 Task: Compose and send an email with a subject, message, link, and attachment.
Action: Mouse moved to (206, 209)
Screenshot: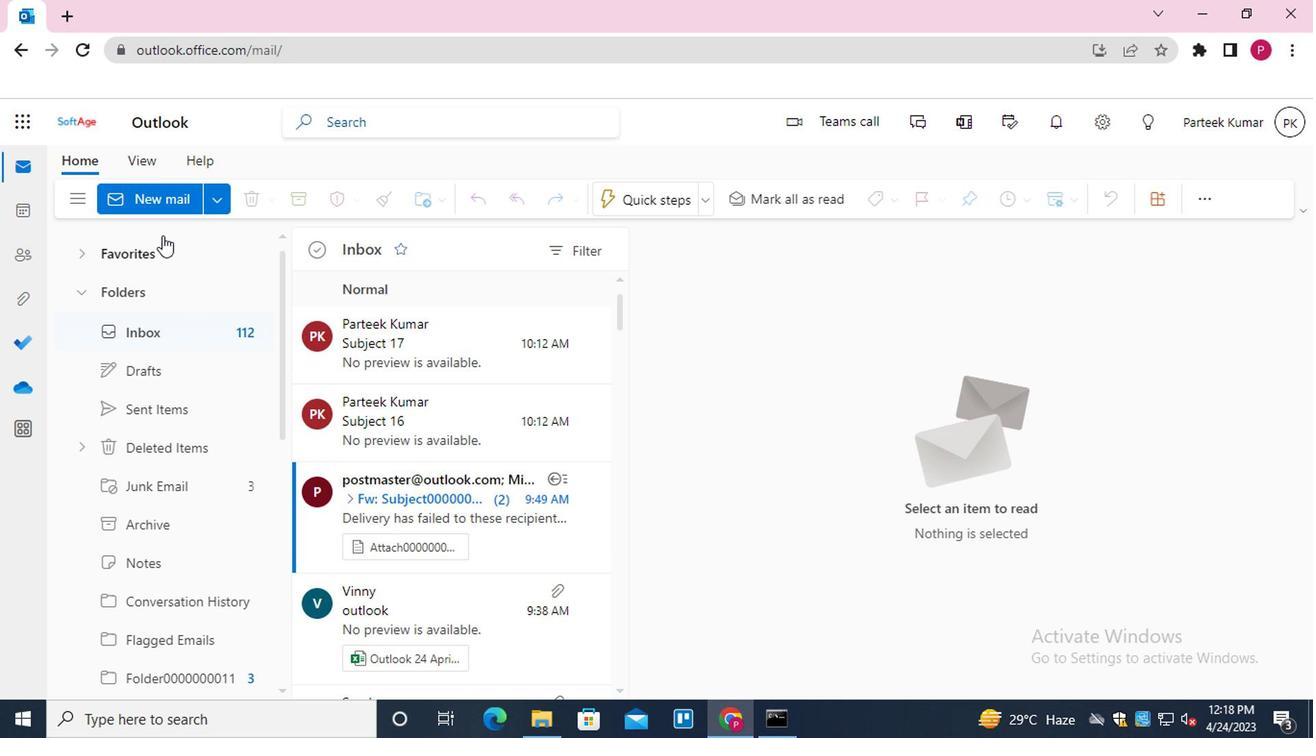 
Action: Mouse pressed left at (206, 209)
Screenshot: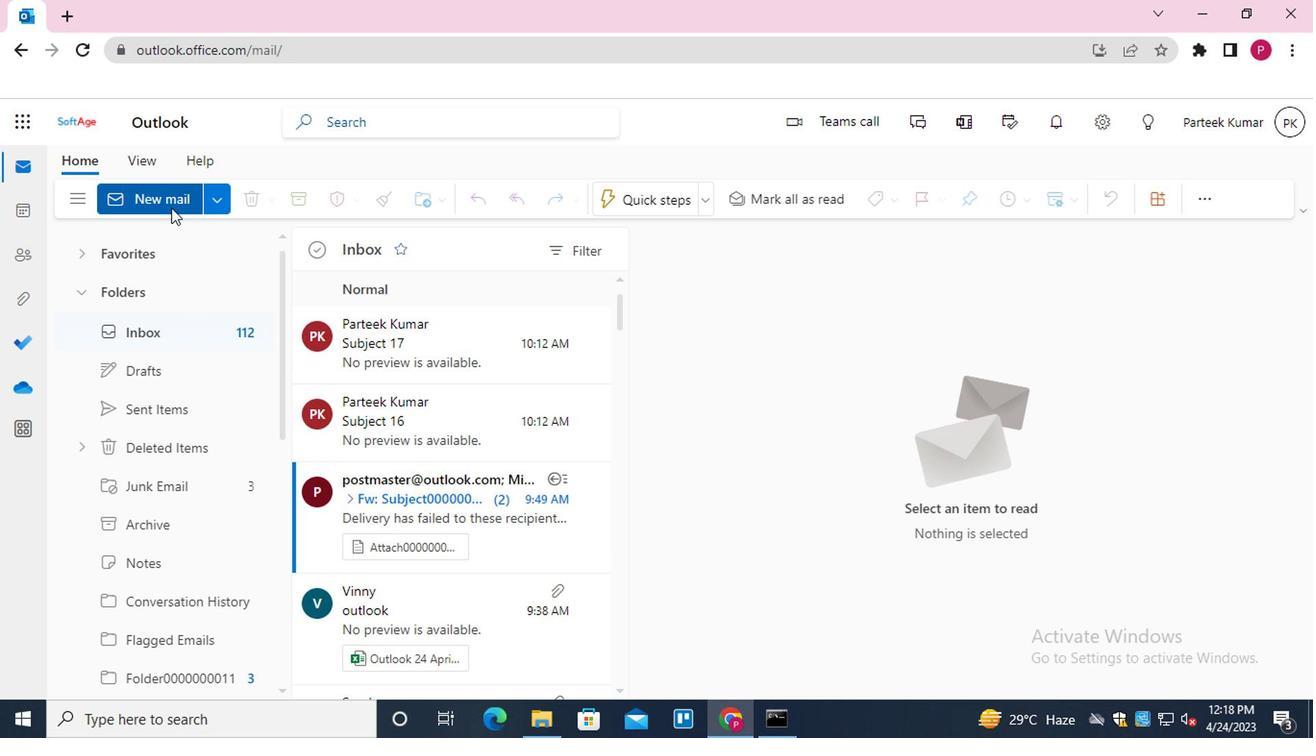 
Action: Mouse moved to (711, 470)
Screenshot: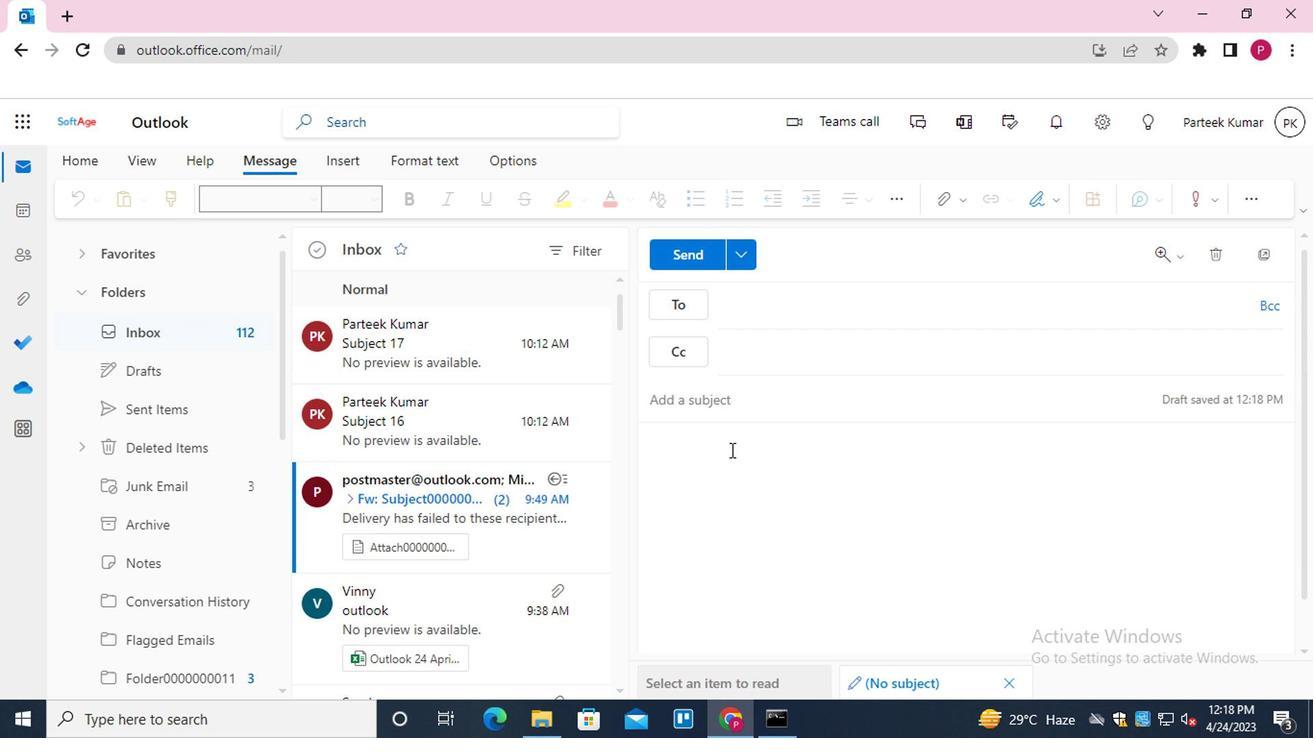 
Action: Mouse pressed left at (711, 470)
Screenshot: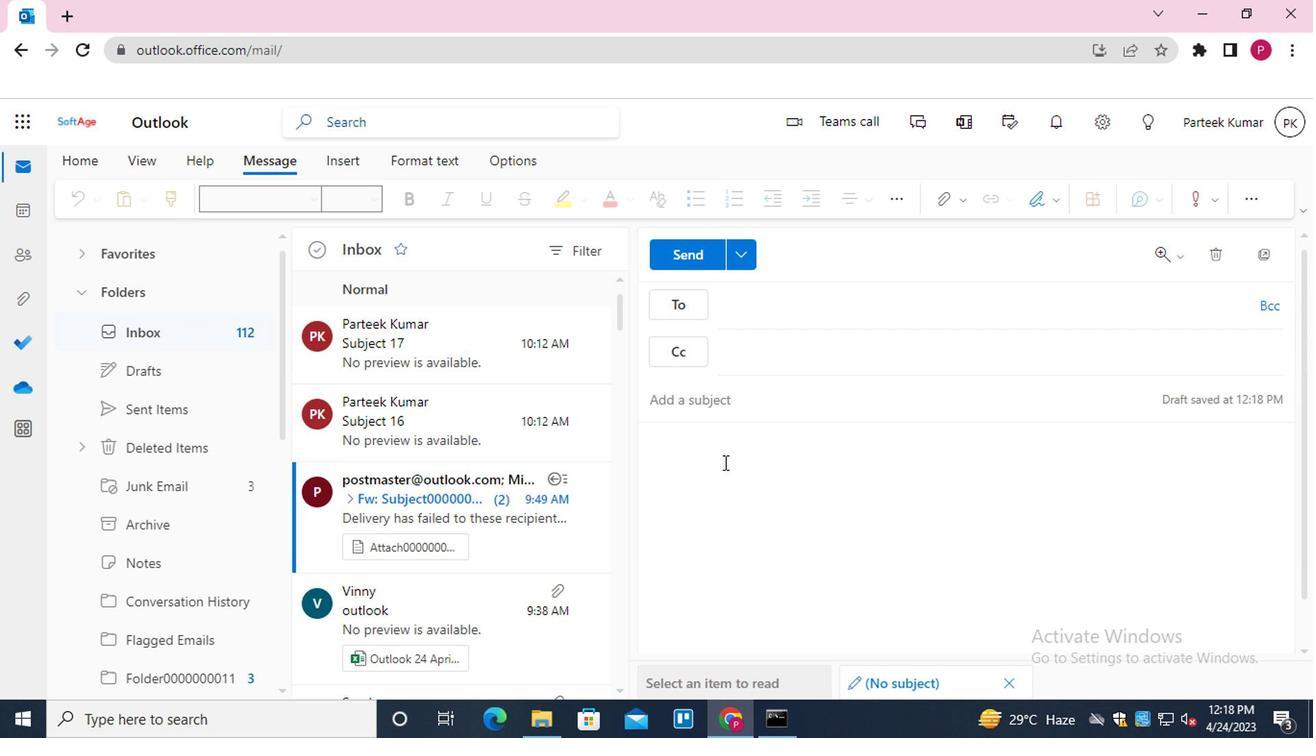 
Action: Mouse moved to (967, 197)
Screenshot: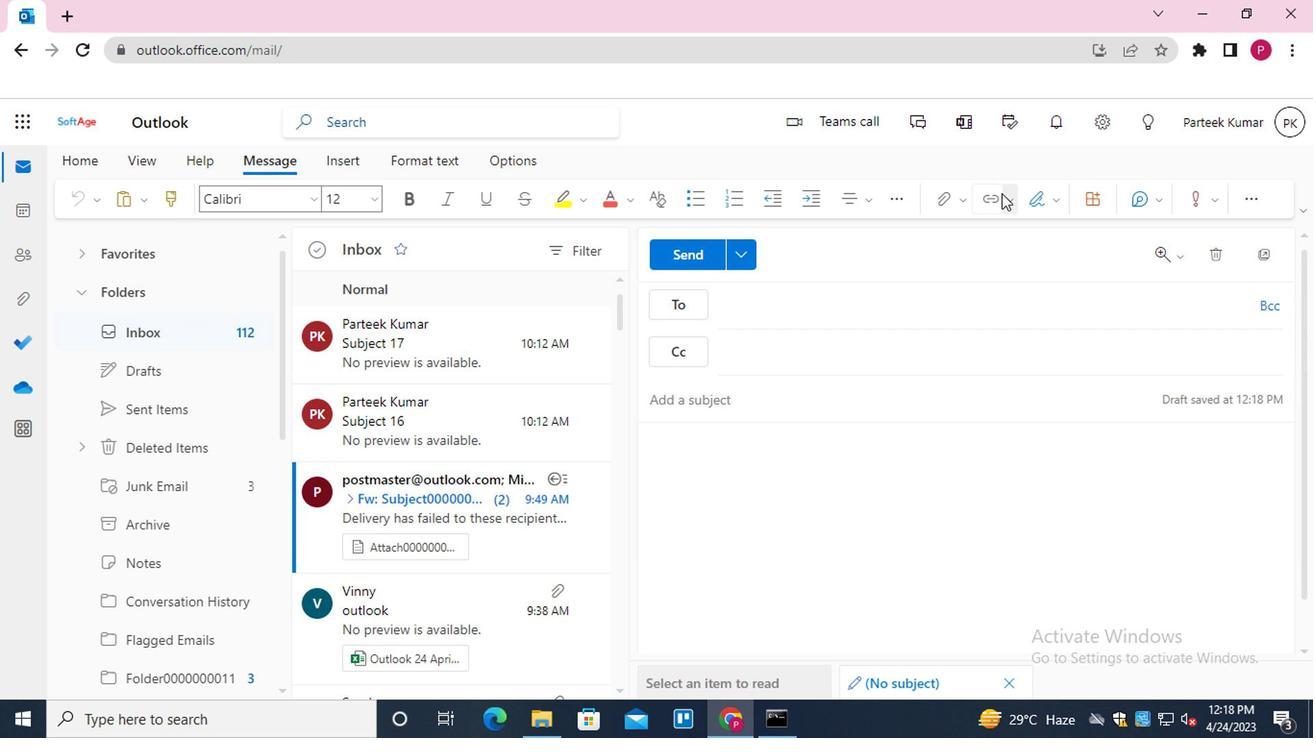 
Action: Mouse pressed left at (967, 197)
Screenshot: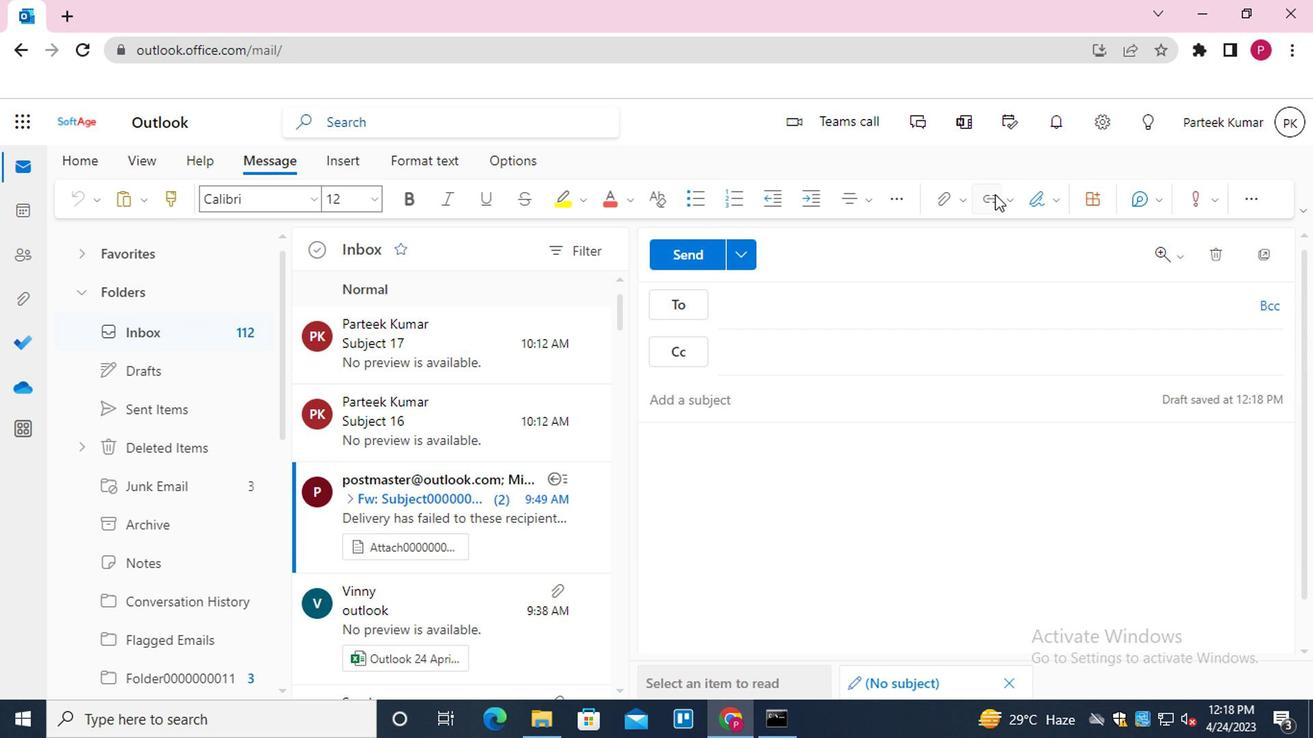 
Action: Mouse moved to (620, 372)
Screenshot: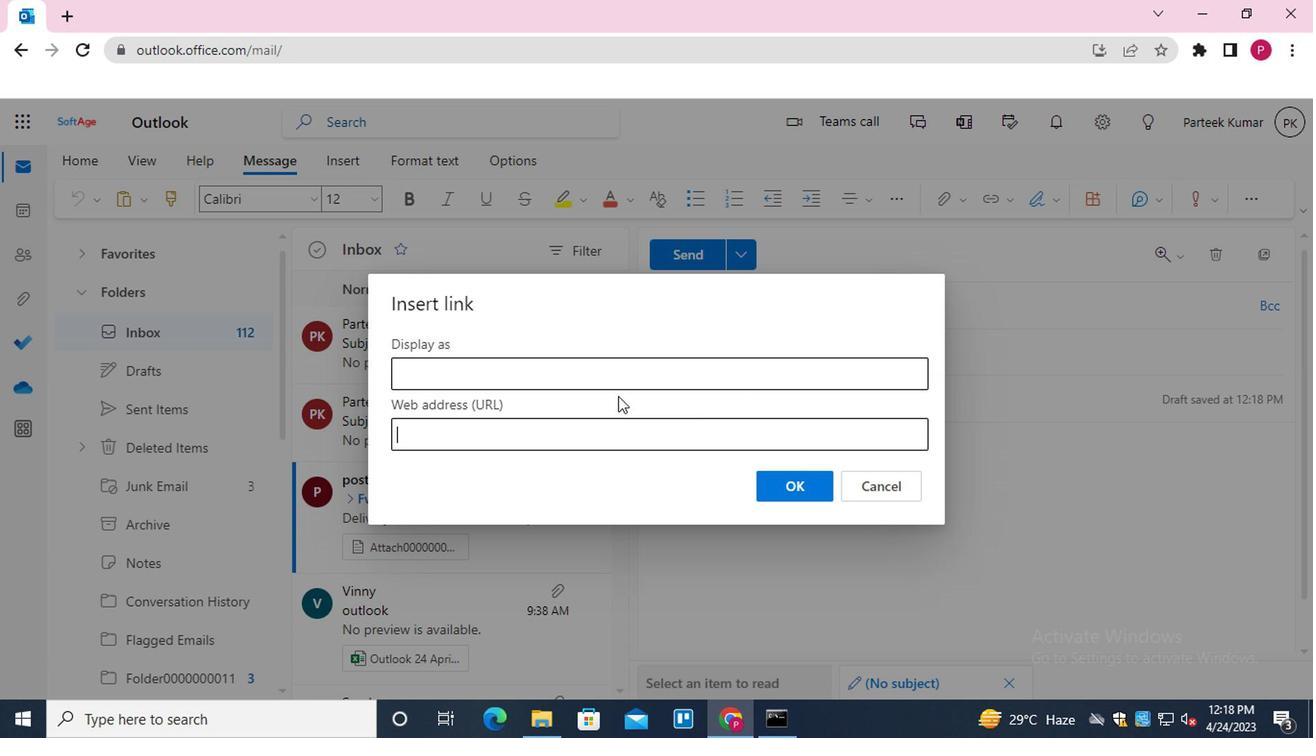 
Action: Mouse pressed left at (620, 372)
Screenshot: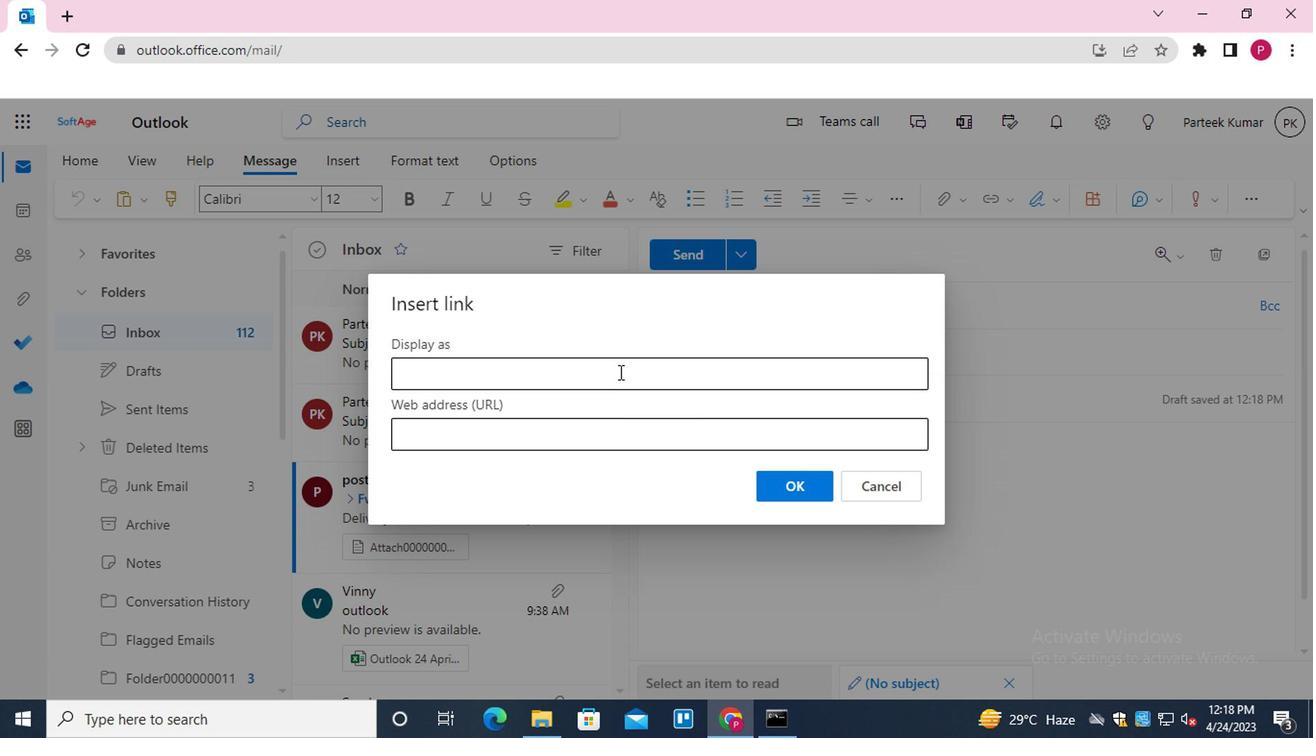 
Action: Mouse moved to (568, 561)
Screenshot: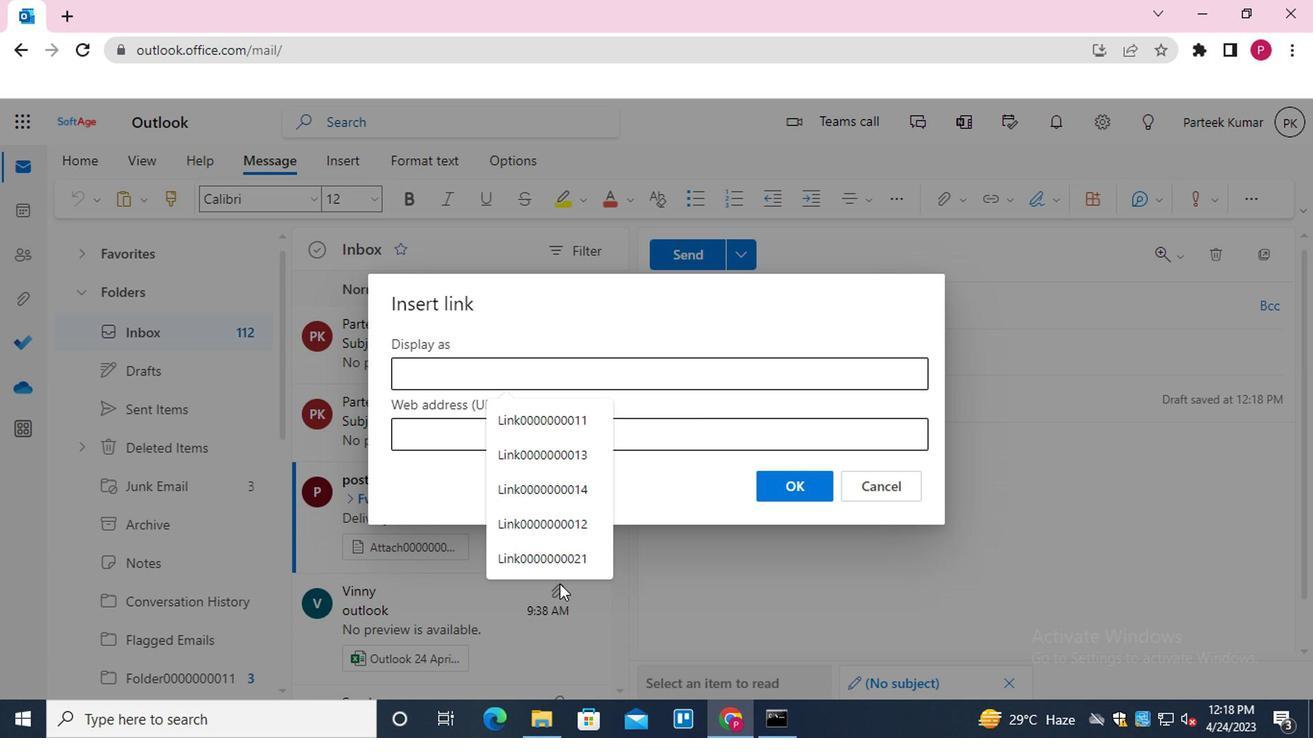 
Action: Mouse pressed left at (568, 561)
Screenshot: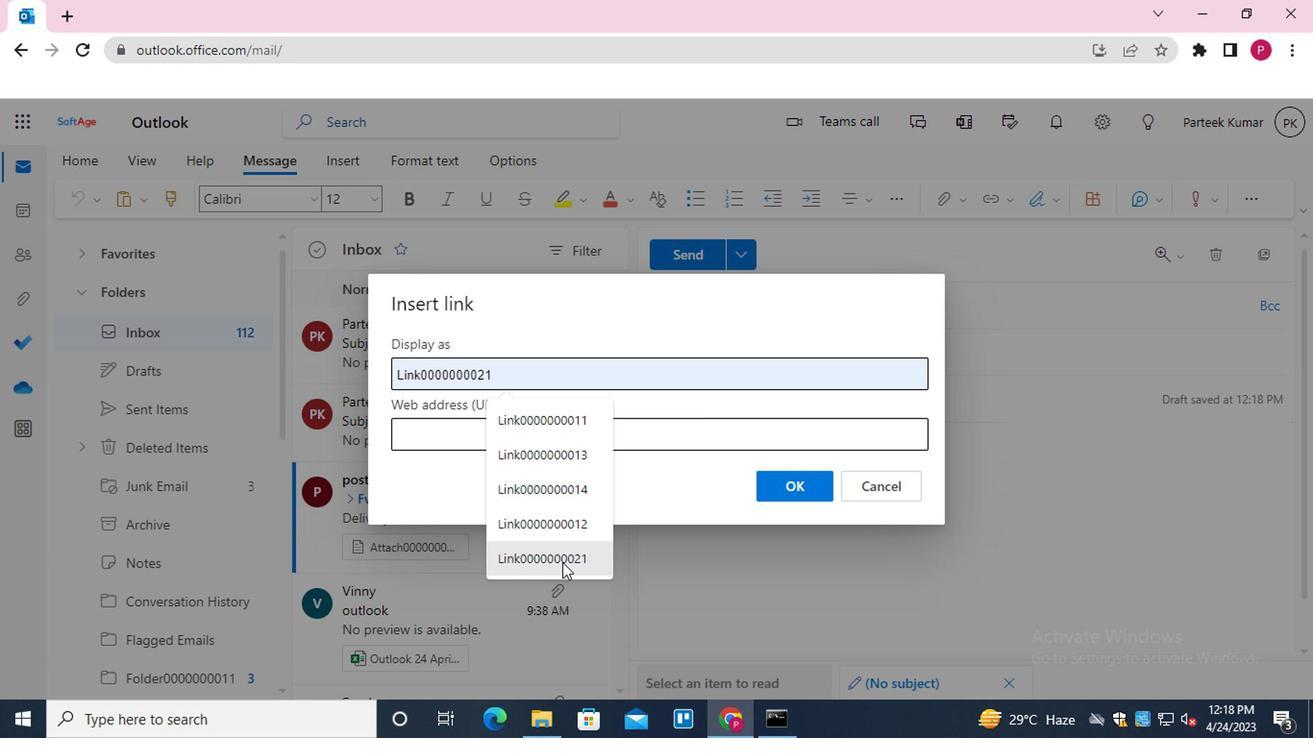 
Action: Mouse moved to (582, 441)
Screenshot: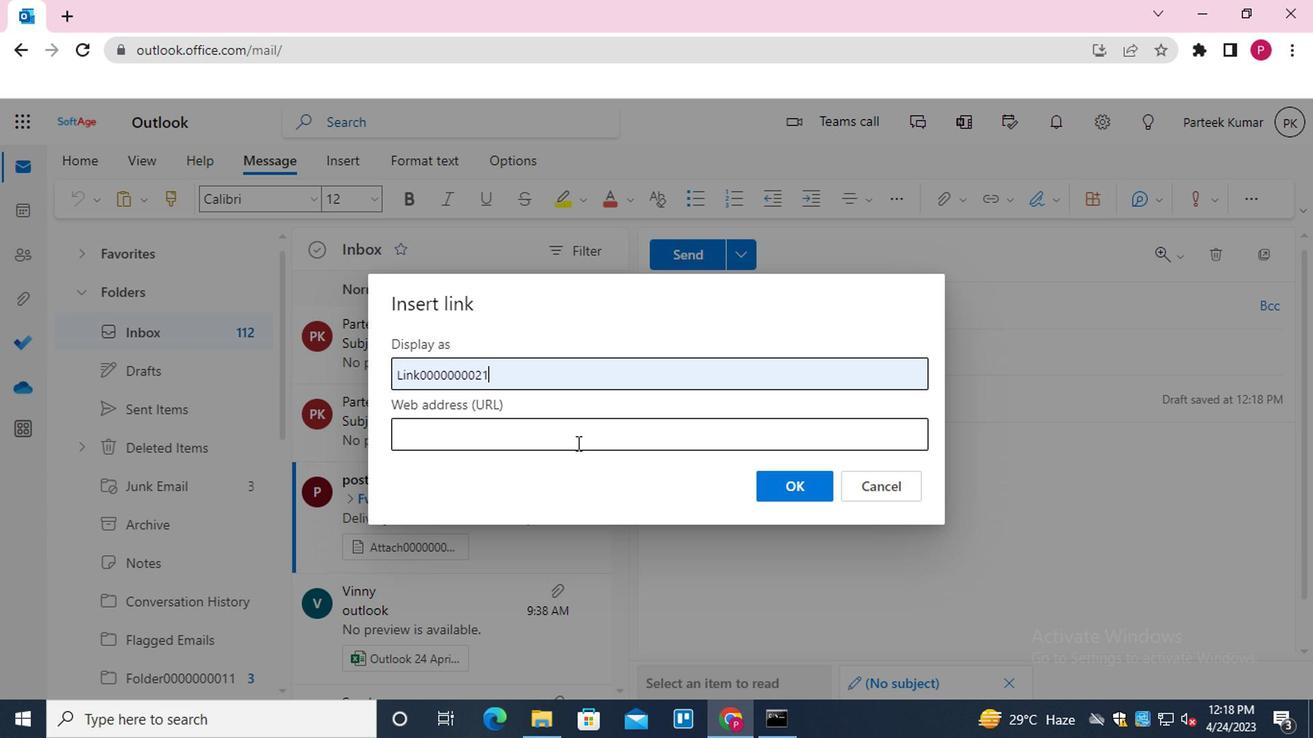 
Action: Mouse pressed left at (582, 441)
Screenshot: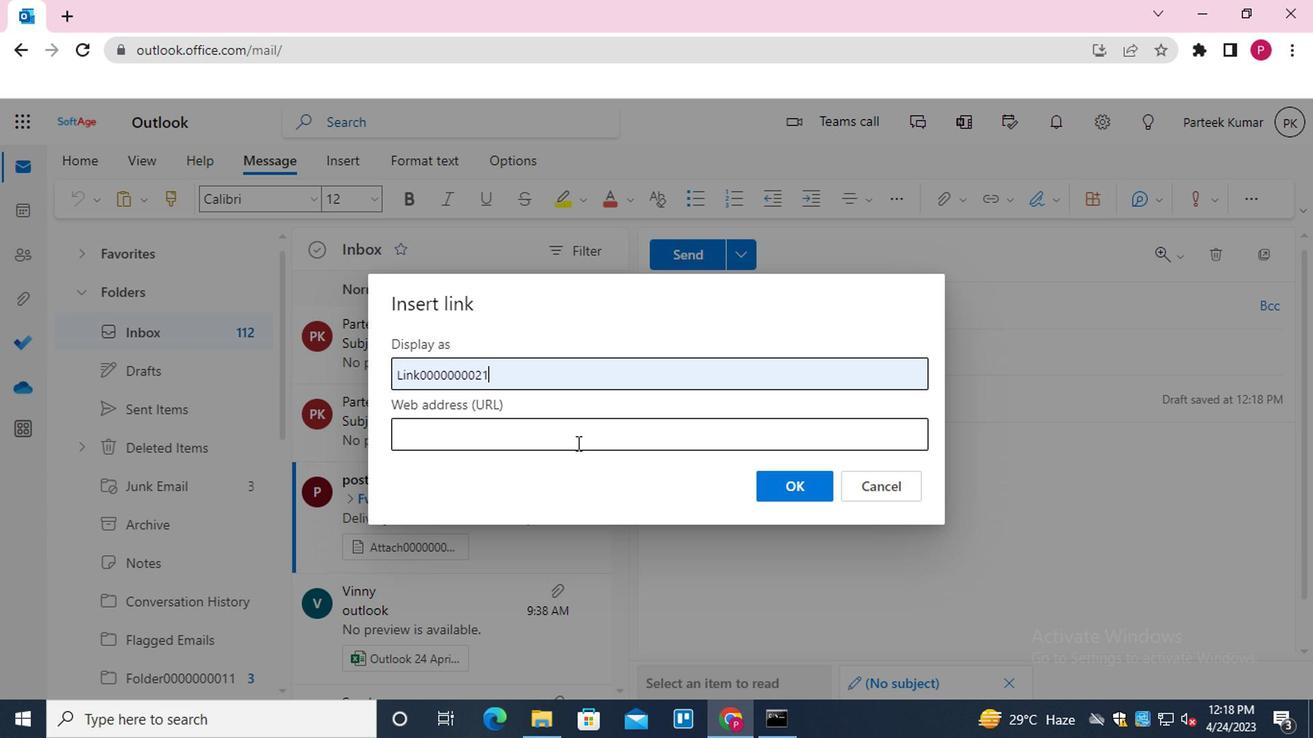 
Action: Mouse moved to (569, 608)
Screenshot: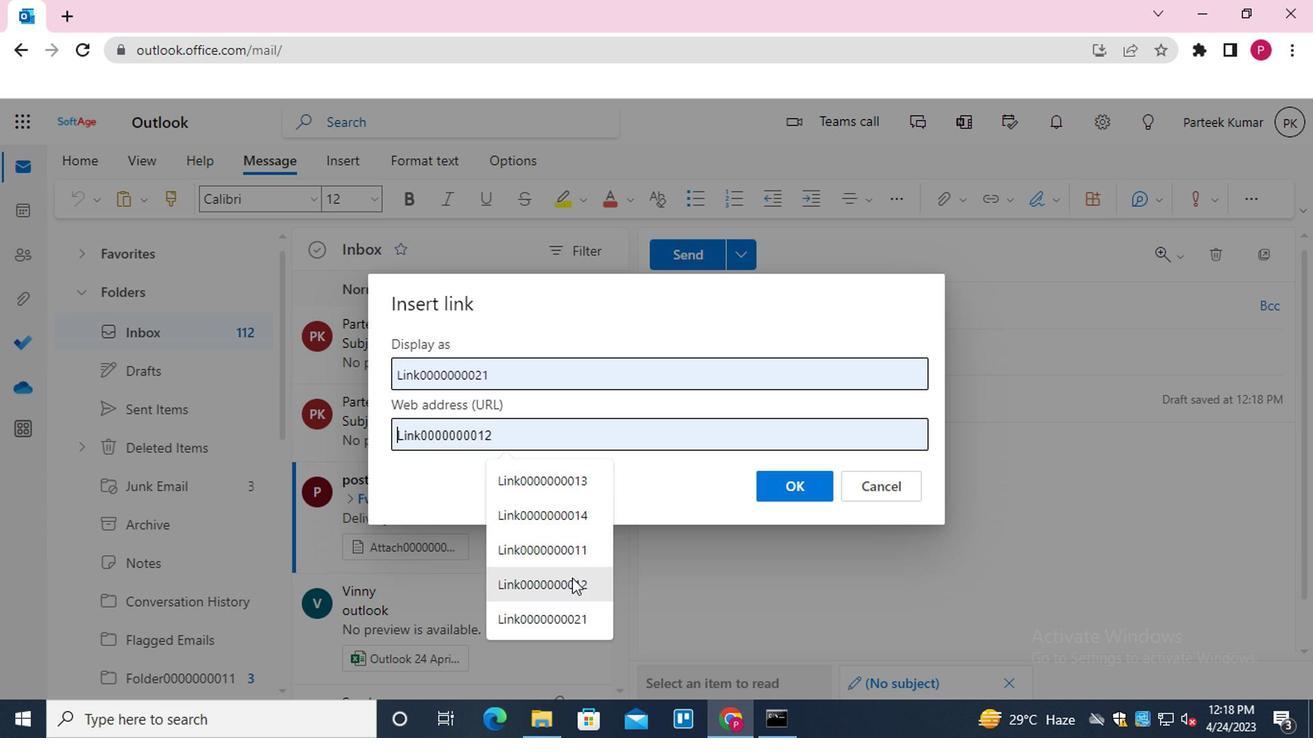 
Action: Mouse pressed left at (569, 608)
Screenshot: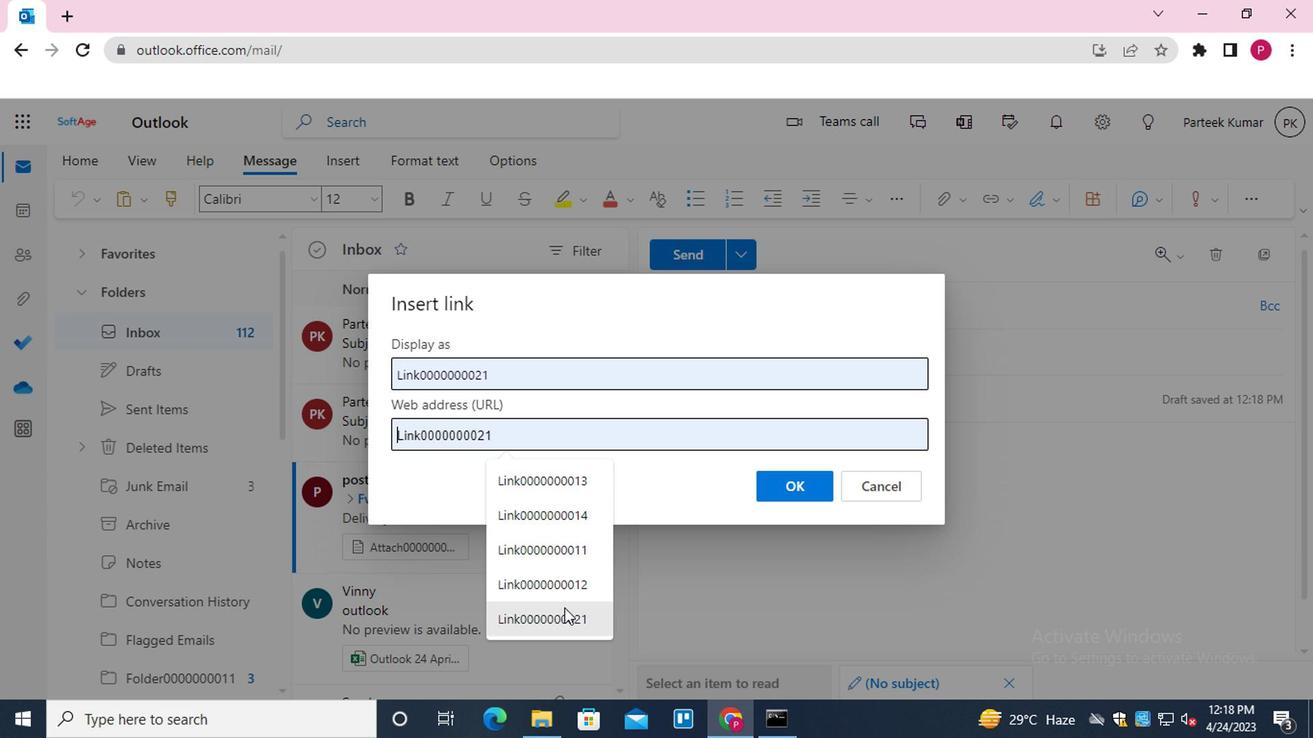 
Action: Mouse moved to (787, 485)
Screenshot: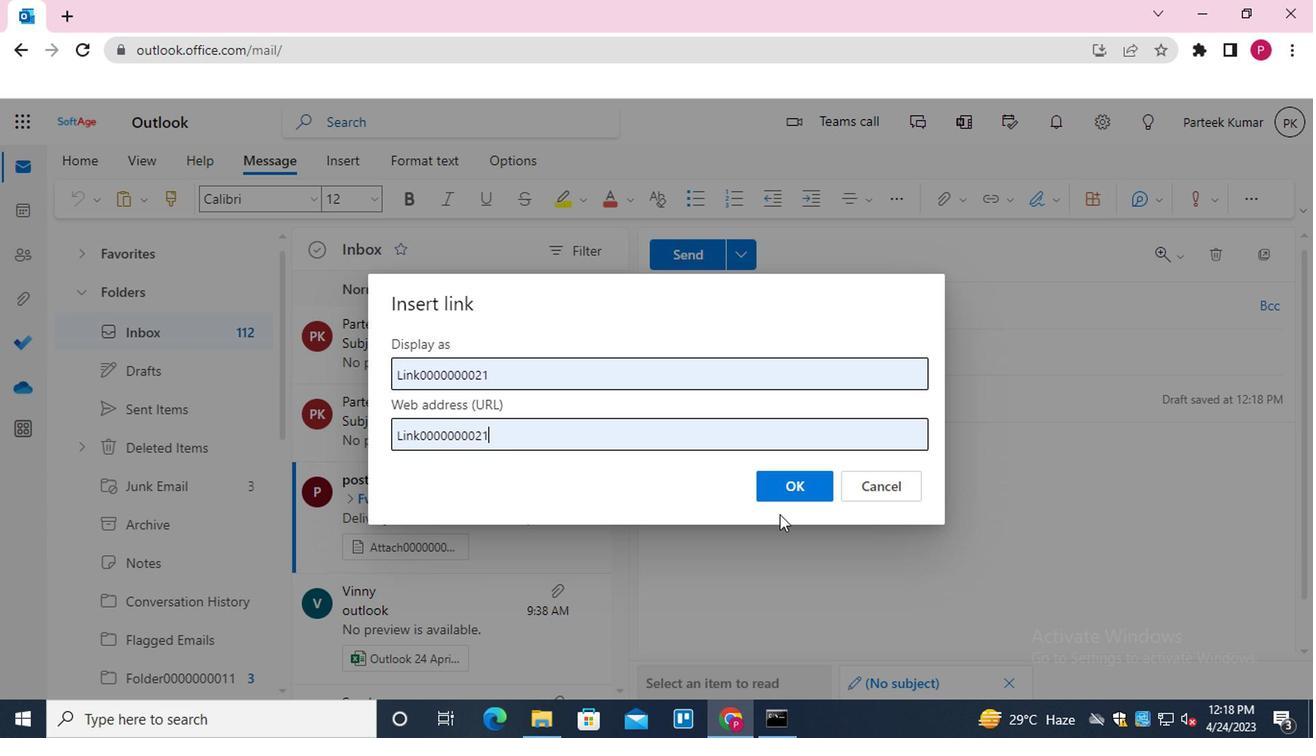 
Action: Mouse pressed left at (787, 485)
Screenshot: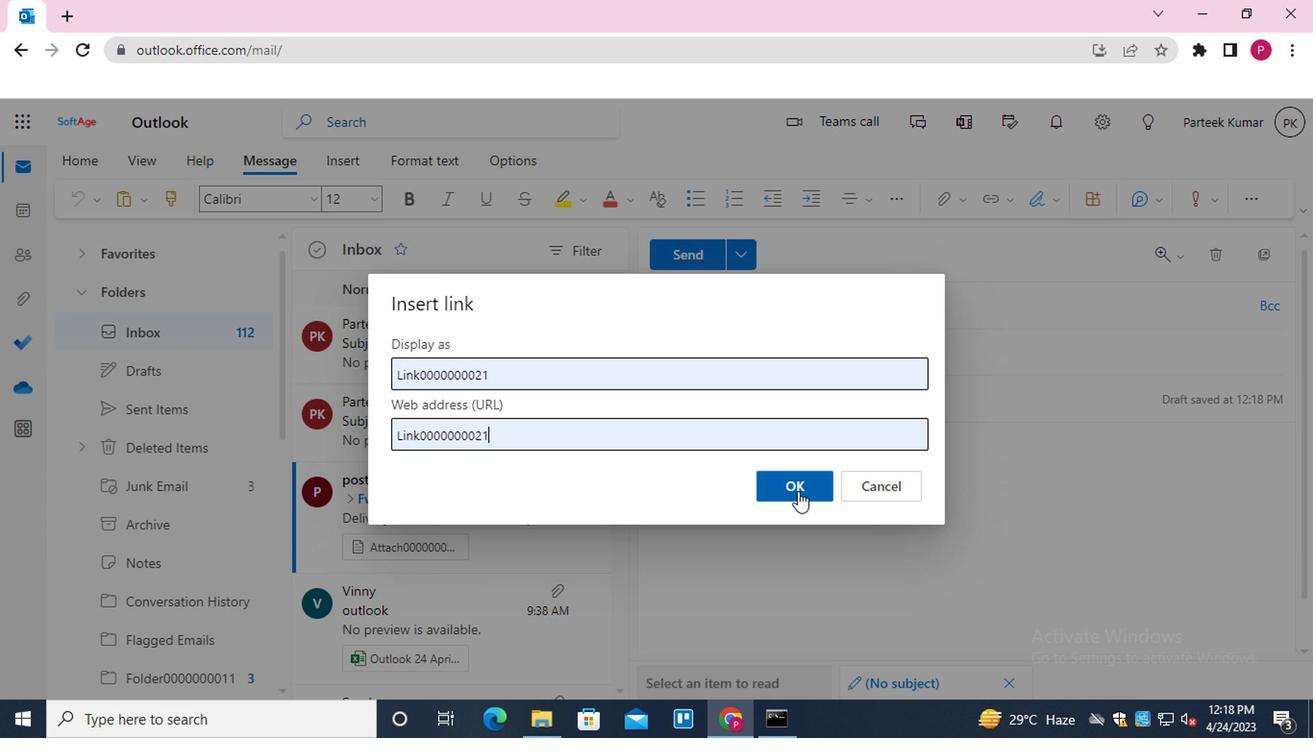 
Action: Mouse moved to (751, 298)
Screenshot: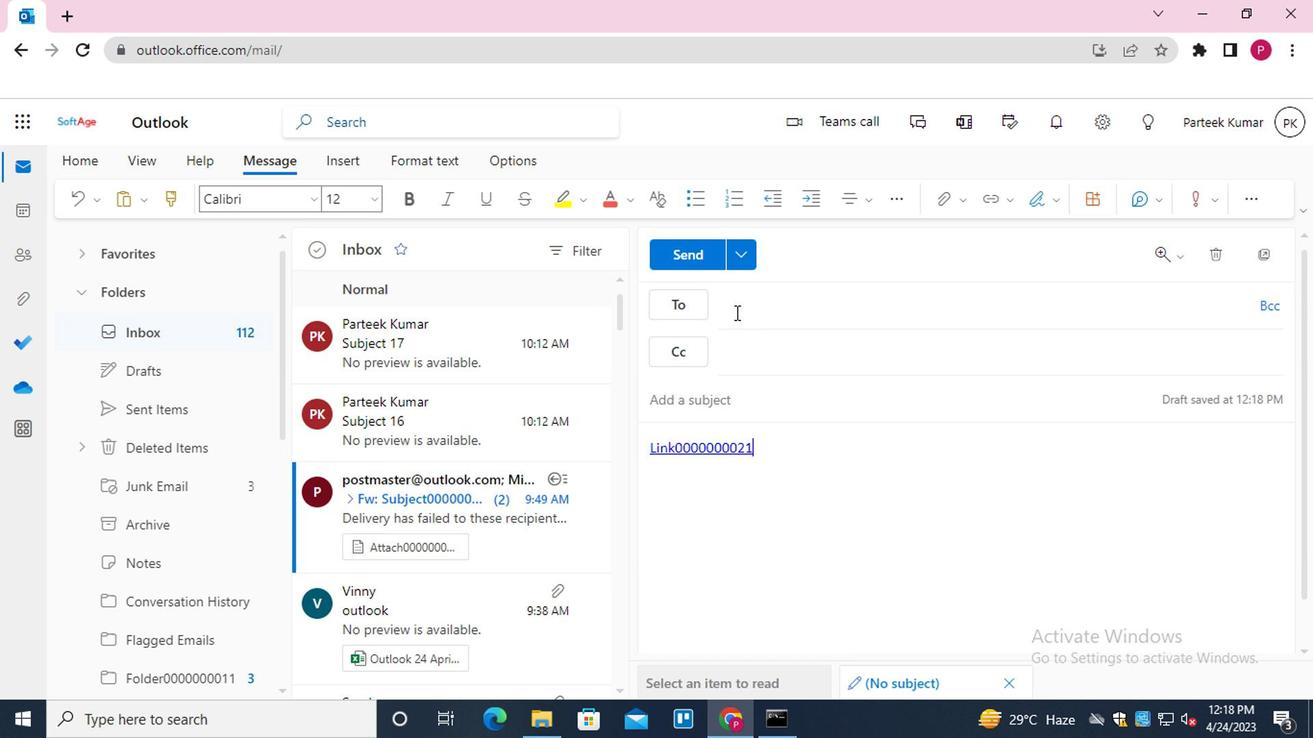 
Action: Mouse pressed left at (751, 298)
Screenshot: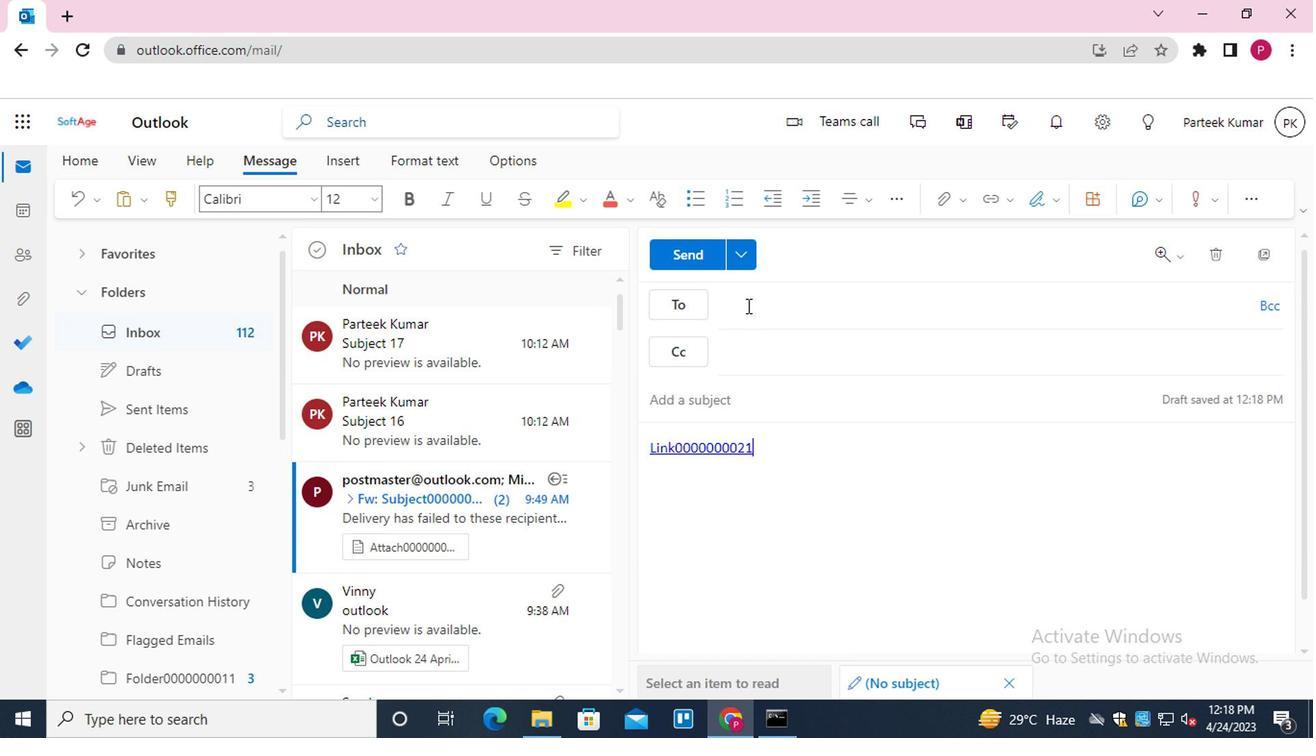 
Action: Mouse moved to (775, 391)
Screenshot: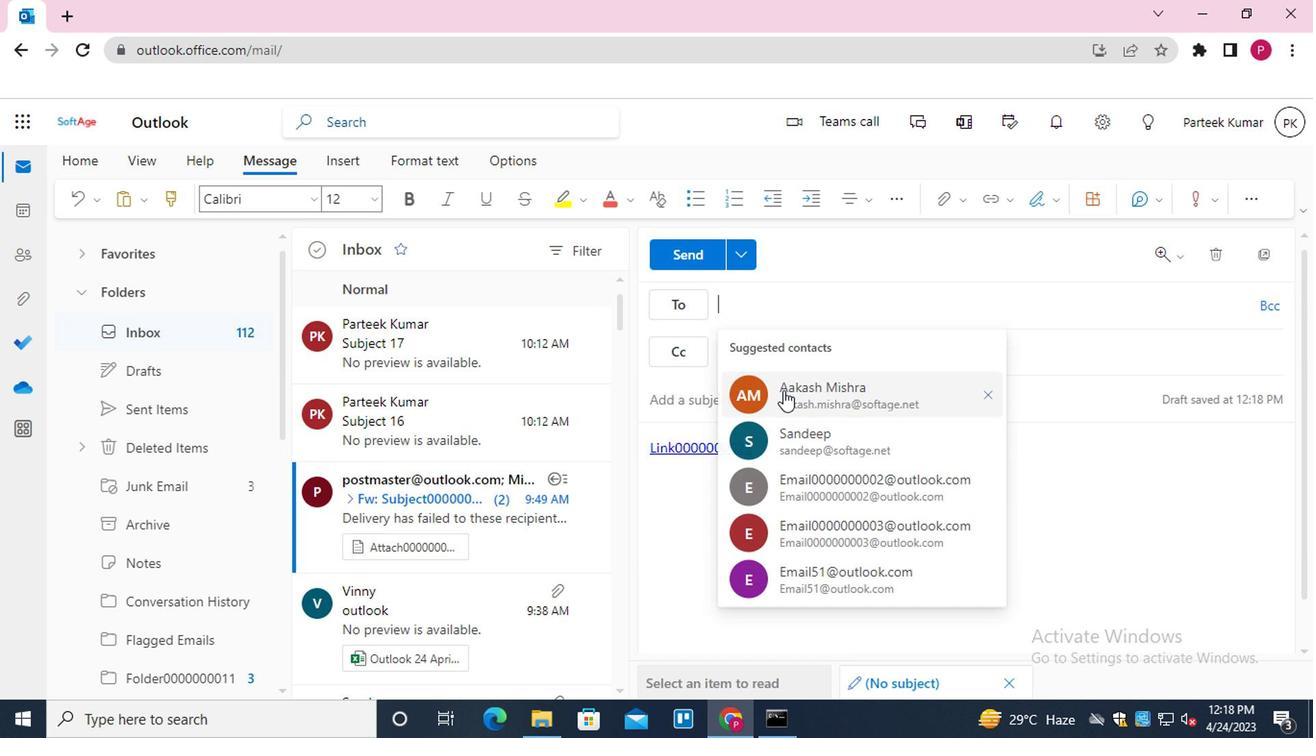 
Action: Mouse pressed left at (775, 391)
Screenshot: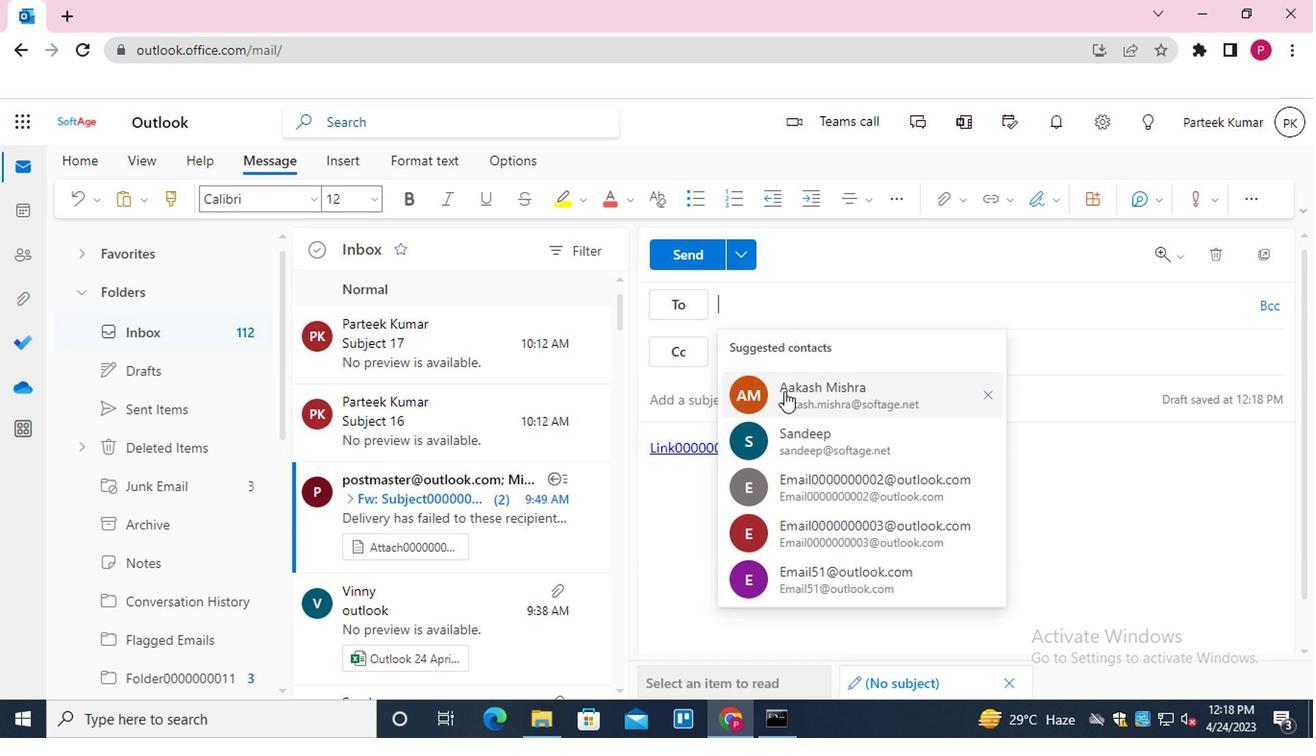 
Action: Mouse moved to (764, 404)
Screenshot: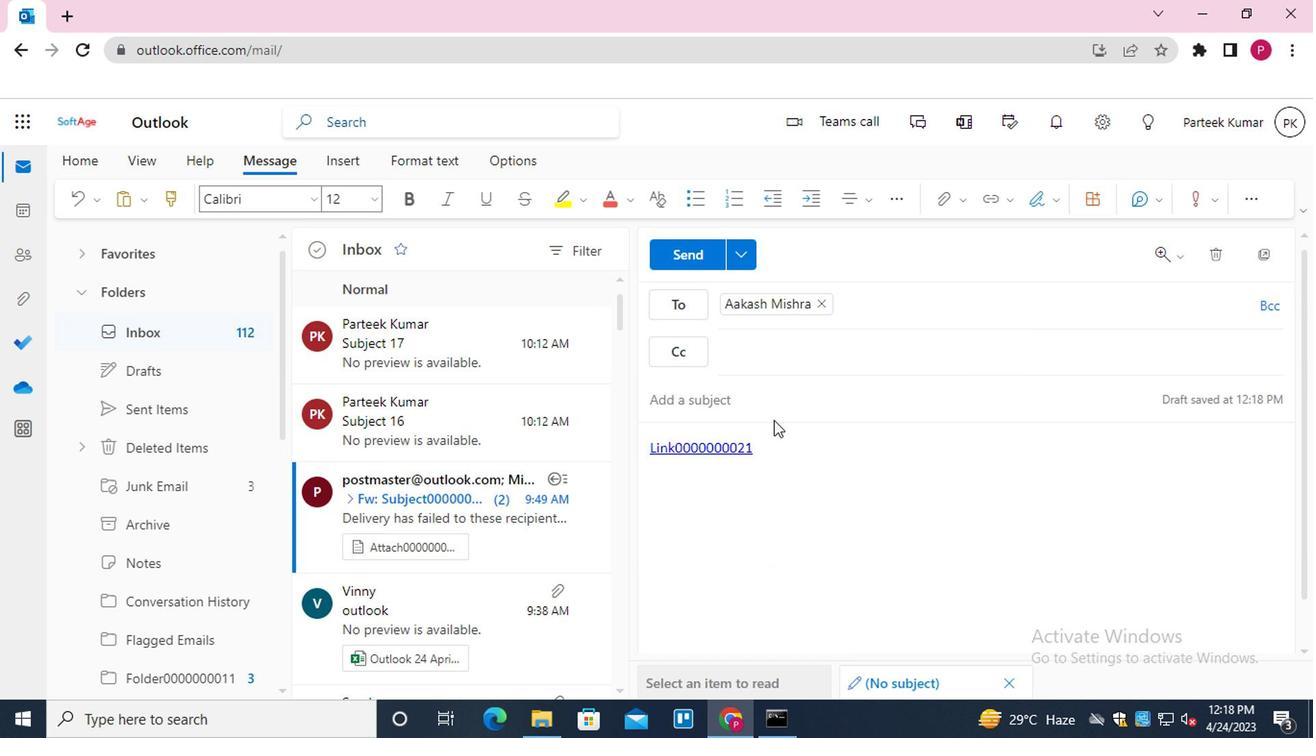 
Action: Mouse pressed left at (764, 404)
Screenshot: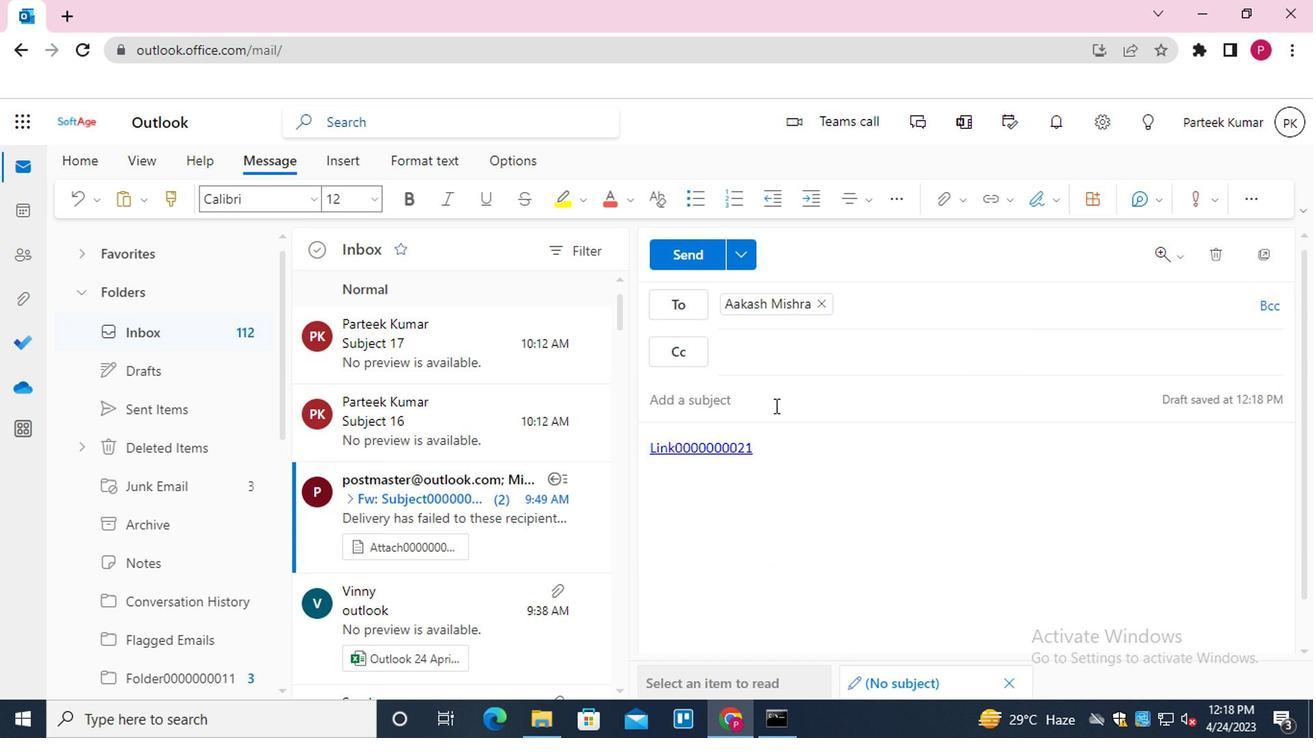 
Action: Mouse moved to (764, 403)
Screenshot: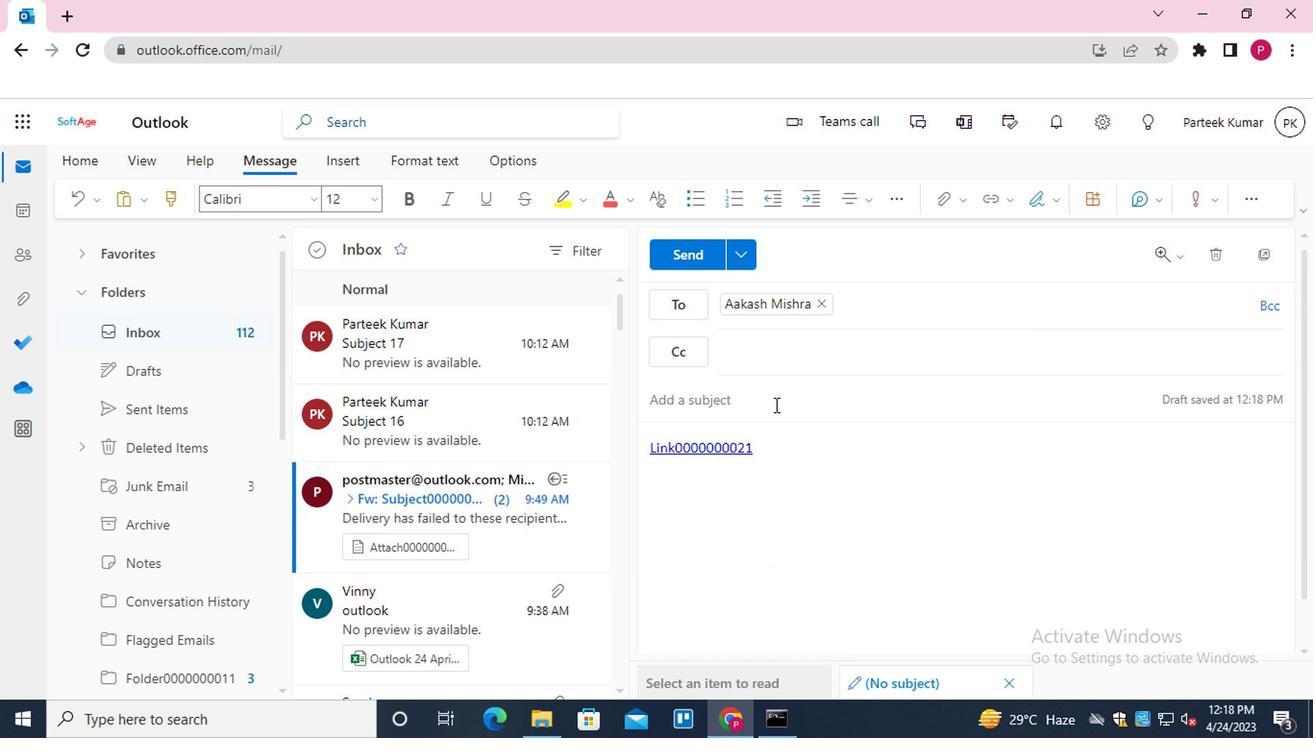 
Action: Key pressed <Key.shift>SUBJECT0000000021
Screenshot: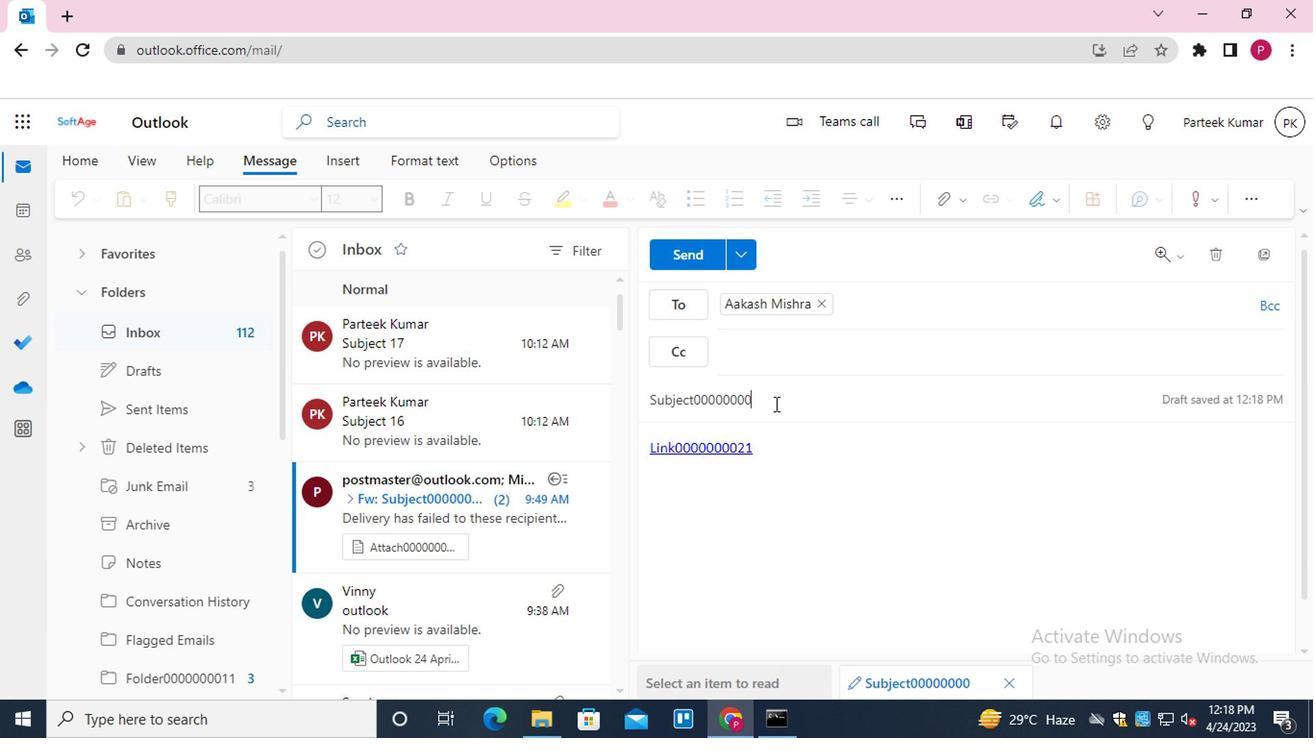 
Action: Mouse moved to (765, 453)
Screenshot: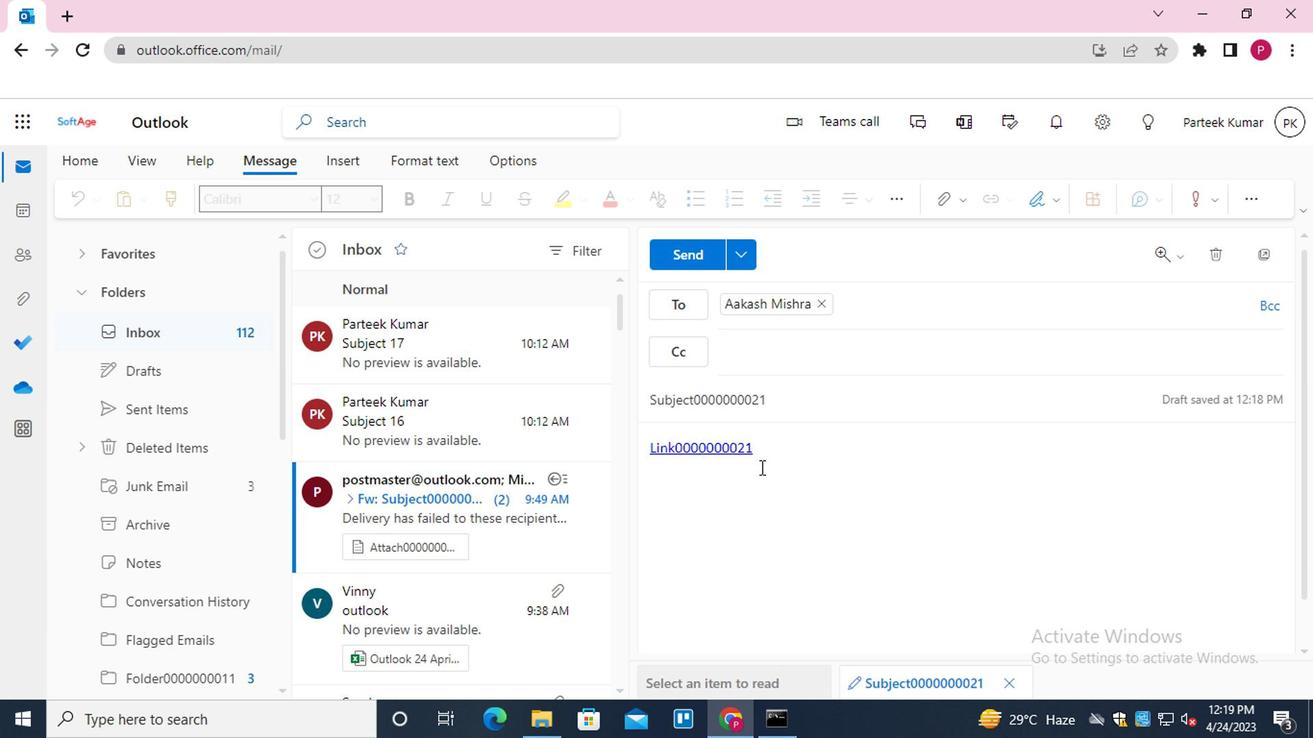 
Action: Mouse pressed left at (765, 453)
Screenshot: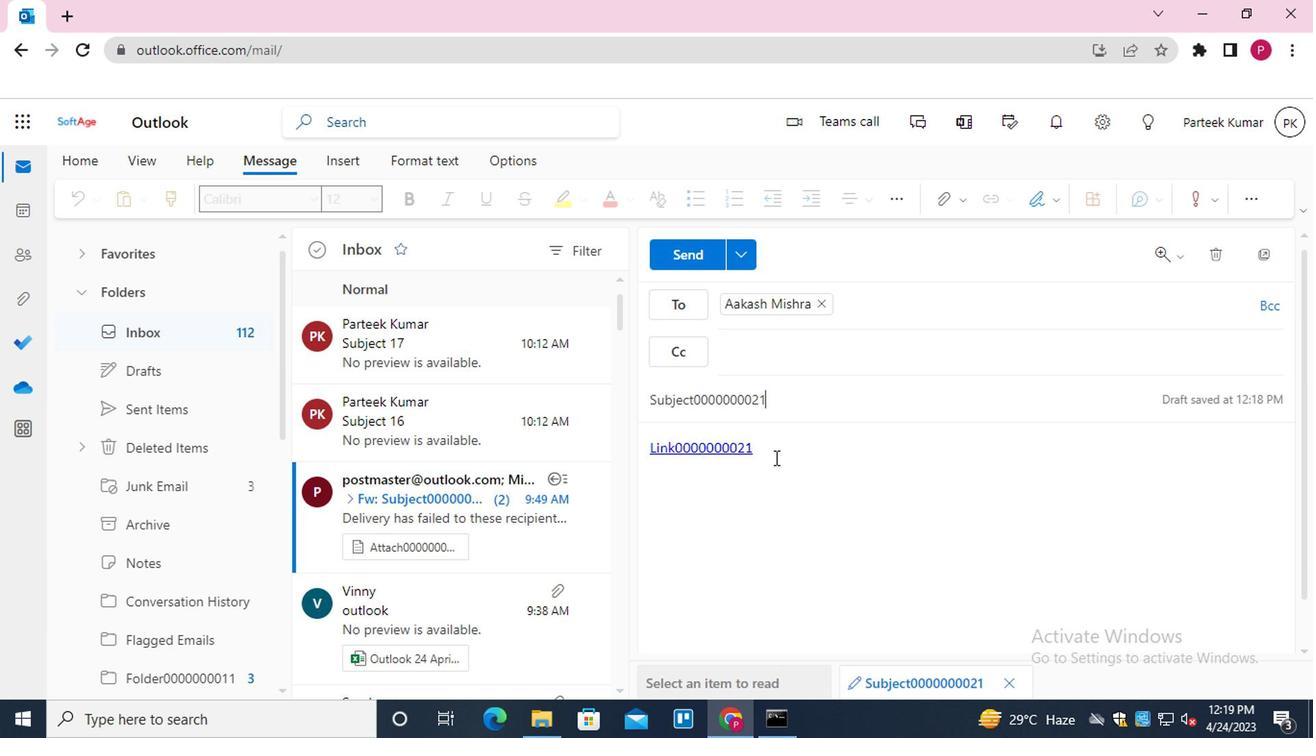
Action: Key pressed <Key.enter><Key.shift_r>MESSAGE0000000021
Screenshot: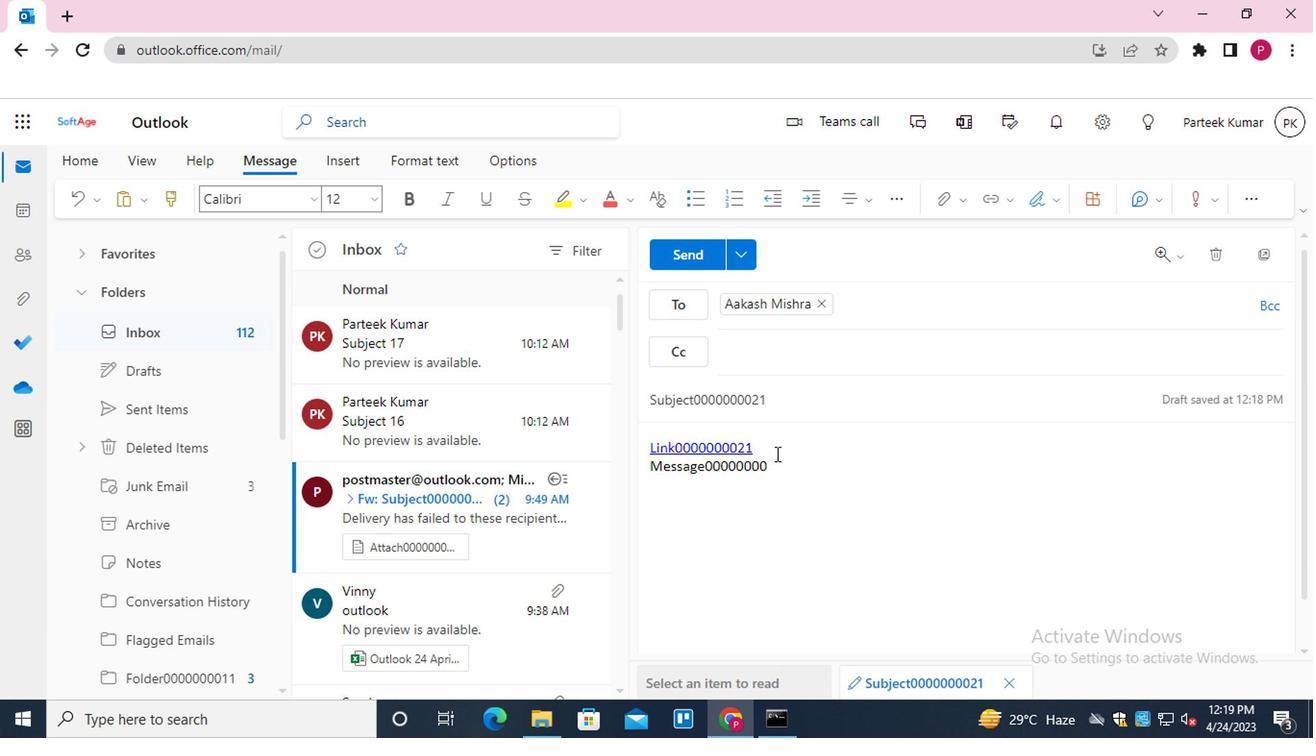 
Action: Mouse moved to (915, 198)
Screenshot: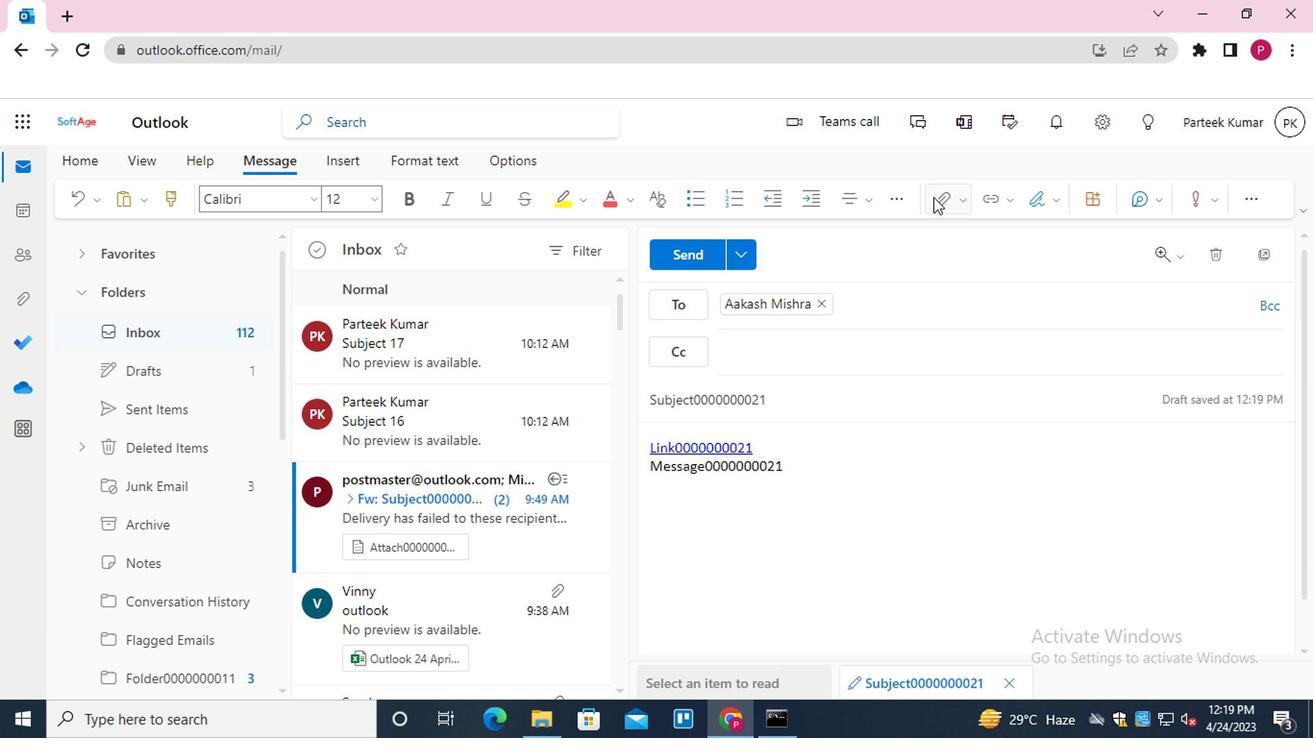 
Action: Mouse pressed left at (915, 198)
Screenshot: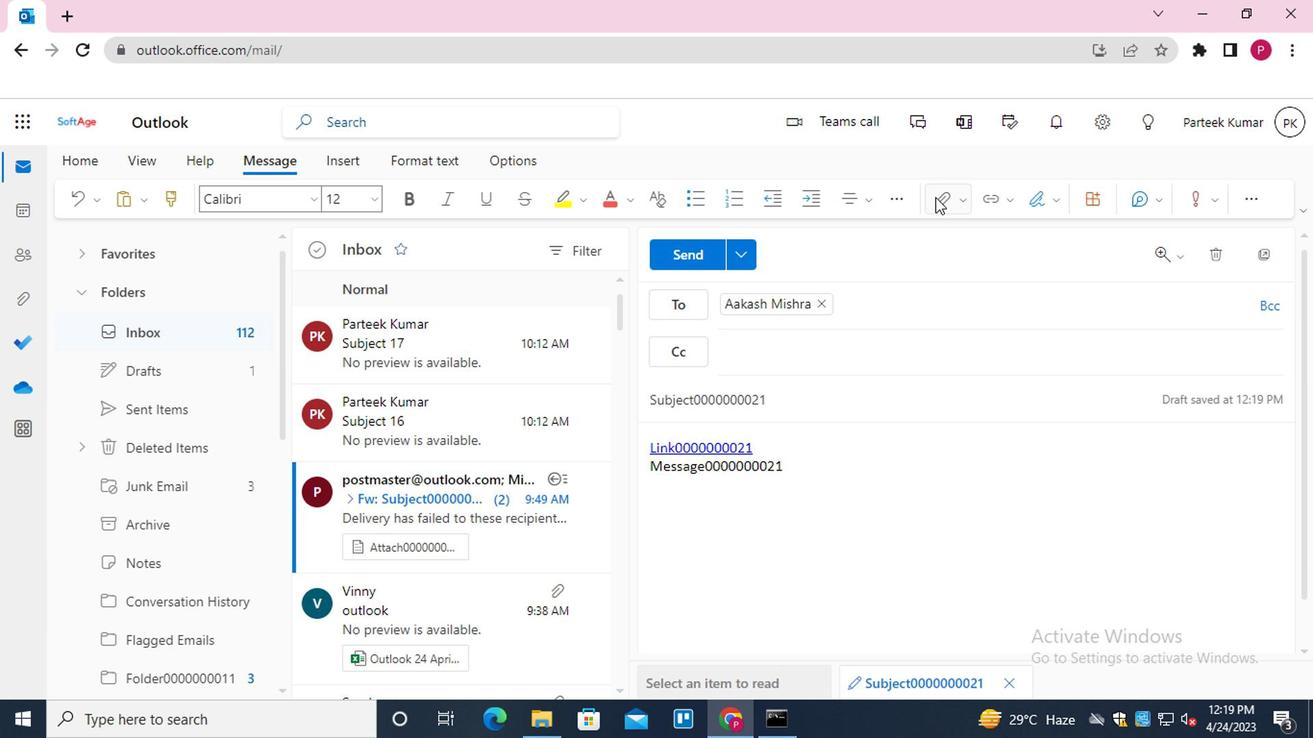 
Action: Mouse moved to (898, 233)
Screenshot: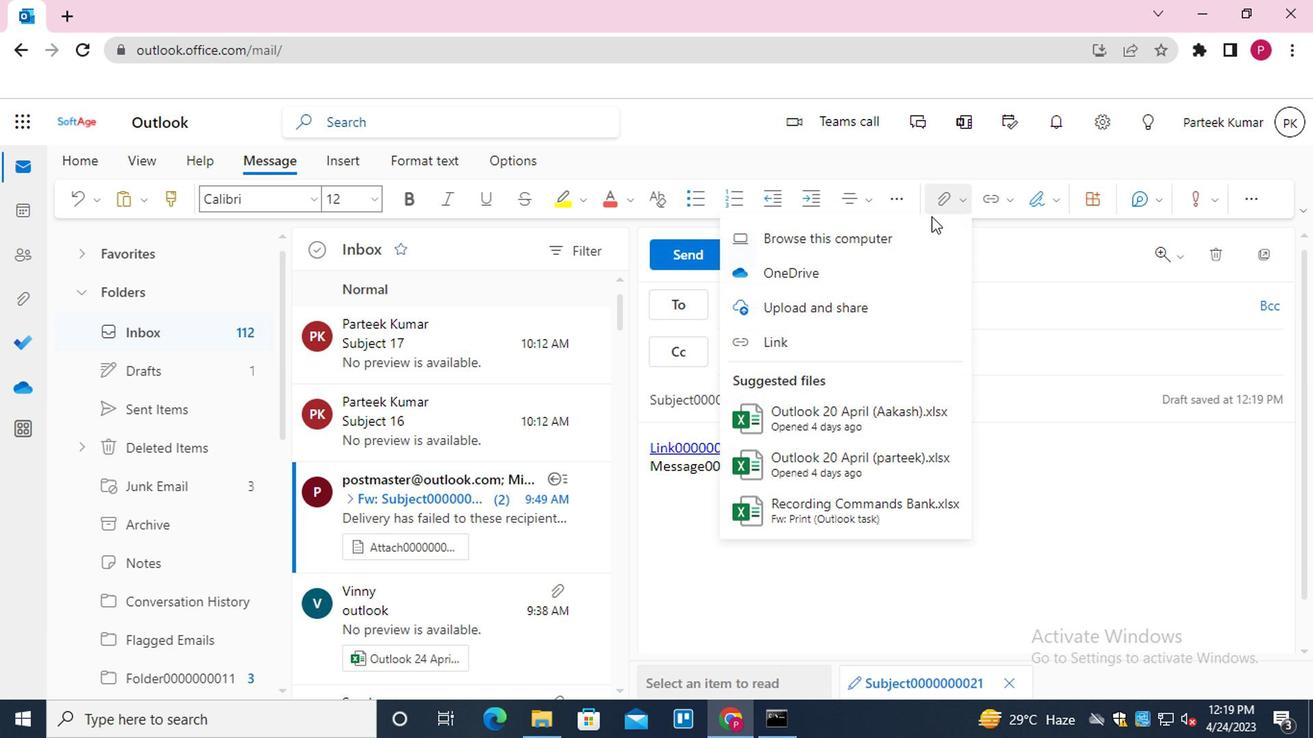 
Action: Mouse pressed left at (898, 233)
Screenshot: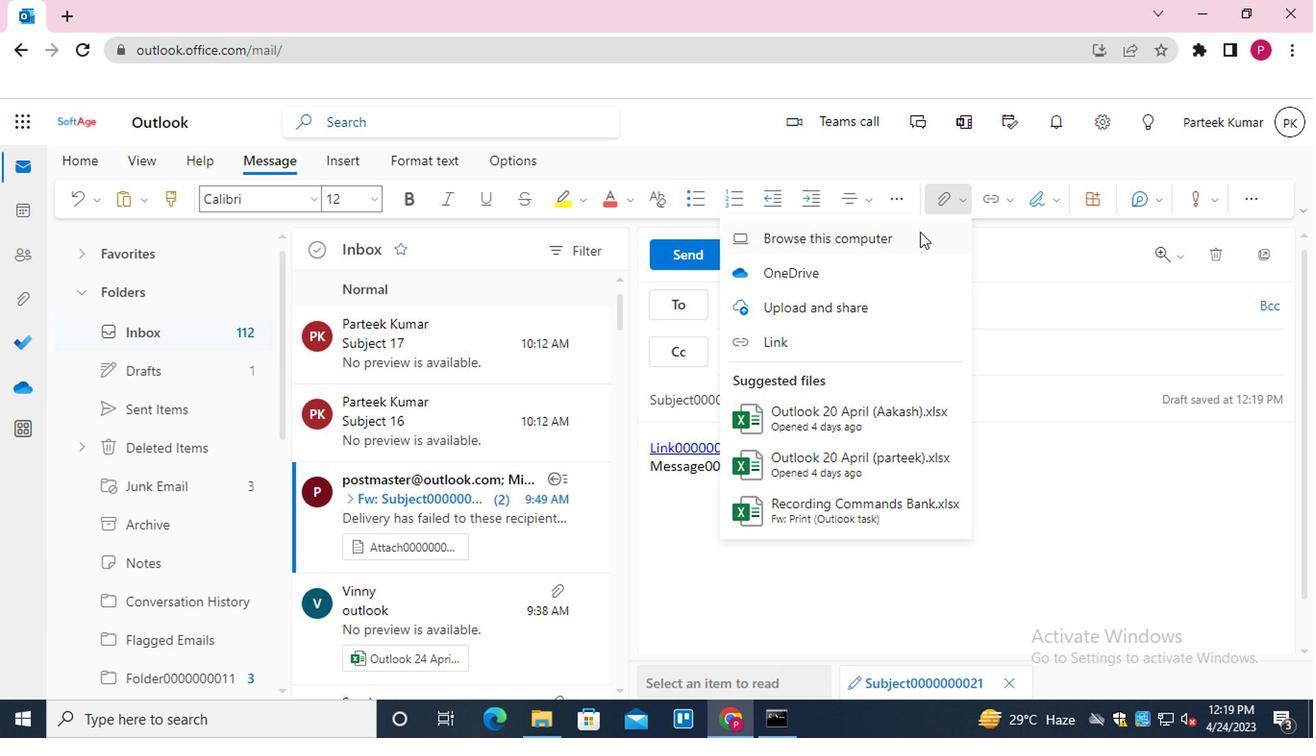 
Action: Mouse moved to (327, 140)
Screenshot: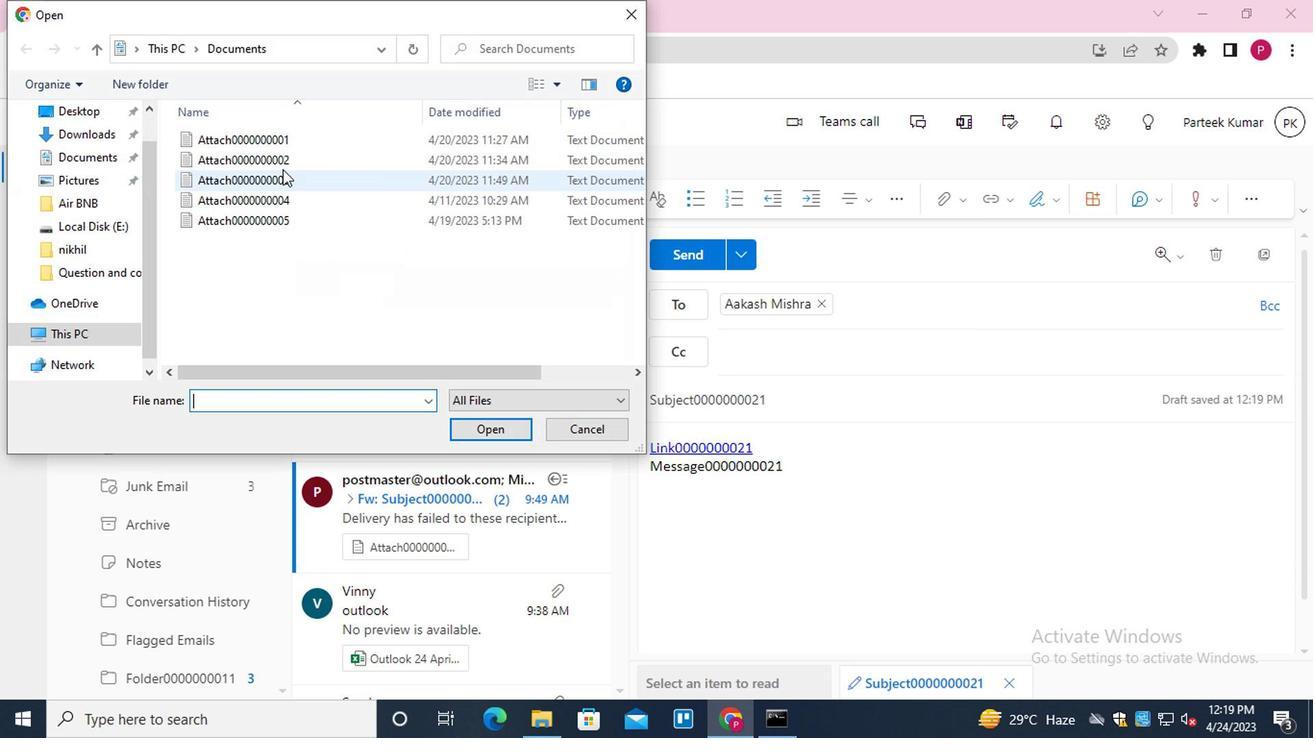 
Action: Mouse pressed left at (327, 140)
Screenshot: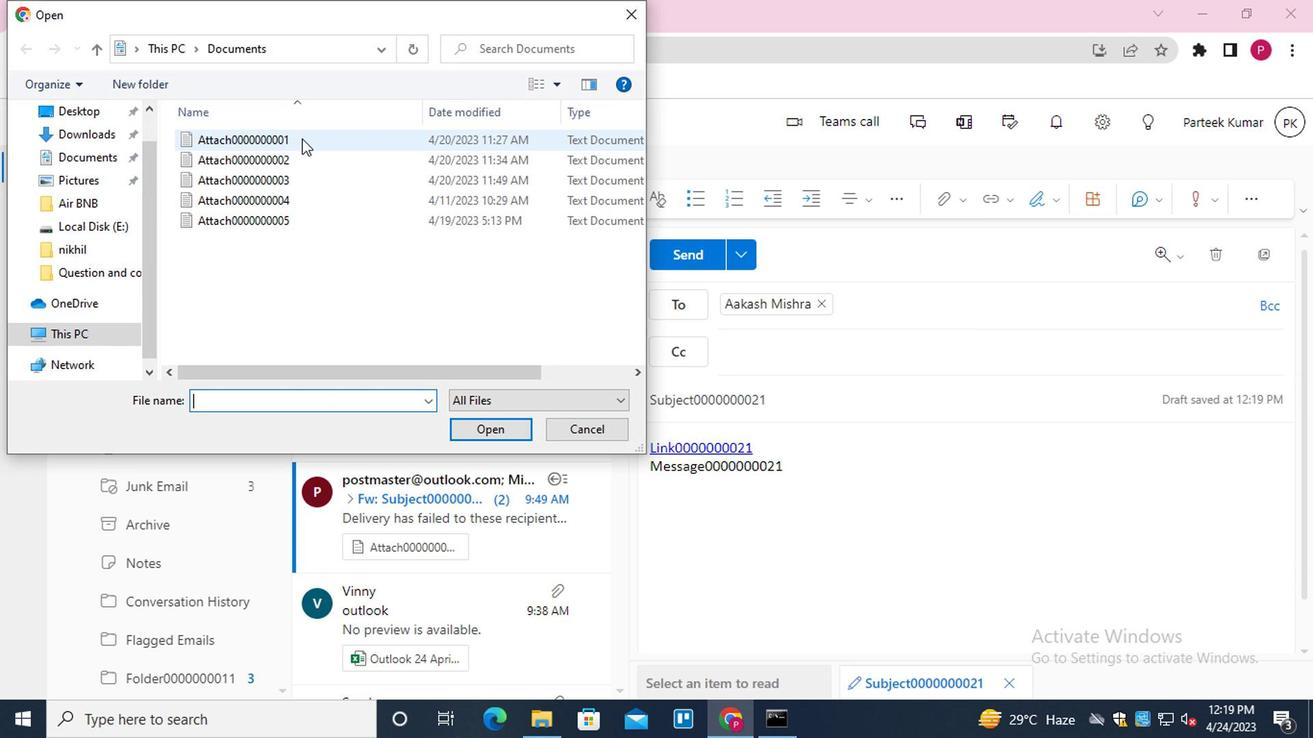 
Action: Mouse moved to (498, 428)
Screenshot: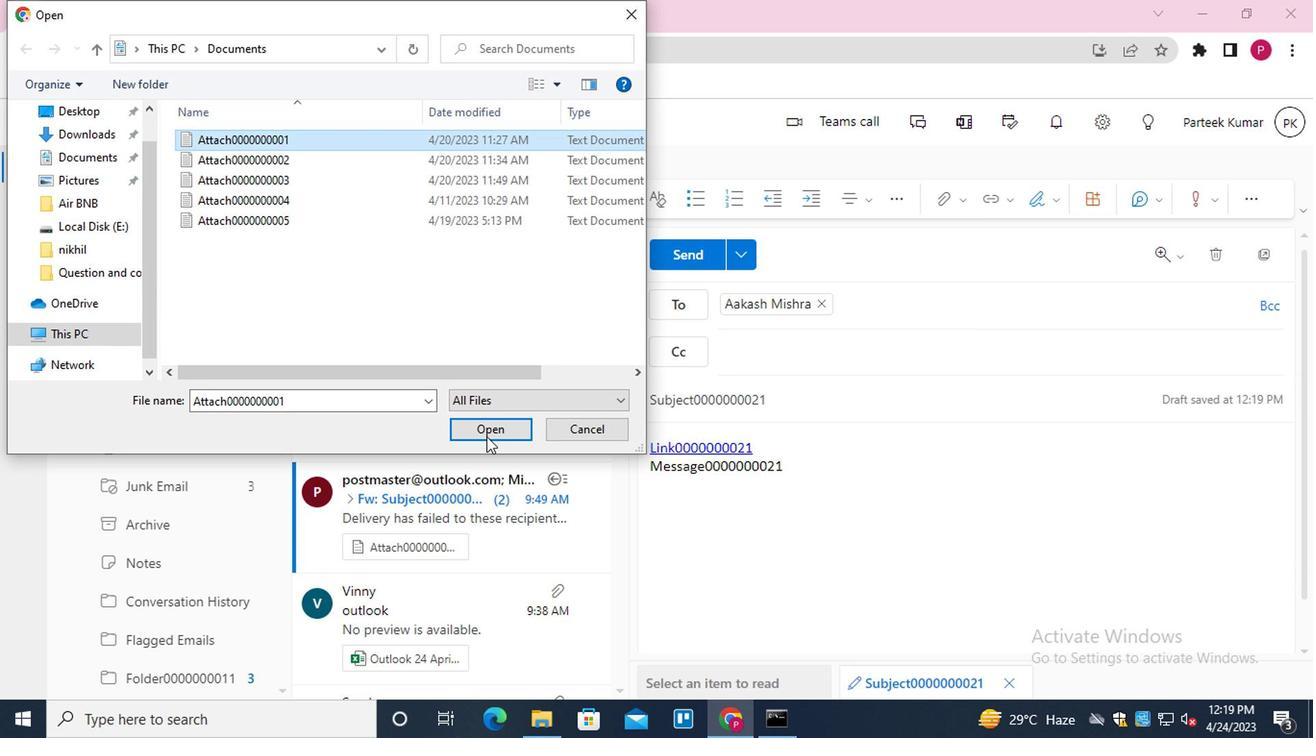 
Action: Mouse pressed left at (498, 428)
Screenshot: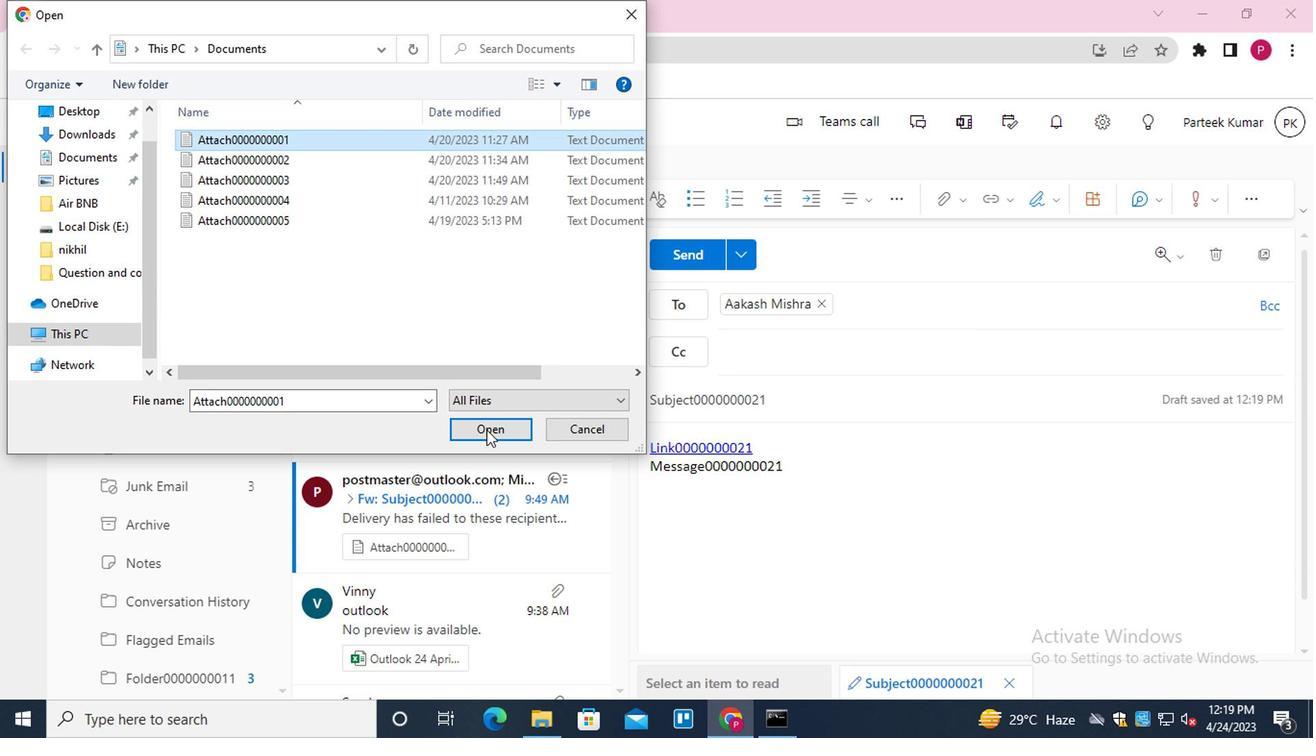 
Action: Mouse moved to (694, 263)
Screenshot: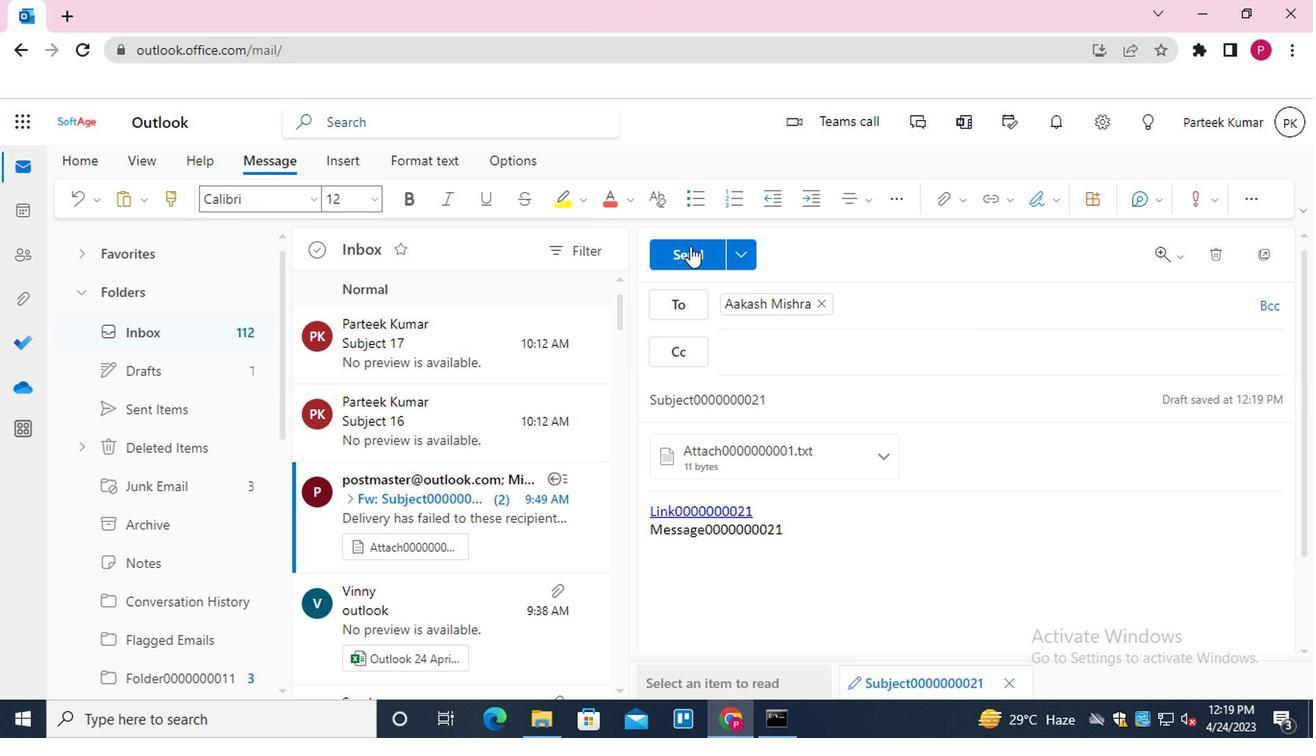 
Action: Mouse pressed left at (694, 263)
Screenshot: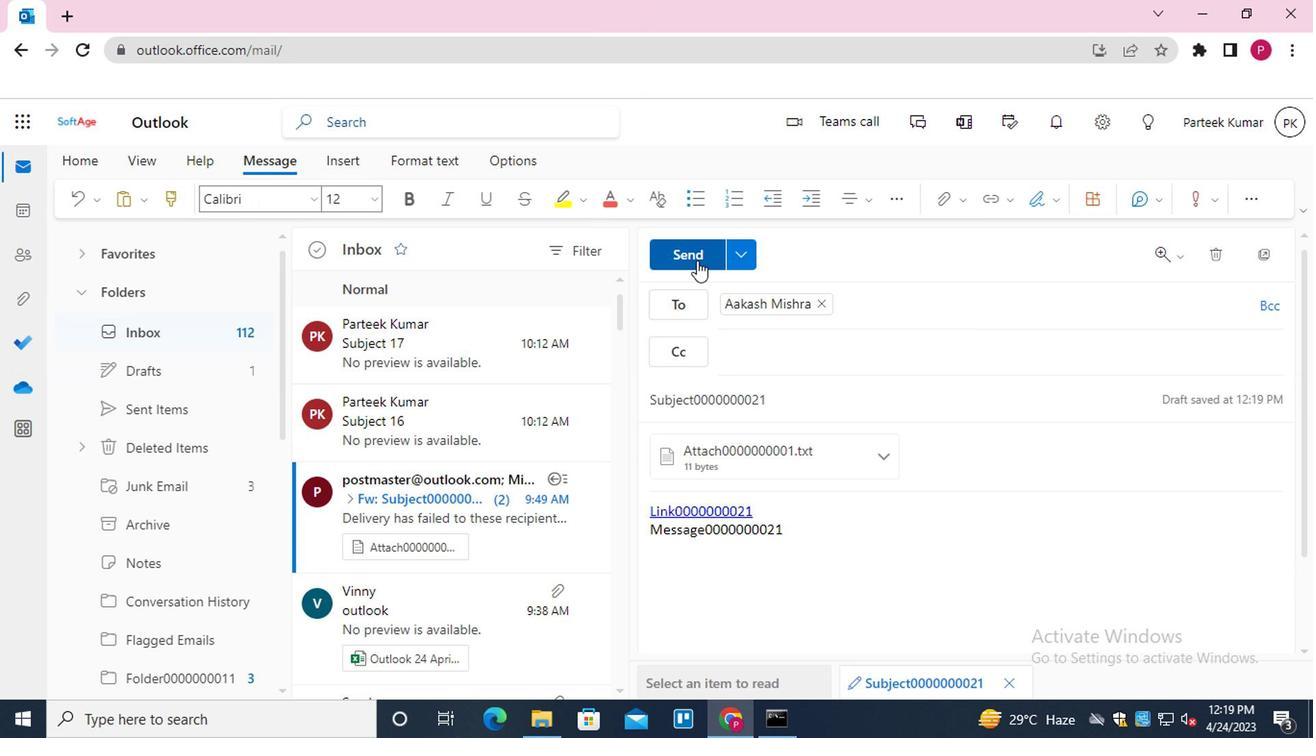 
Action: Mouse moved to (179, 194)
Screenshot: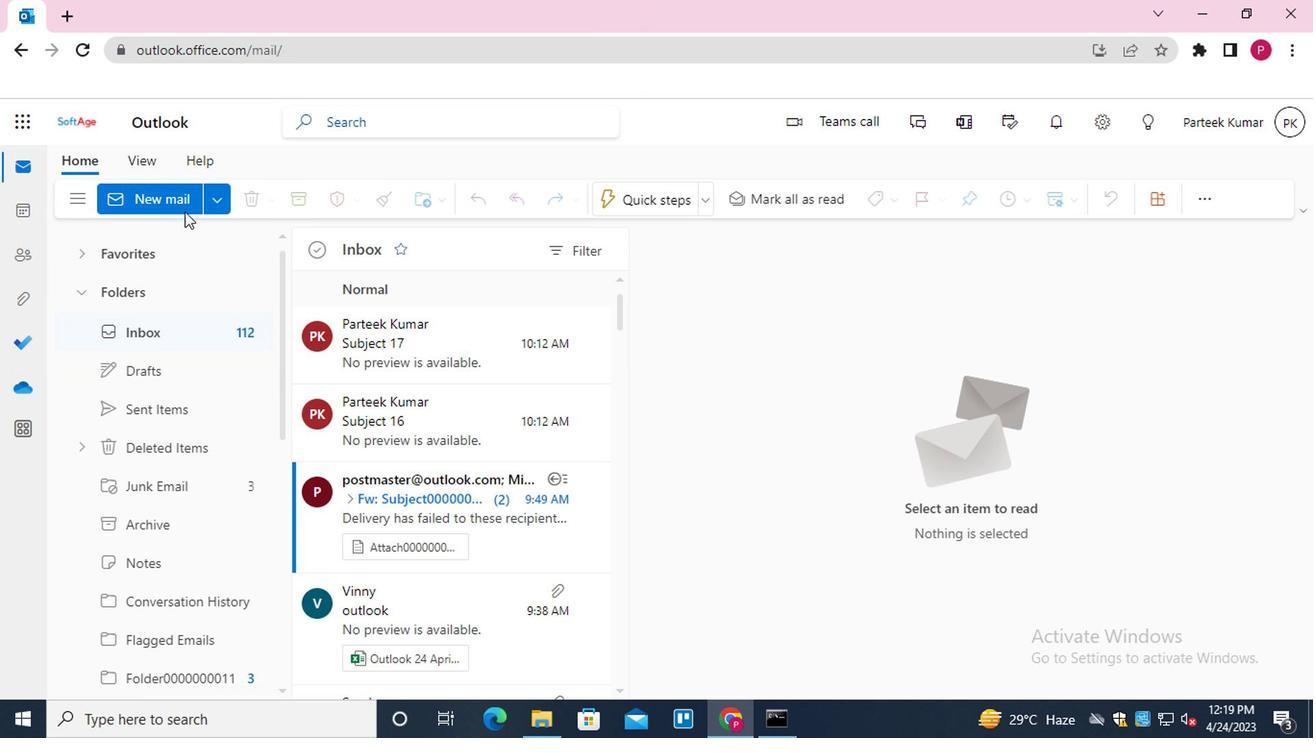
Action: Mouse pressed left at (179, 194)
Screenshot: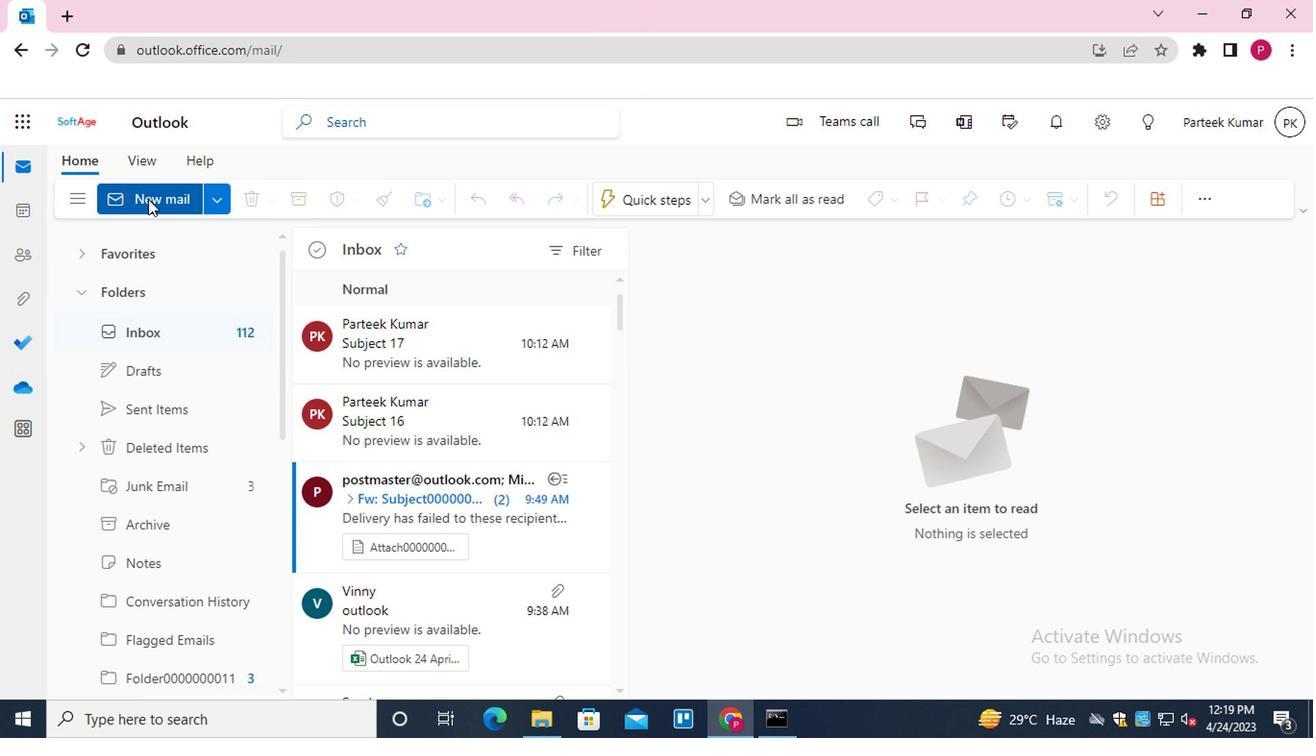 
Action: Mouse moved to (692, 441)
Screenshot: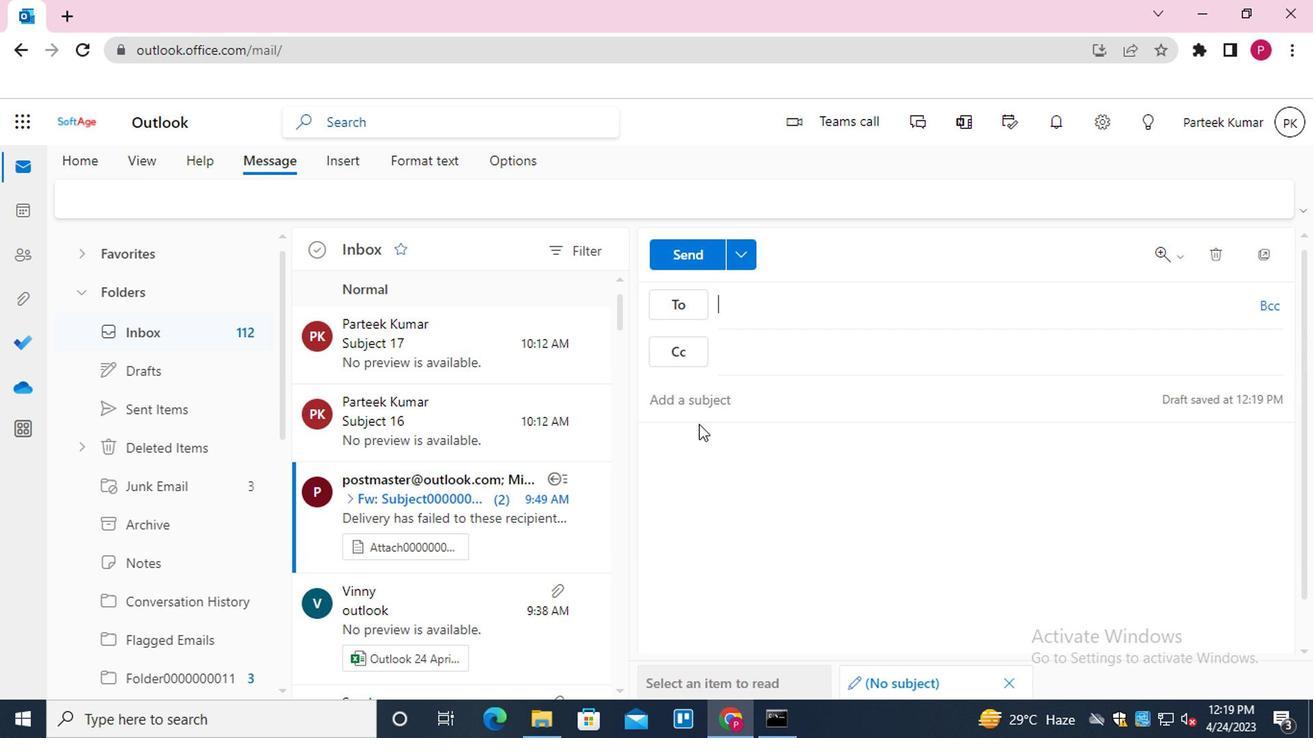 
Action: Mouse pressed left at (692, 441)
Screenshot: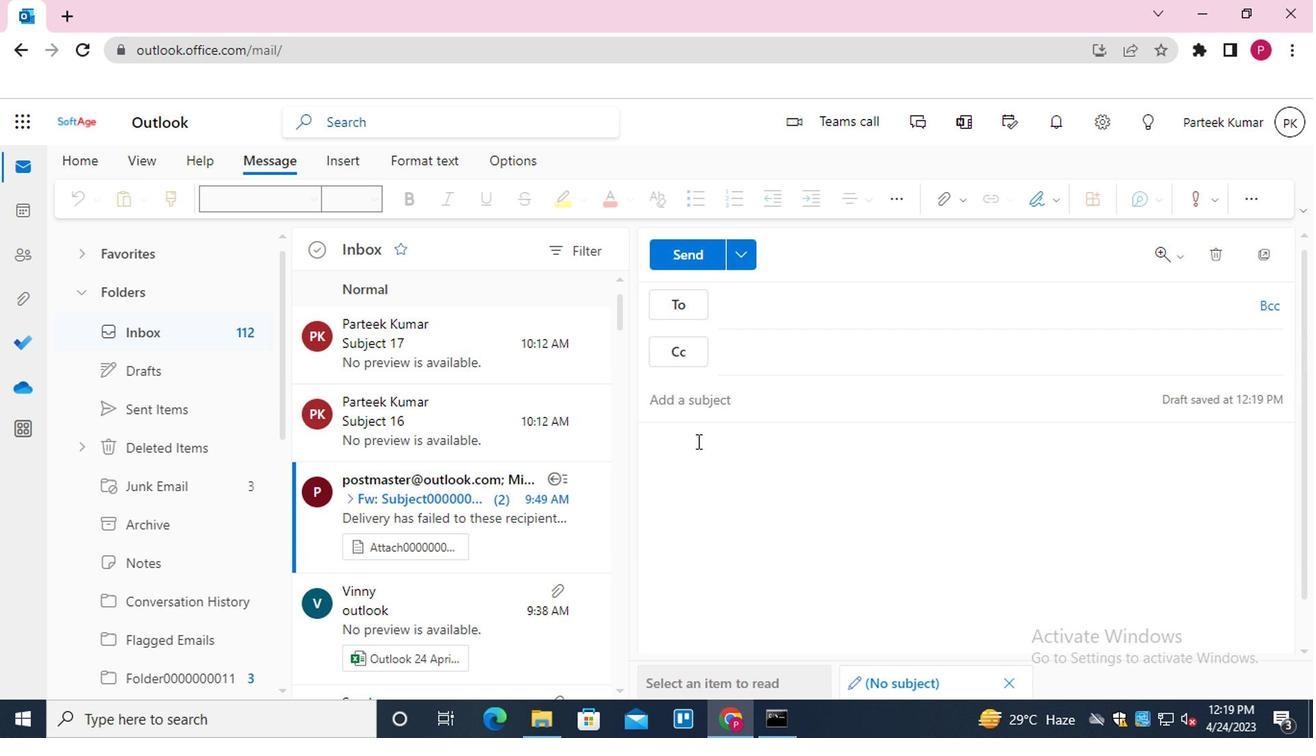 
Action: Mouse moved to (967, 203)
Screenshot: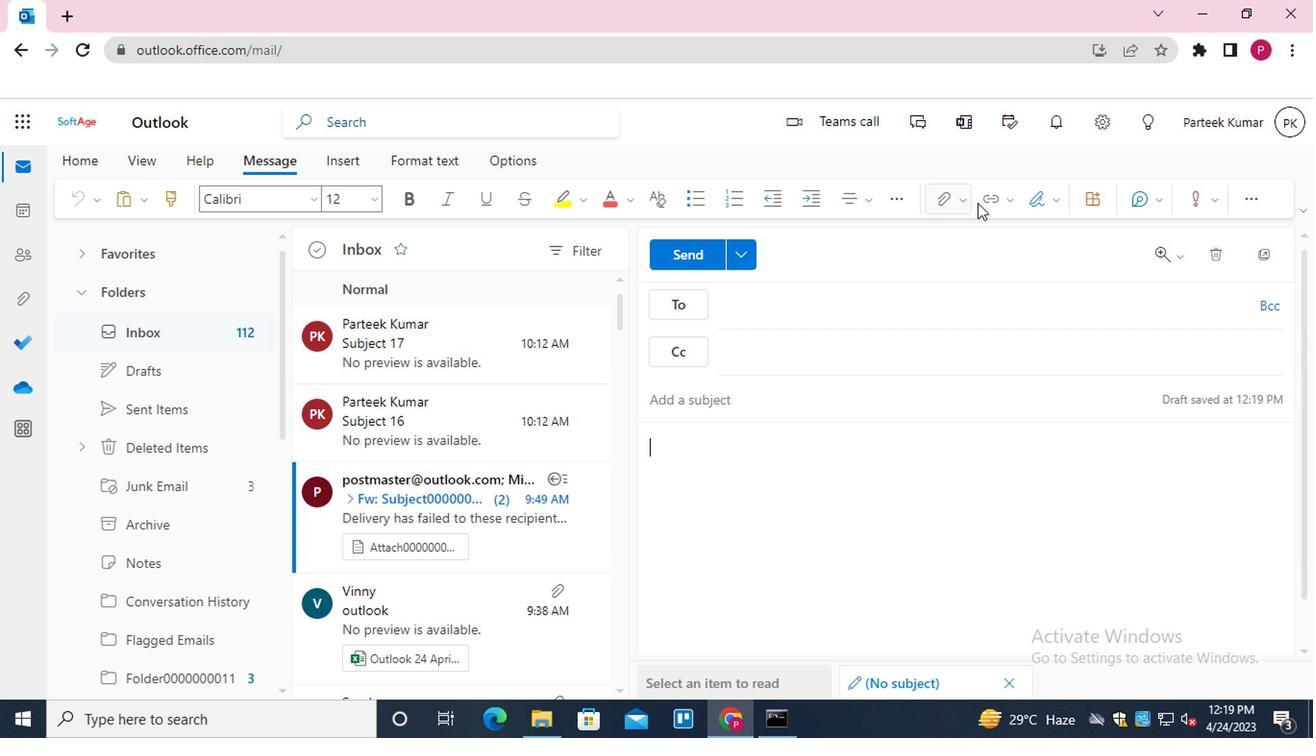 
Action: Mouse pressed left at (967, 203)
Screenshot: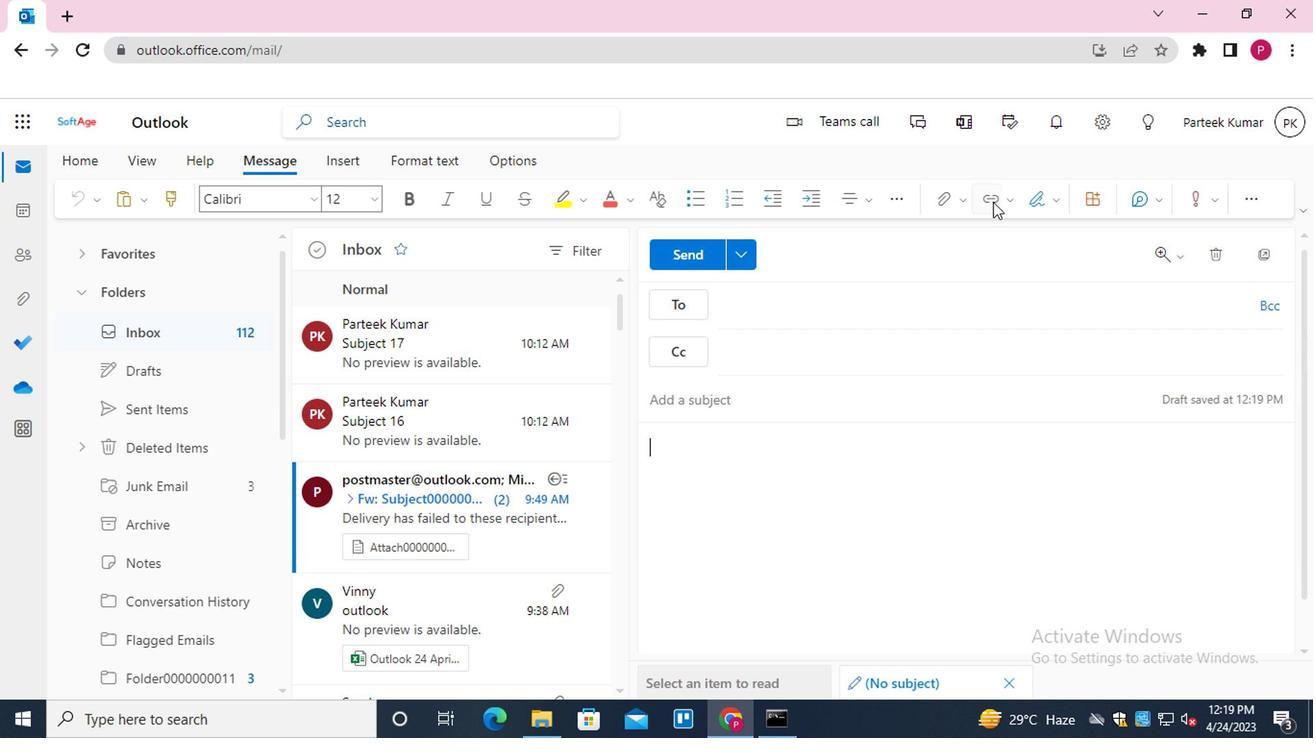 
Action: Mouse moved to (711, 361)
Screenshot: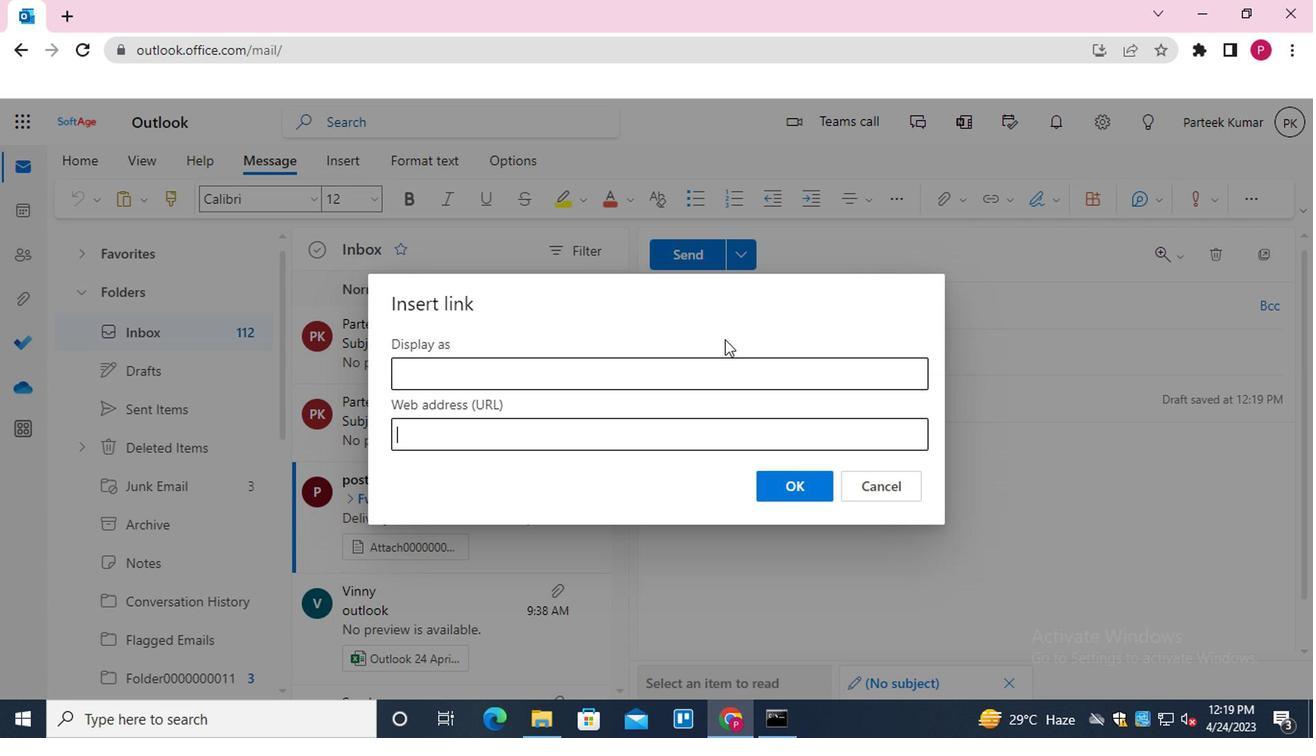 
Action: Mouse pressed left at (711, 361)
Screenshot: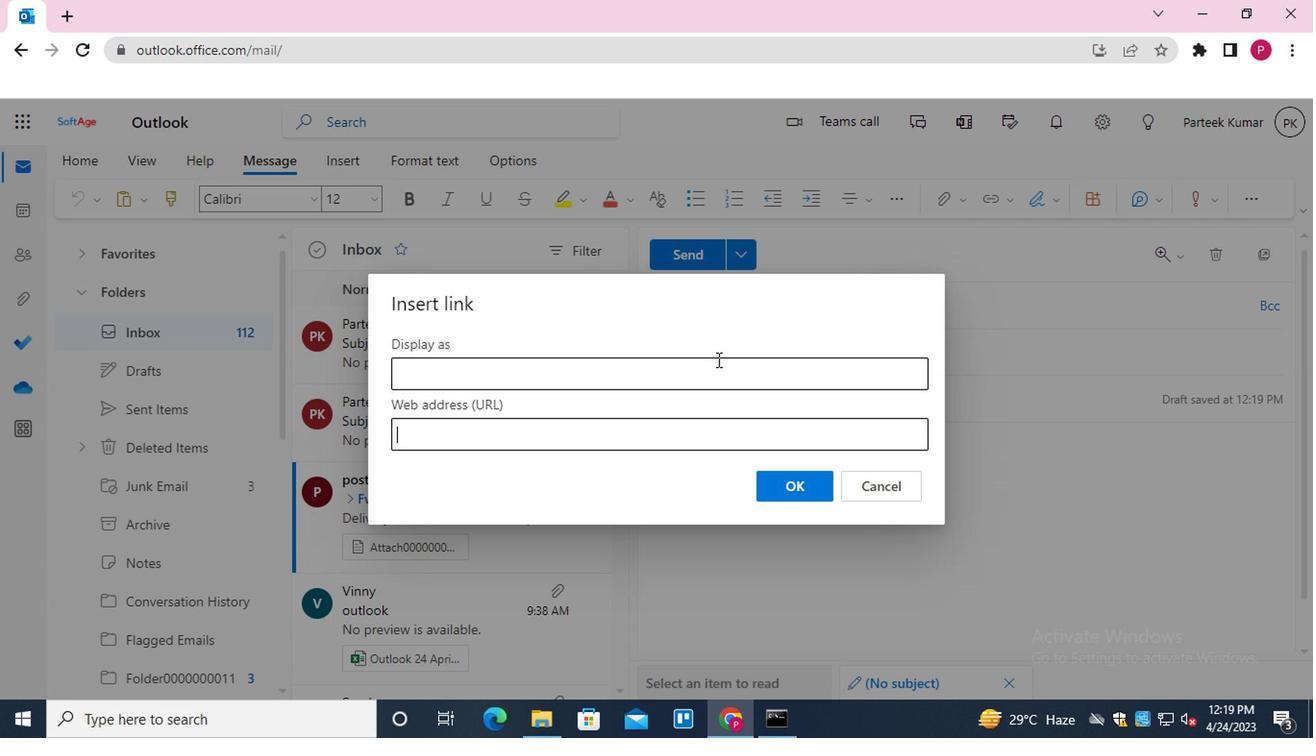
Action: Mouse moved to (584, 554)
Screenshot: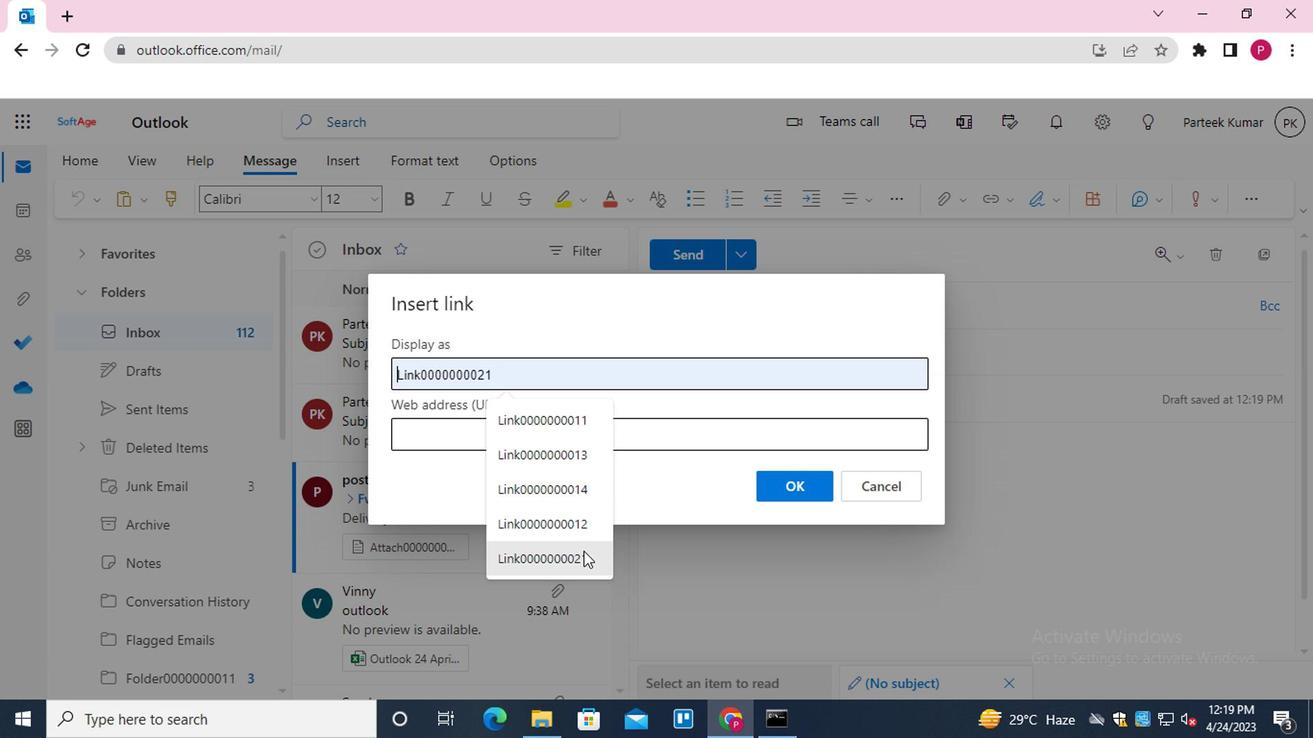 
Action: Mouse pressed left at (584, 554)
Screenshot: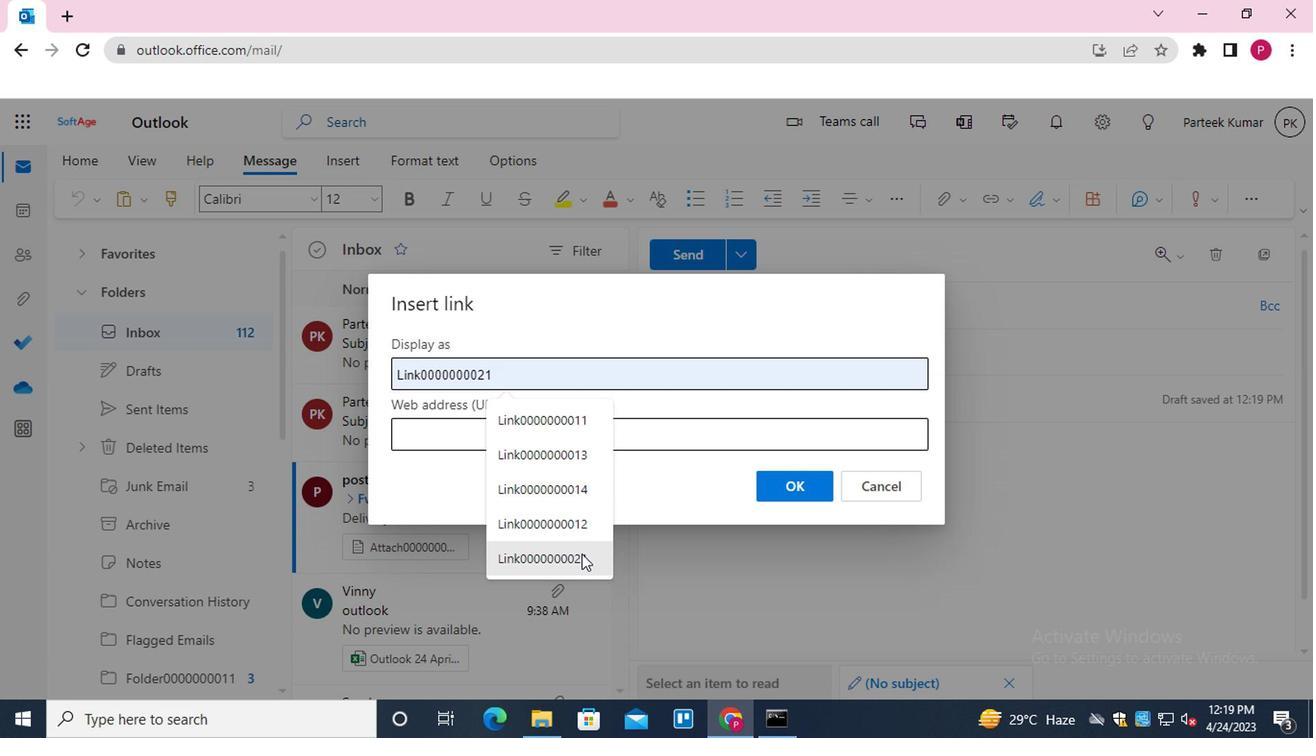 
Action: Mouse moved to (610, 434)
Screenshot: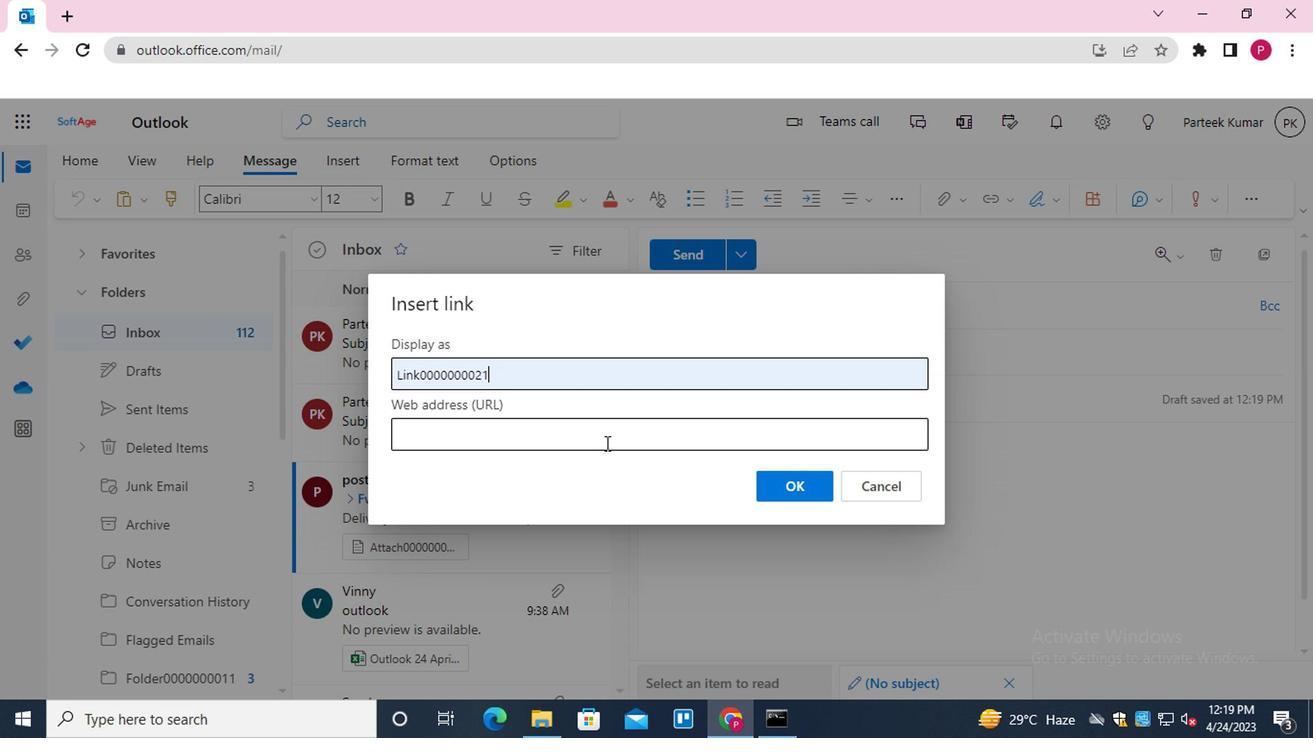 
Action: Mouse pressed left at (610, 434)
Screenshot: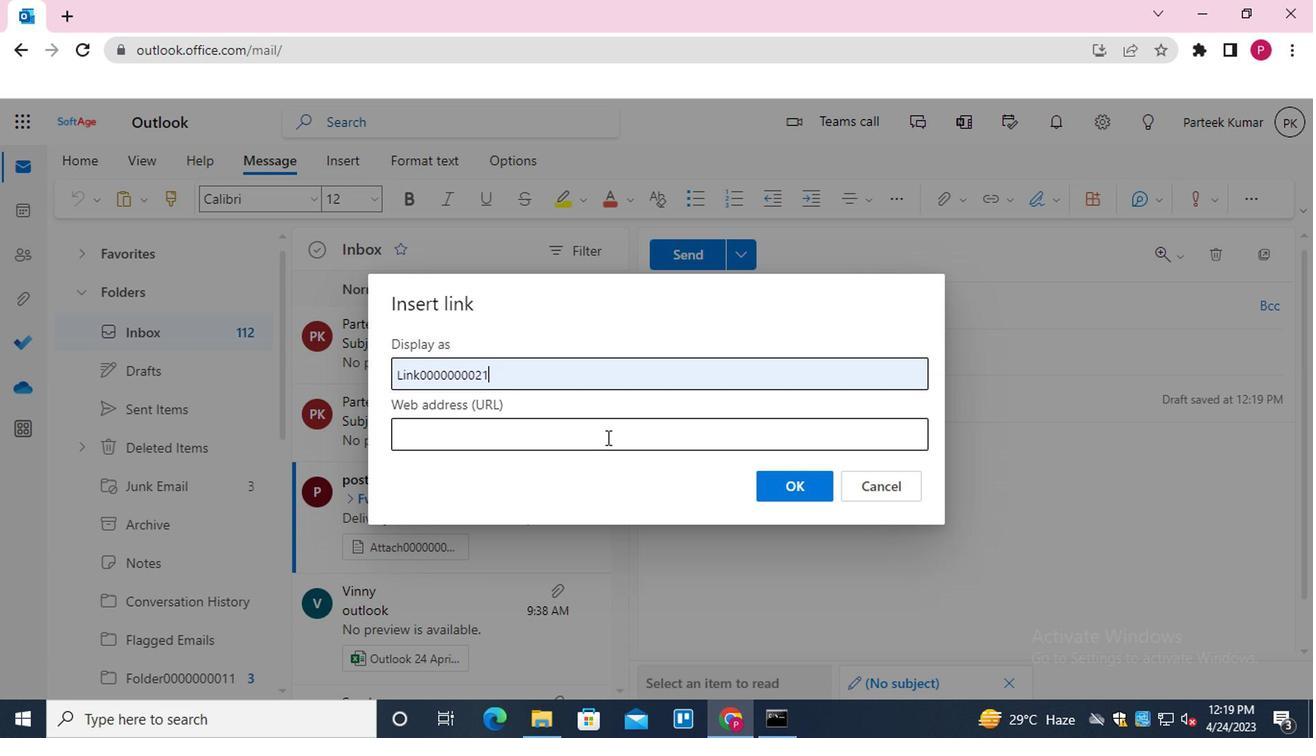 
Action: Mouse moved to (577, 618)
Screenshot: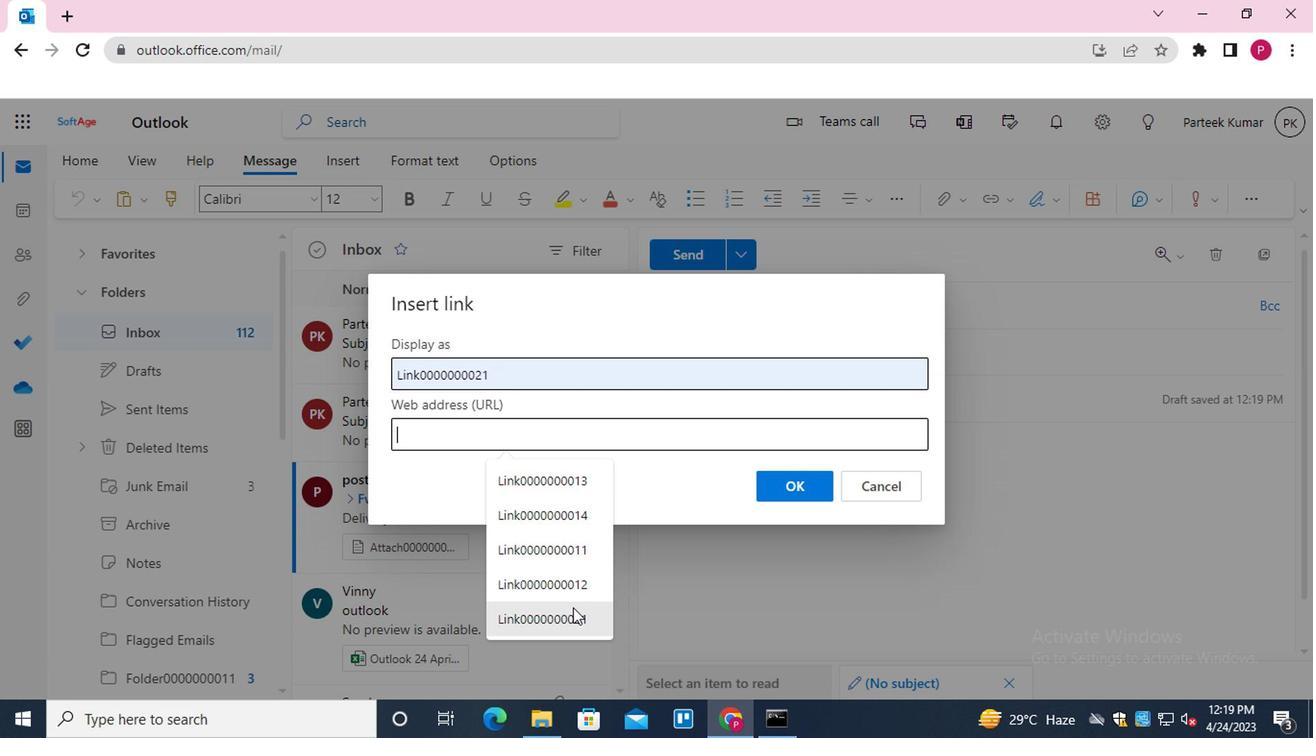 
Action: Mouse pressed left at (577, 618)
Screenshot: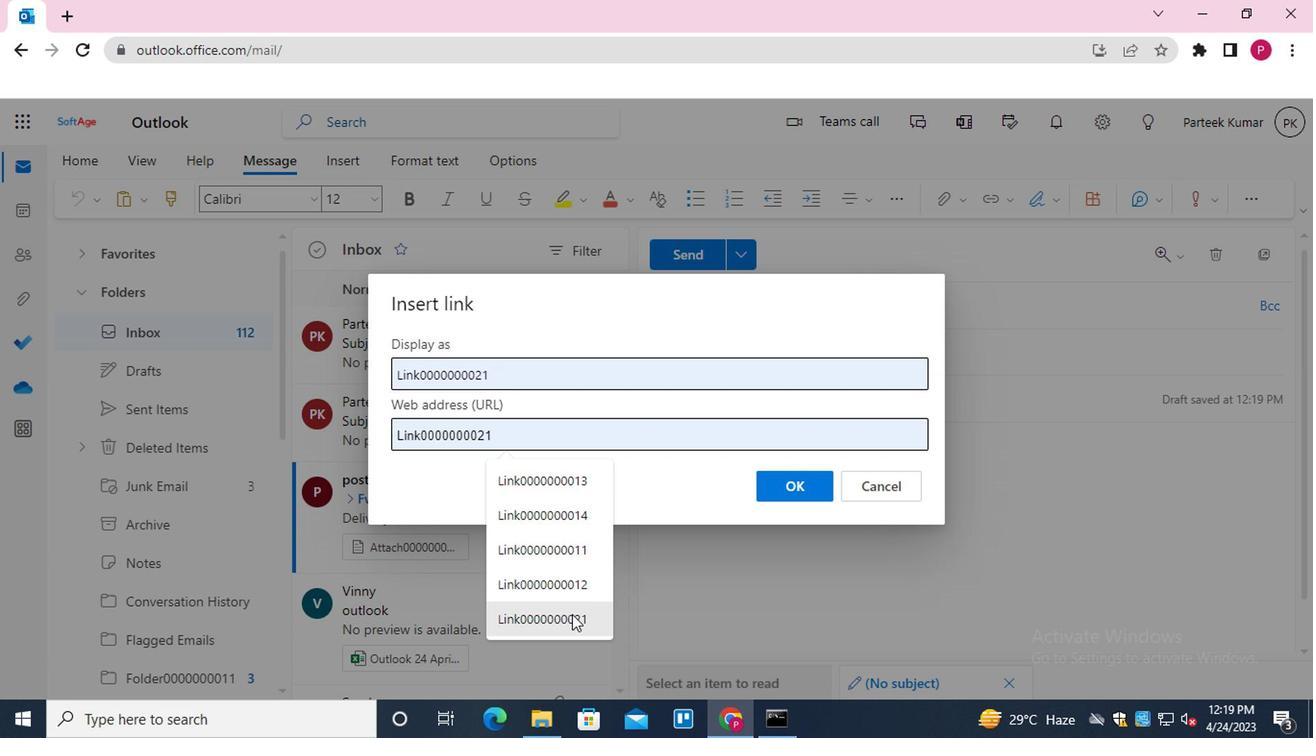 
Action: Mouse moved to (800, 489)
Screenshot: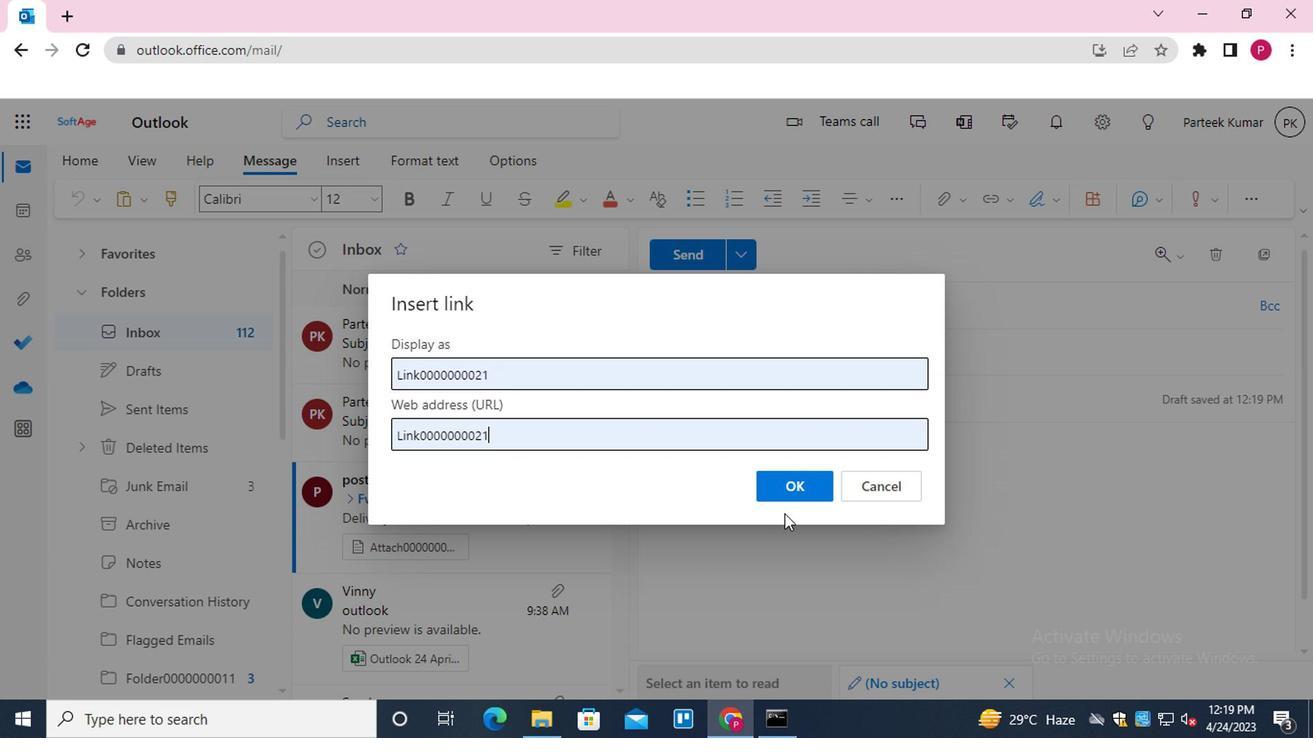 
Action: Mouse pressed left at (800, 489)
Screenshot: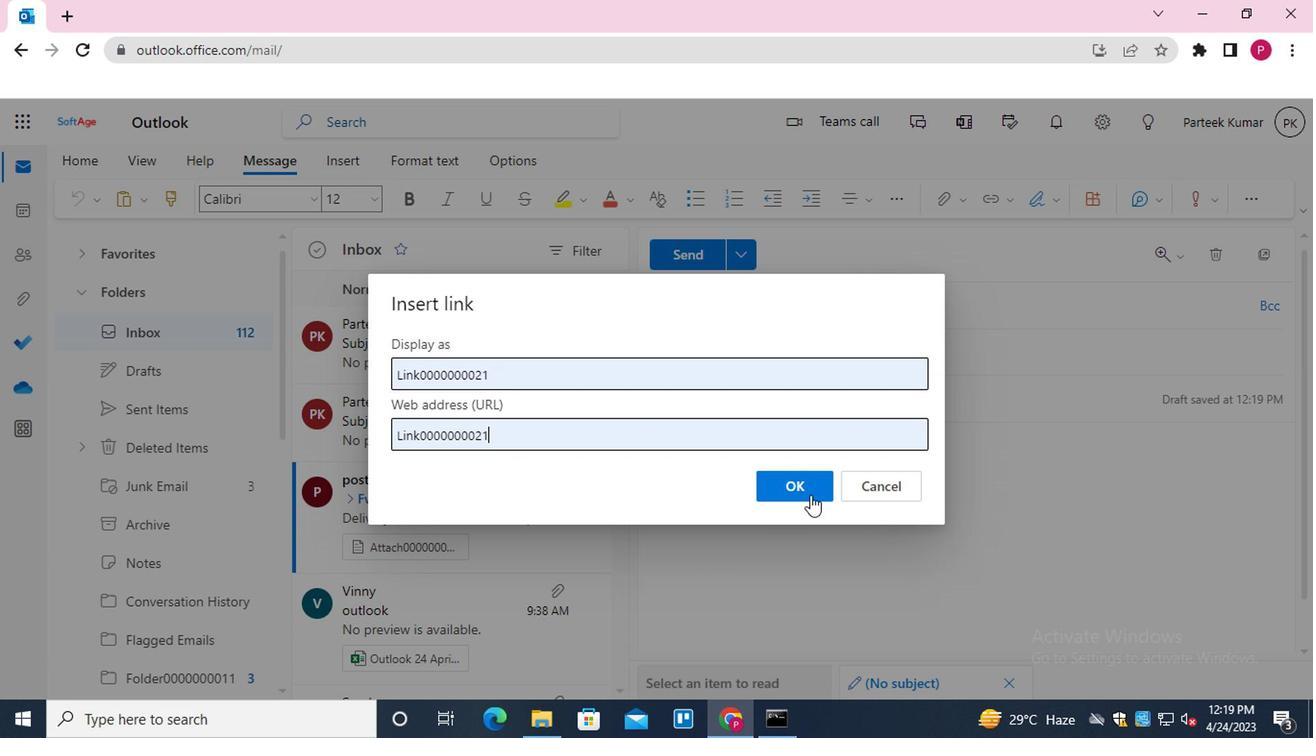 
Action: Mouse moved to (771, 286)
Screenshot: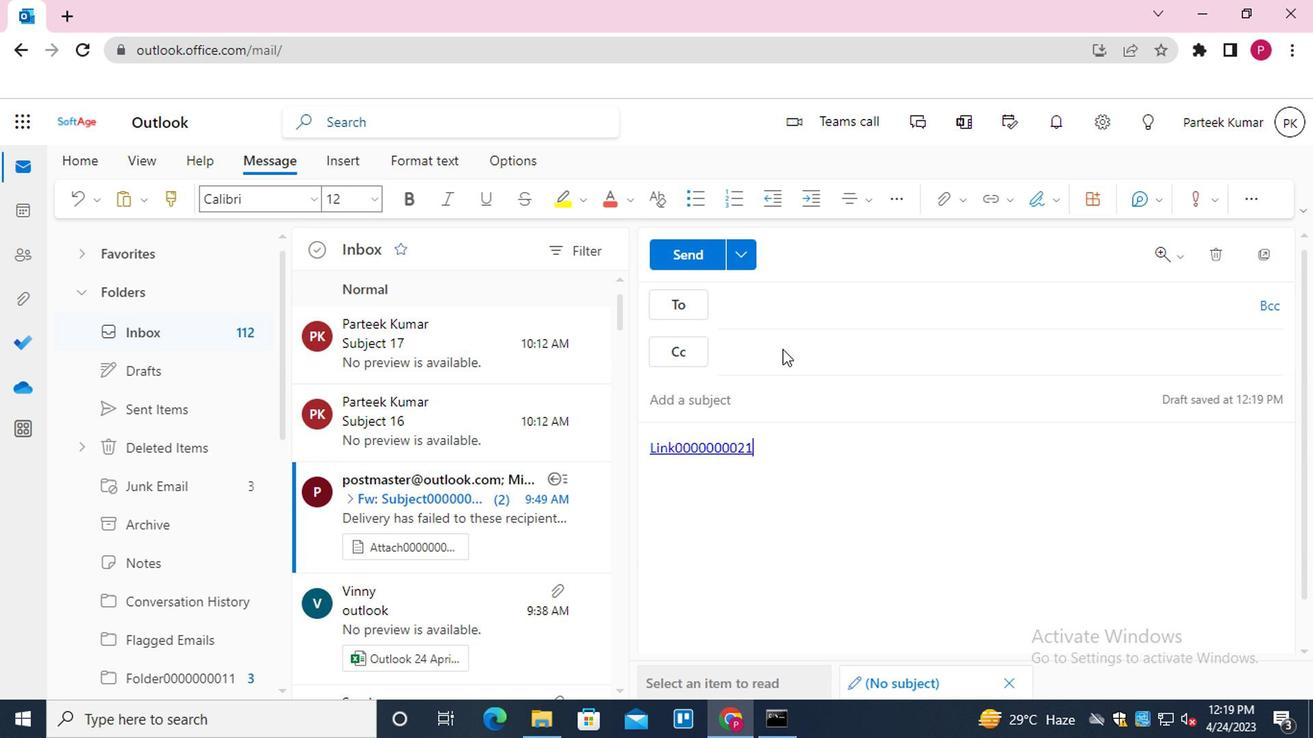 
Action: Mouse pressed left at (771, 286)
Screenshot: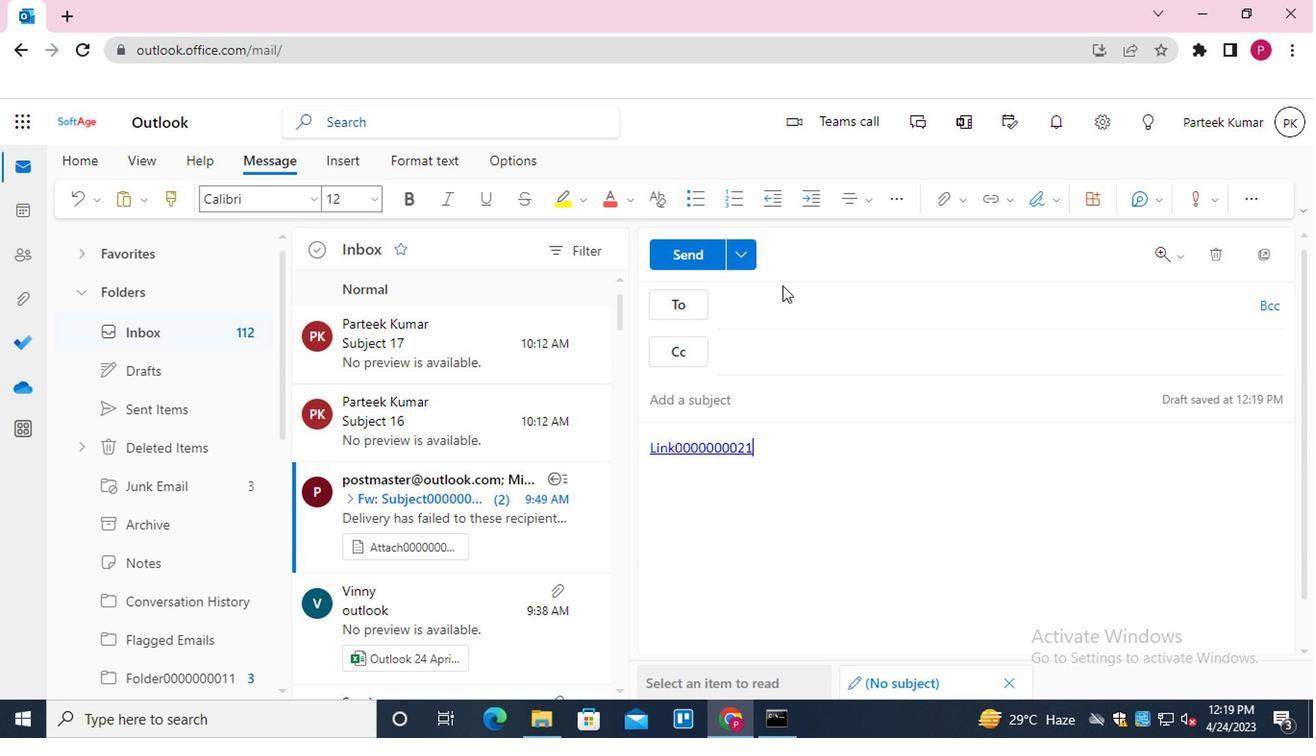 
Action: Mouse moved to (775, 302)
Screenshot: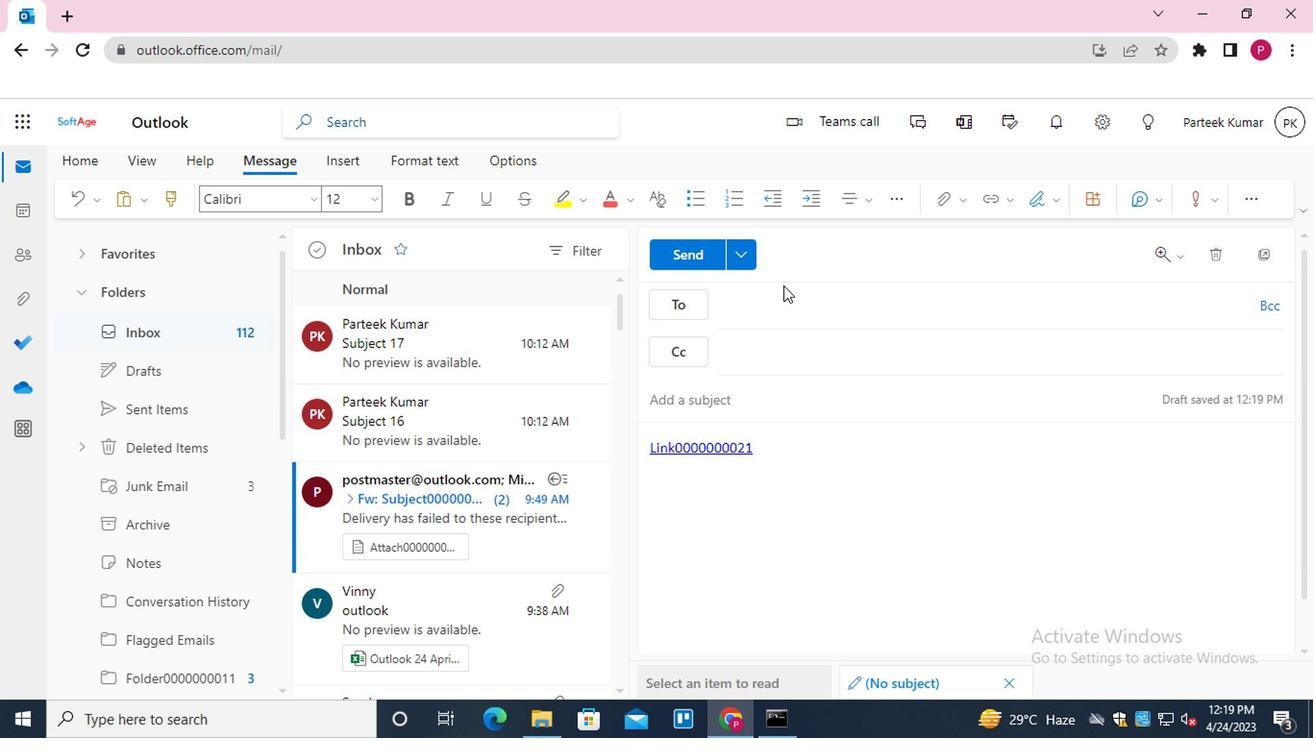 
Action: Mouse pressed left at (775, 302)
Screenshot: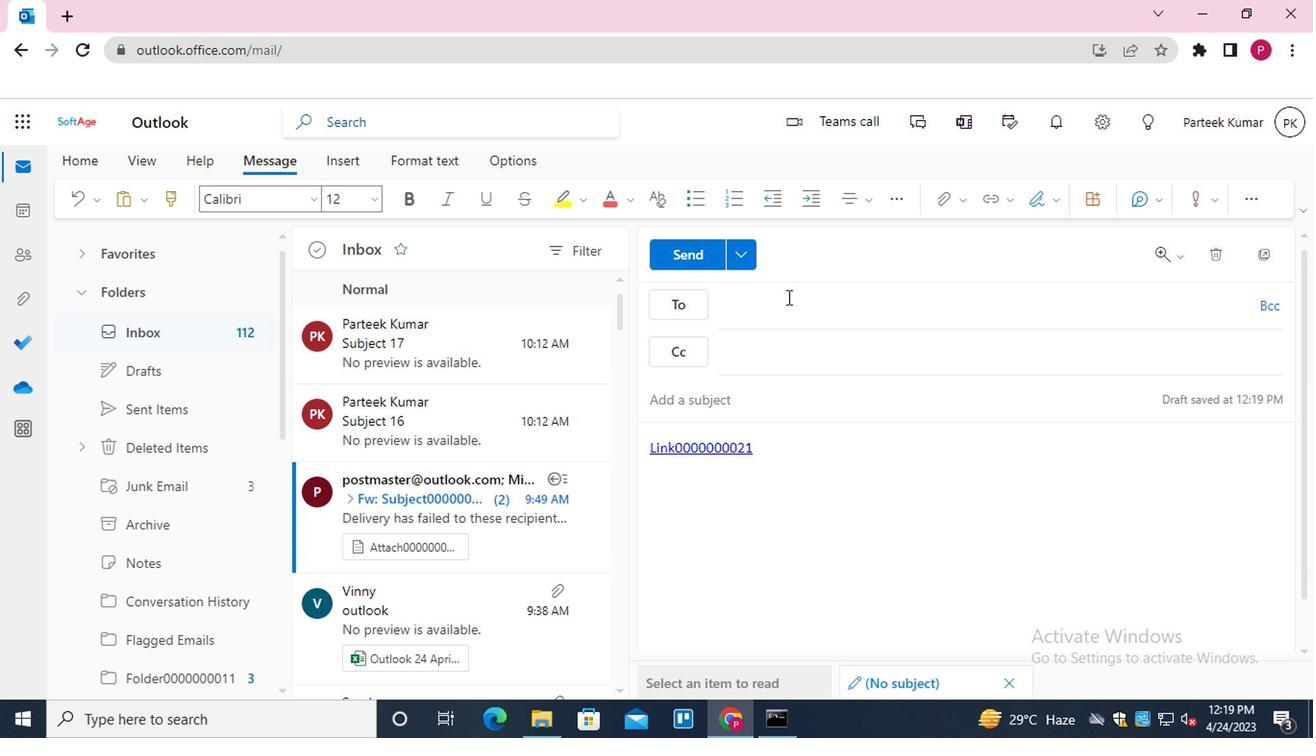 
Action: Mouse moved to (790, 396)
Screenshot: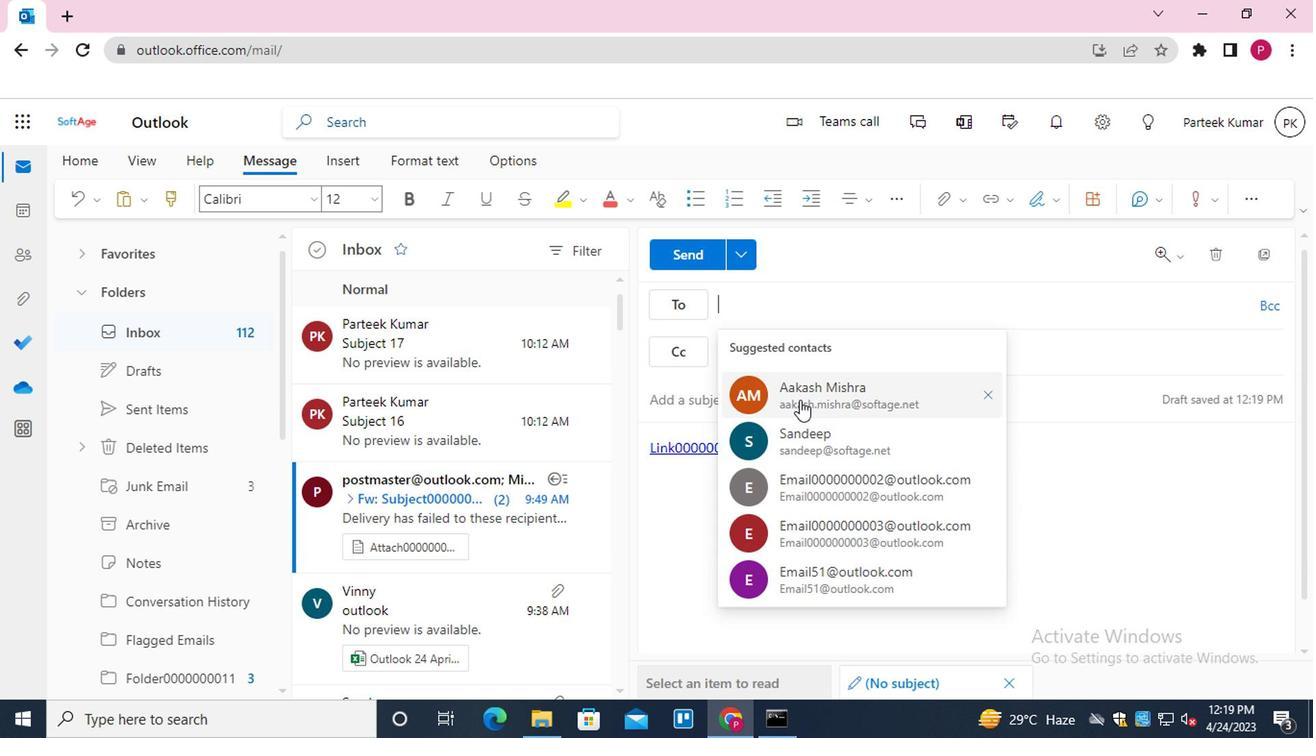
Action: Mouse pressed left at (790, 396)
Screenshot: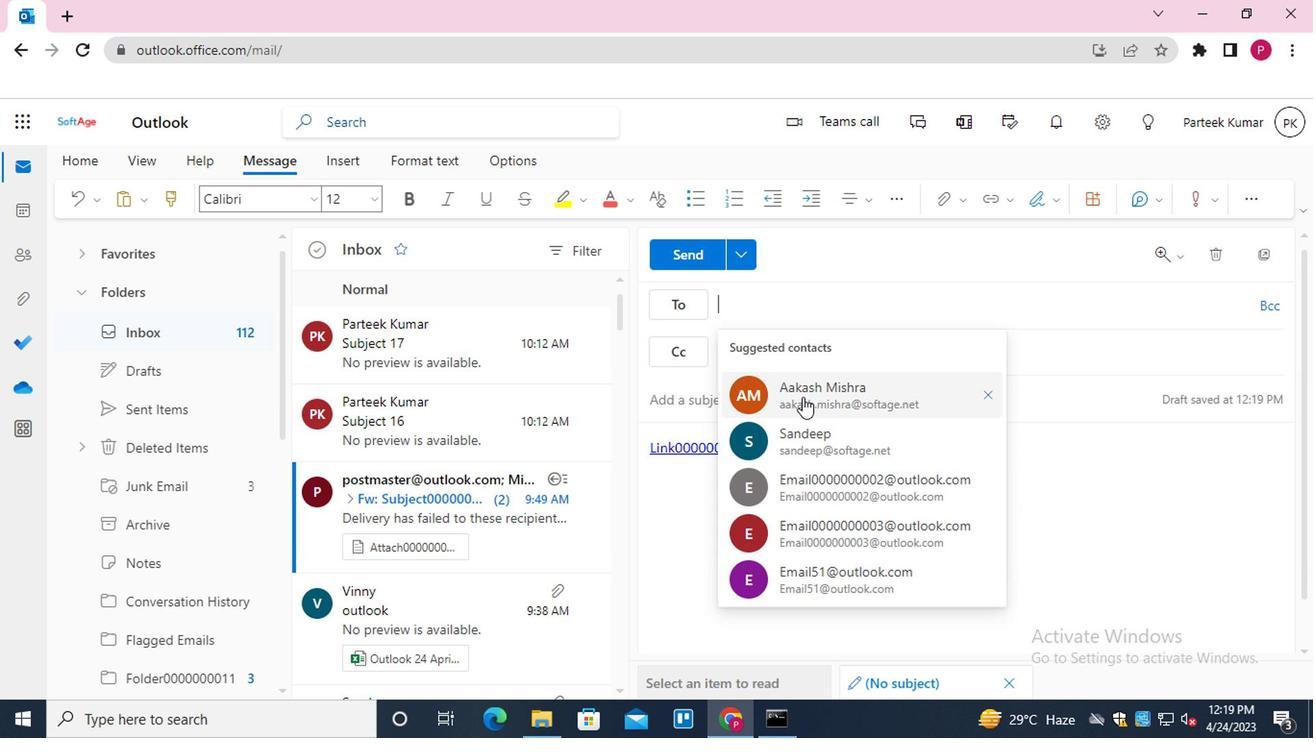 
Action: Mouse moved to (790, 396)
Screenshot: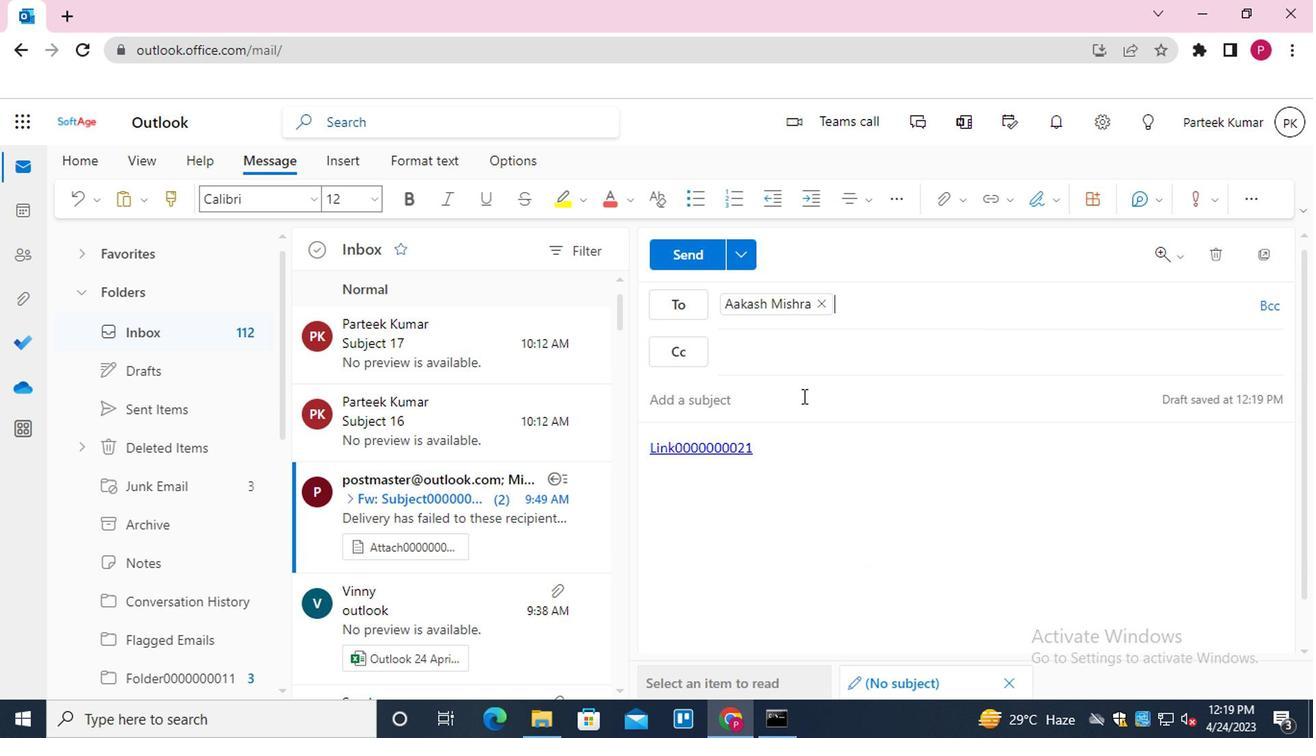 
Action: Key pressed <Key.shift>EMAIL0000000002<Key.enter><Key.shift>EMAIL0000000003<Key.enter>
Screenshot: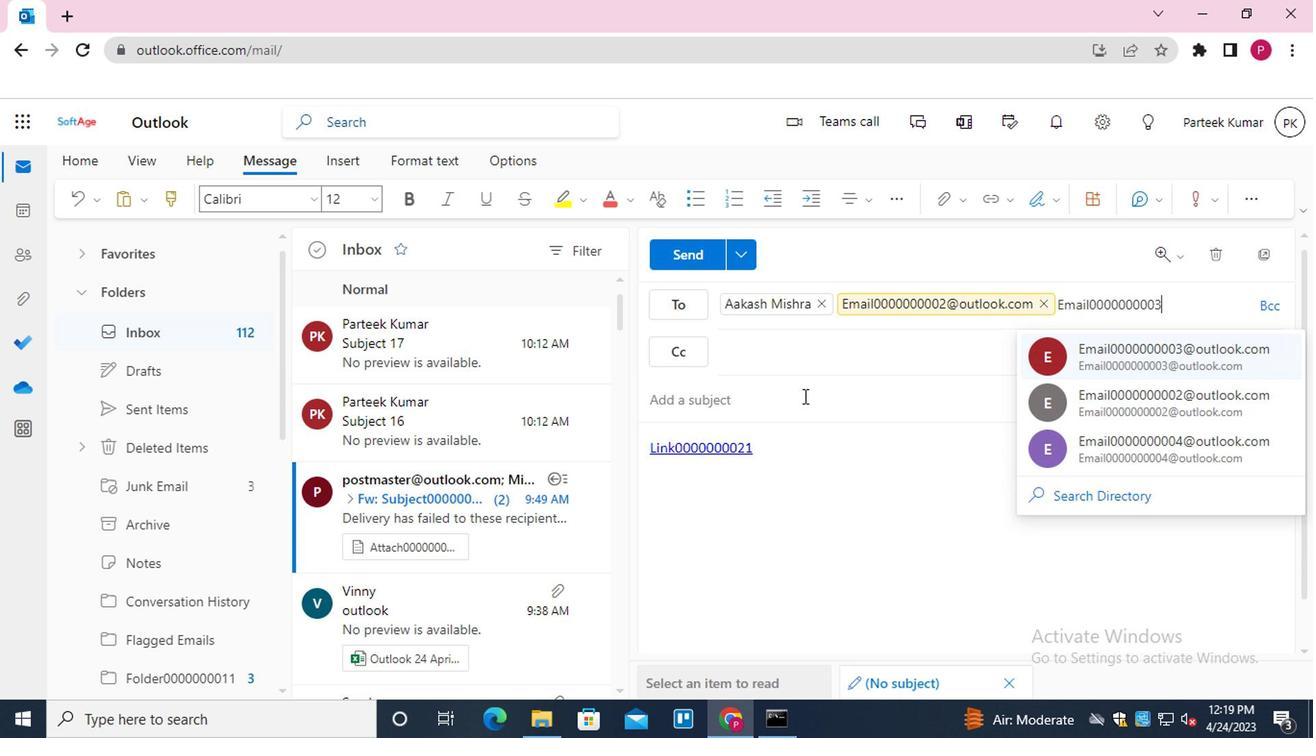 
Action: Mouse moved to (780, 417)
Screenshot: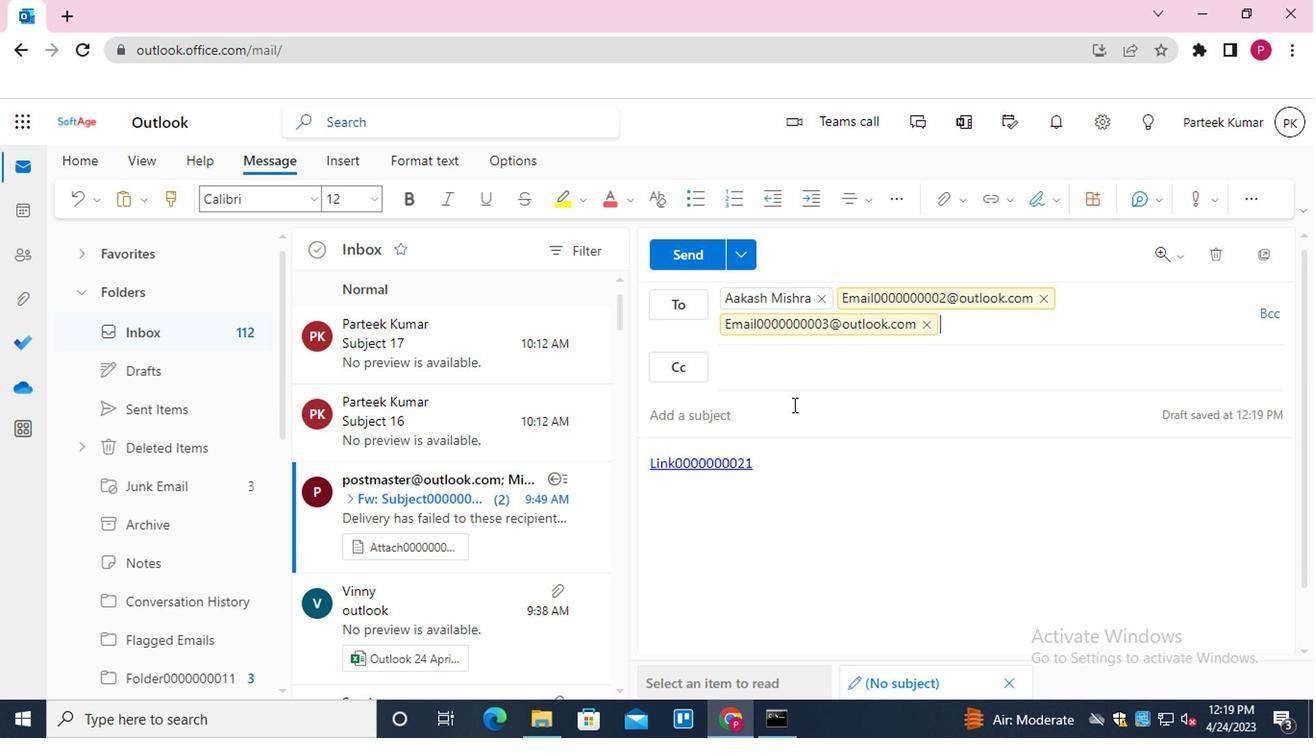 
Action: Mouse pressed left at (780, 417)
Screenshot: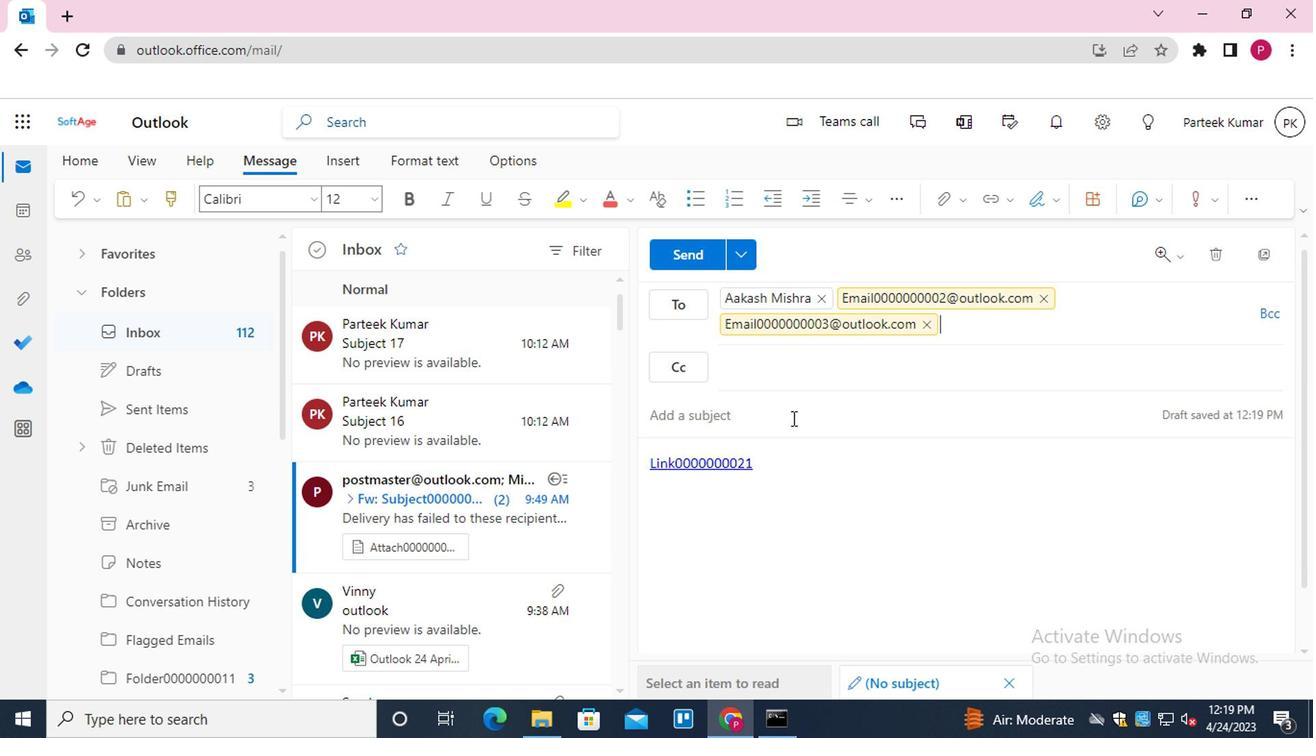 
Action: Key pressed <Key.shift>SUBJECT0000000022
Screenshot: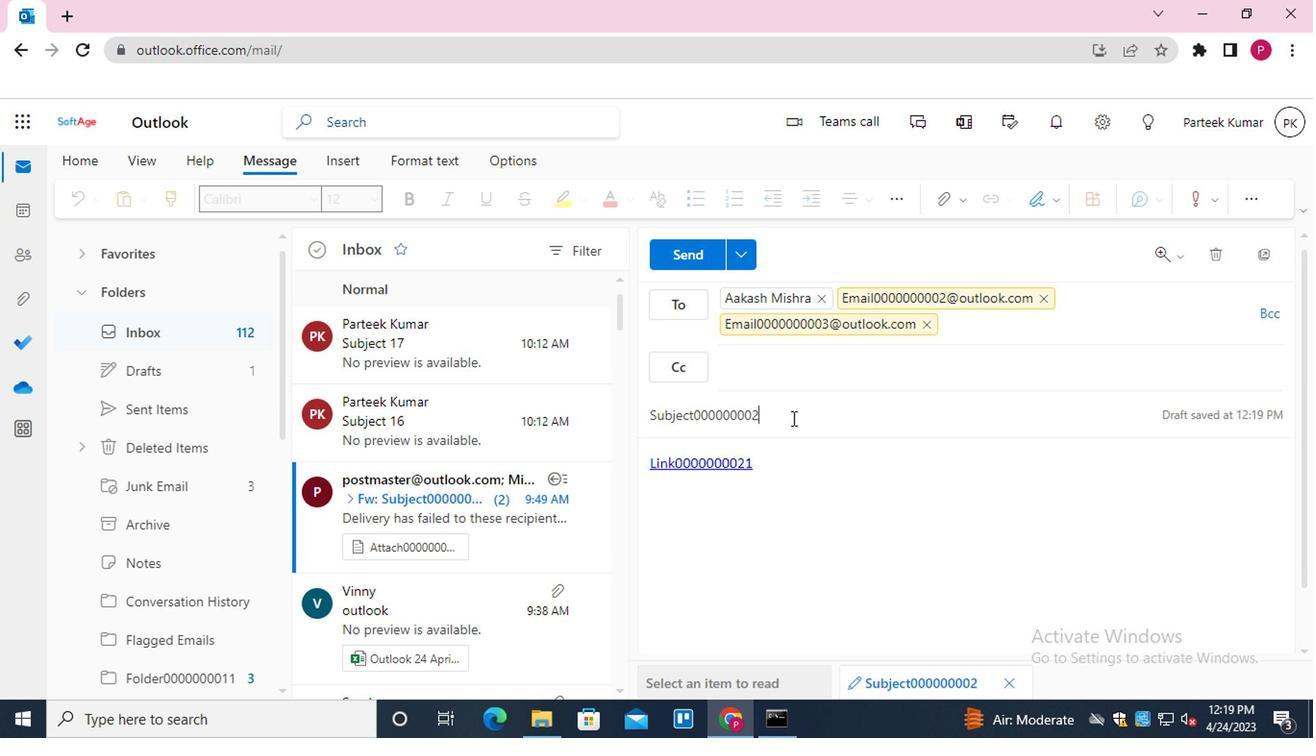 
Action: Mouse moved to (756, 482)
Screenshot: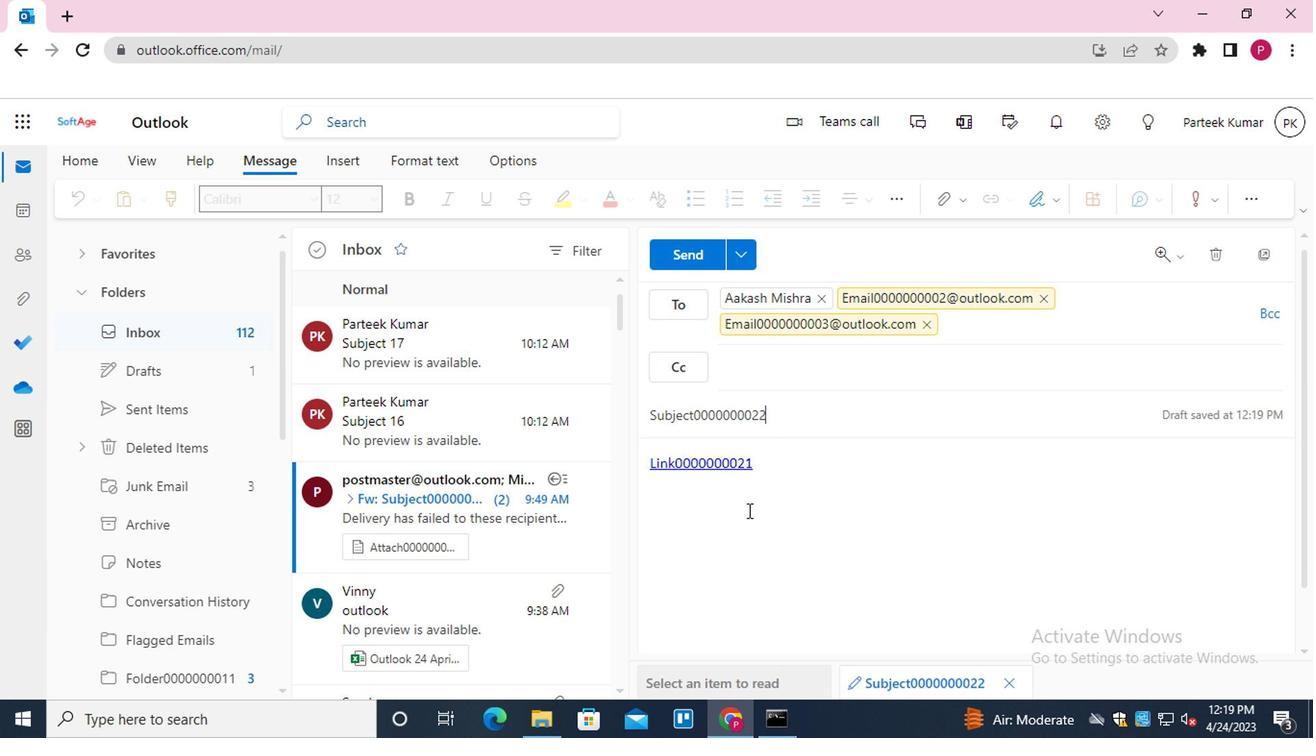 
Action: Mouse pressed left at (756, 482)
Screenshot: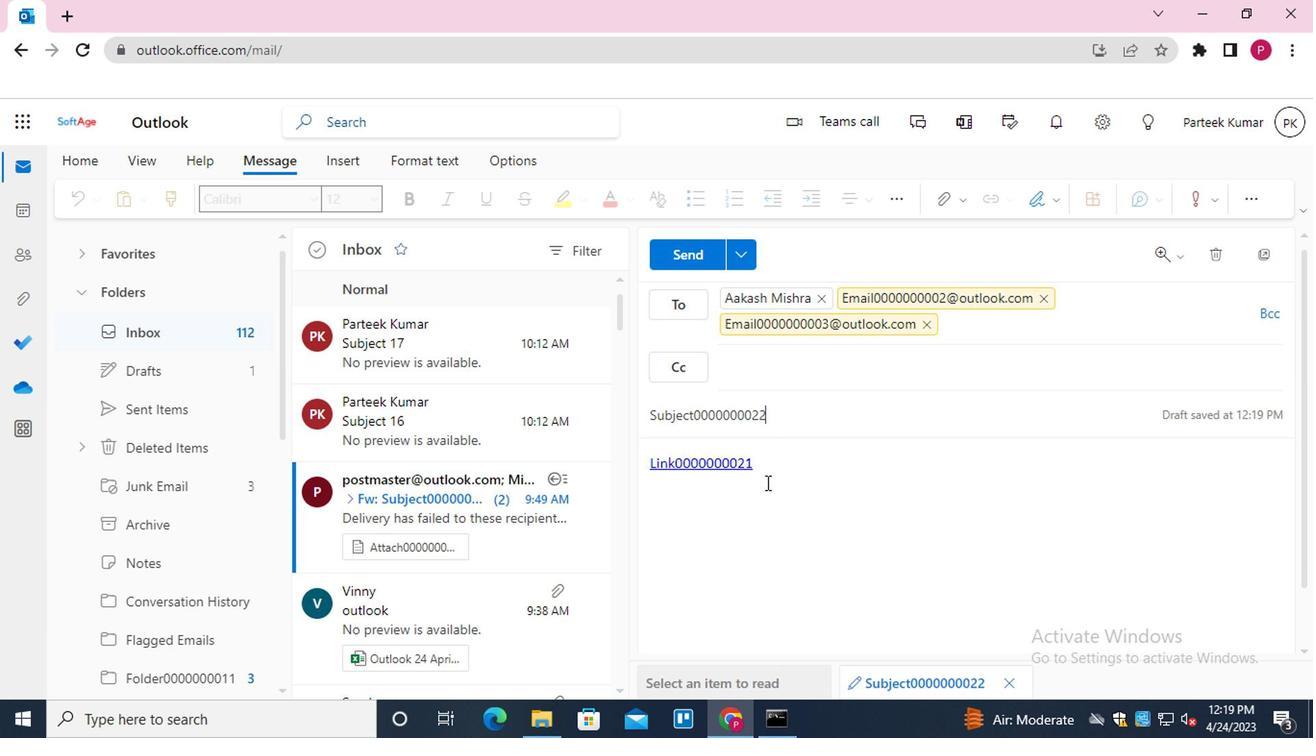 
Action: Mouse moved to (760, 478)
Screenshot: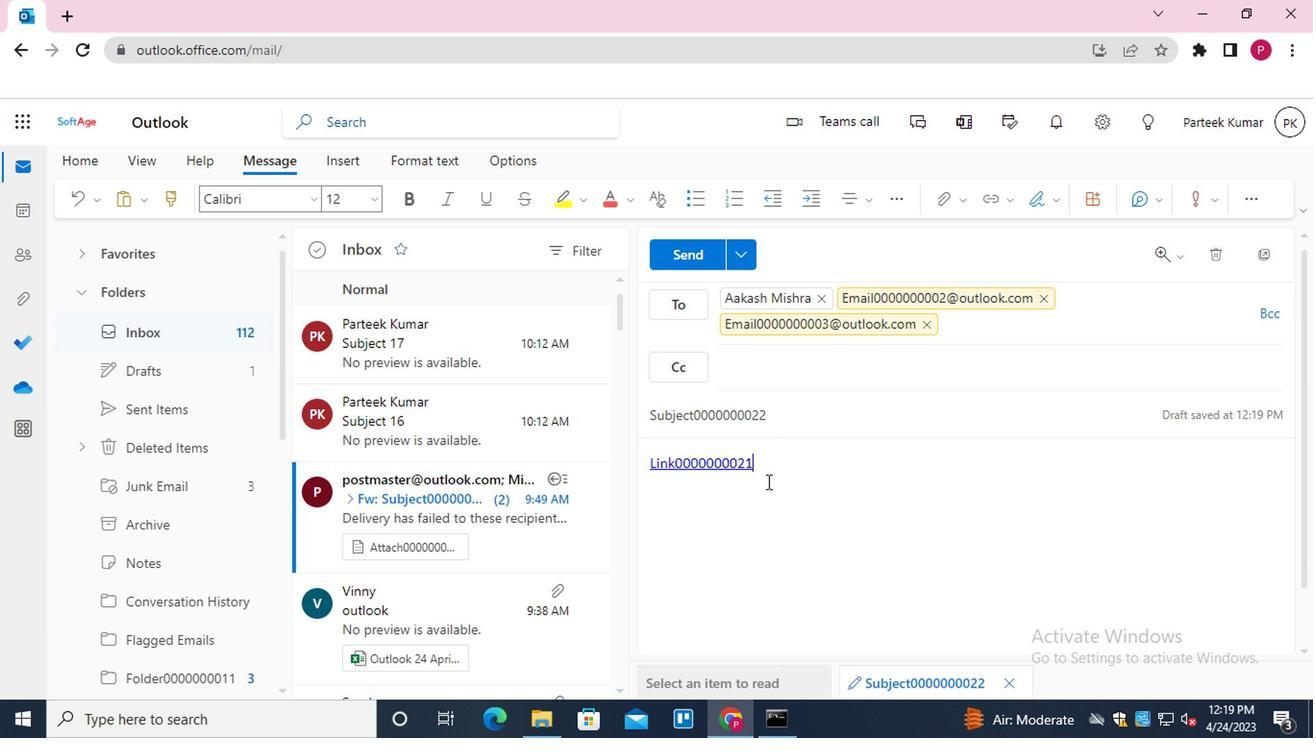 
Action: Key pressed <Key.enter><Key.shift_r>MESSAGE0000000023
Screenshot: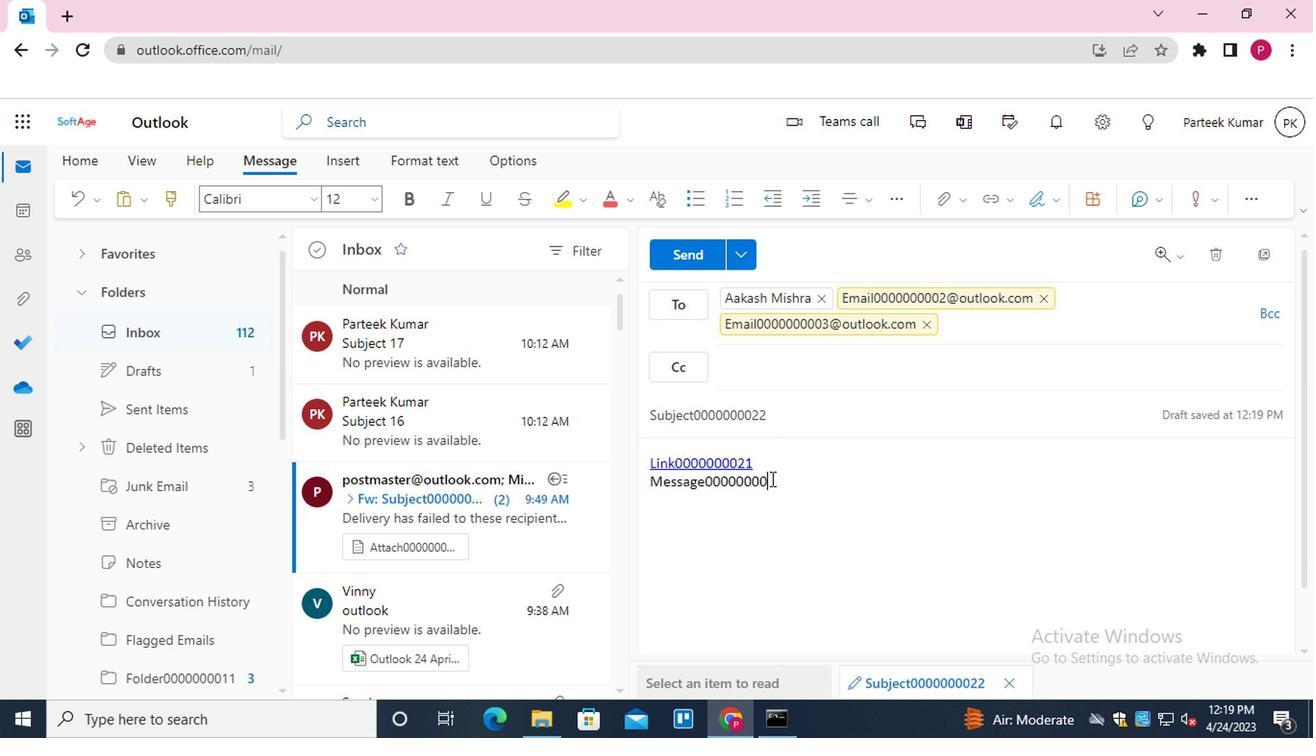 
Action: Mouse moved to (926, 188)
Screenshot: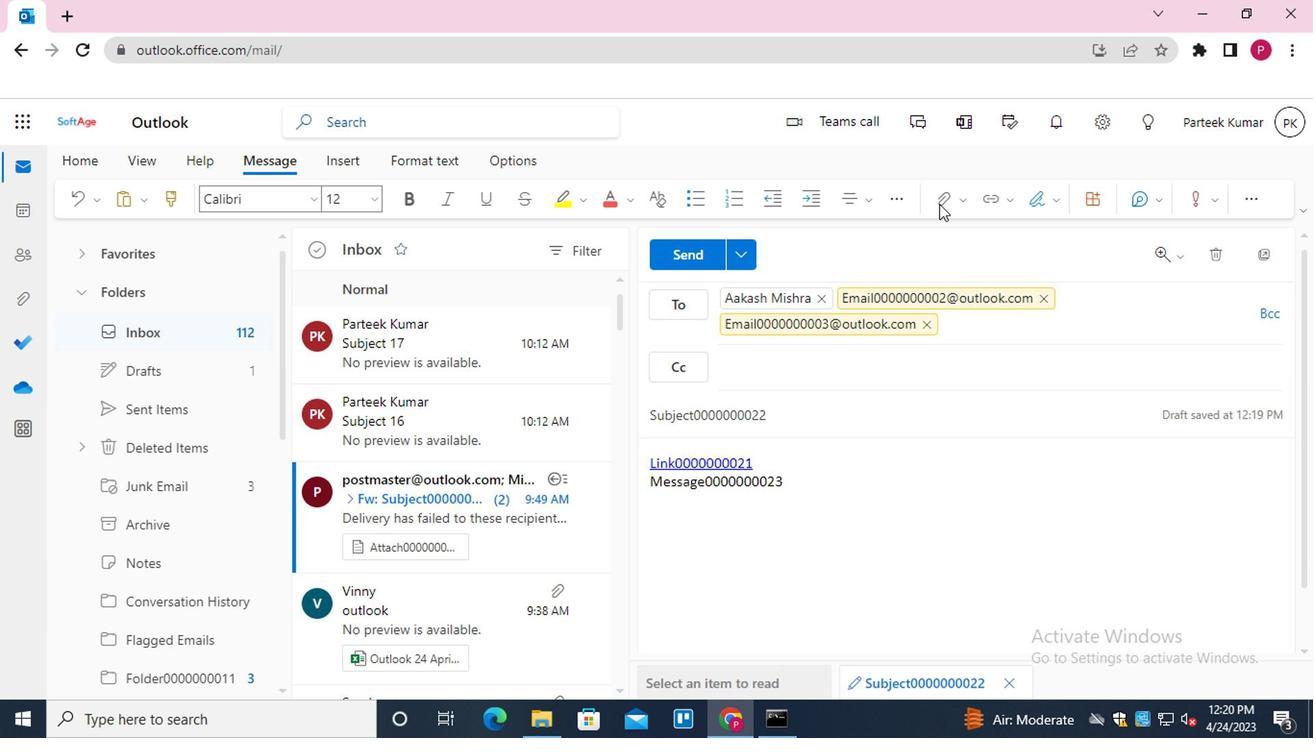 
Action: Mouse pressed left at (926, 188)
Screenshot: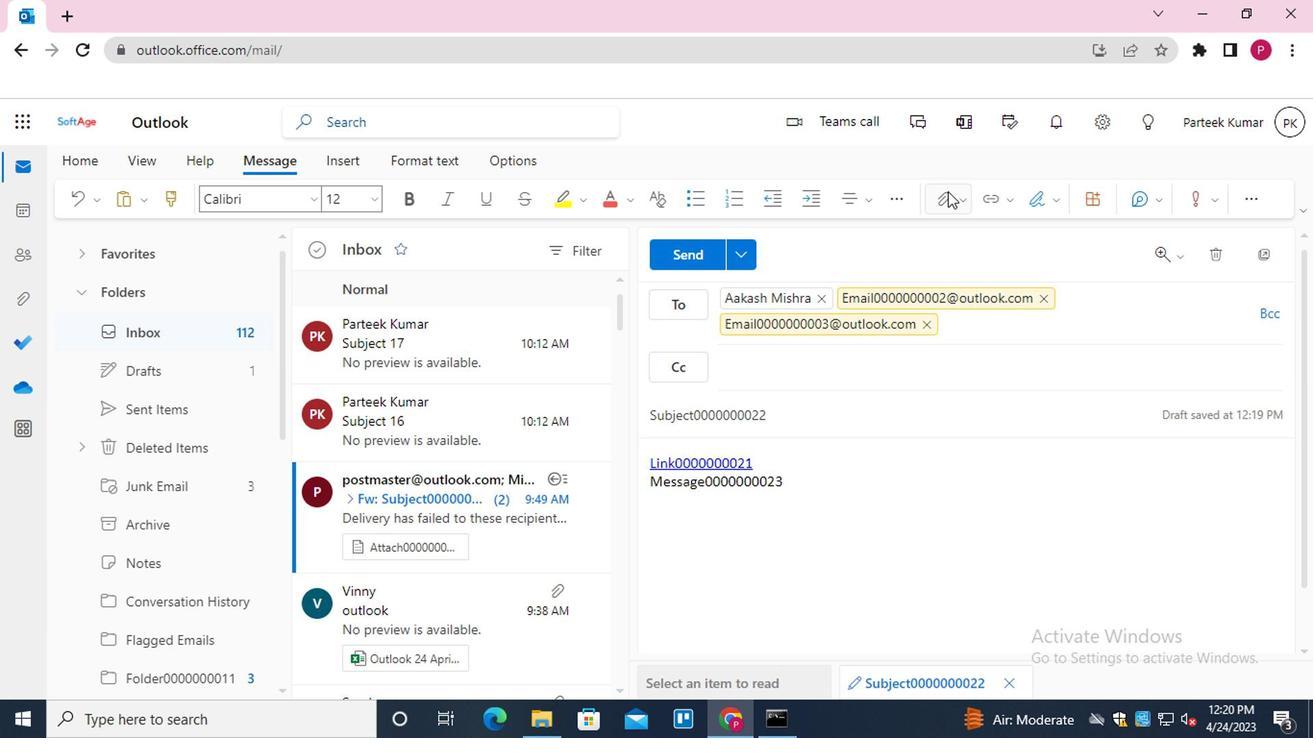 
Action: Mouse moved to (802, 240)
Screenshot: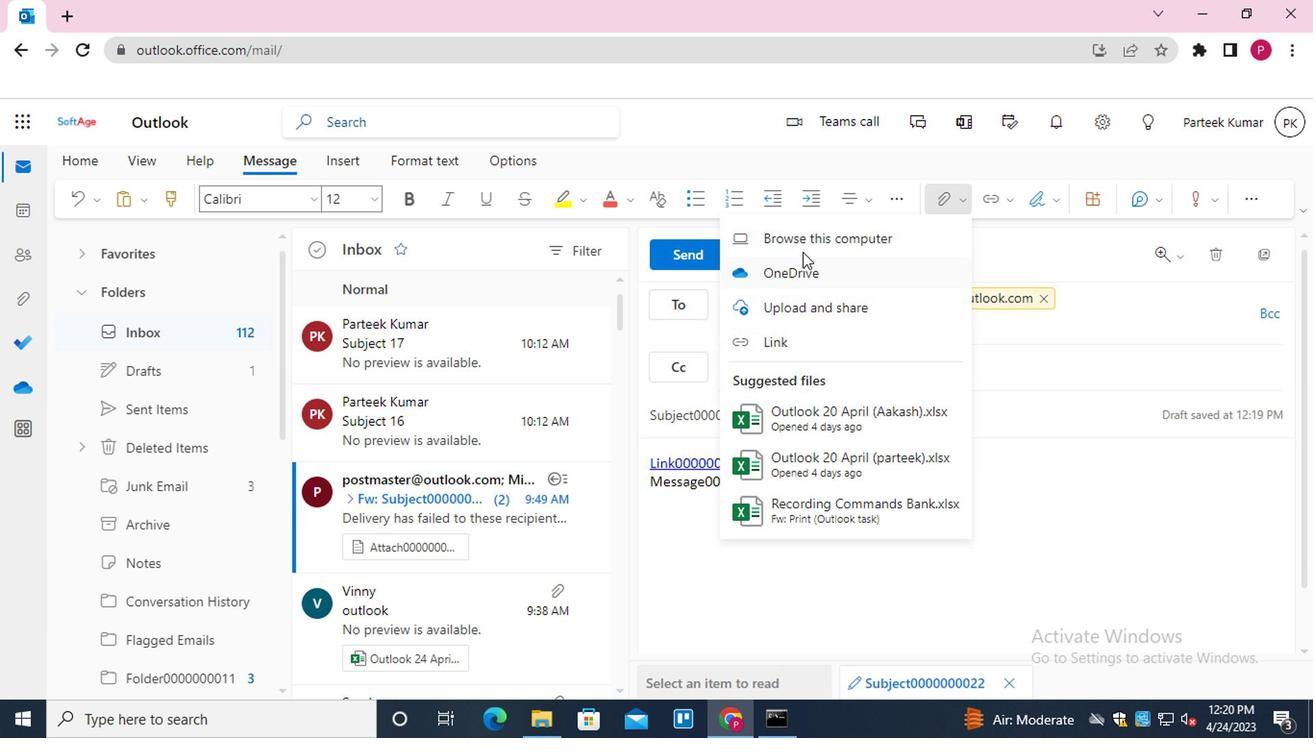 
Action: Mouse pressed left at (802, 240)
Screenshot: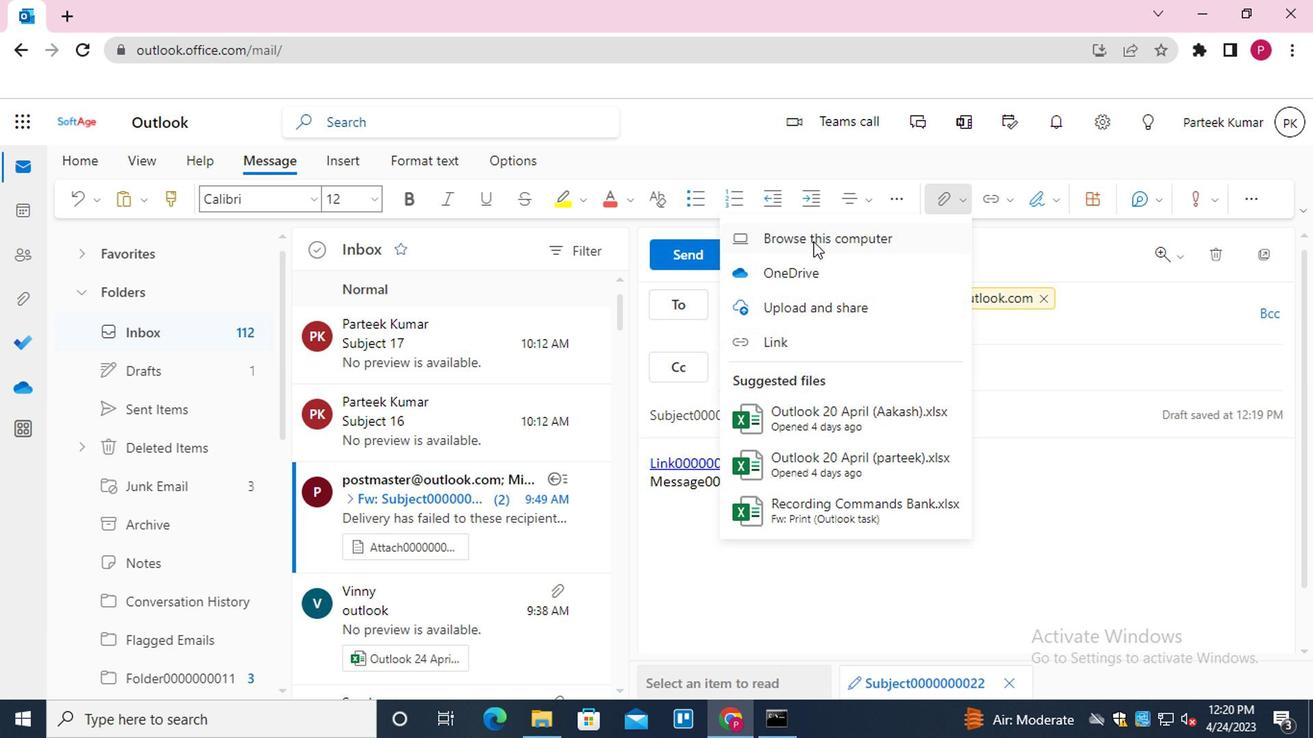 
Action: Mouse moved to (326, 145)
Screenshot: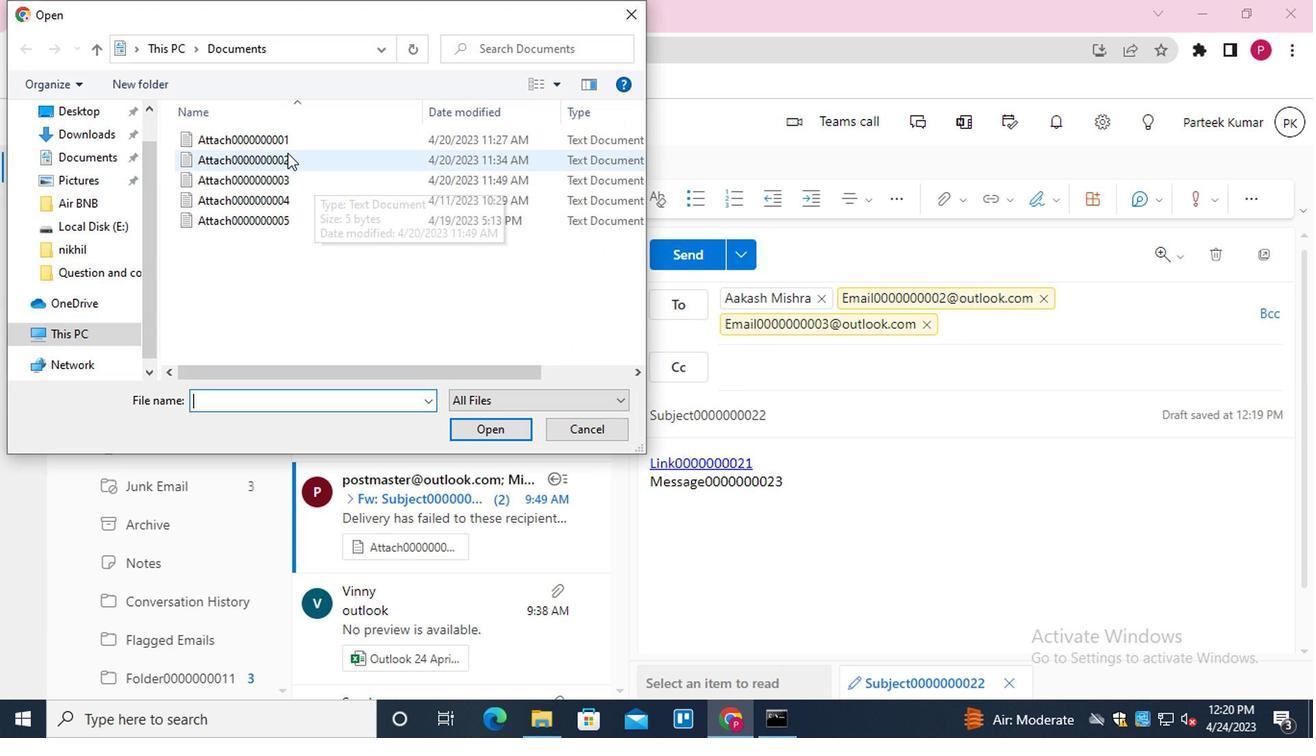 
Action: Mouse pressed left at (326, 145)
Screenshot: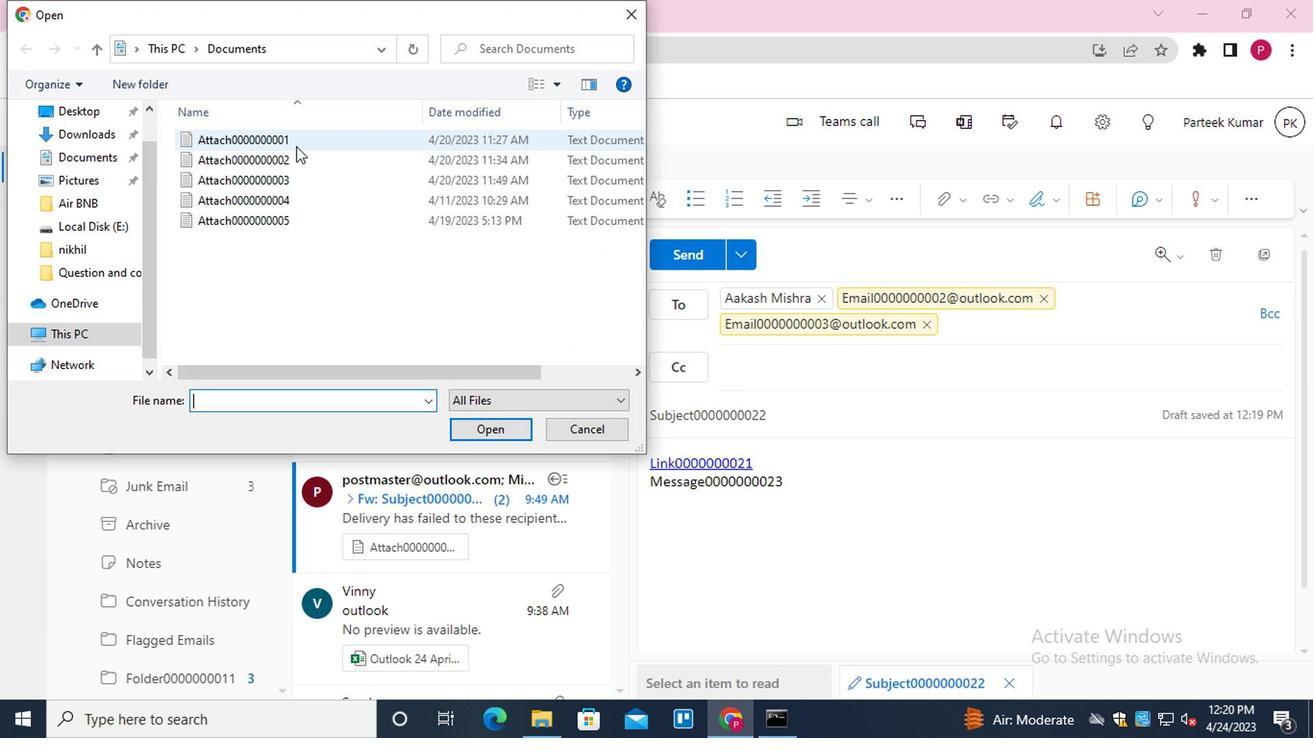 
Action: Mouse moved to (494, 438)
Screenshot: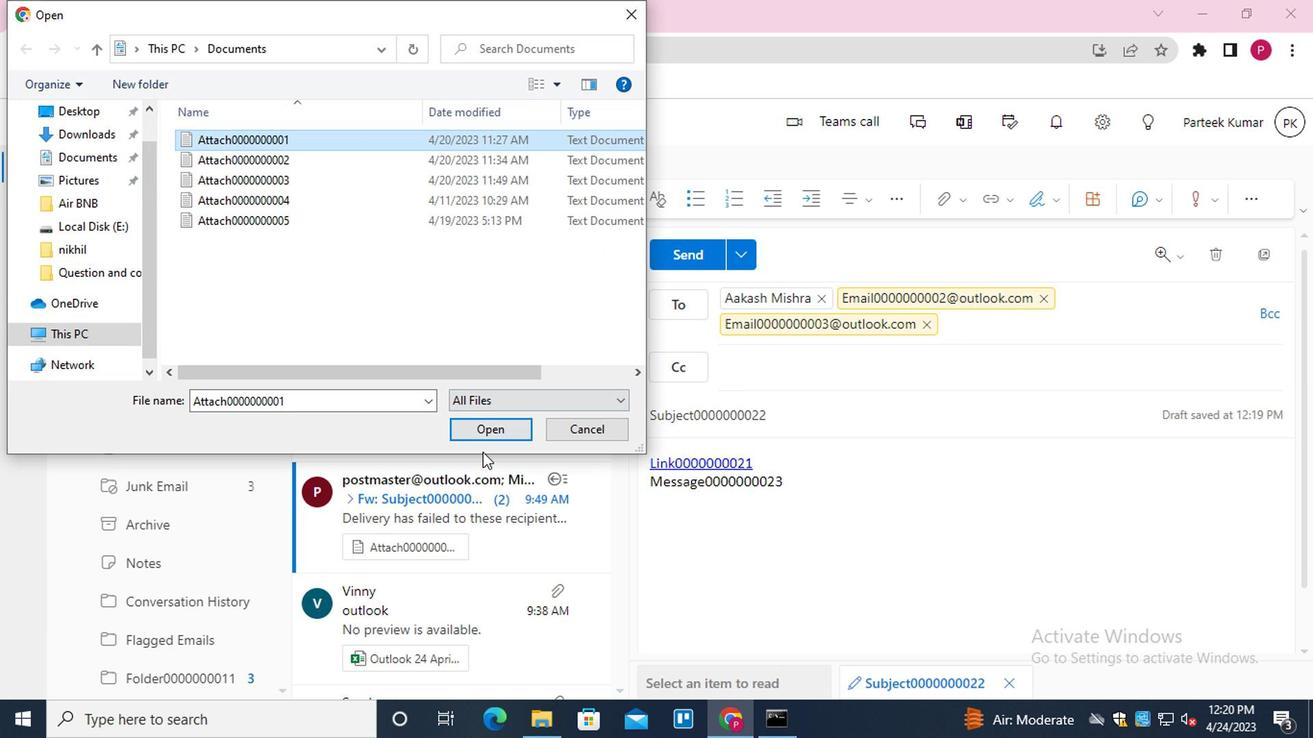 
Action: Mouse pressed left at (494, 438)
Screenshot: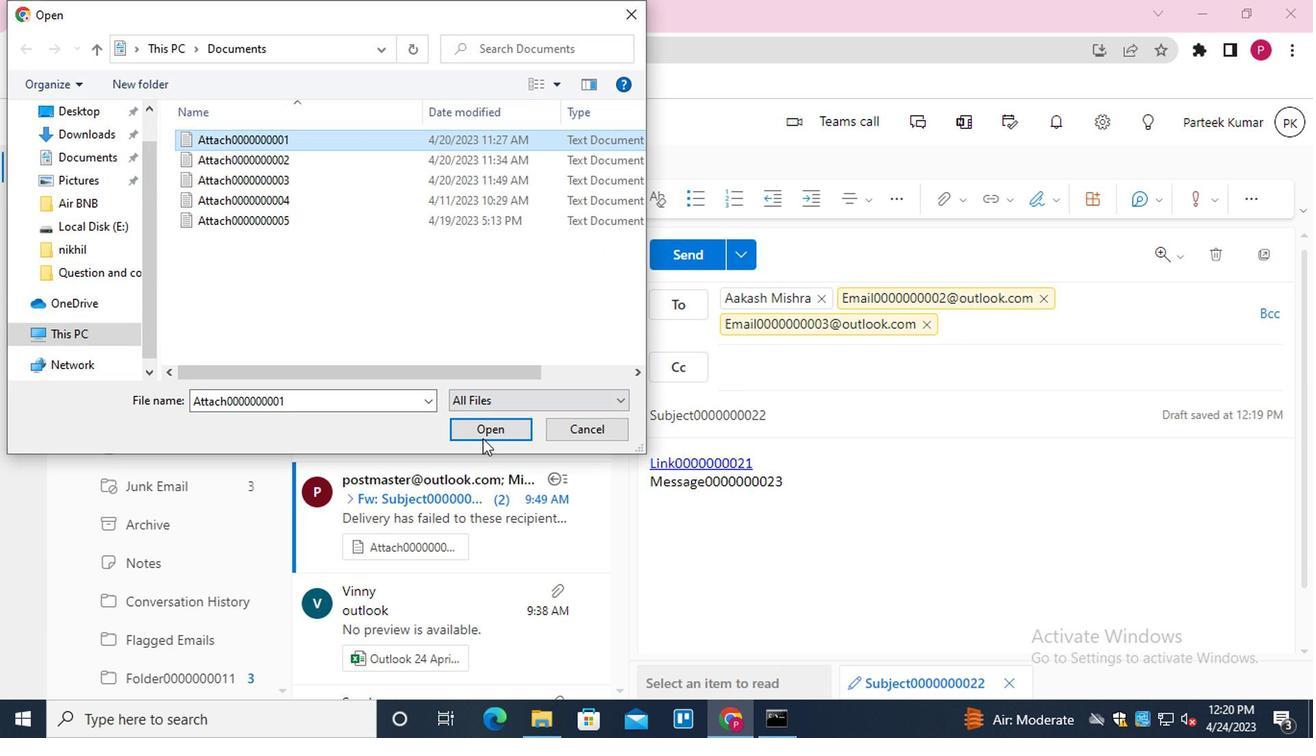 
Action: Mouse moved to (685, 258)
Screenshot: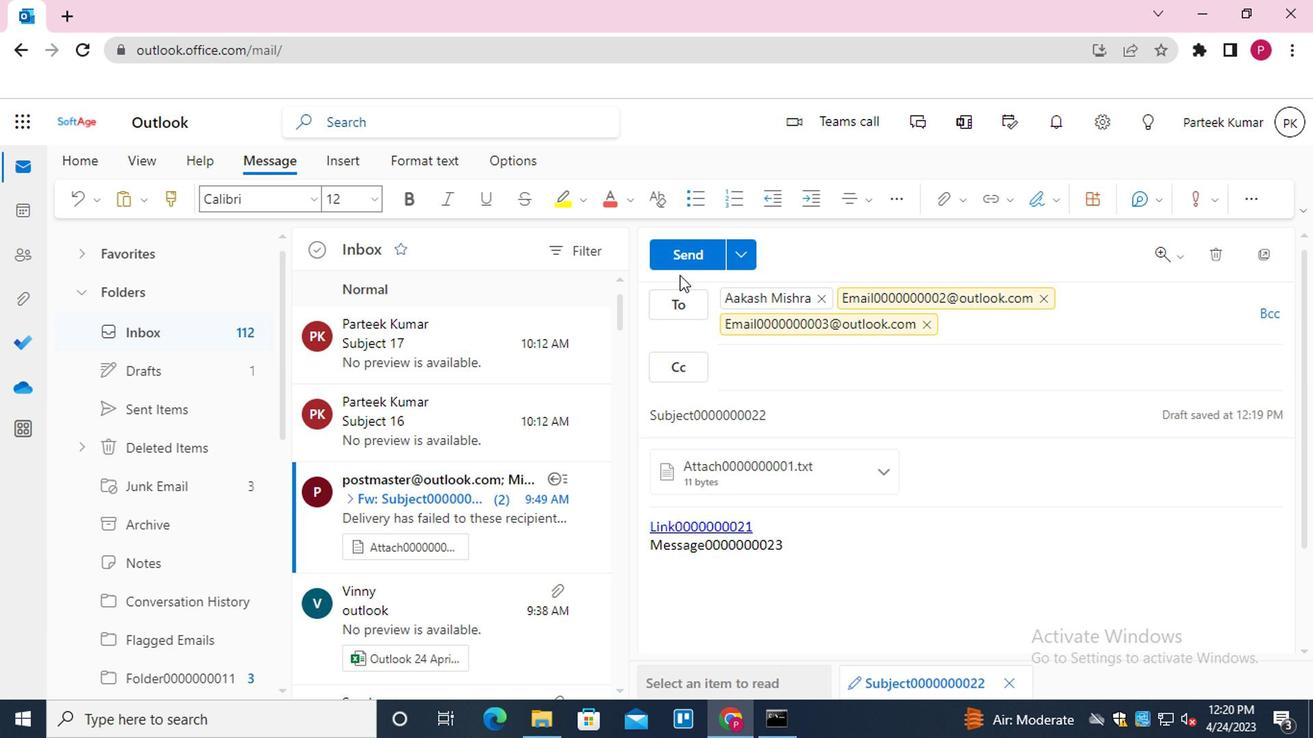 
Action: Mouse pressed left at (685, 258)
Screenshot: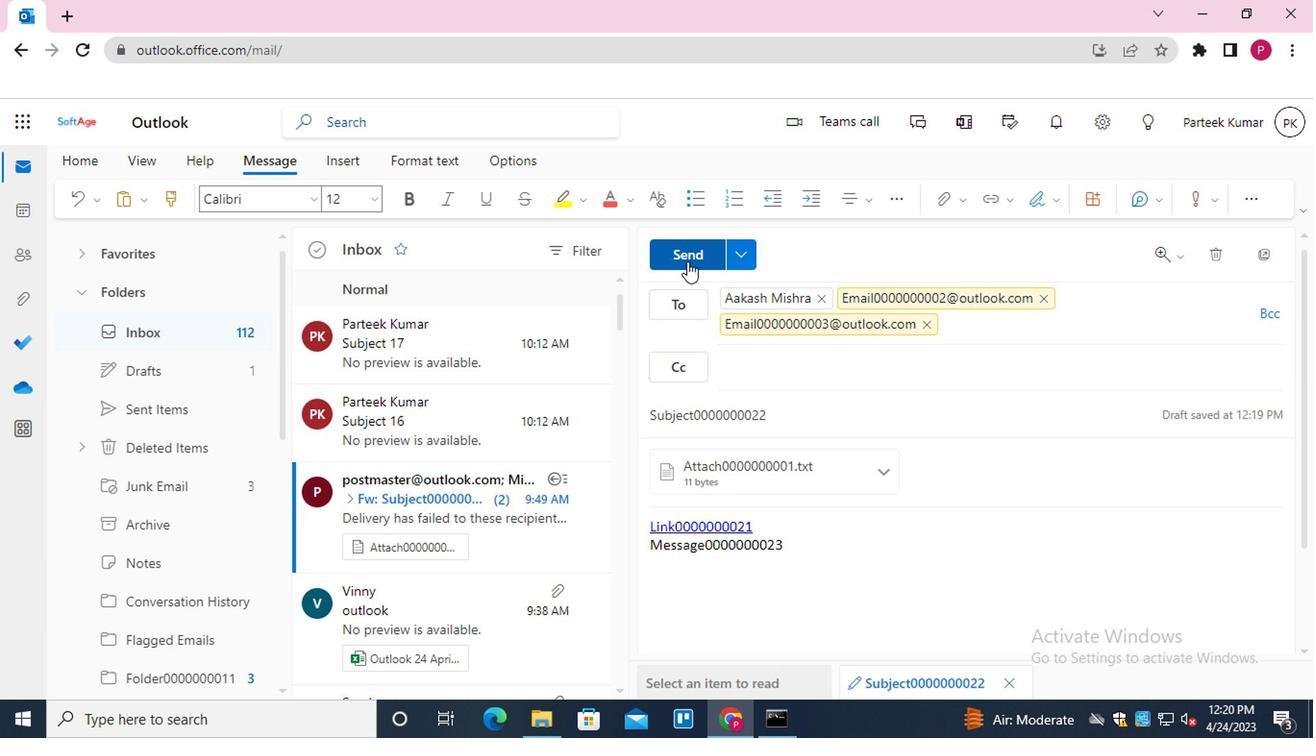 
Action: Mouse moved to (214, 194)
Screenshot: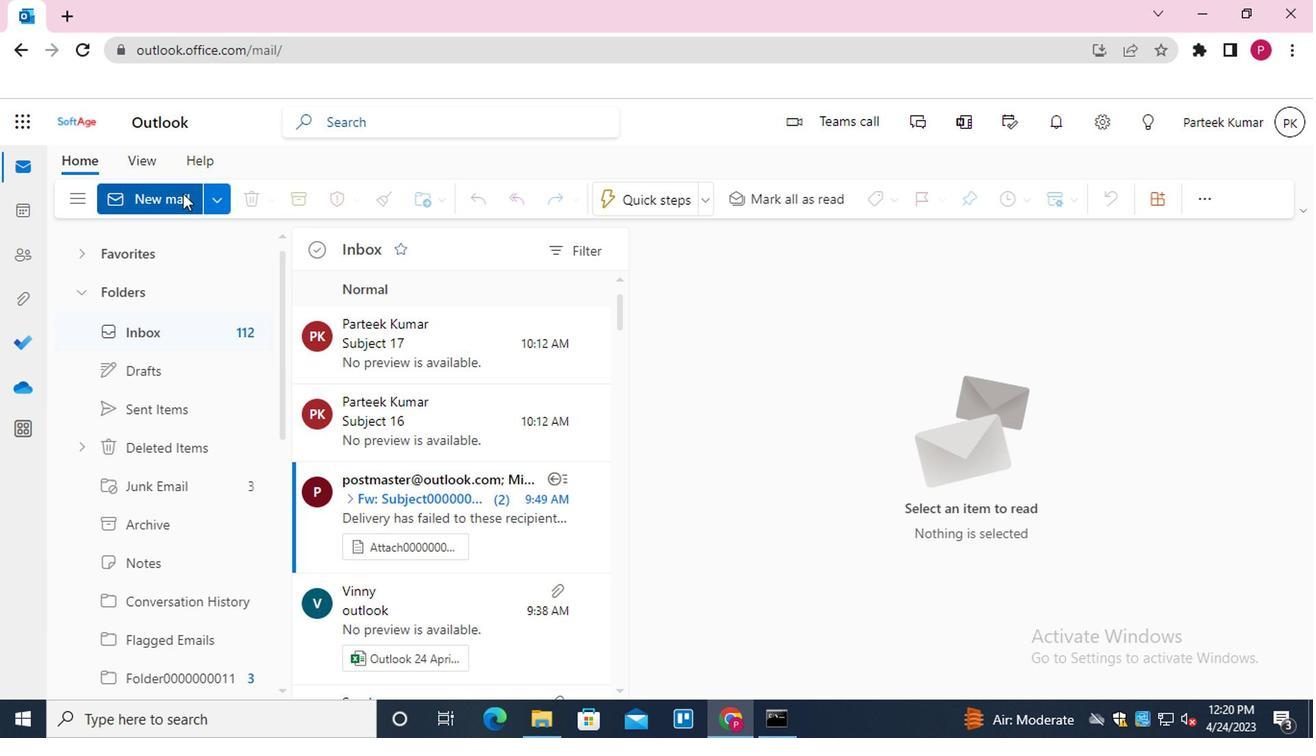 
Action: Mouse pressed left at (214, 194)
Screenshot: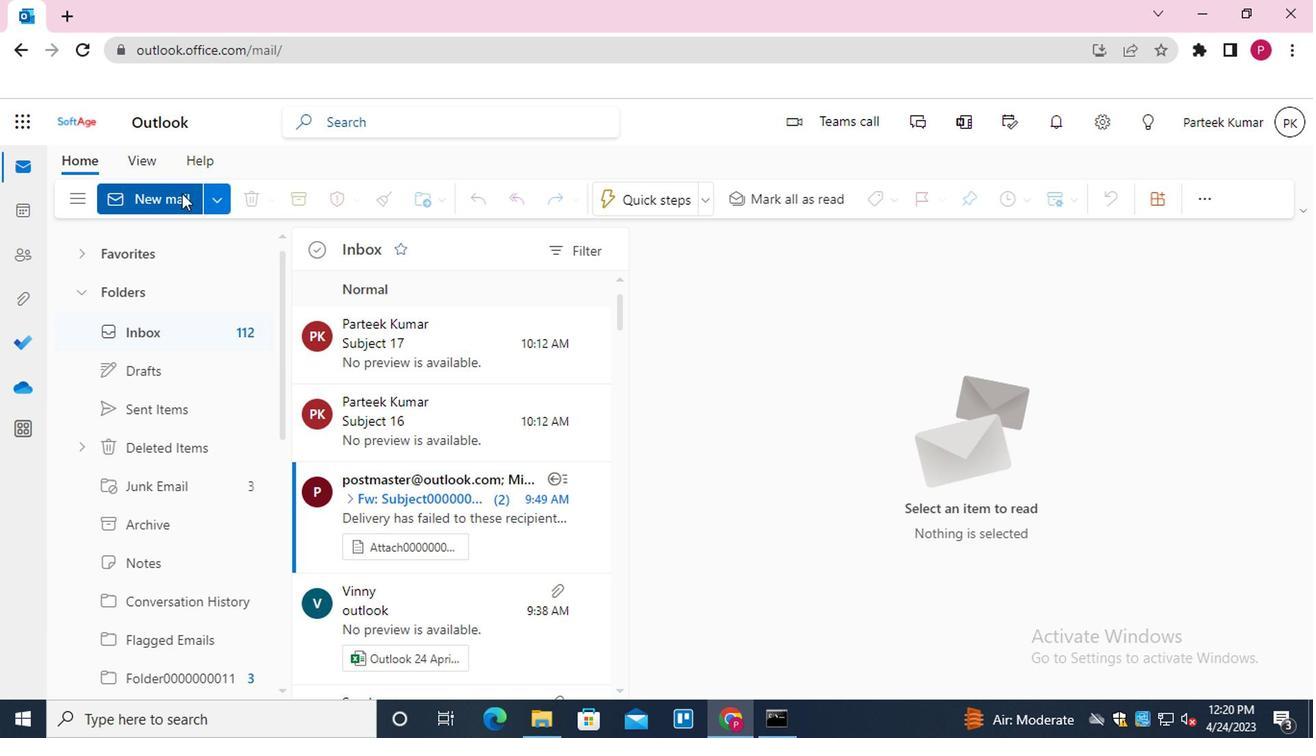 
Action: Mouse moved to (1227, 180)
Screenshot: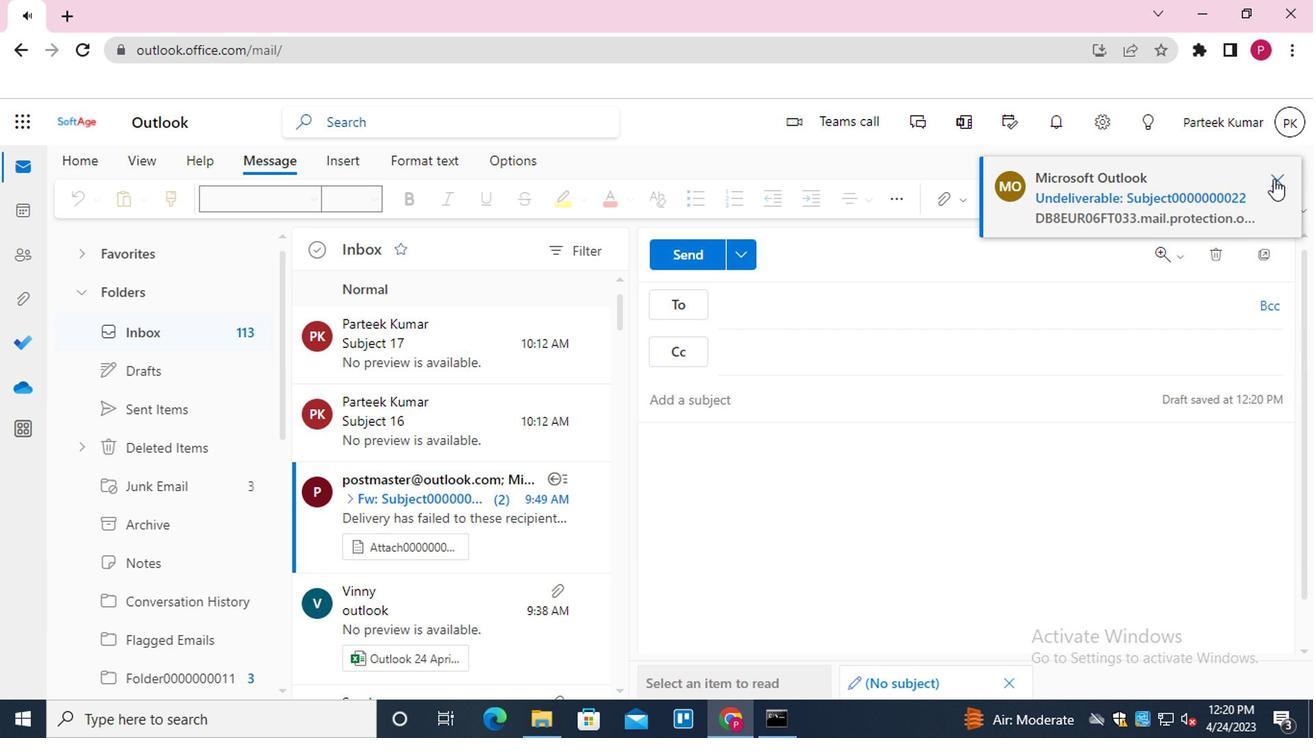 
Action: Mouse pressed left at (1227, 180)
Screenshot: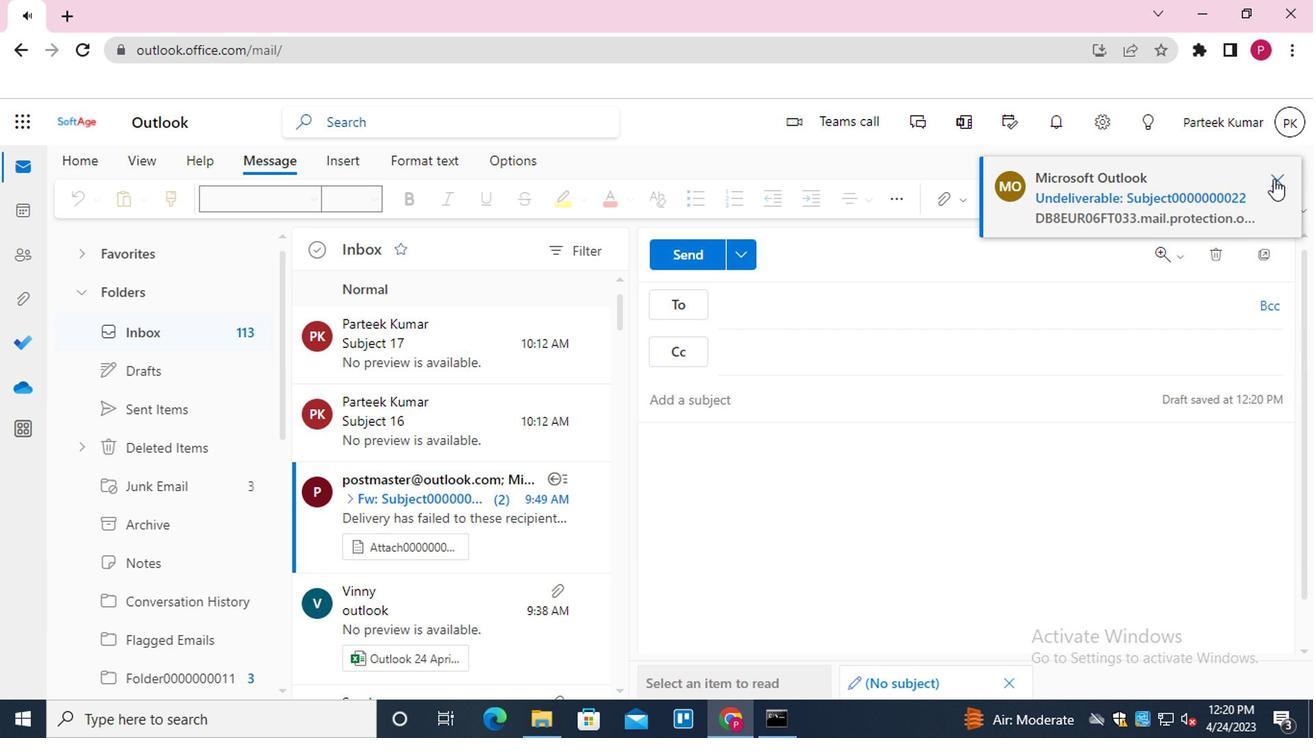 
Action: Mouse moved to (678, 471)
Screenshot: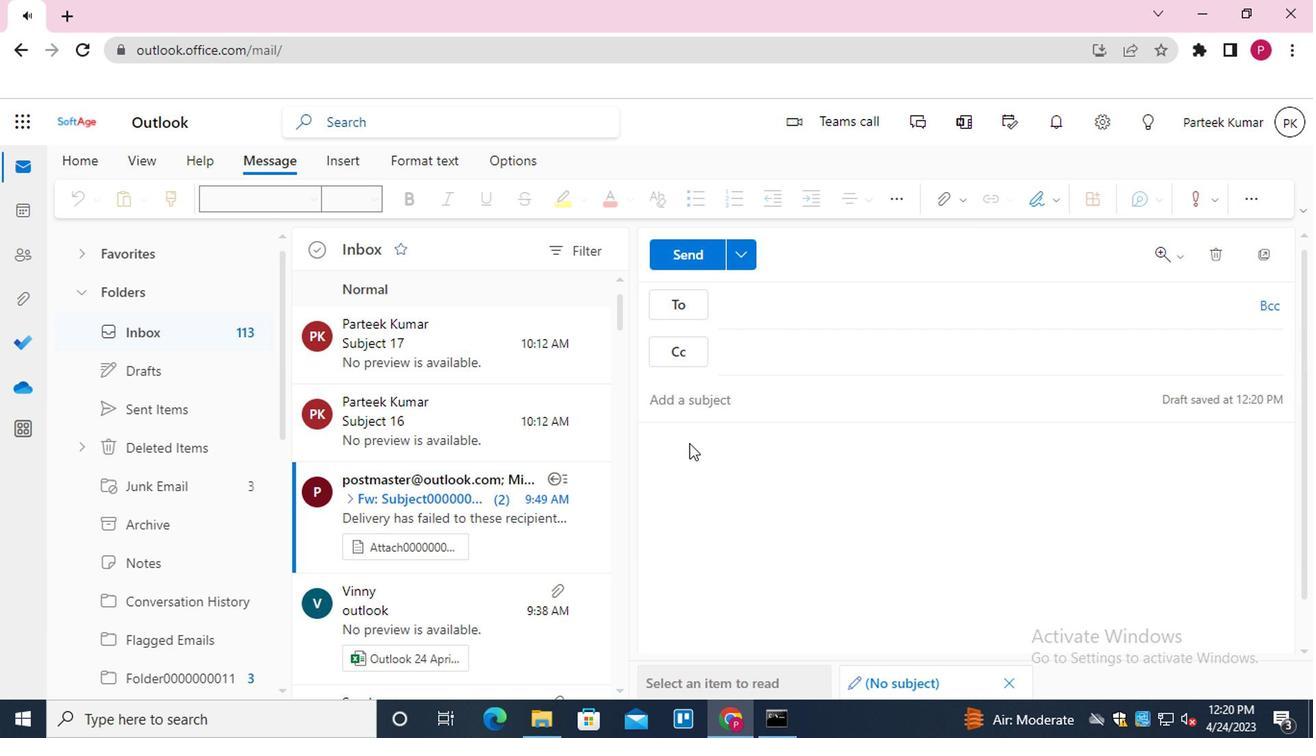 
Action: Mouse pressed left at (678, 471)
Screenshot: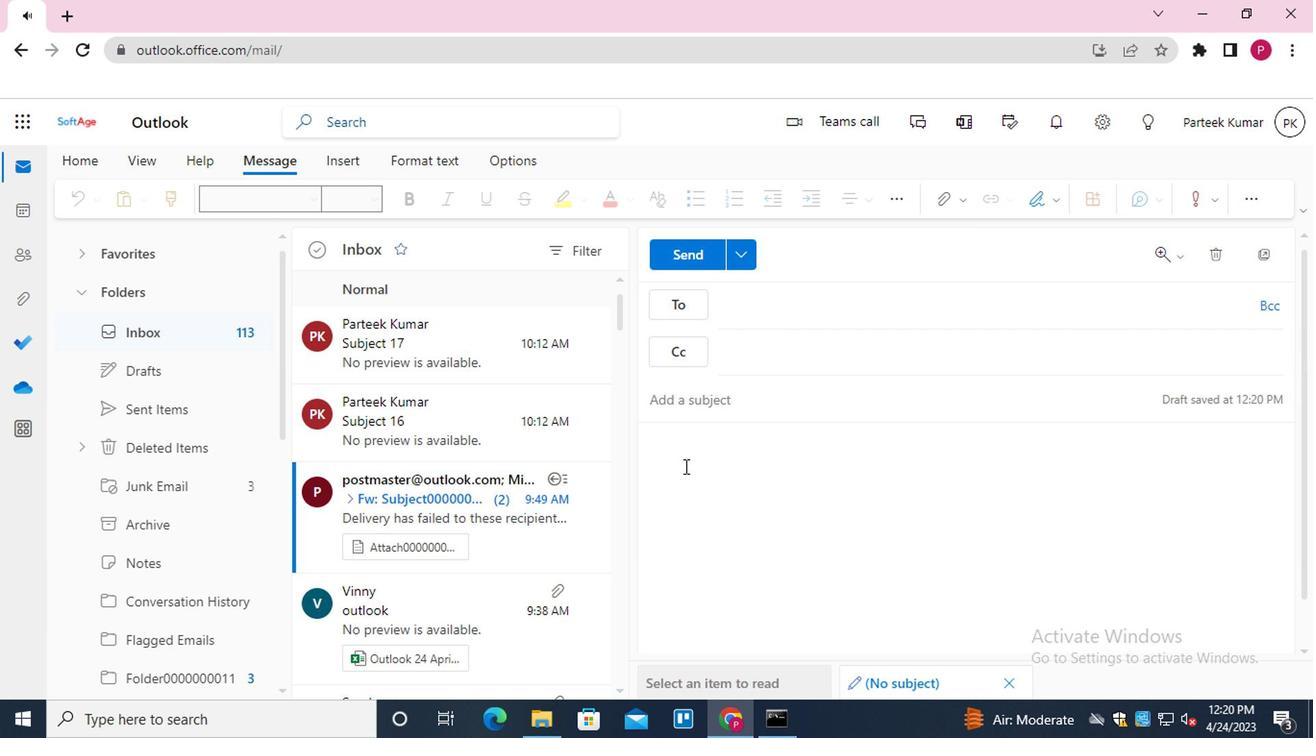 
Action: Mouse moved to (956, 196)
Screenshot: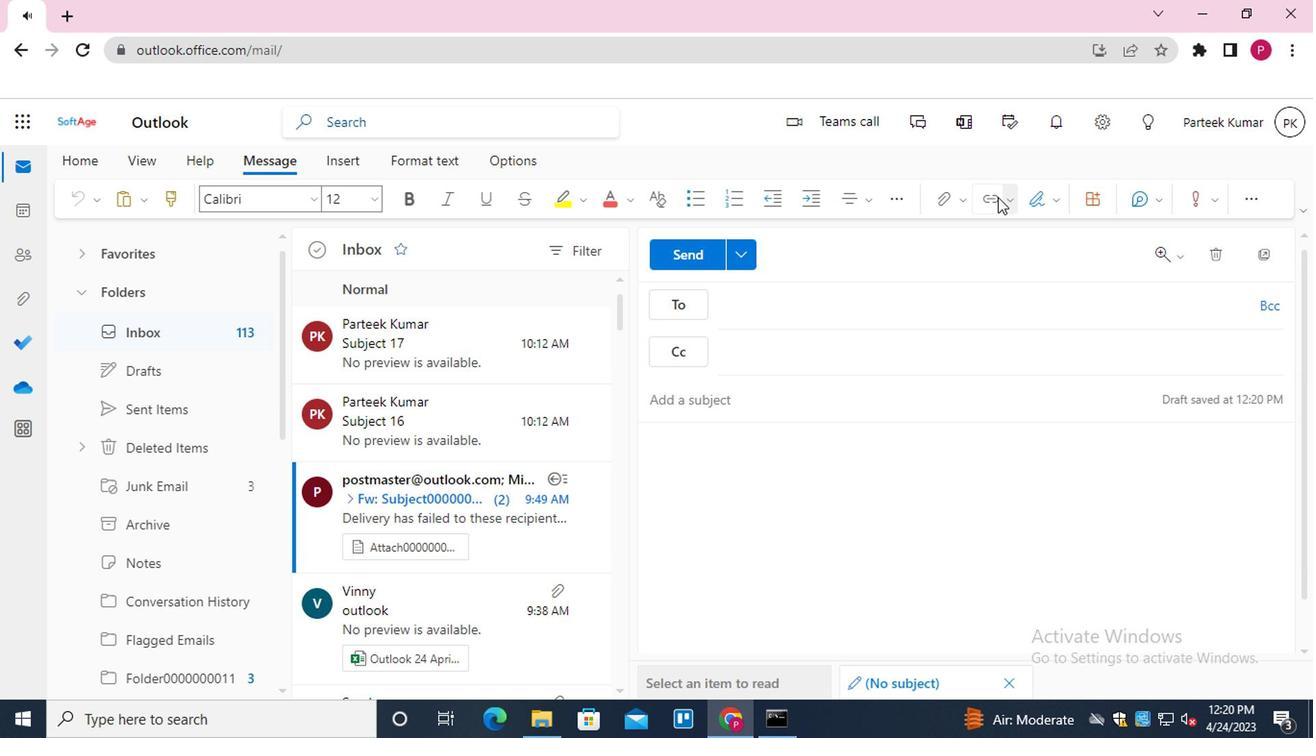 
Action: Mouse pressed left at (956, 196)
Screenshot: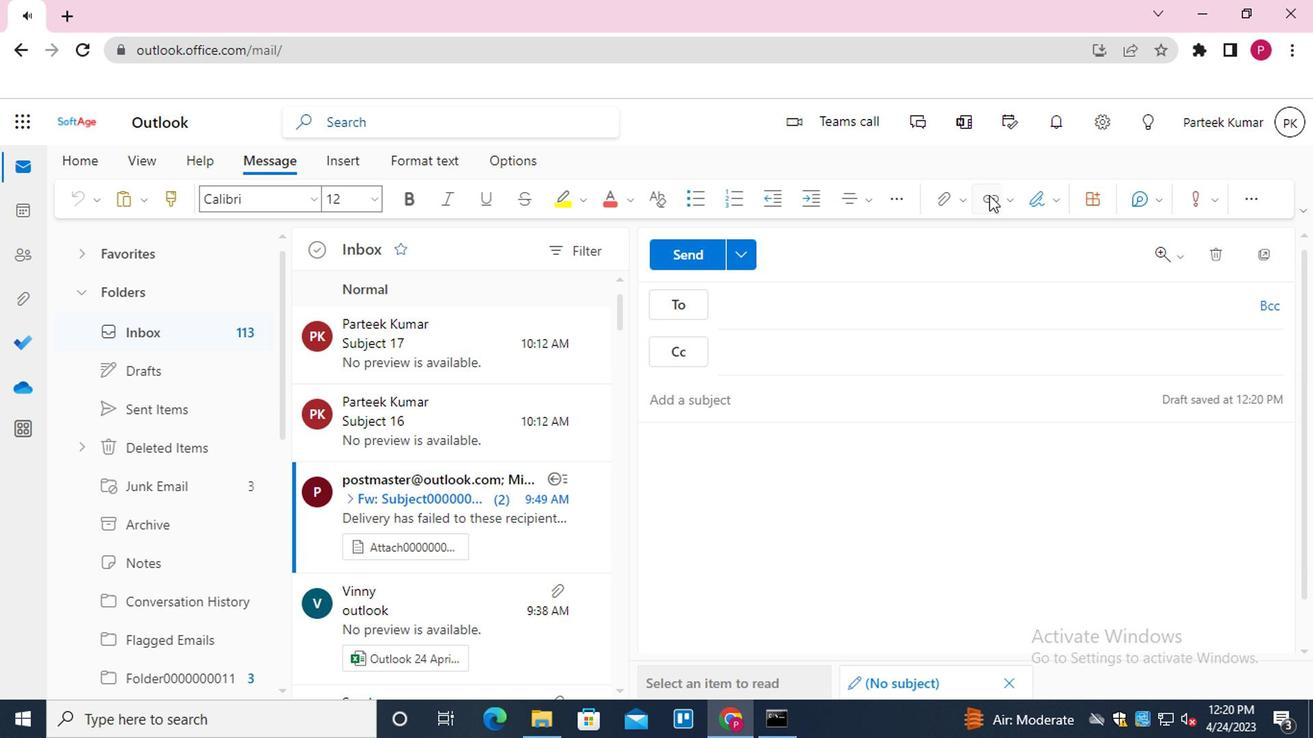 
Action: Mouse moved to (775, 364)
Screenshot: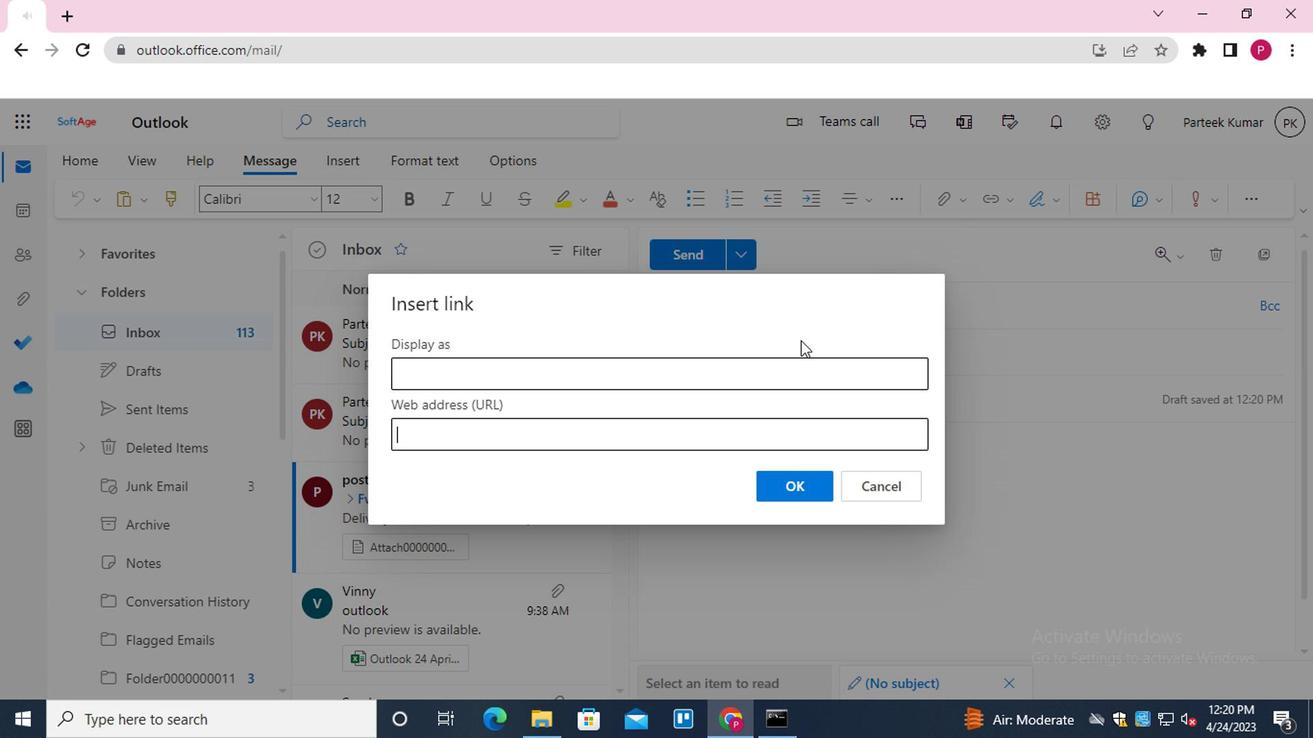 
Action: Mouse pressed left at (775, 364)
Screenshot: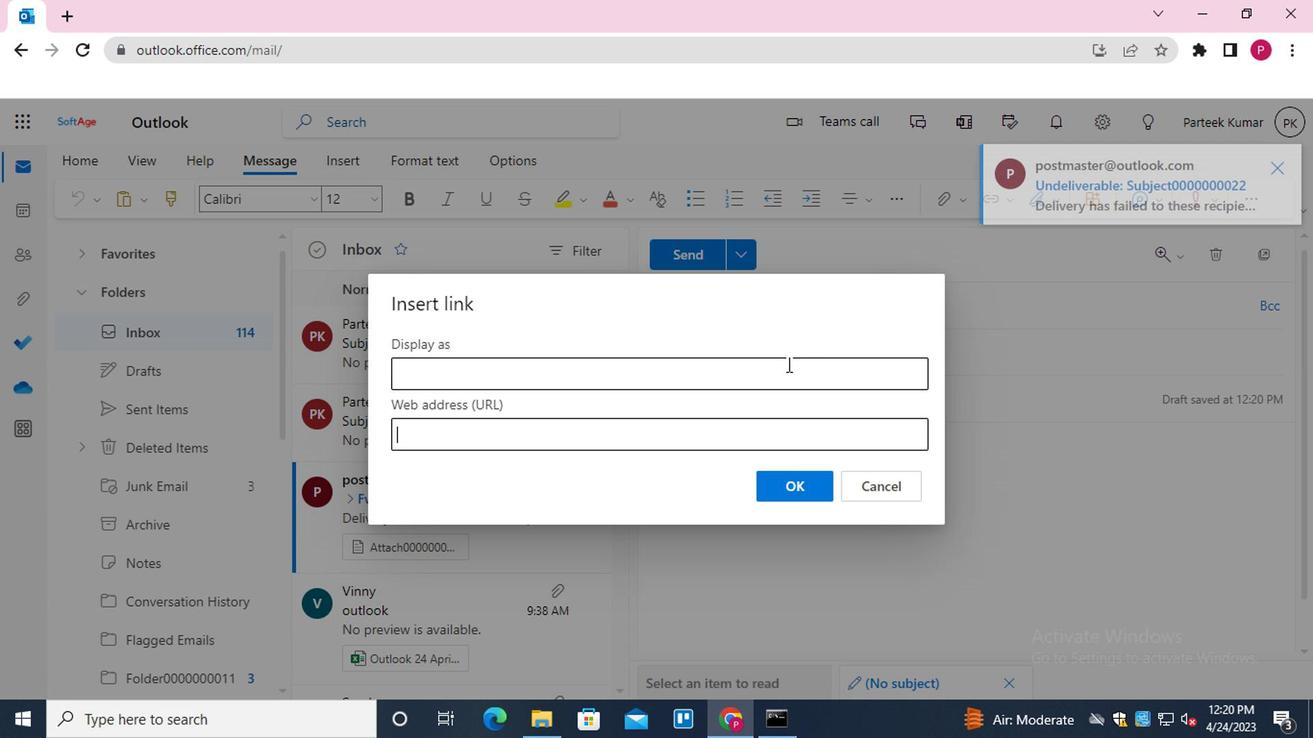 
Action: Mouse moved to (557, 561)
Screenshot: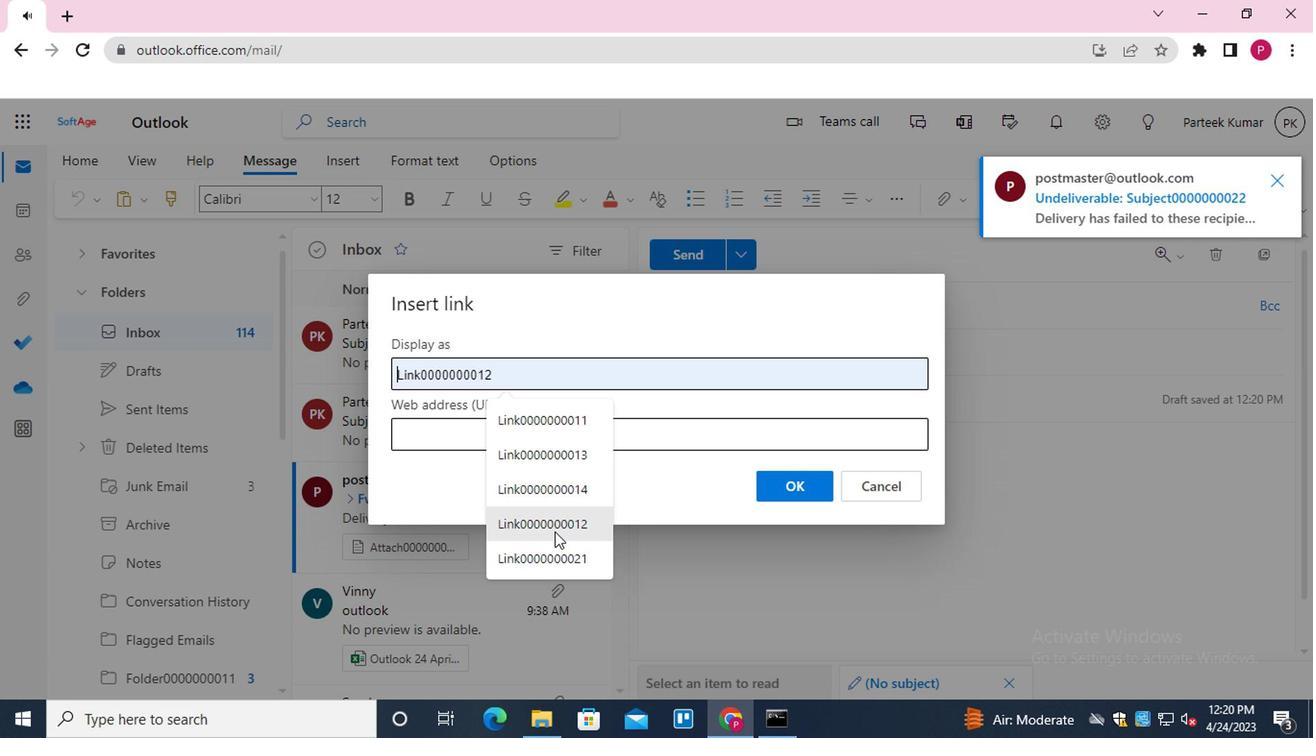
Action: Mouse pressed left at (557, 561)
Screenshot: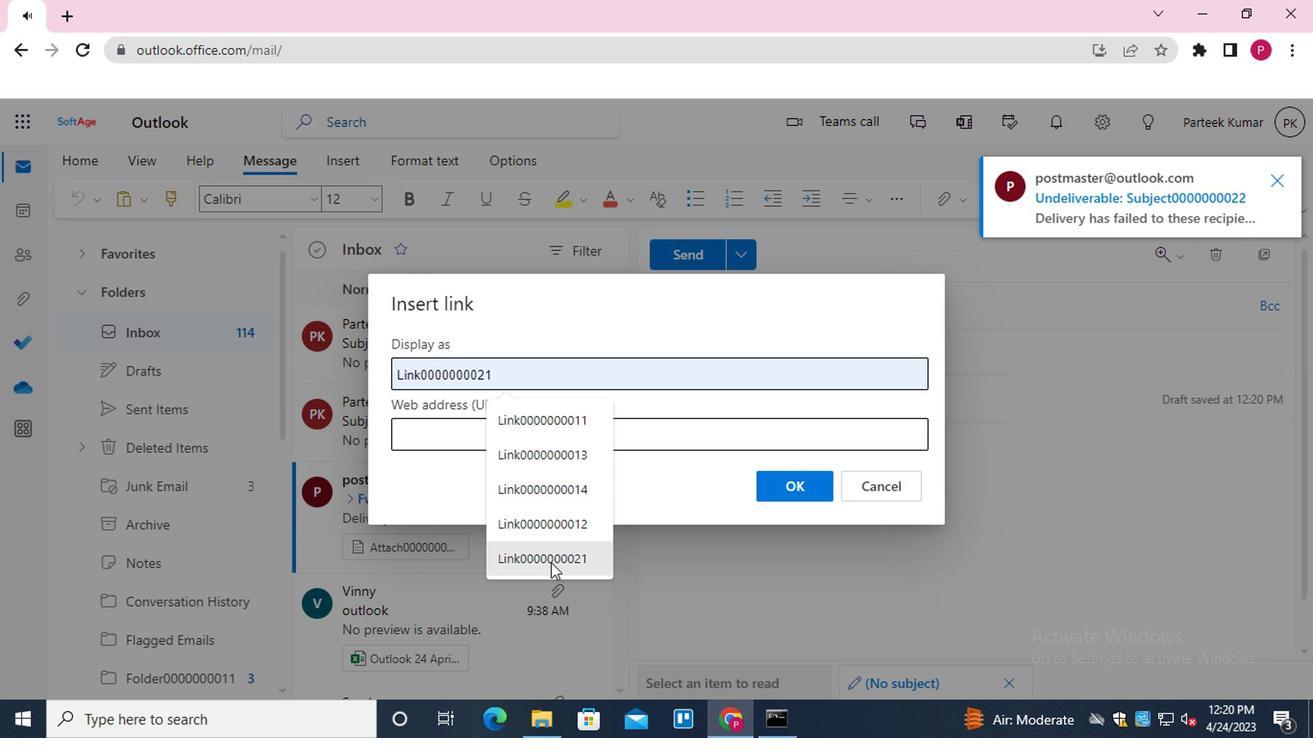 
Action: Mouse moved to (593, 438)
Screenshot: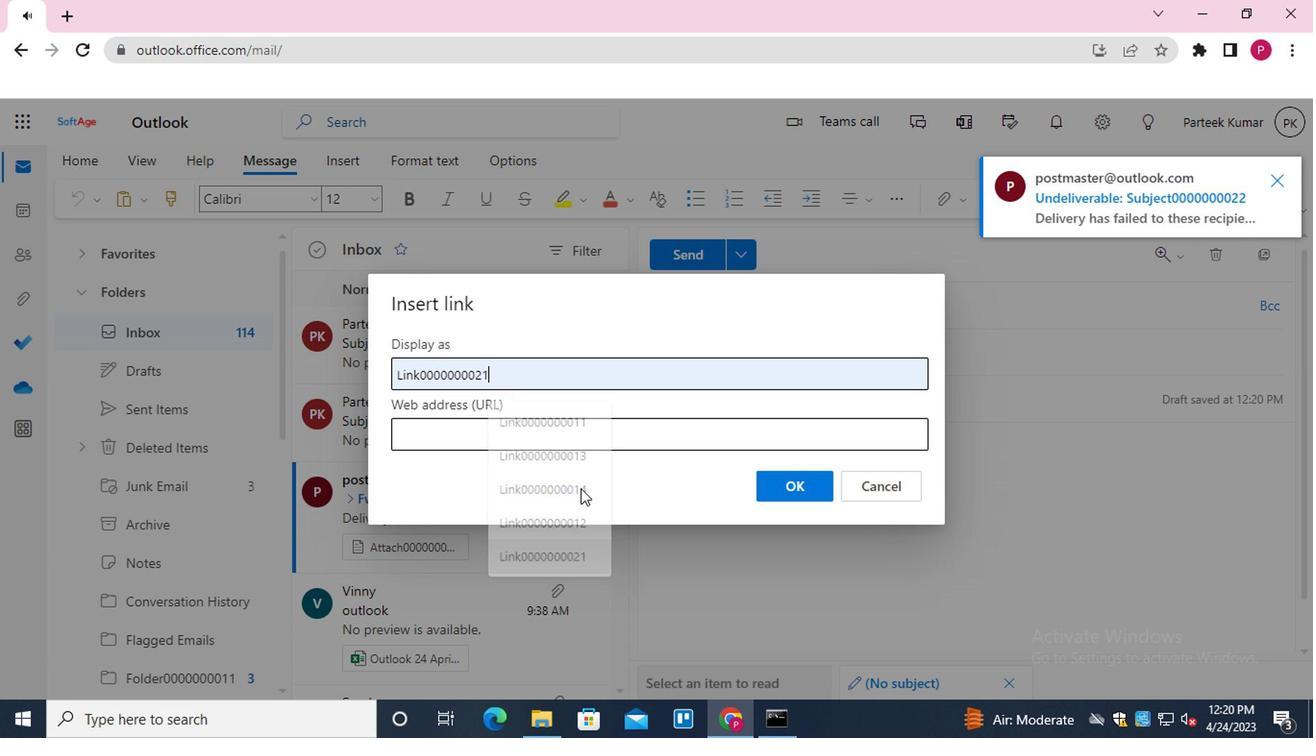 
Action: Mouse pressed left at (593, 438)
Screenshot: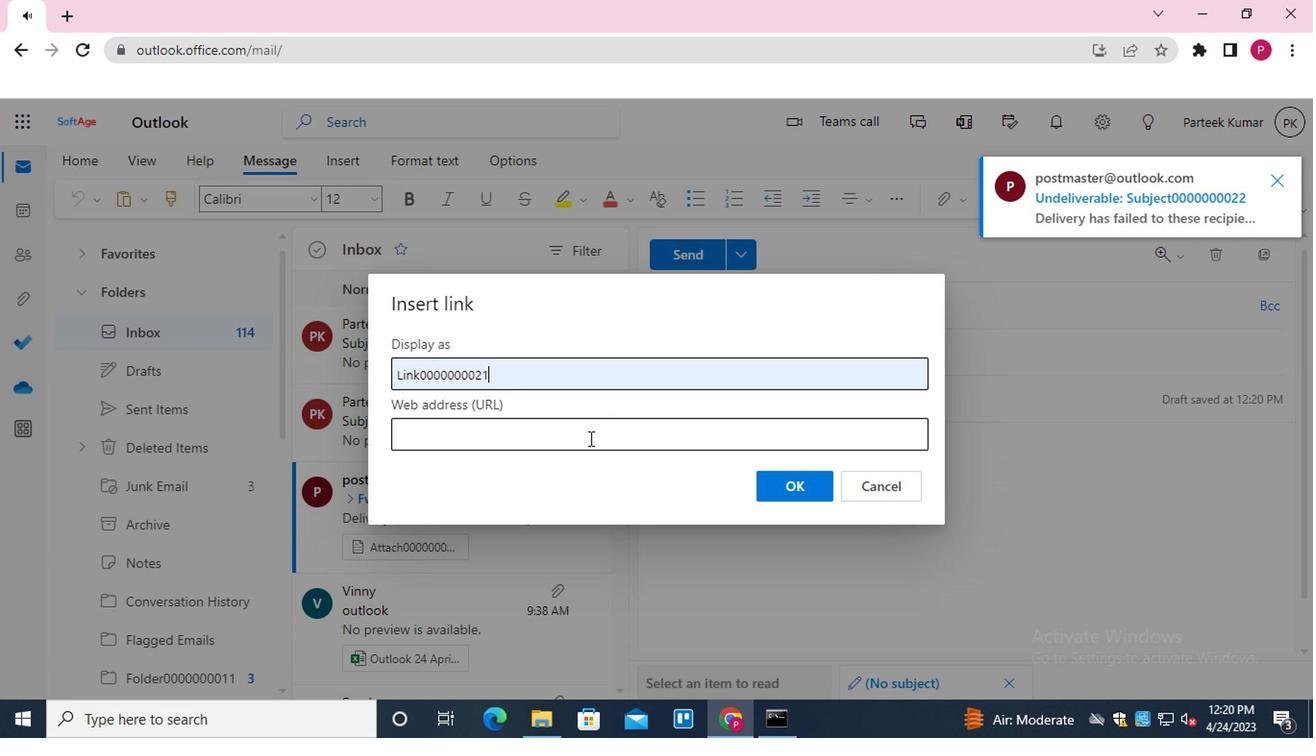
Action: Mouse moved to (571, 617)
Screenshot: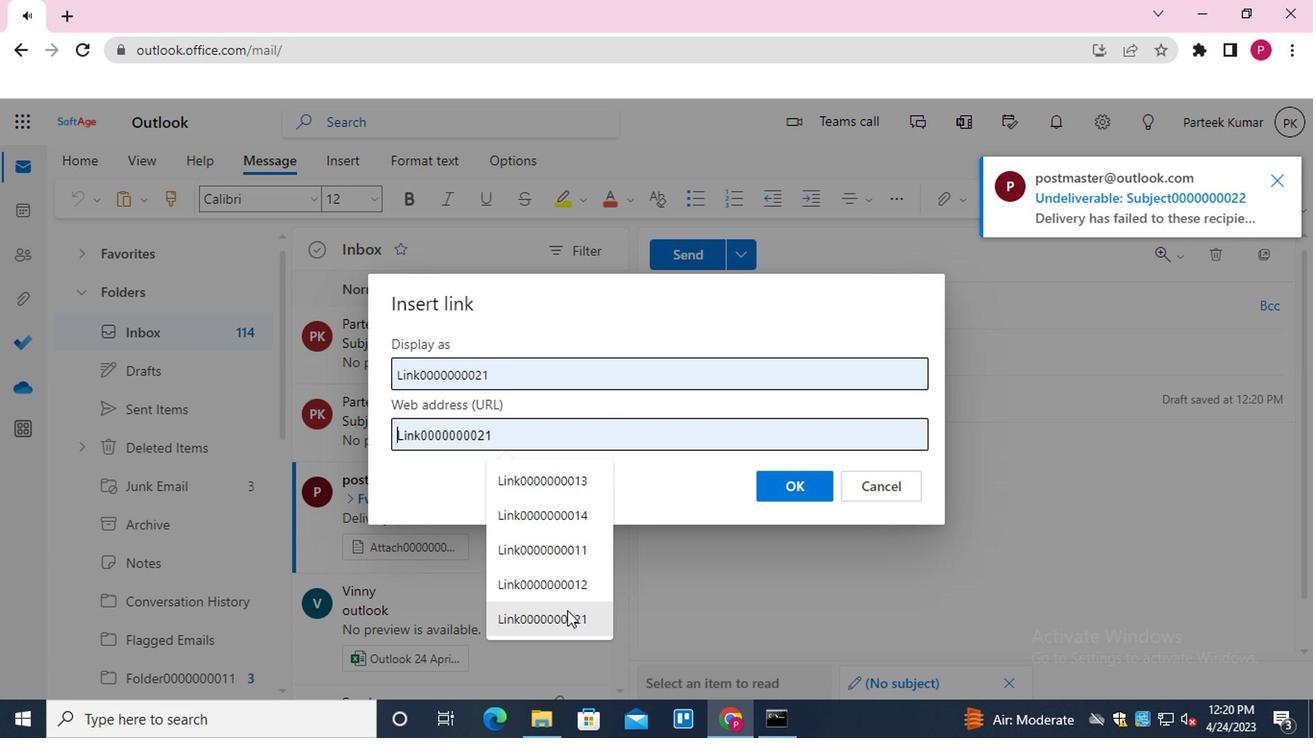 
Action: Mouse pressed left at (571, 617)
Screenshot: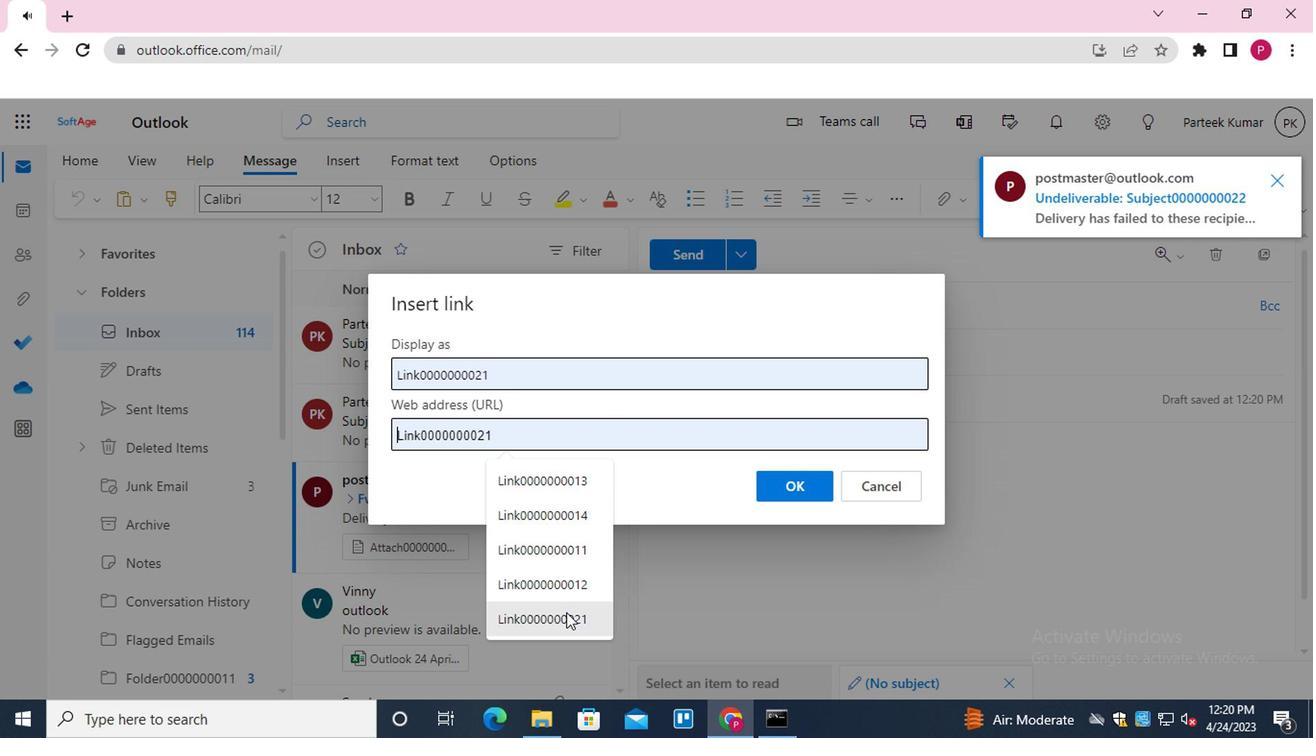 
Action: Mouse moved to (790, 477)
Screenshot: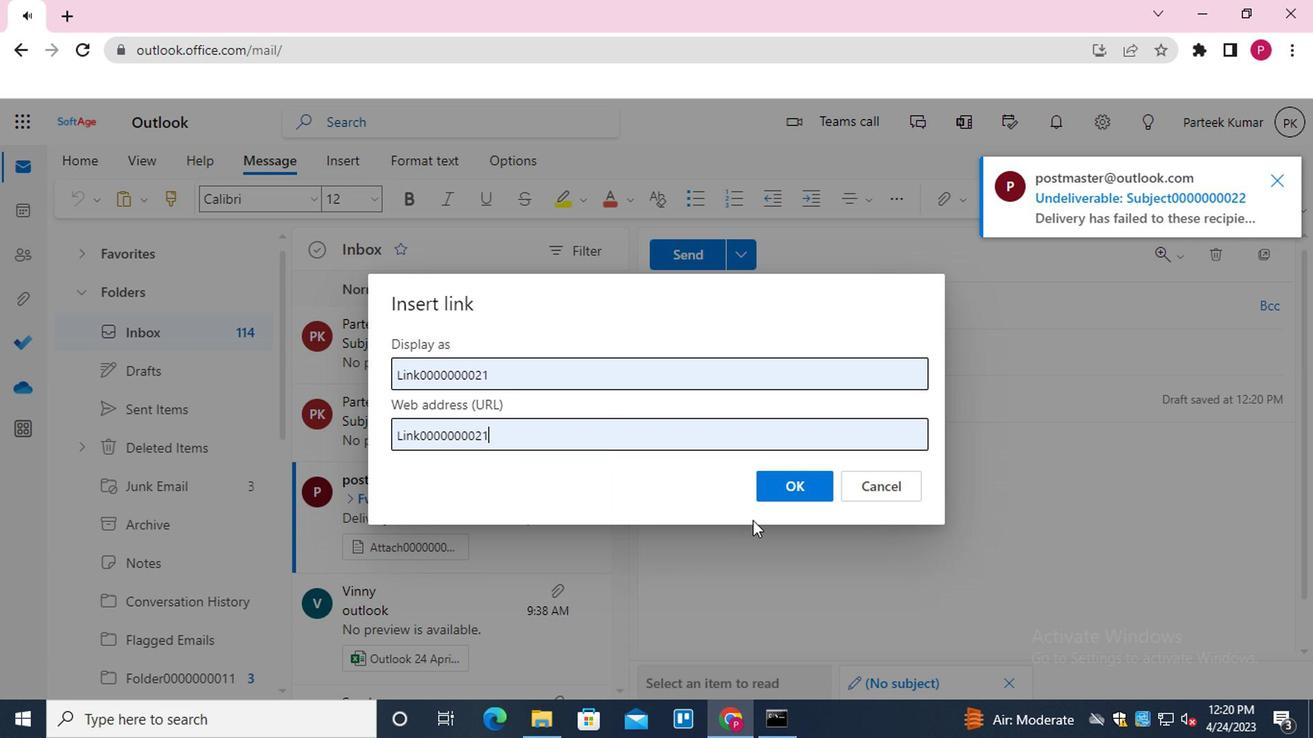
Action: Mouse pressed left at (790, 477)
Screenshot: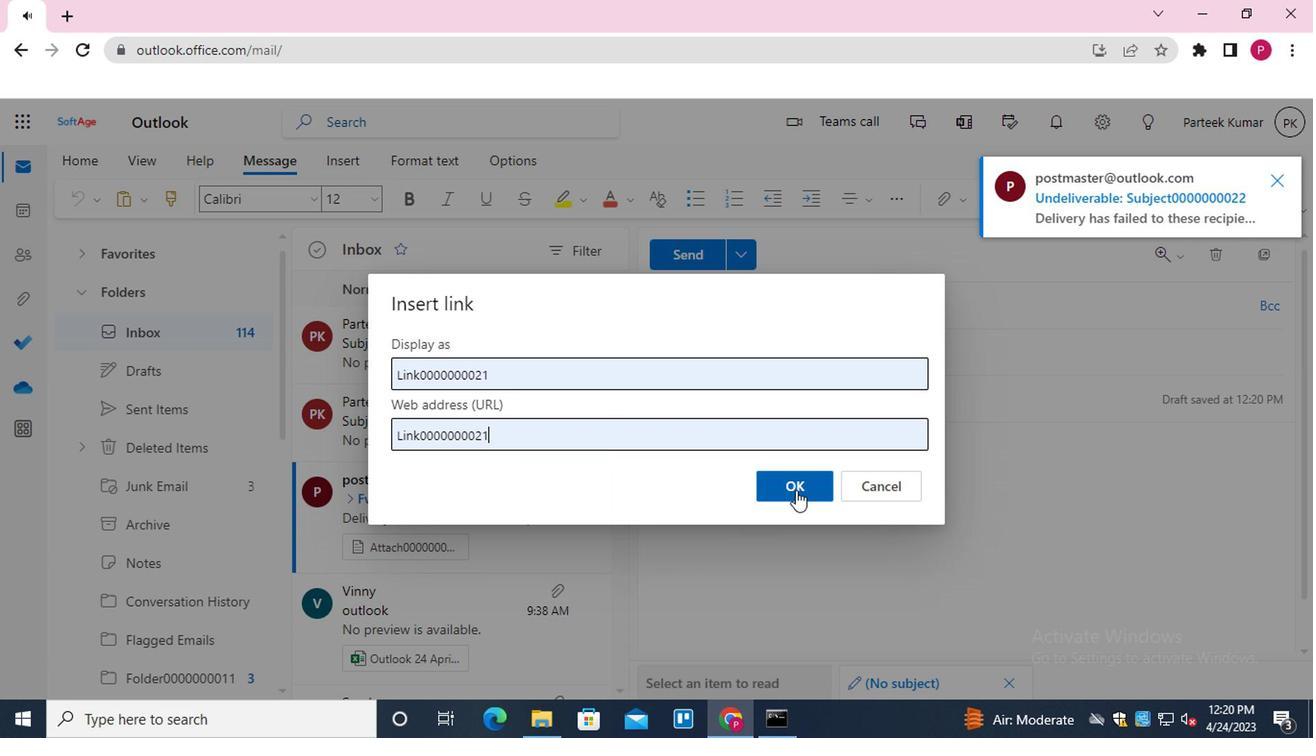 
Action: Mouse moved to (1229, 178)
Screenshot: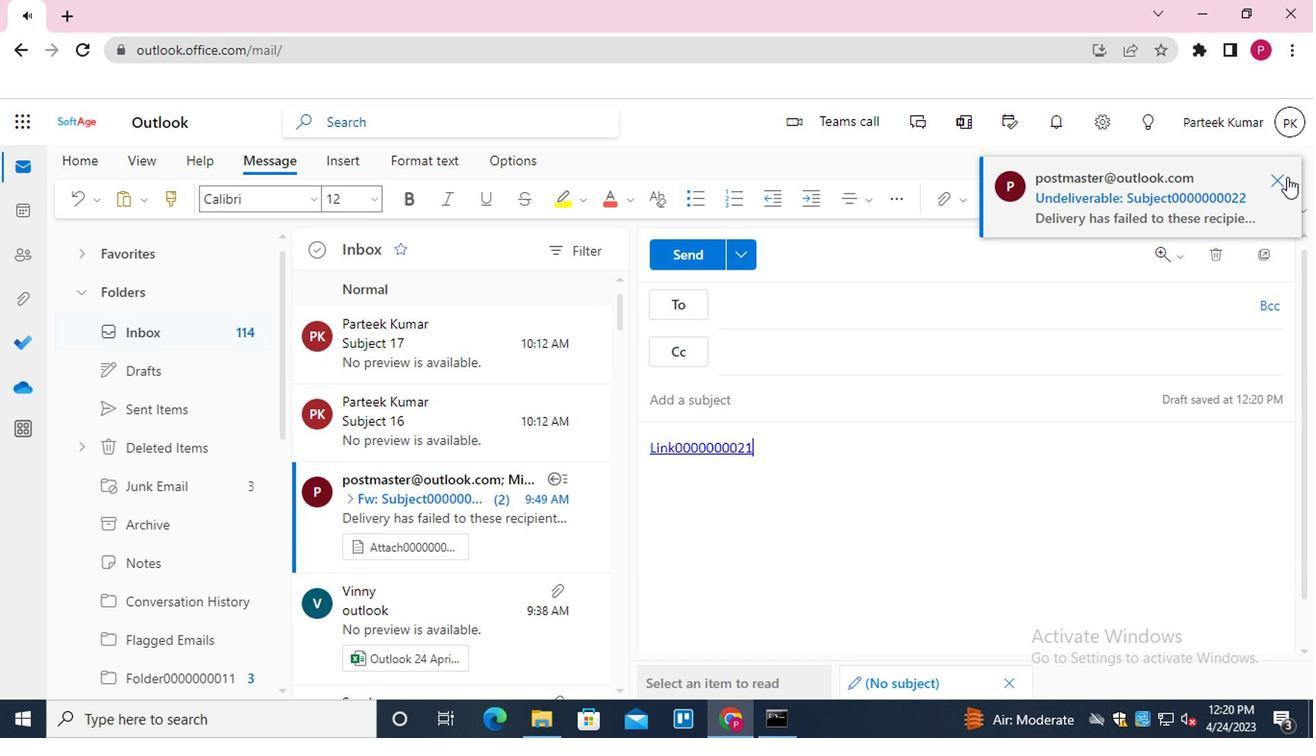 
Action: Mouse pressed left at (1229, 178)
Screenshot: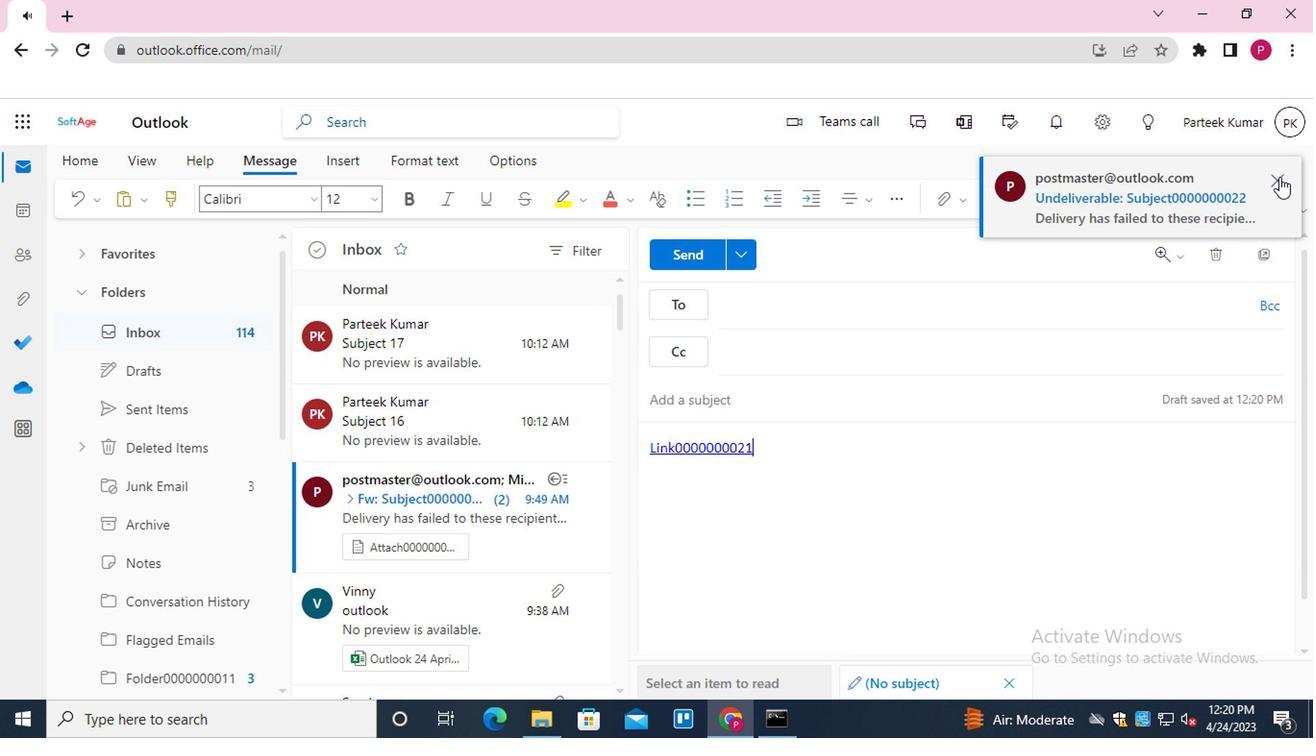 
Action: Mouse moved to (778, 301)
Screenshot: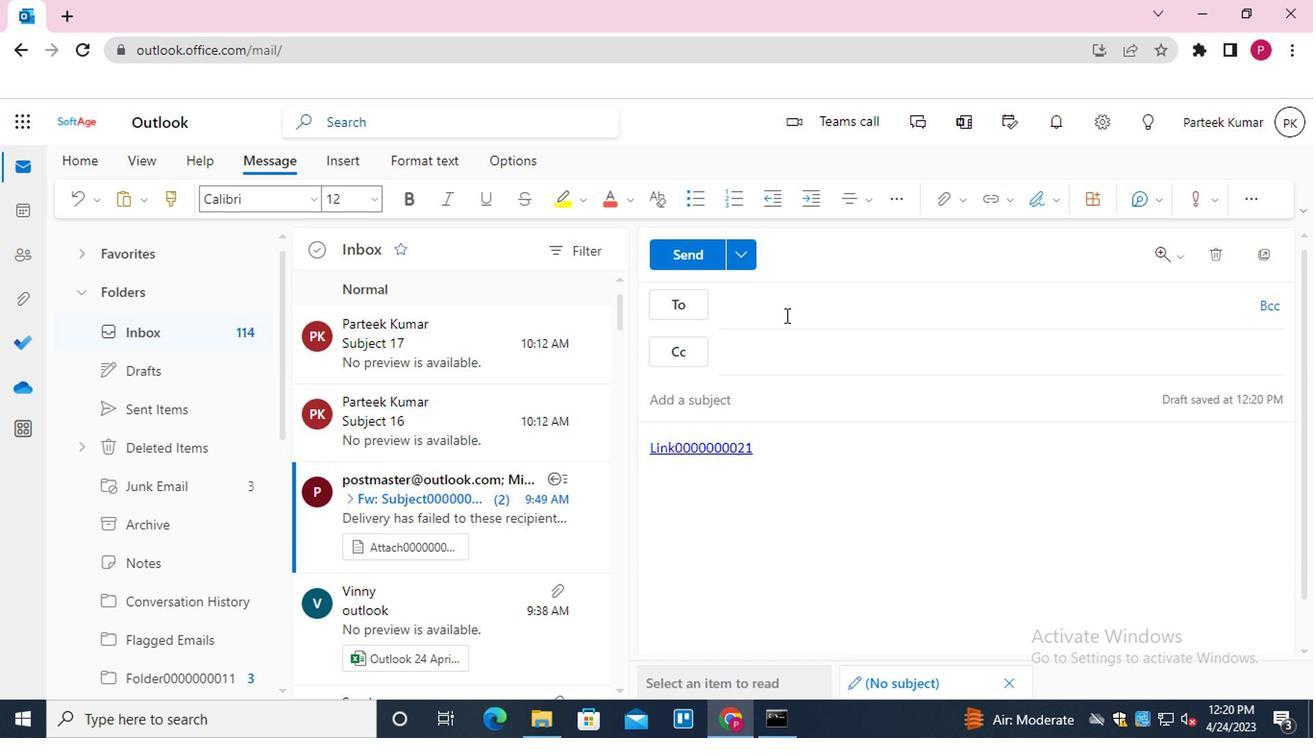 
Action: Mouse pressed left at (778, 301)
Screenshot: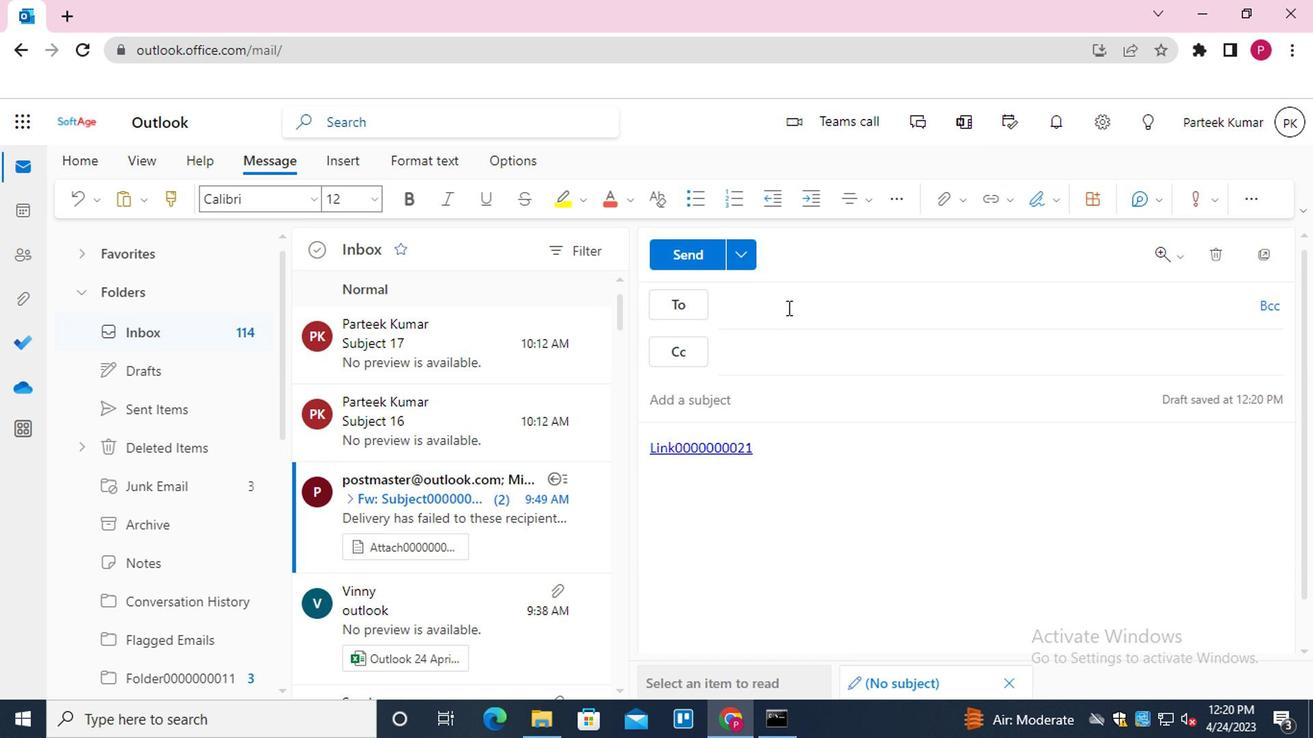 
Action: Mouse moved to (796, 396)
Screenshot: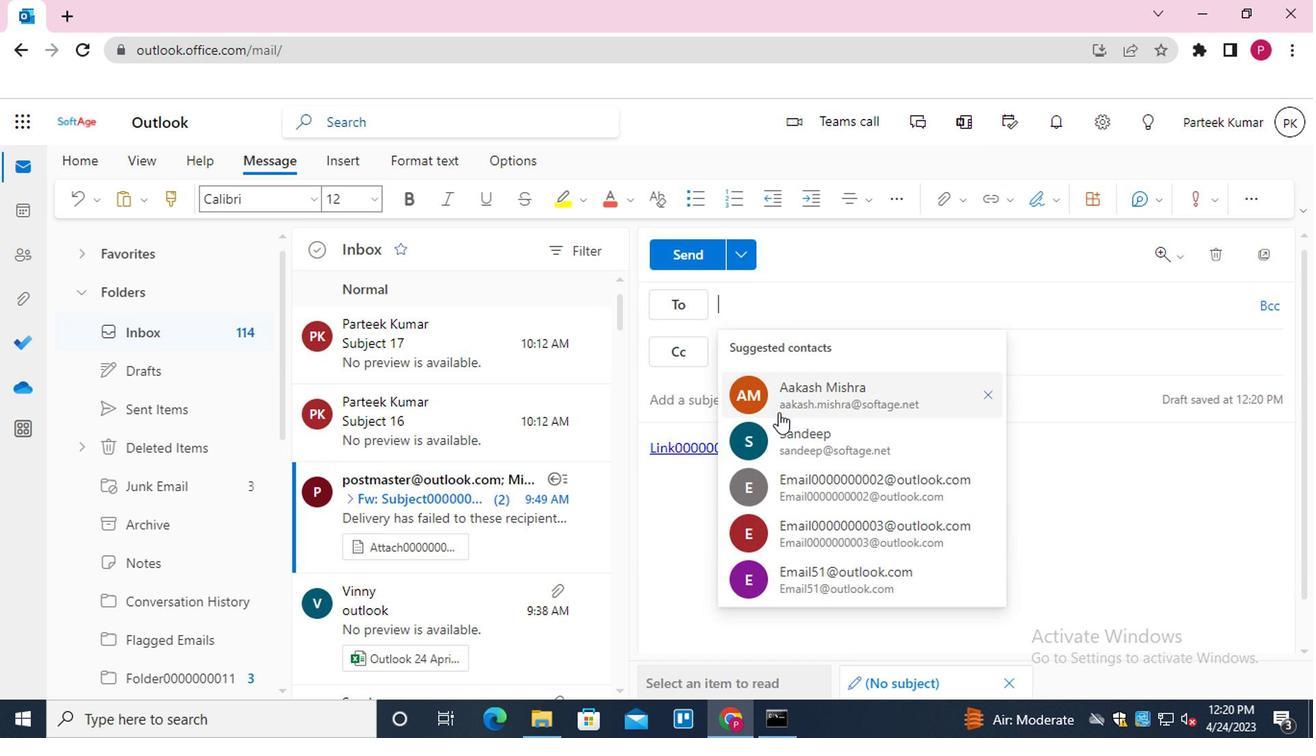 
Action: Mouse pressed left at (796, 396)
Screenshot: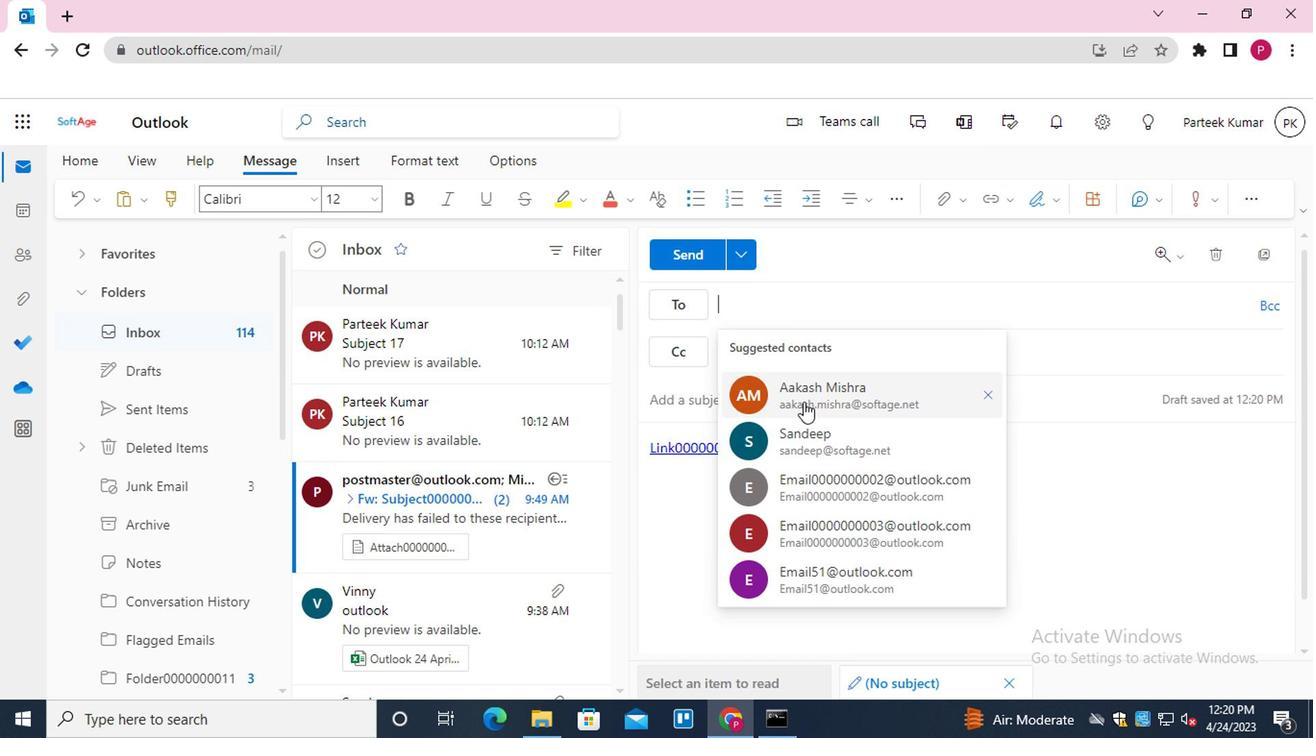 
Action: Mouse moved to (798, 365)
Screenshot: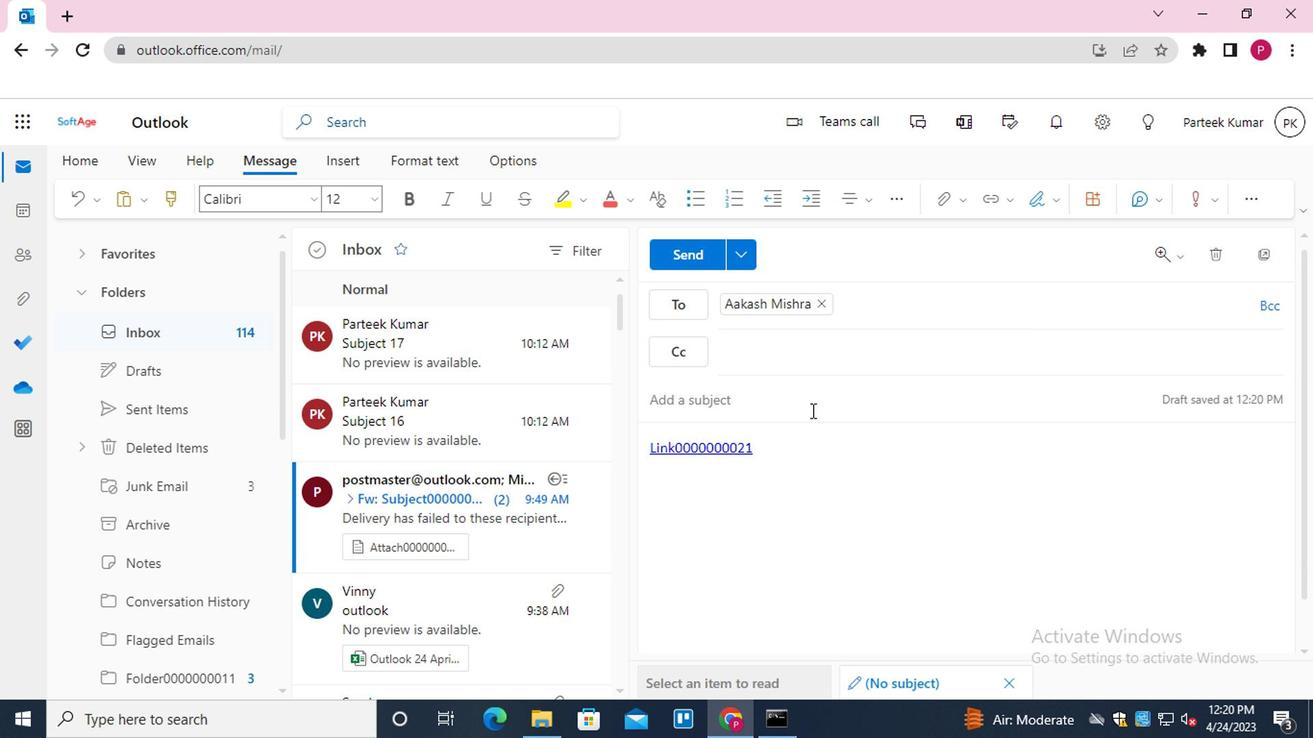 
Action: Mouse pressed left at (798, 365)
Screenshot: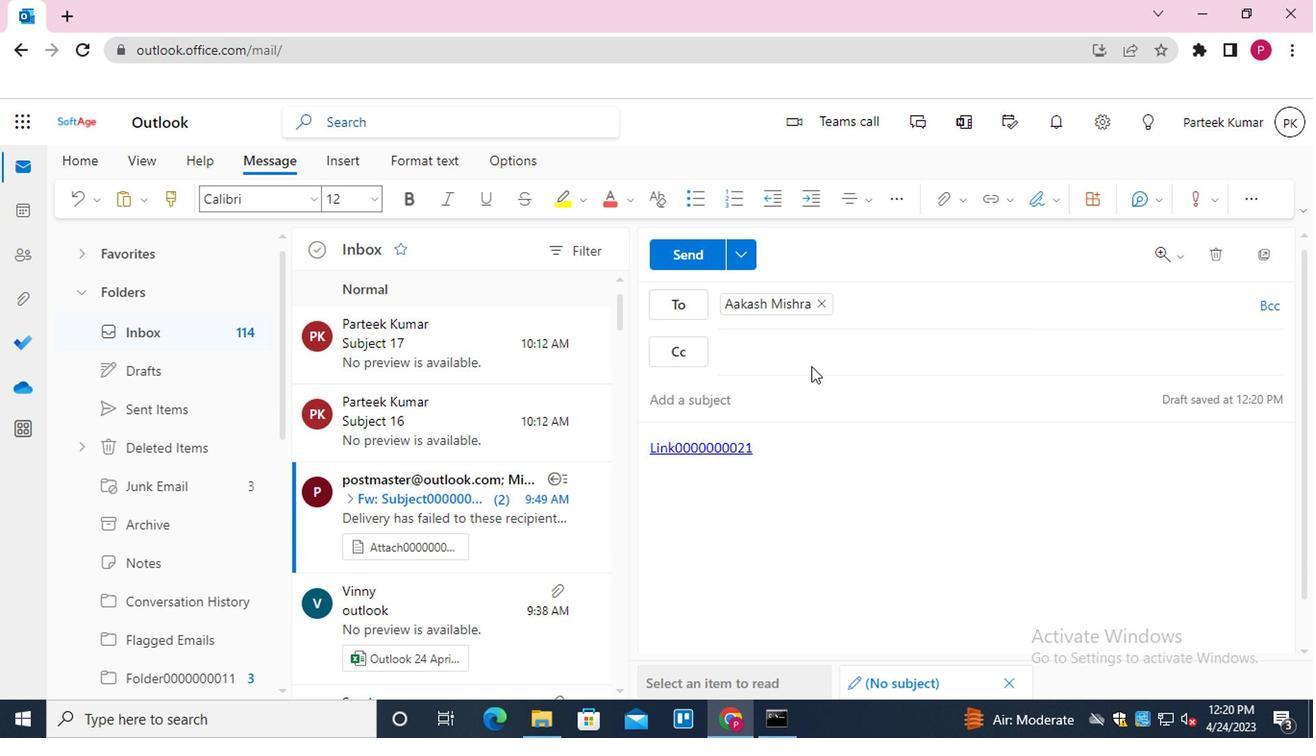 
Action: Mouse moved to (796, 356)
Screenshot: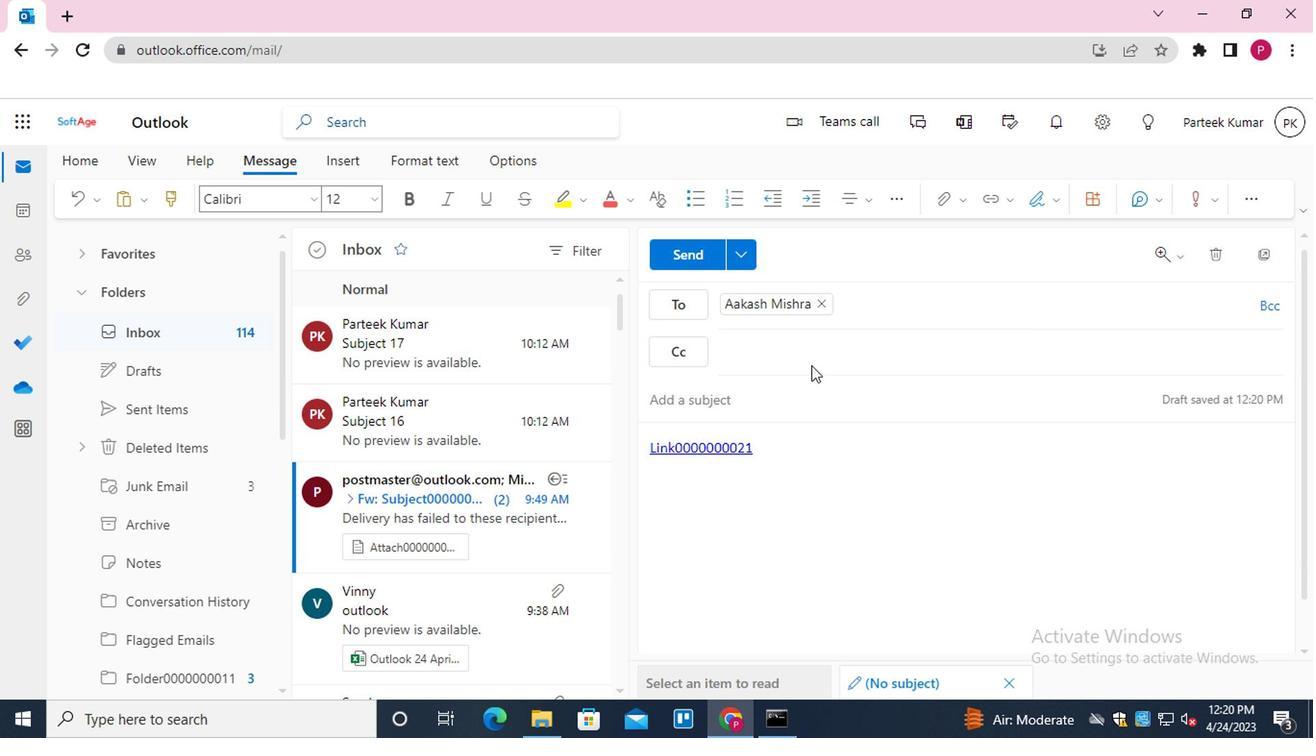
Action: Mouse pressed left at (796, 356)
Screenshot: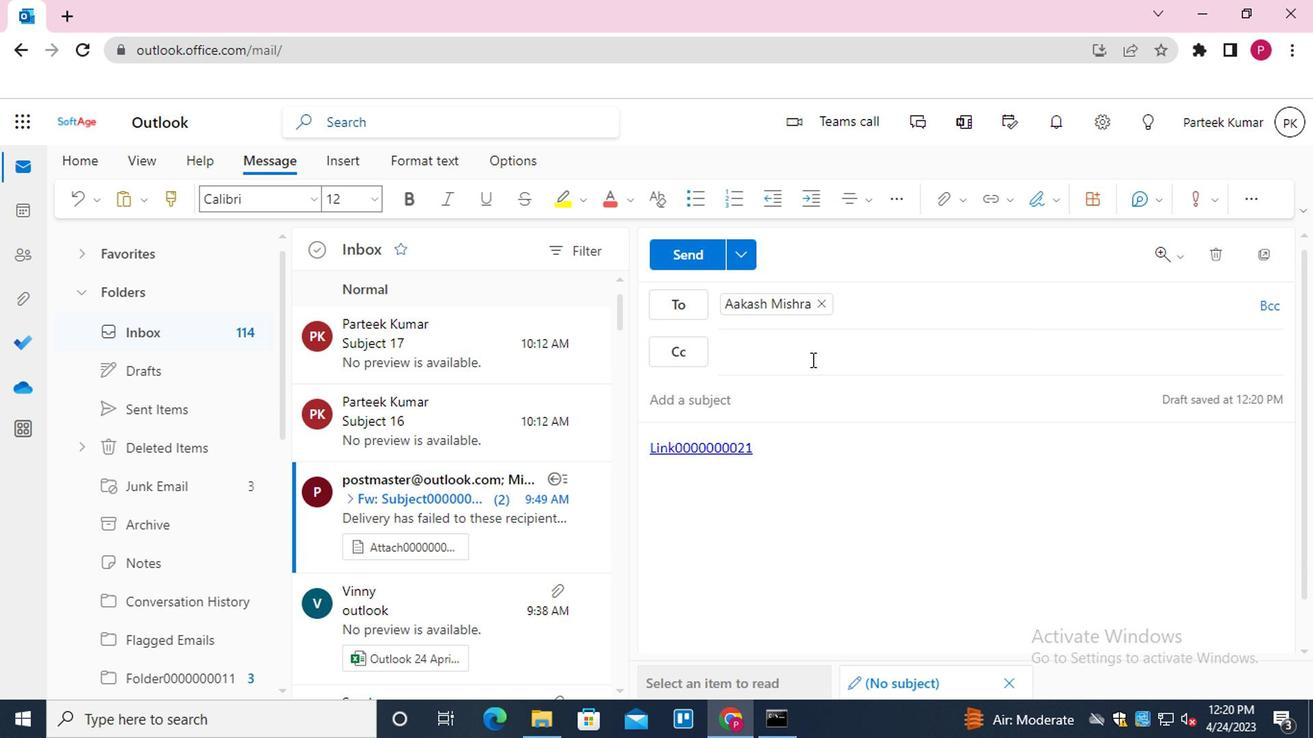 
Action: Mouse moved to (796, 354)
Screenshot: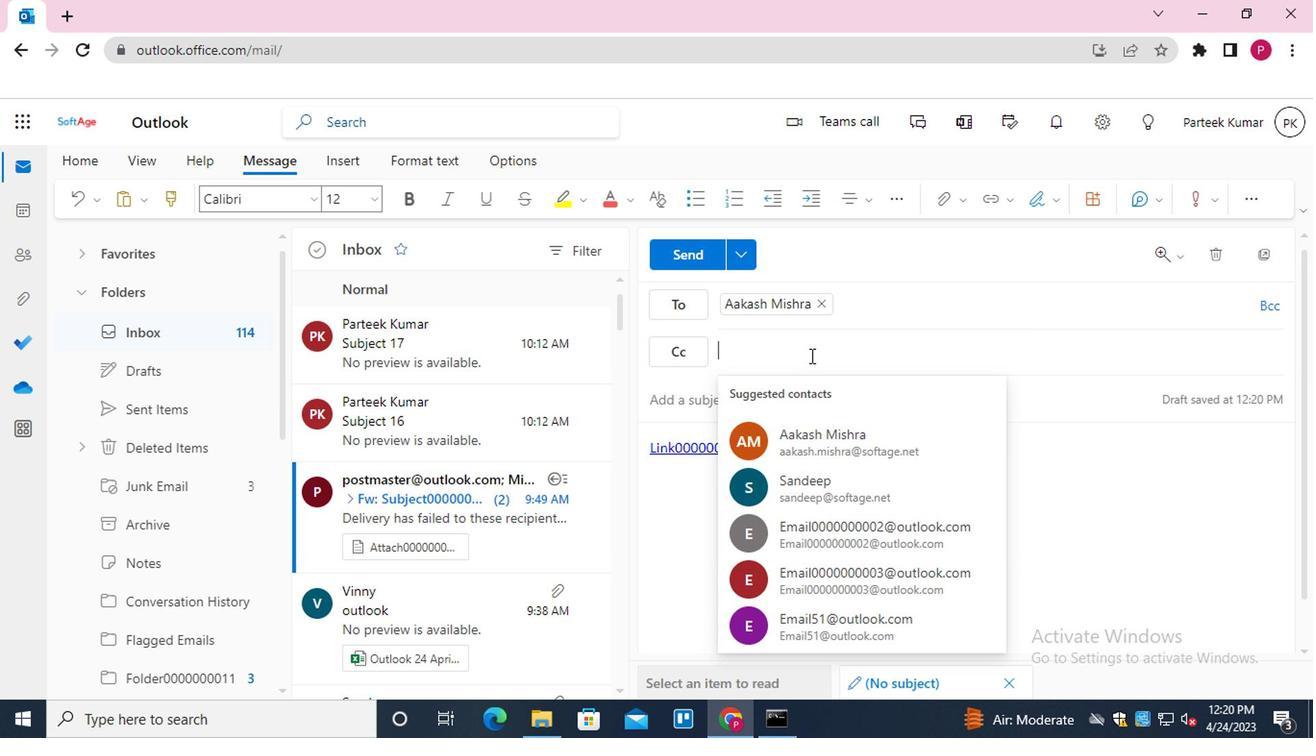 
Action: Key pressed <Key.shift>EMAIL0000000002<Key.enter>
Screenshot: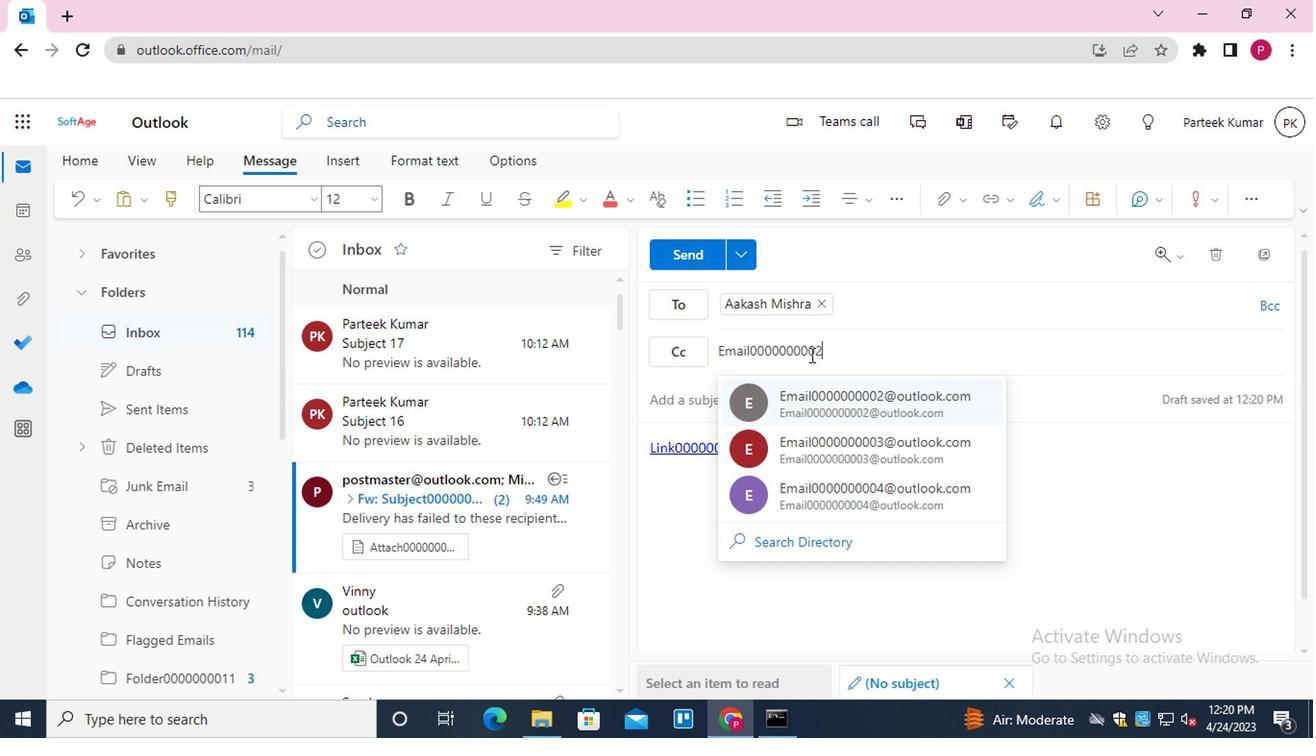 
Action: Mouse moved to (784, 398)
Screenshot: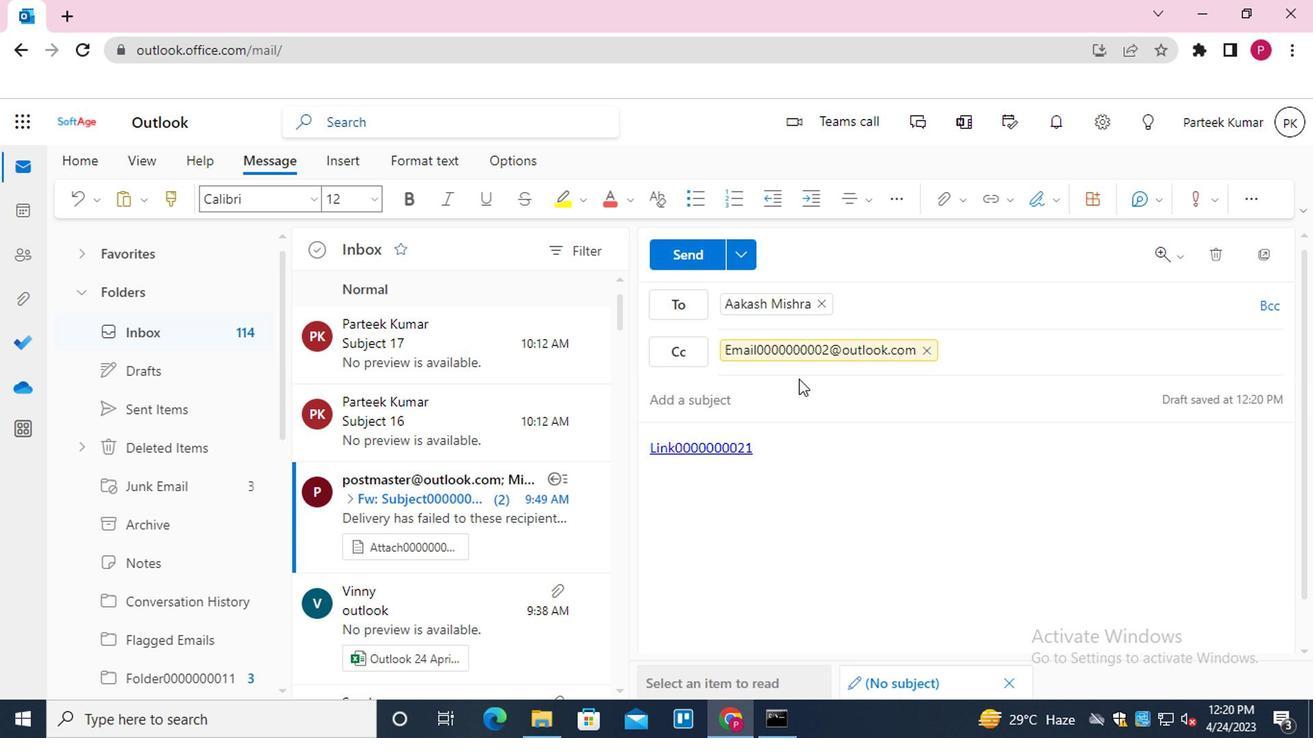 
Action: Mouse pressed left at (784, 398)
Screenshot: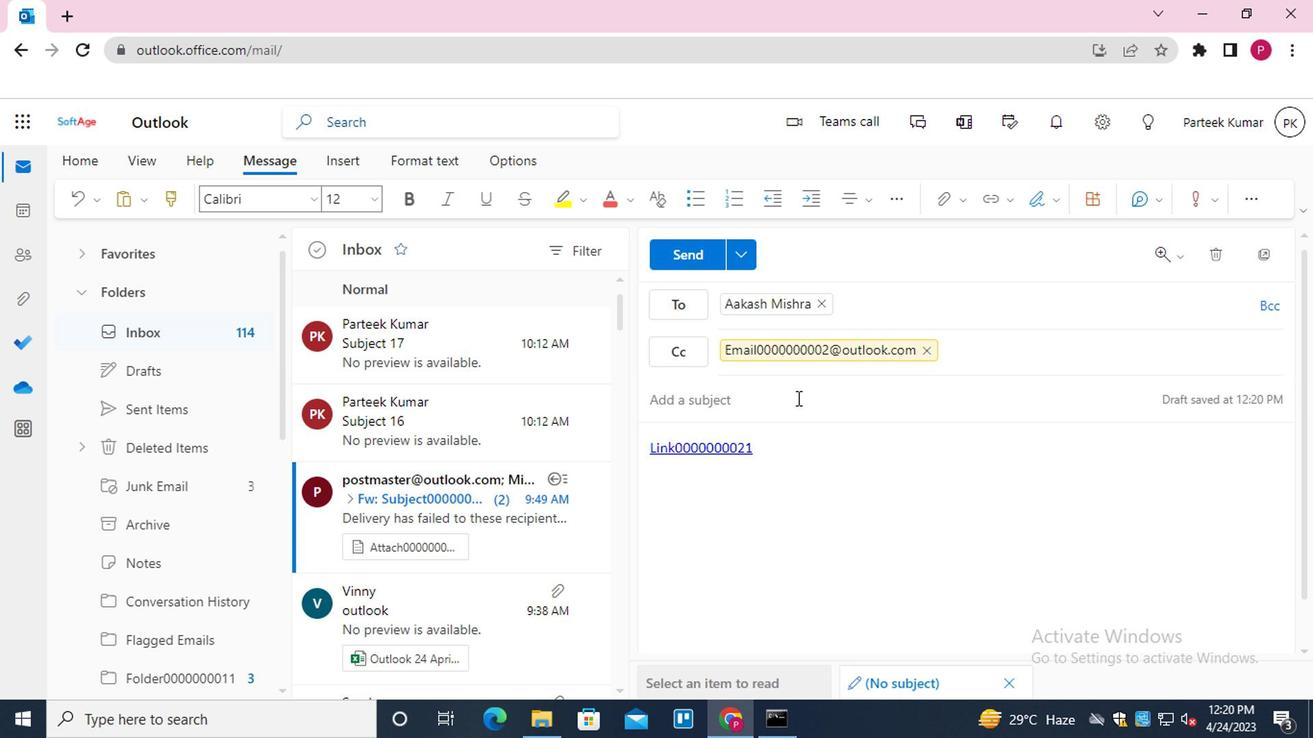 
Action: Key pressed <Key.shift>SUBJECT0000000021
Screenshot: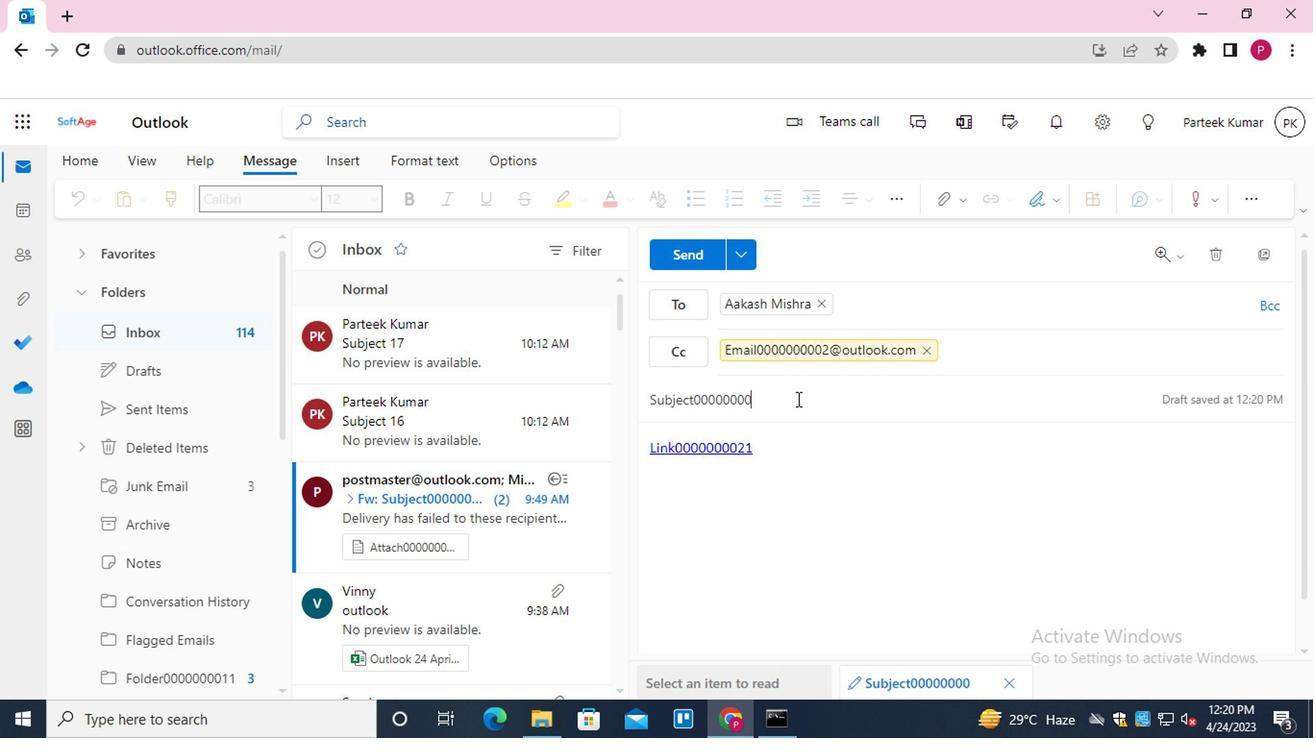 
Action: Mouse moved to (759, 494)
Screenshot: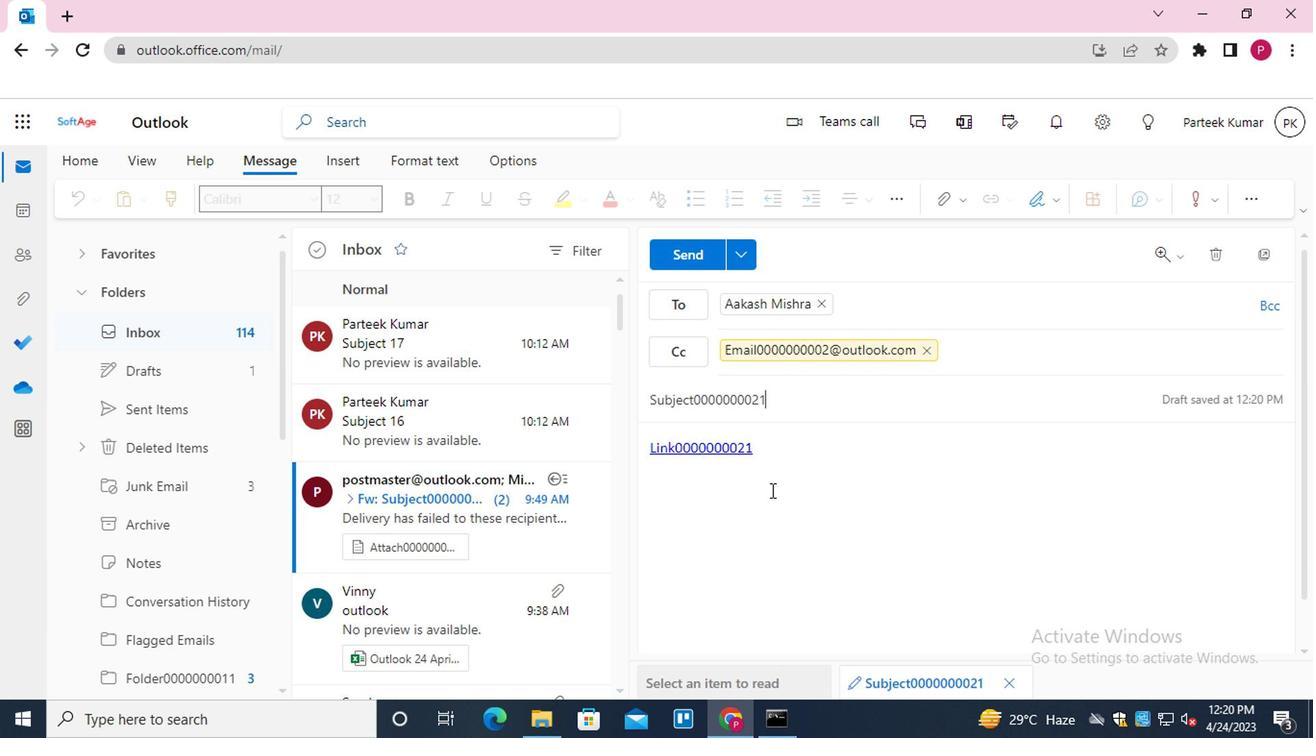 
Action: Mouse pressed left at (759, 494)
Screenshot: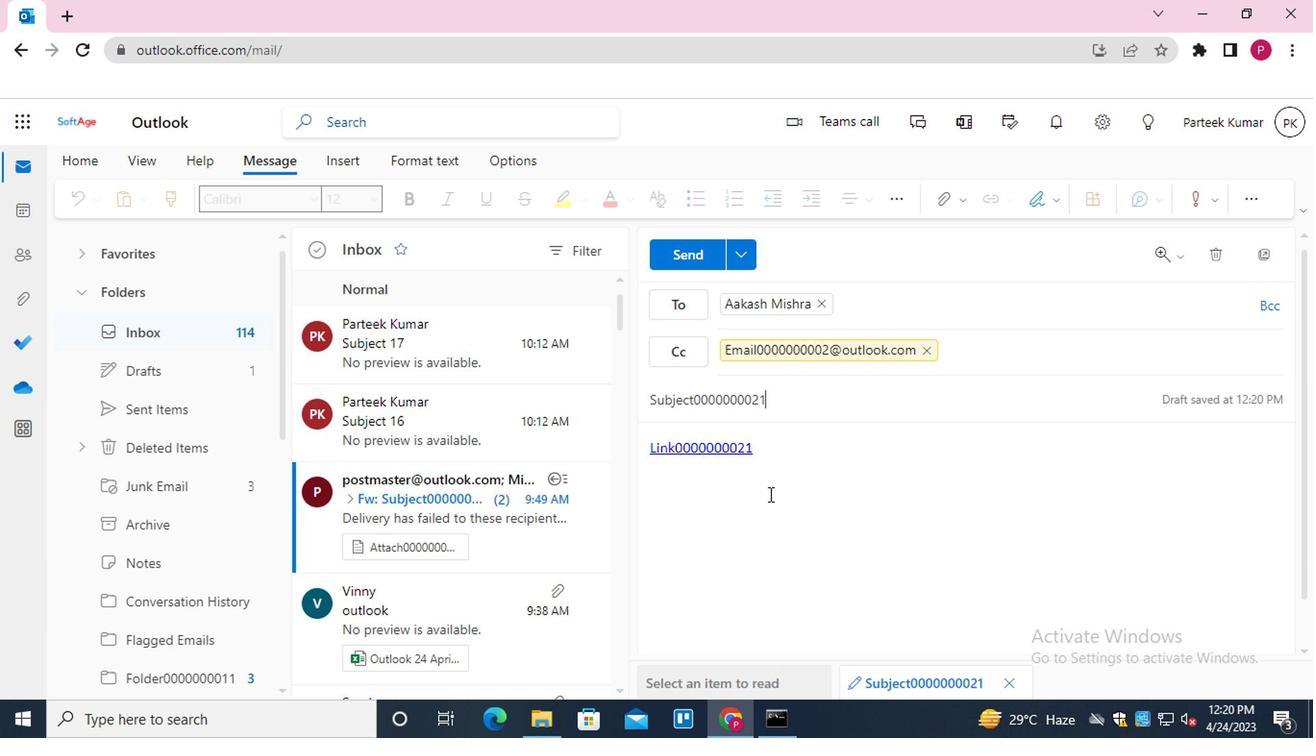 
Action: Mouse moved to (768, 469)
Screenshot: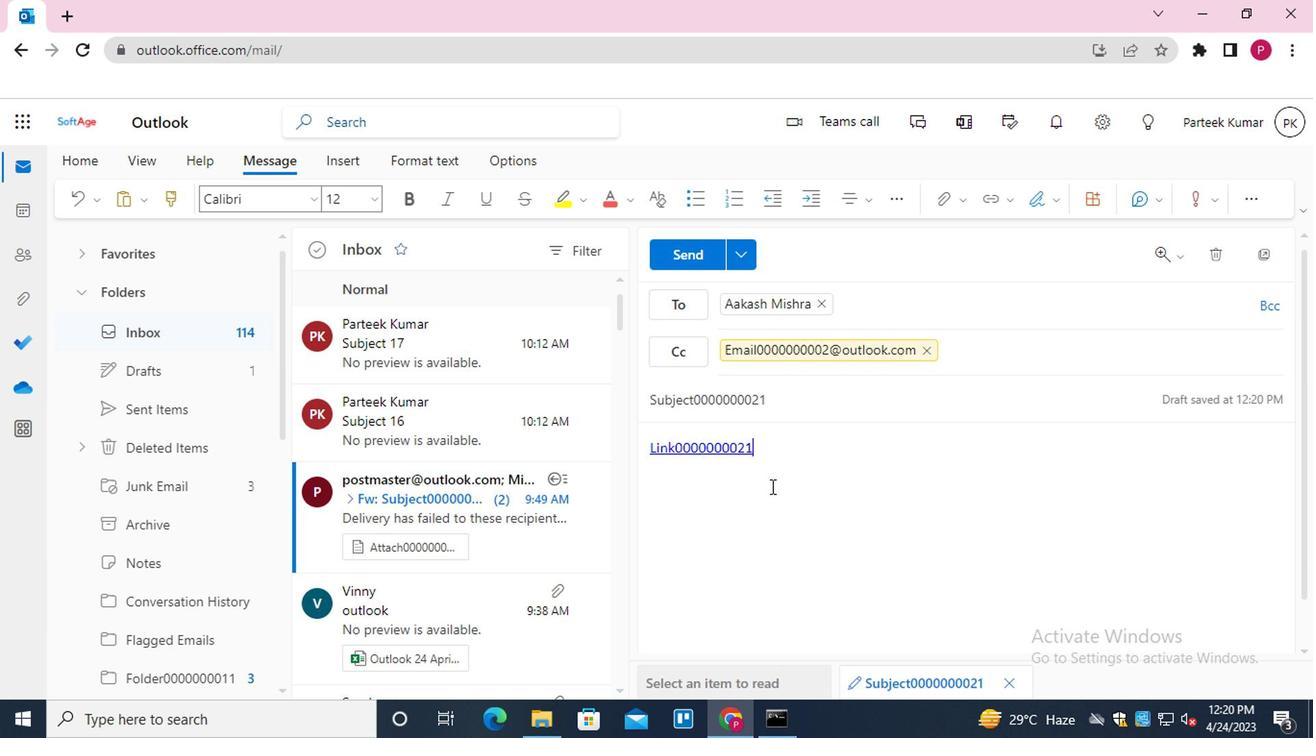 
Action: Key pressed <Key.enter><Key.shift_r>MESSAGE0000000023
Screenshot: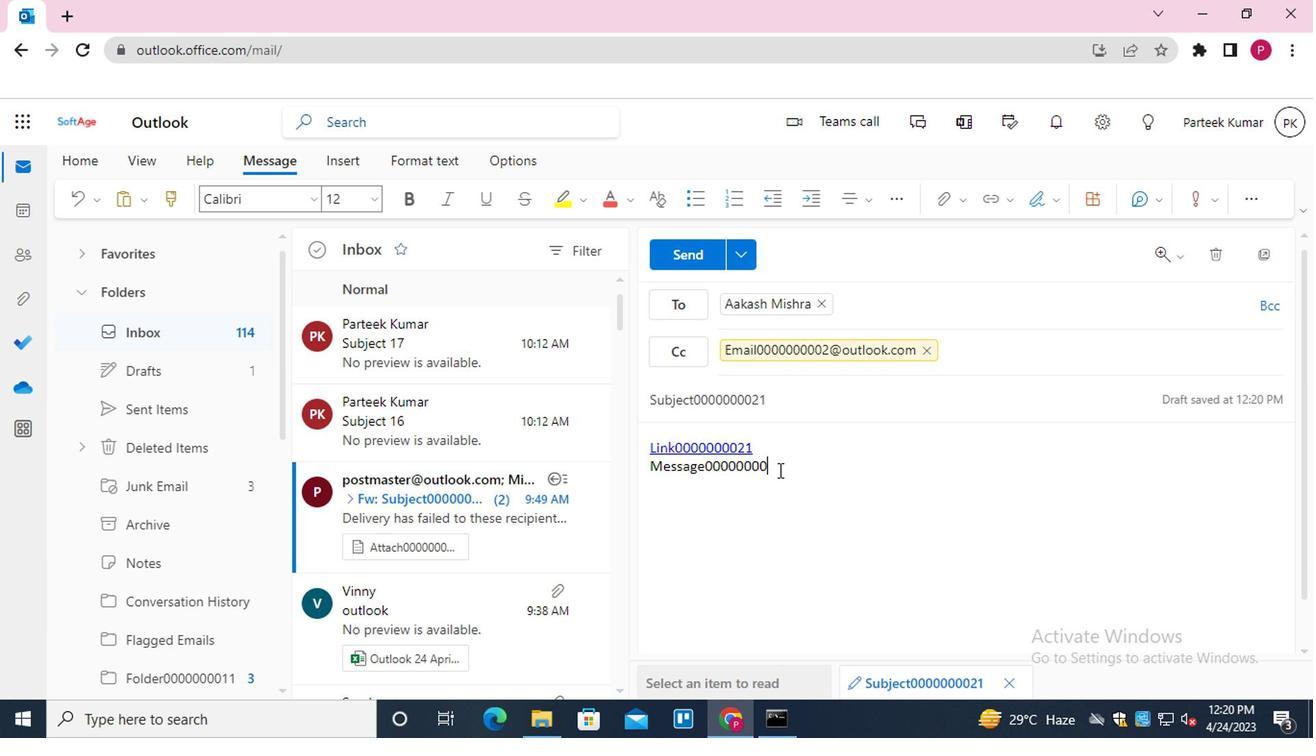 
Action: Mouse moved to (687, 264)
Screenshot: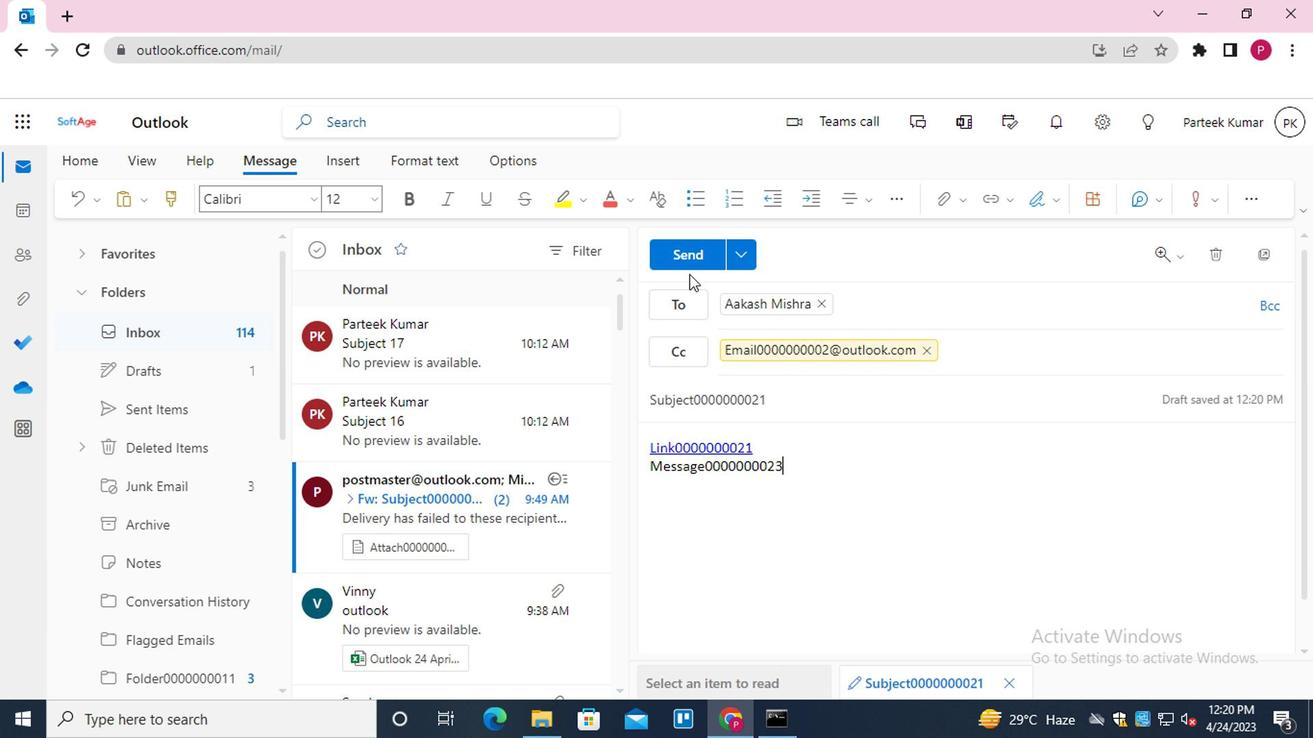 
Action: Mouse pressed left at (687, 264)
Screenshot: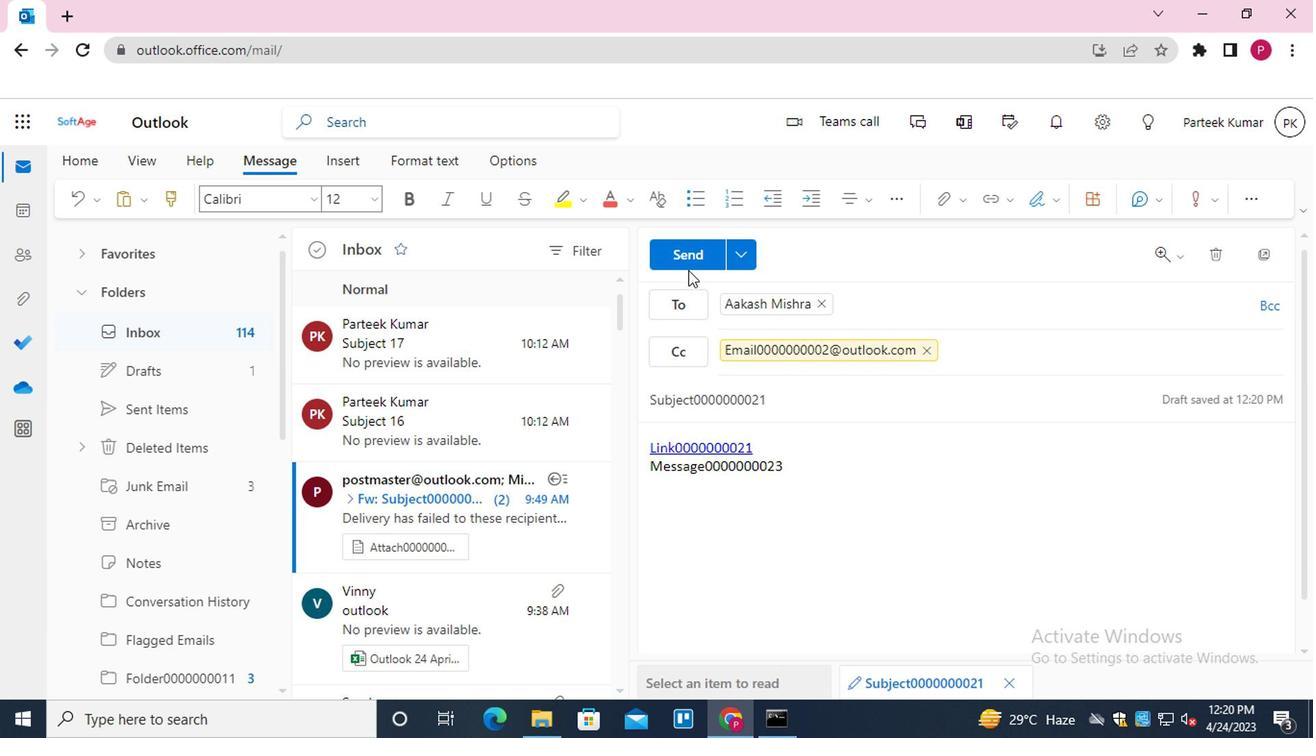 
Action: Mouse moved to (201, 207)
Screenshot: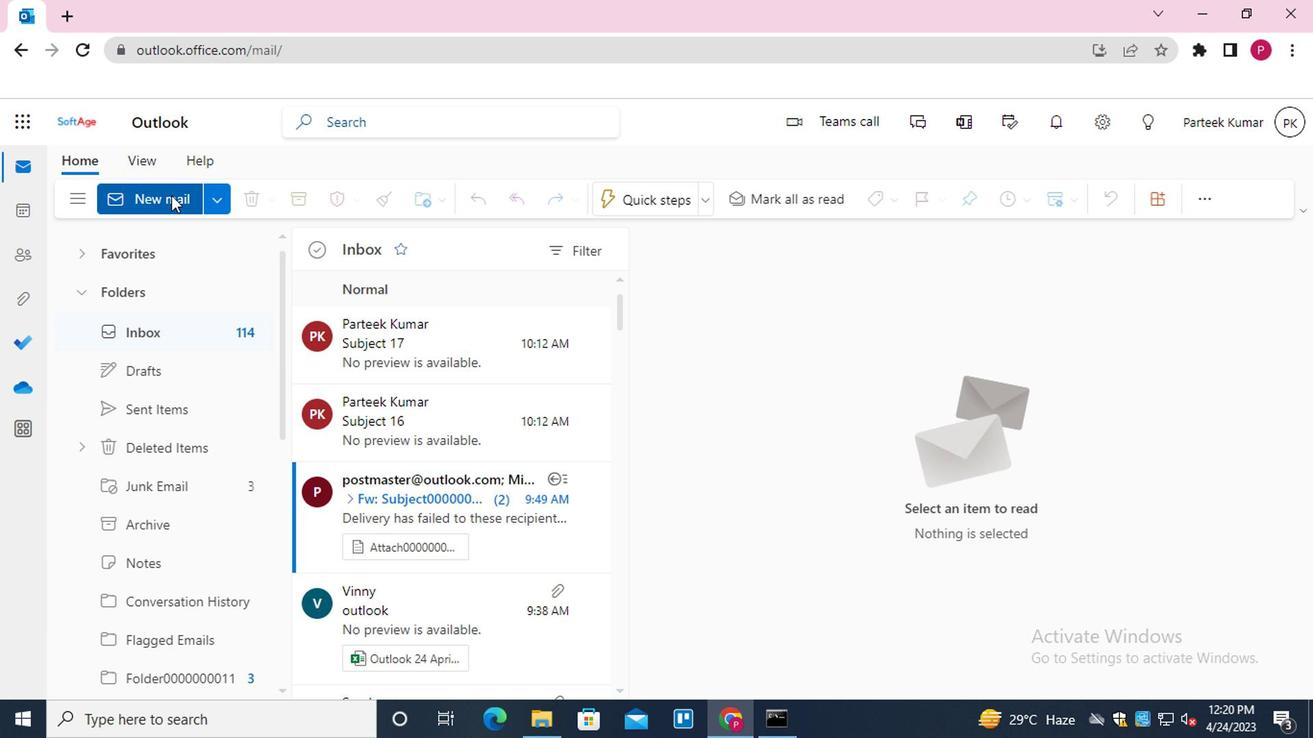 
Action: Mouse pressed left at (201, 207)
Screenshot: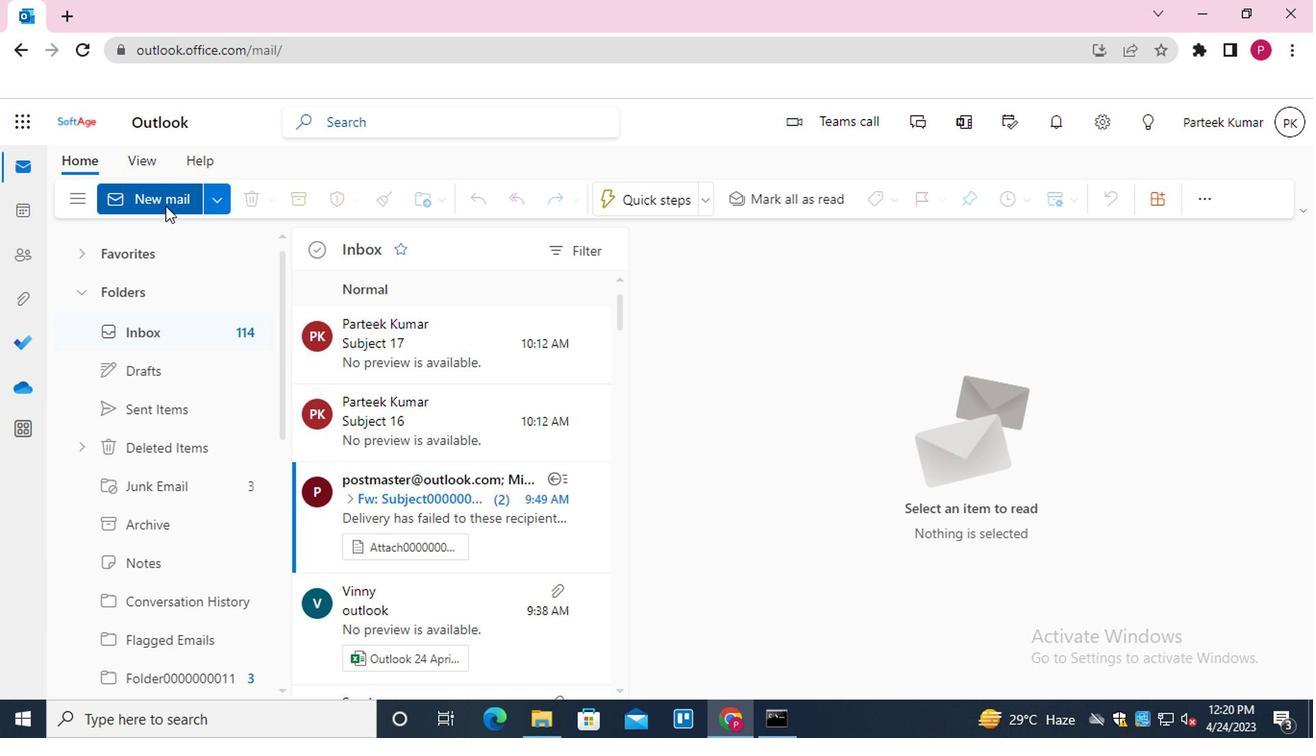 
Action: Mouse moved to (686, 465)
Screenshot: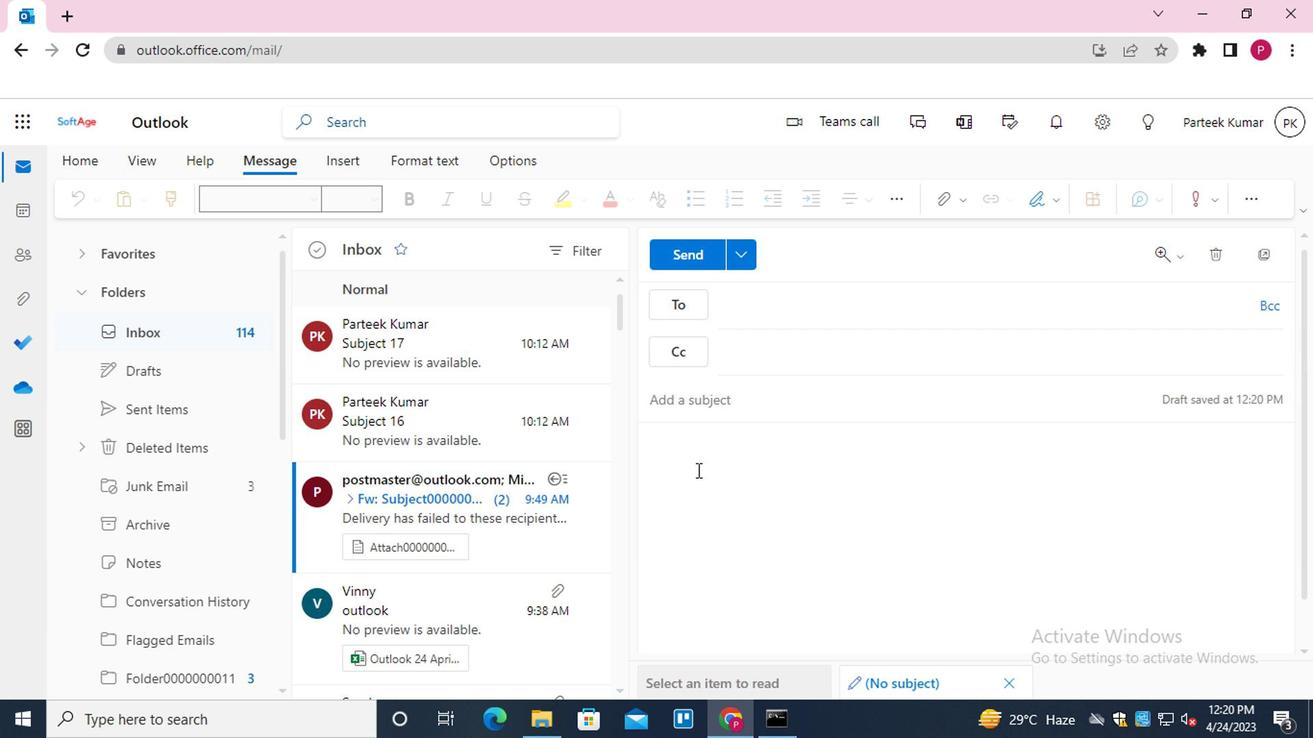 
Action: Mouse pressed left at (686, 465)
Screenshot: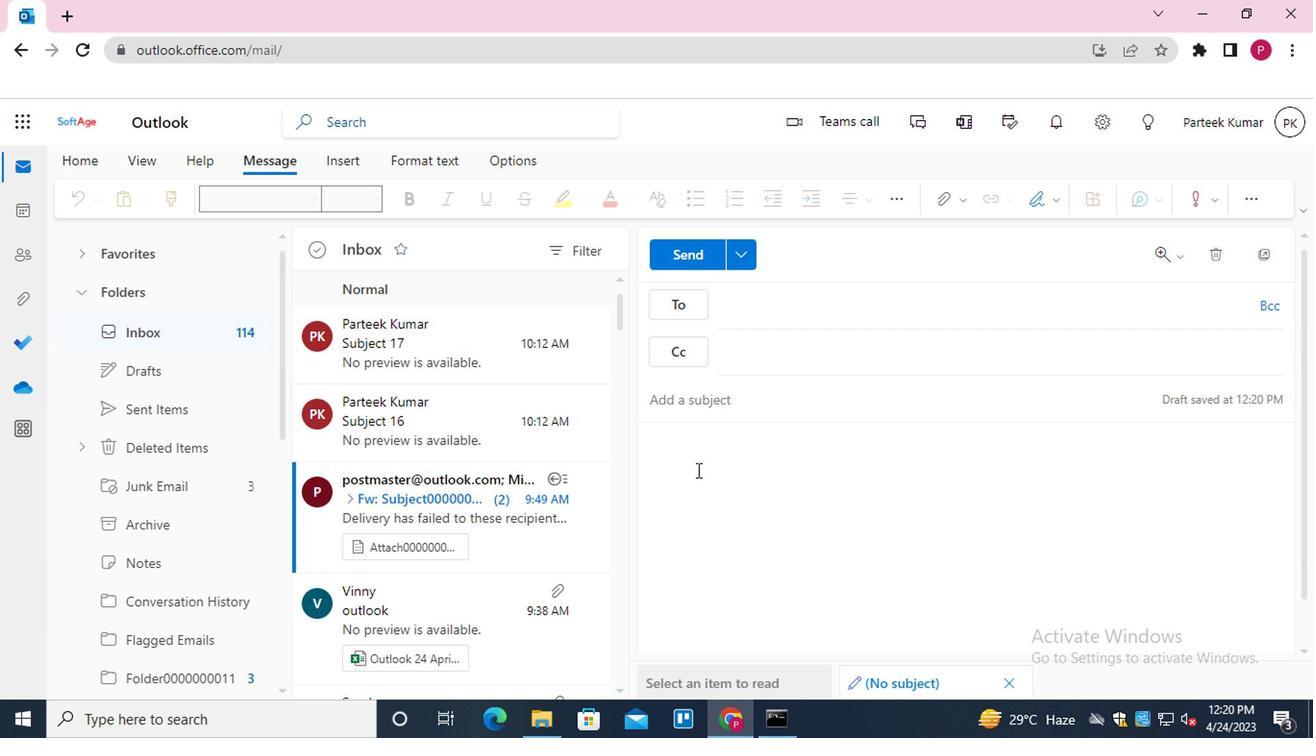 
Action: Mouse moved to (962, 203)
Screenshot: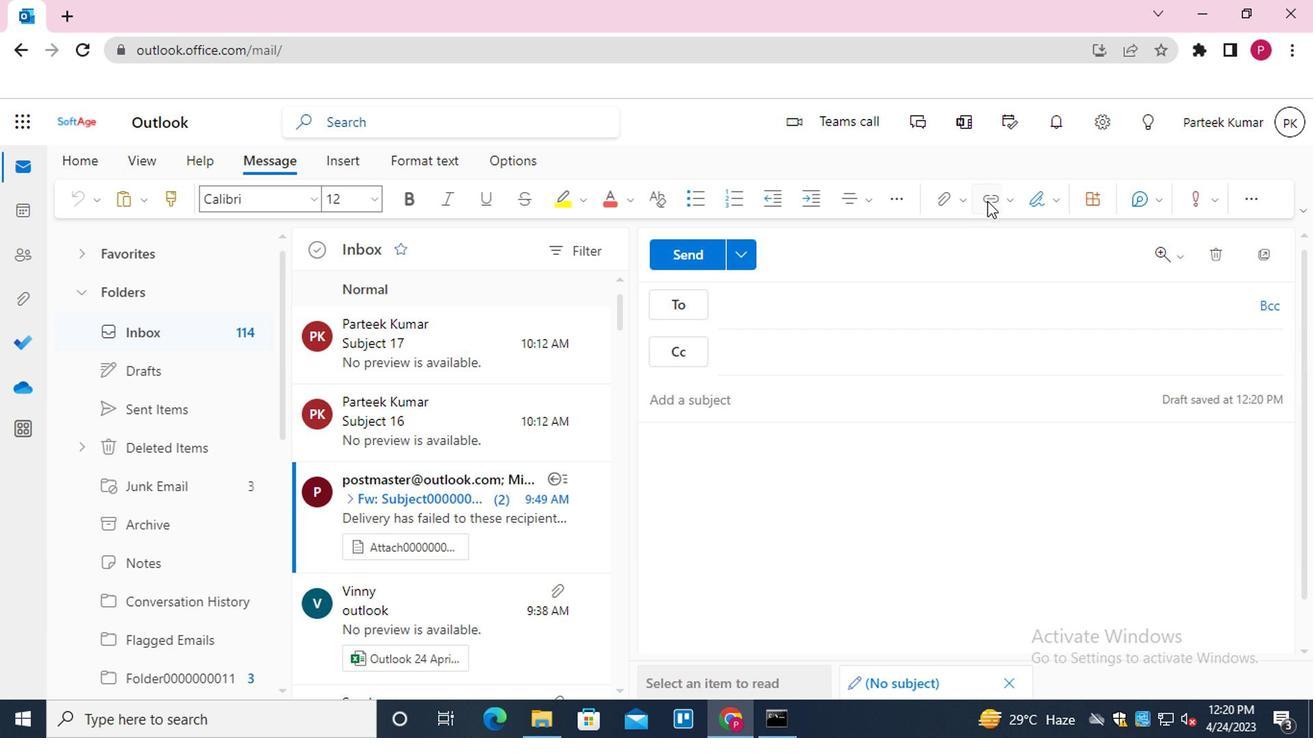 
Action: Mouse pressed left at (962, 203)
Screenshot: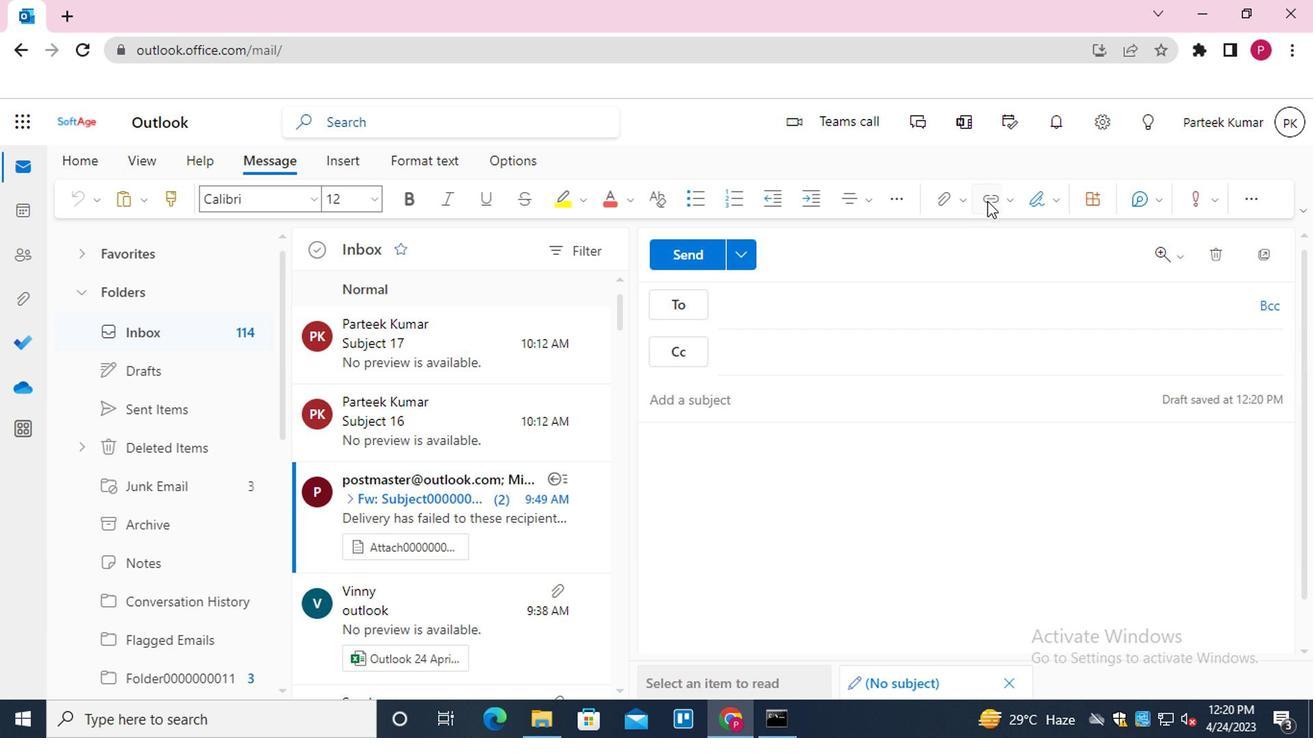 
Action: Mouse moved to (657, 368)
Screenshot: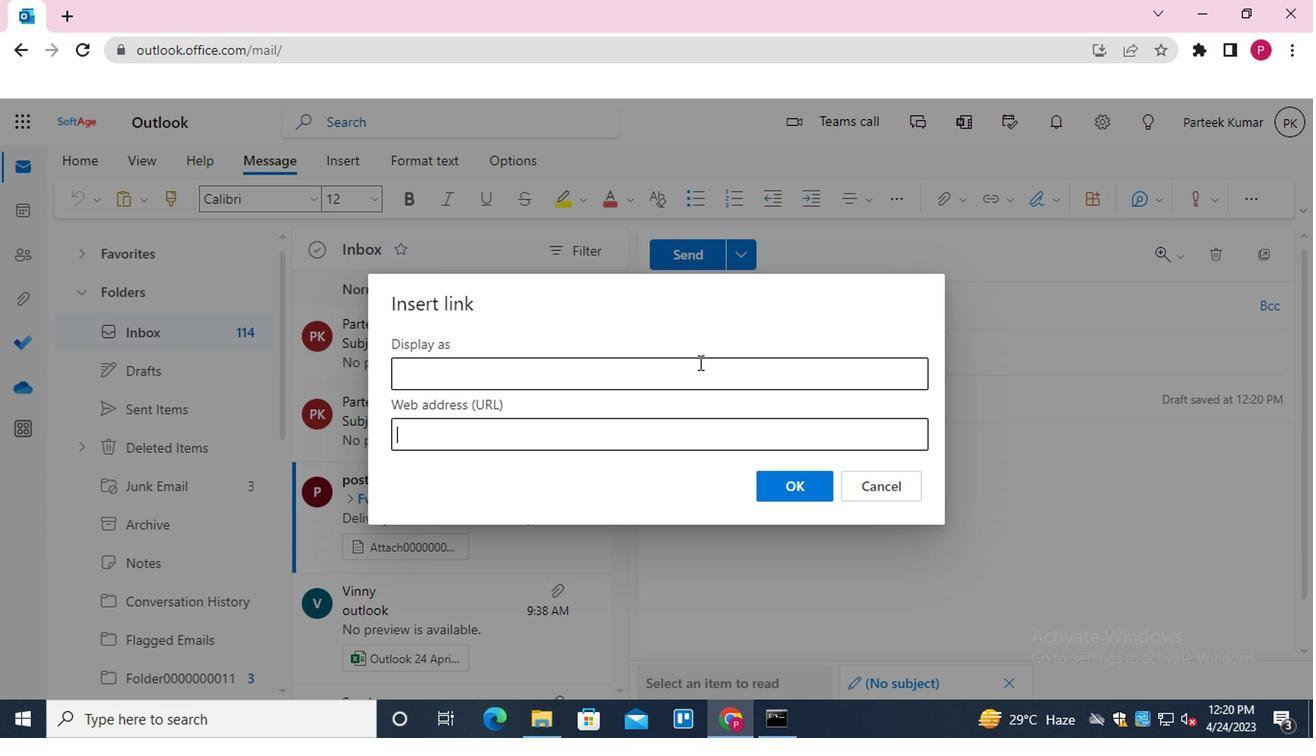 
Action: Mouse pressed left at (657, 368)
Screenshot: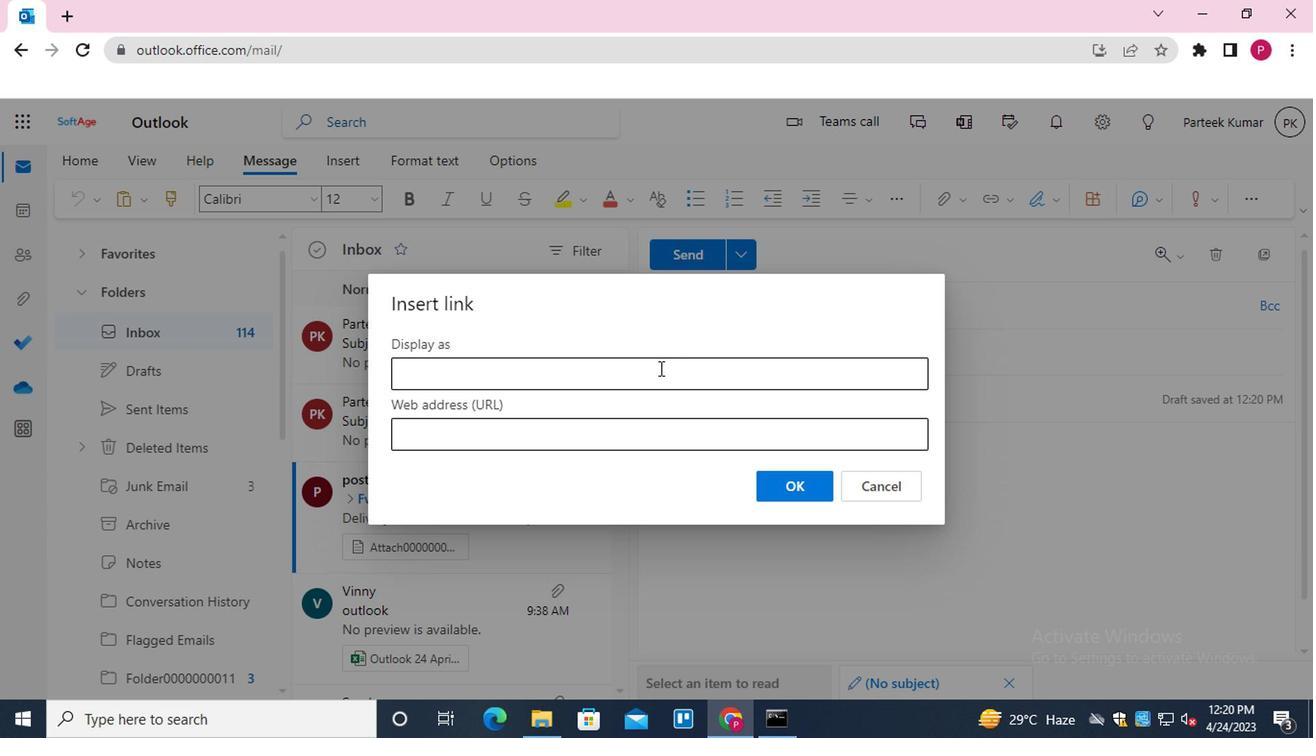 
Action: Mouse moved to (583, 573)
Screenshot: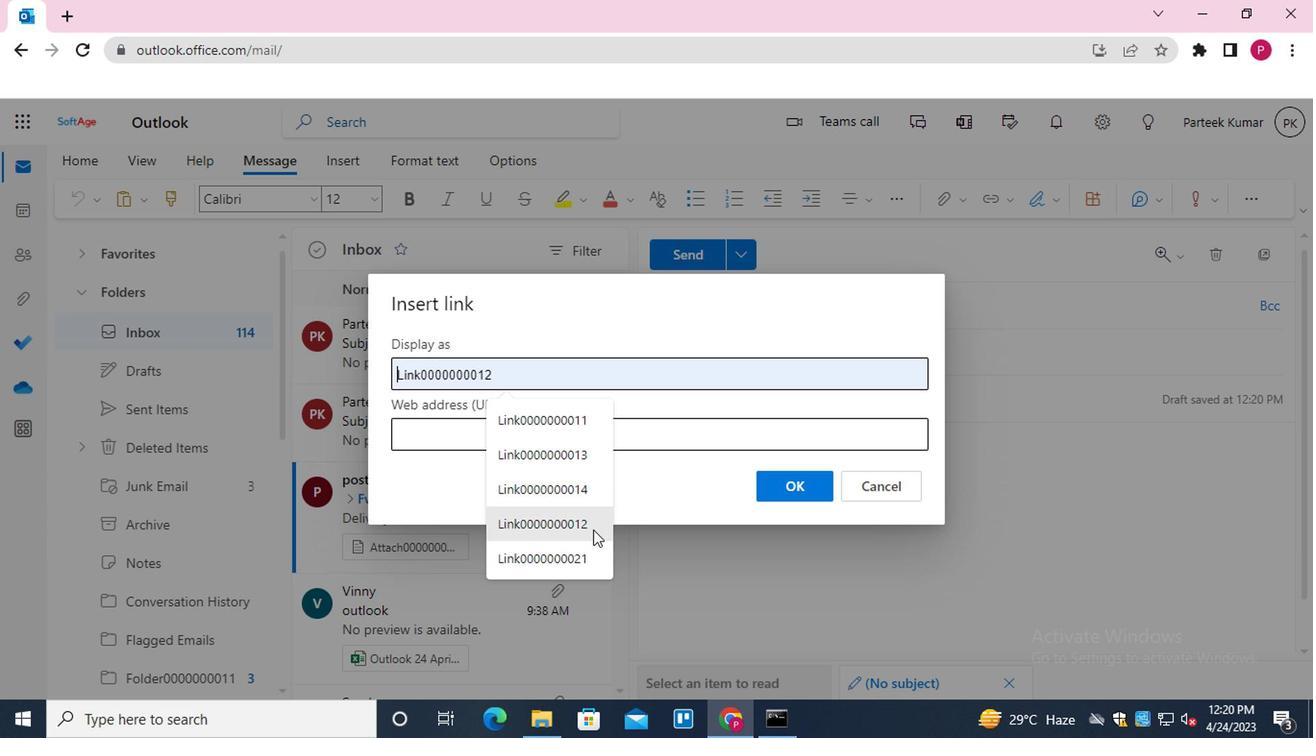 
Action: Mouse pressed left at (583, 573)
Screenshot: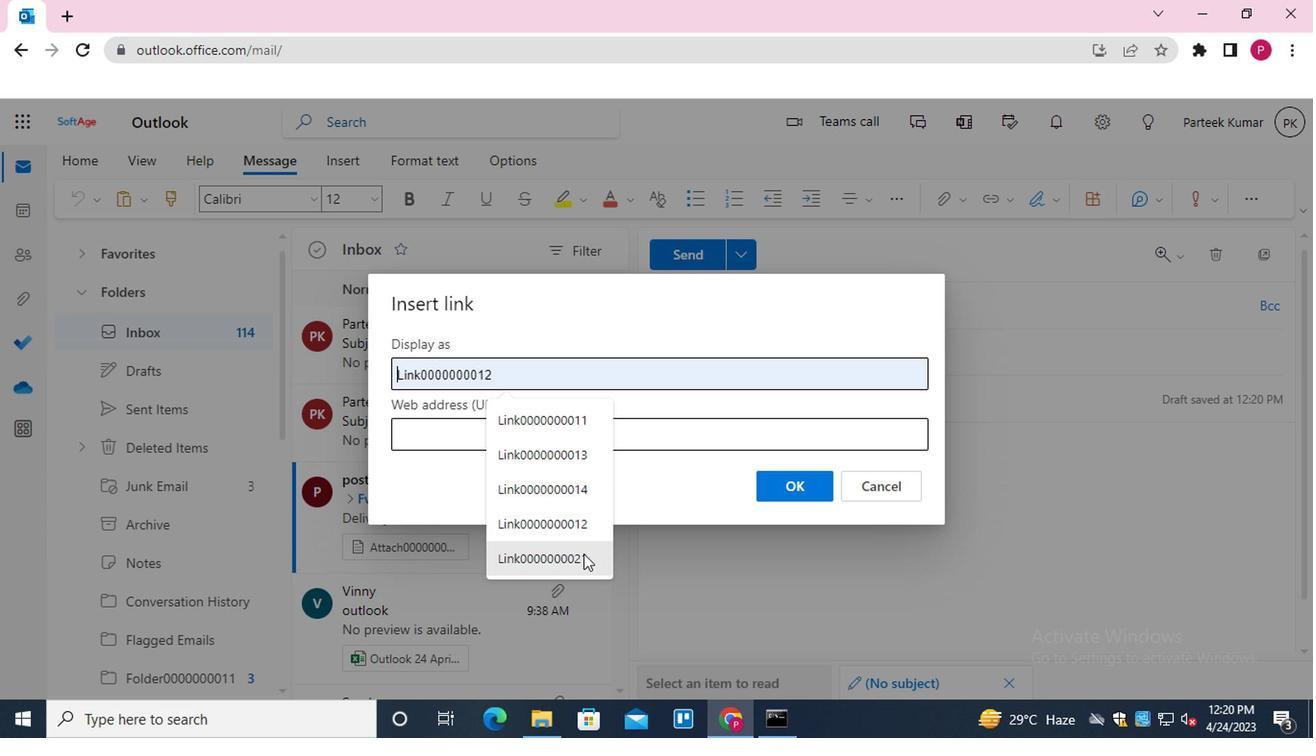 
Action: Mouse moved to (607, 431)
Screenshot: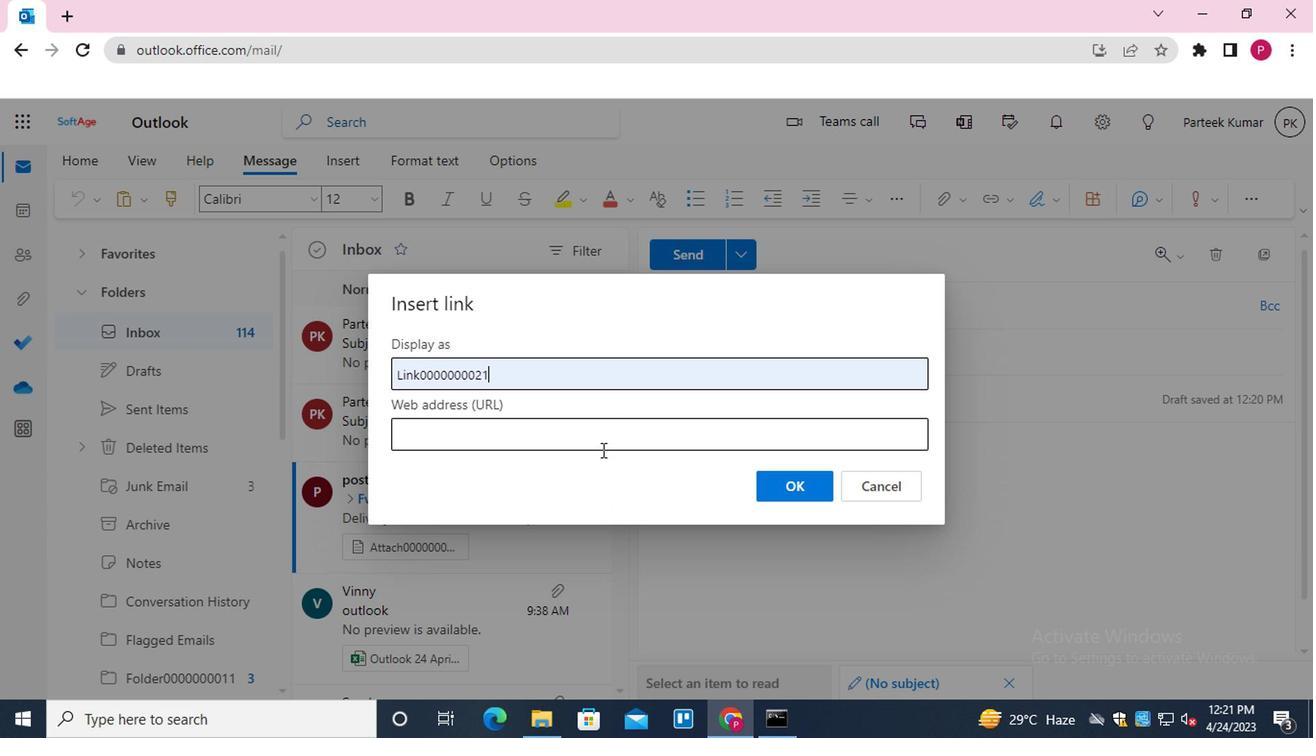 
Action: Mouse pressed left at (607, 431)
Screenshot: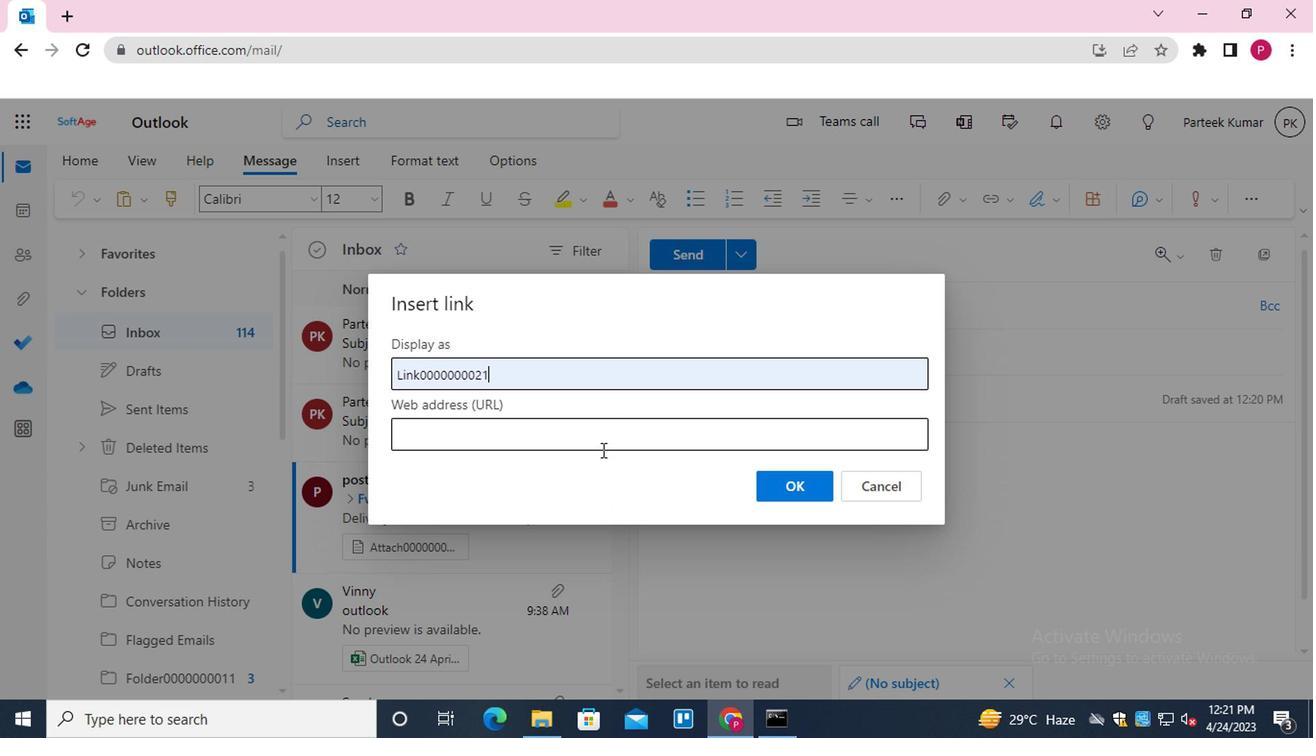 
Action: Mouse moved to (577, 622)
Screenshot: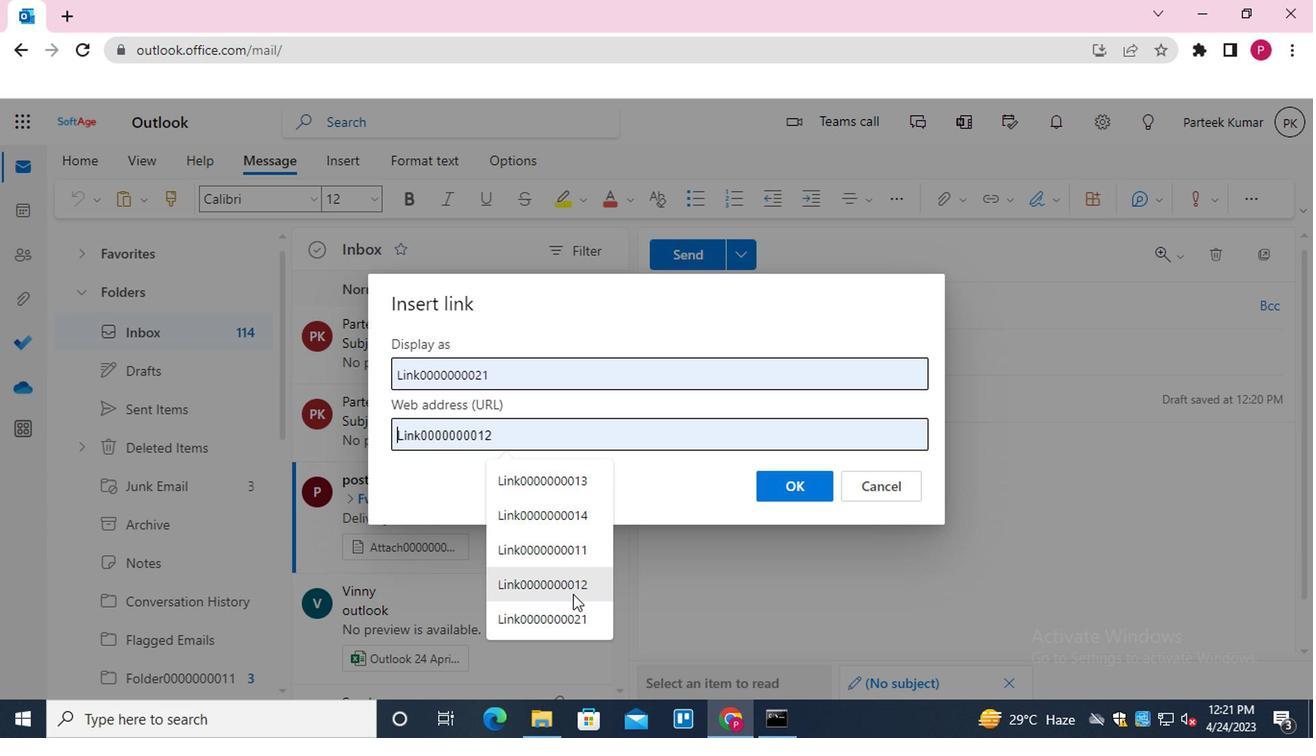 
Action: Mouse pressed left at (577, 622)
Screenshot: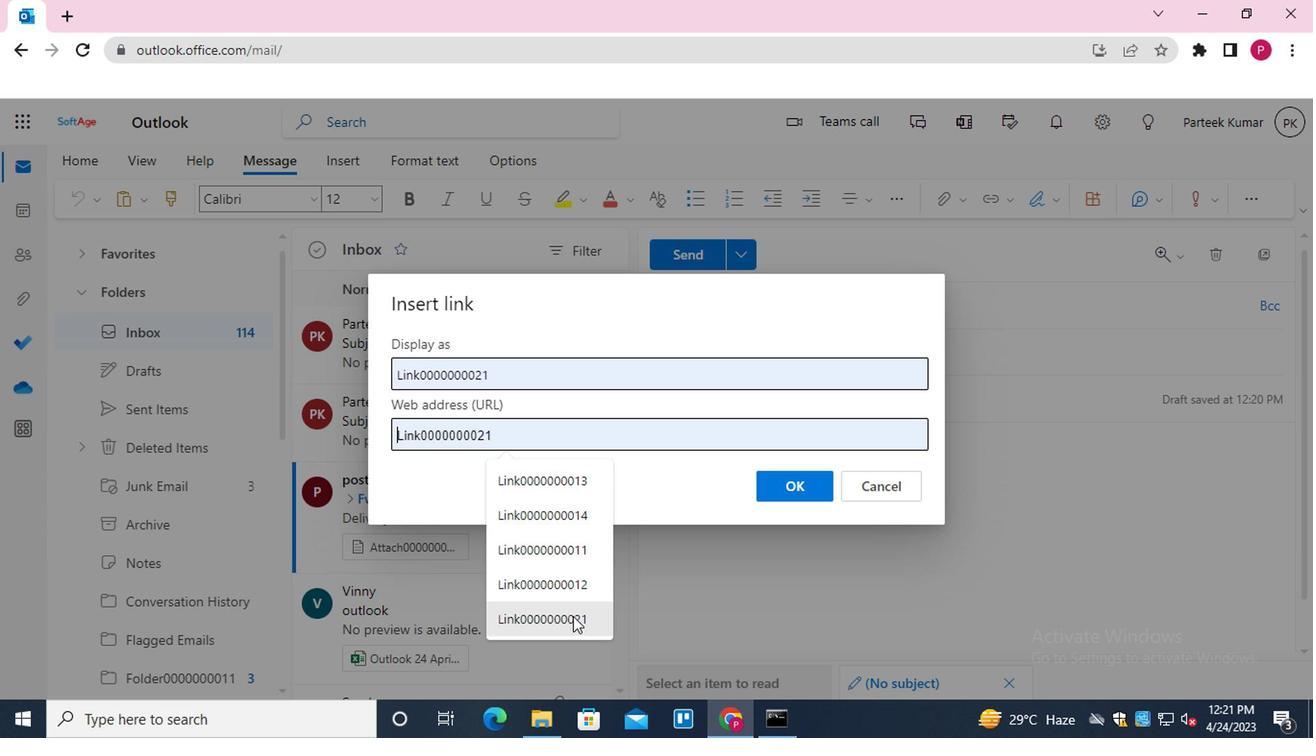 
Action: Mouse moved to (775, 482)
Screenshot: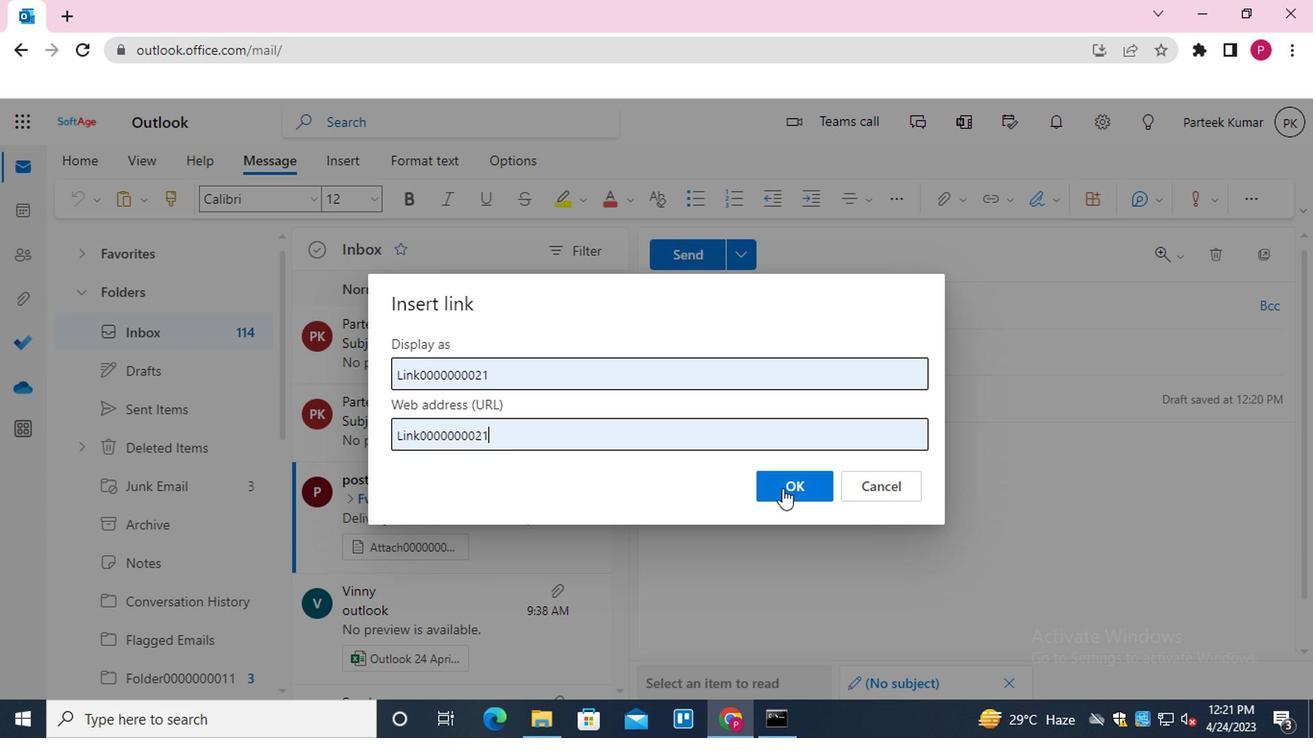 
Action: Mouse pressed left at (775, 482)
Screenshot: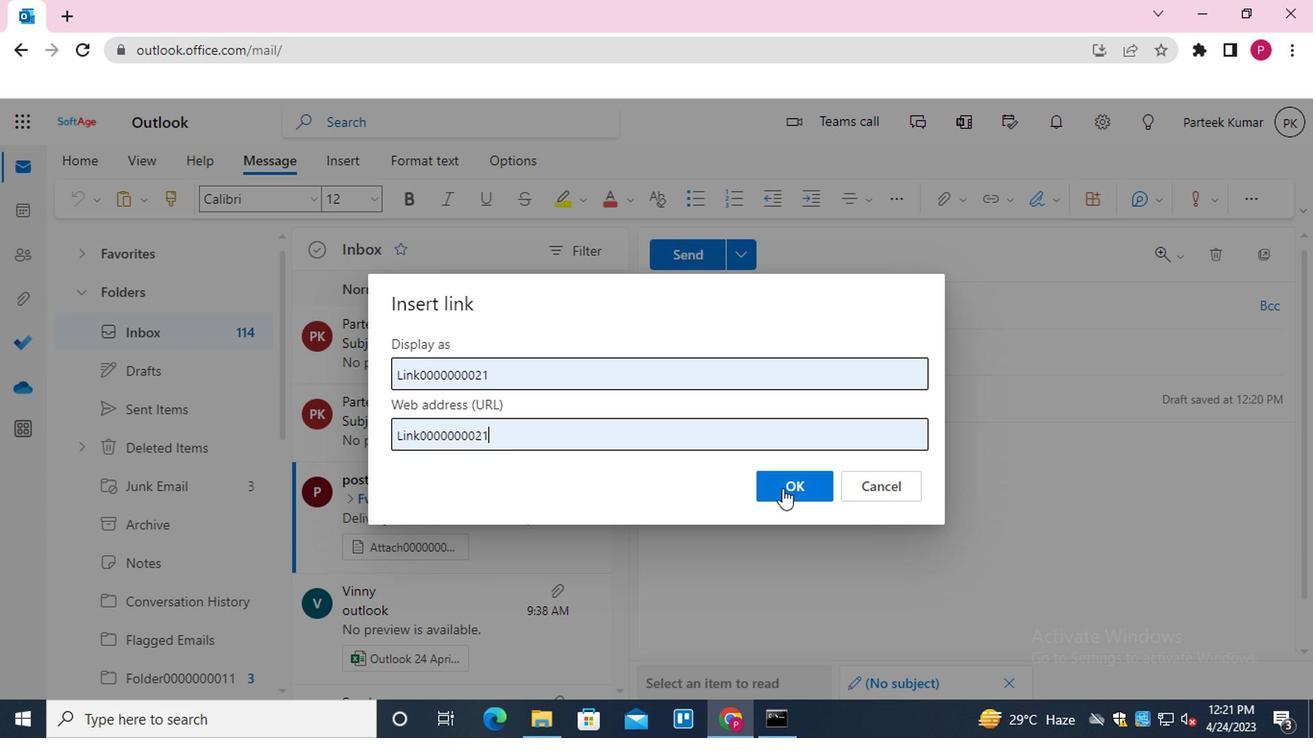 
Action: Mouse moved to (750, 310)
Screenshot: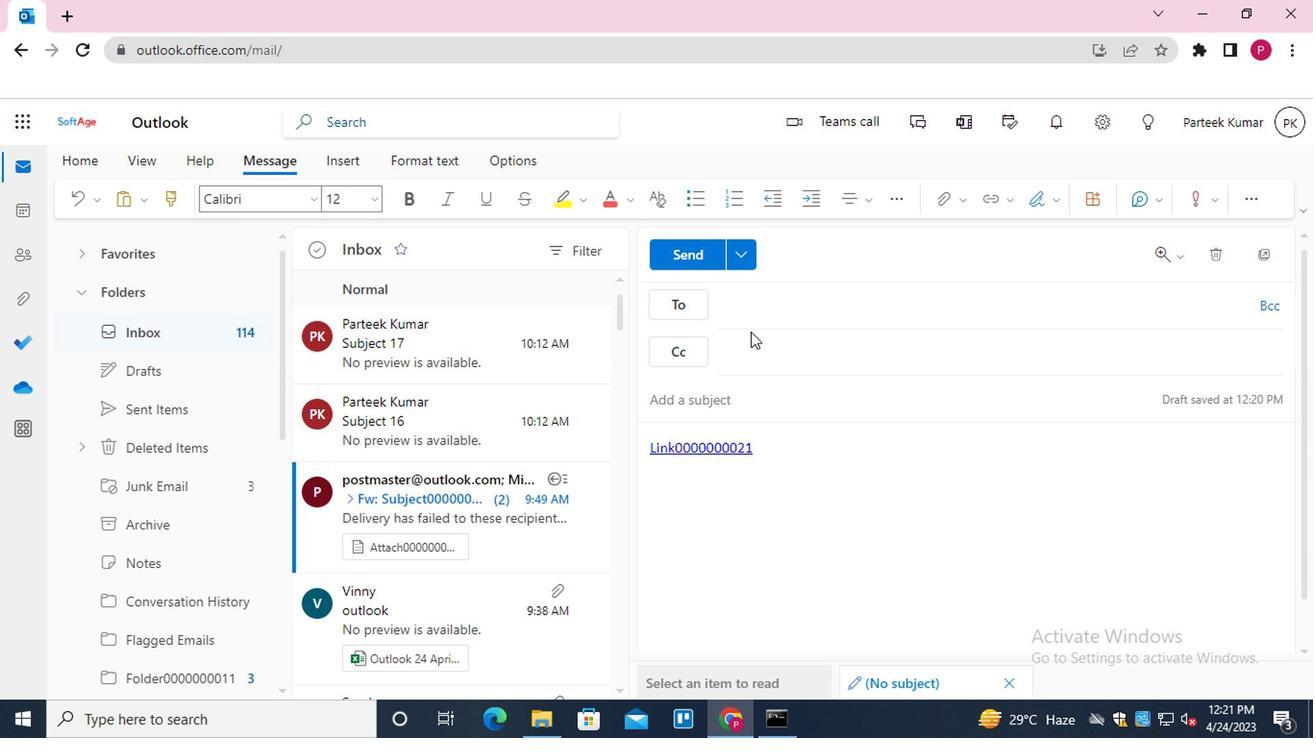 
Action: Mouse pressed left at (750, 310)
Screenshot: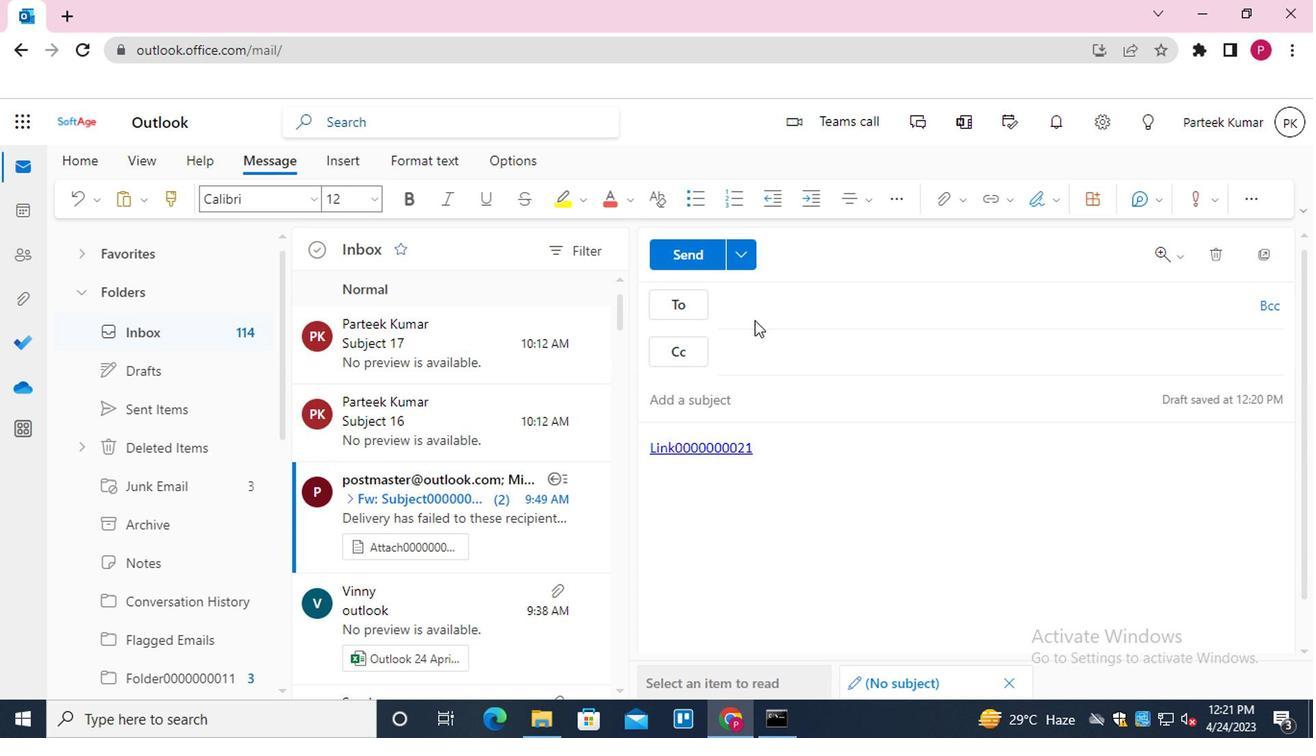 
Action: Mouse moved to (771, 402)
Screenshot: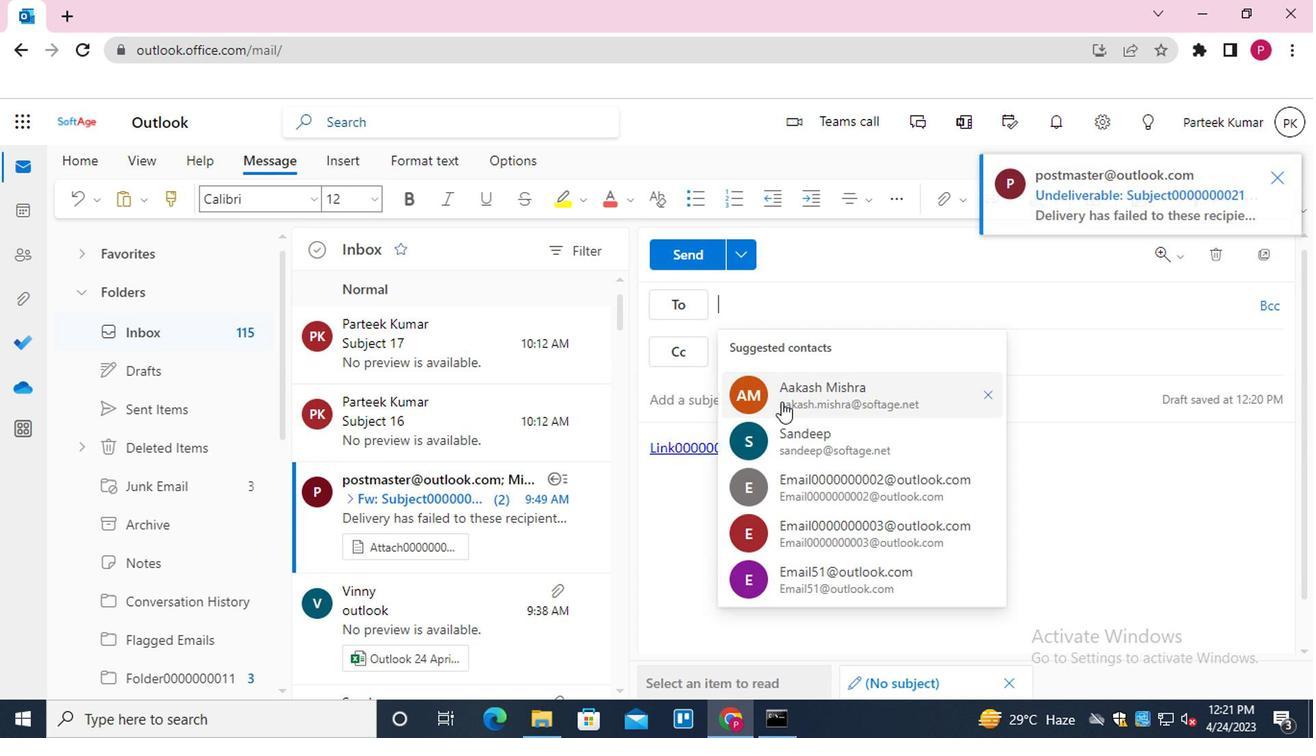 
Action: Mouse pressed left at (771, 402)
Screenshot: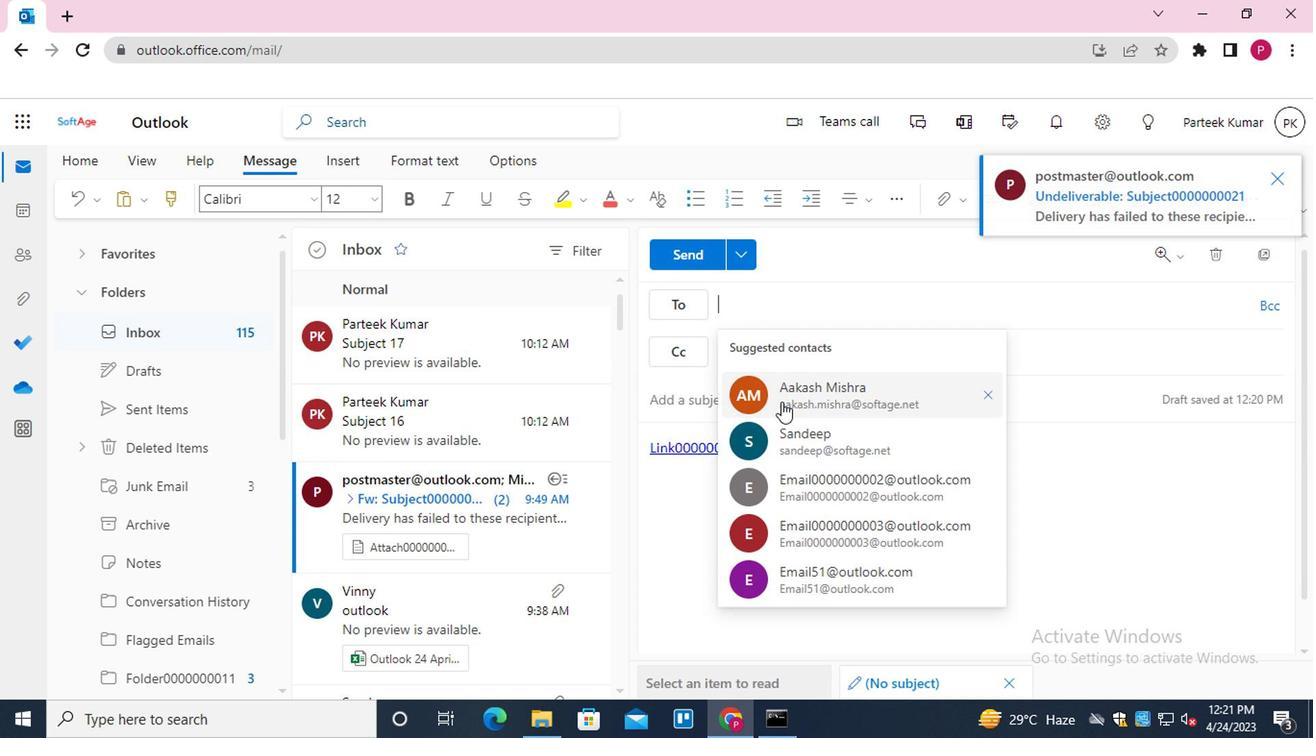
Action: Mouse moved to (1233, 183)
Screenshot: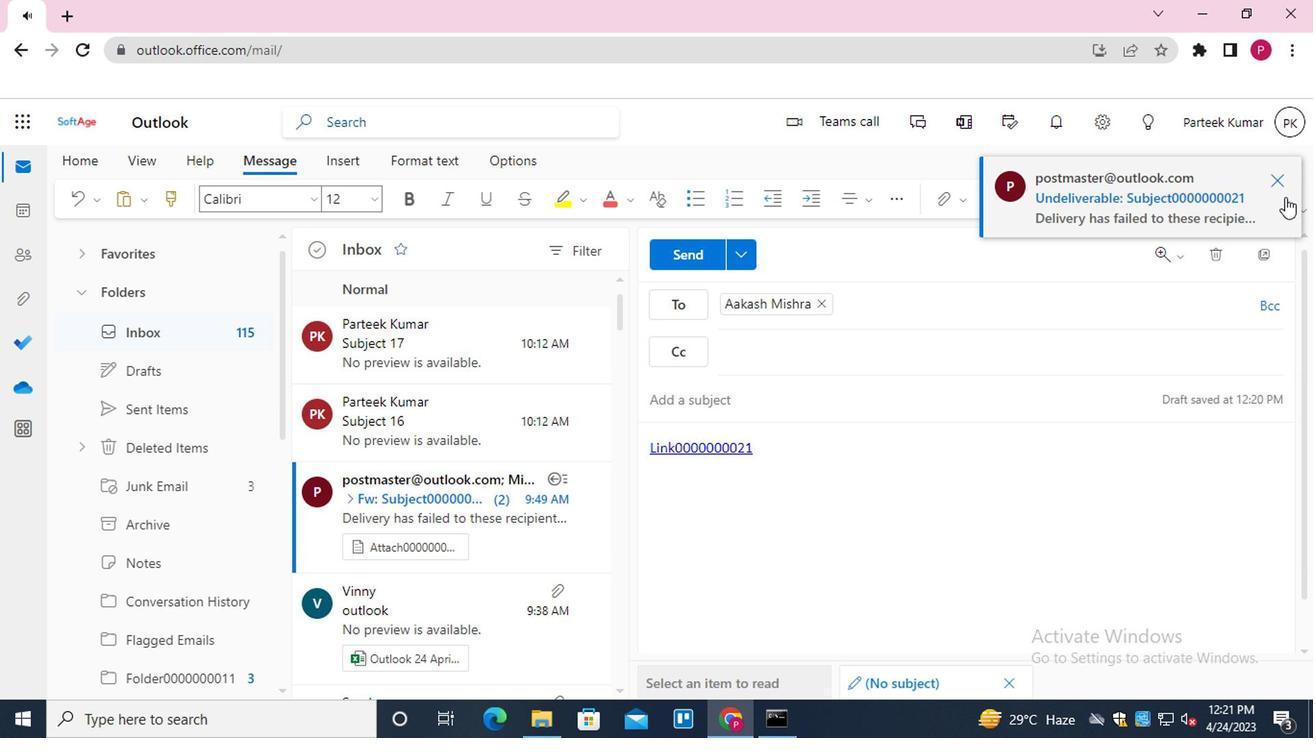 
Action: Mouse pressed left at (1233, 183)
Screenshot: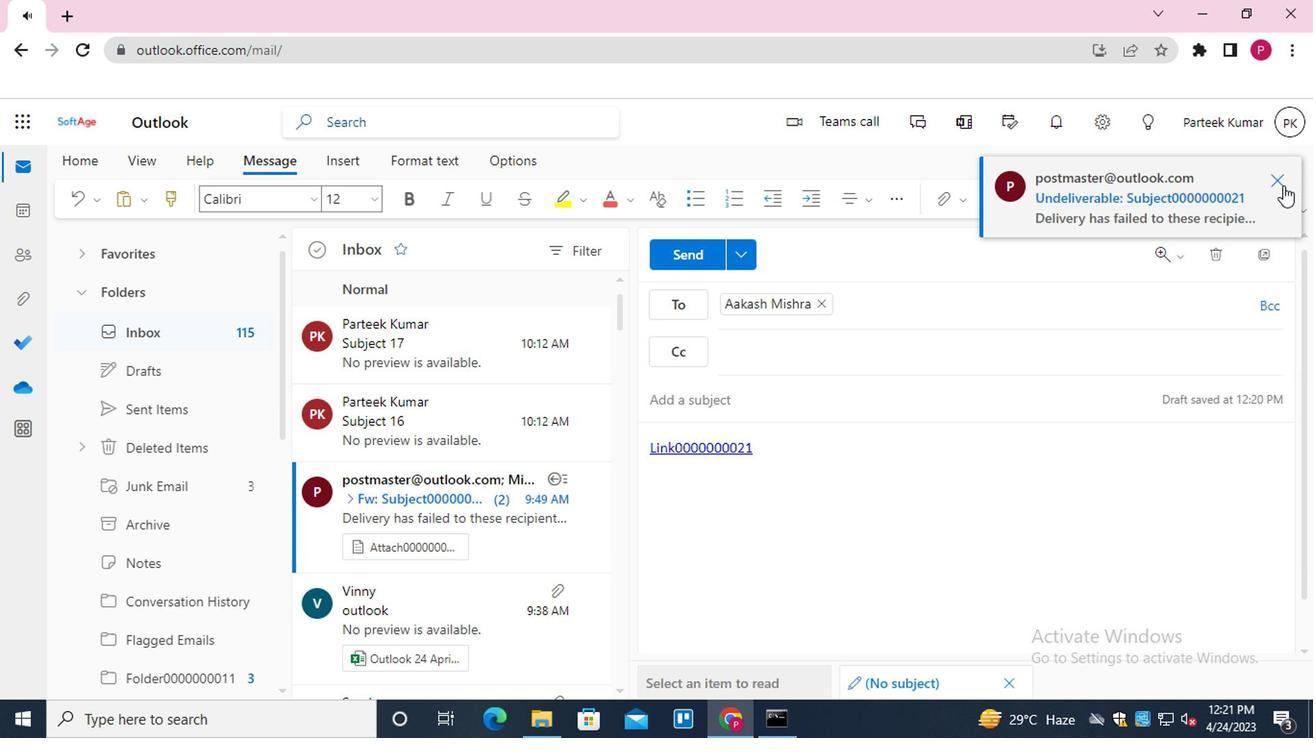 
Action: Mouse moved to (815, 364)
Screenshot: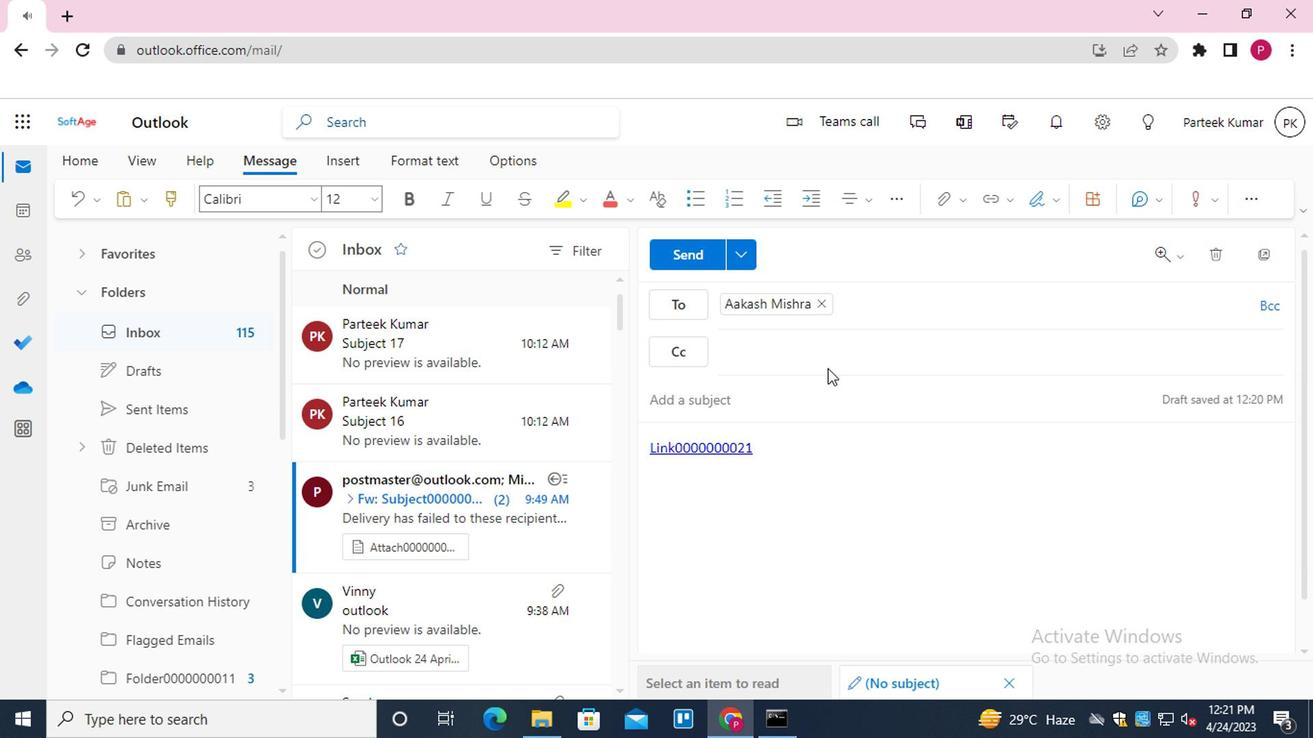 
Action: Mouse pressed left at (815, 364)
Screenshot: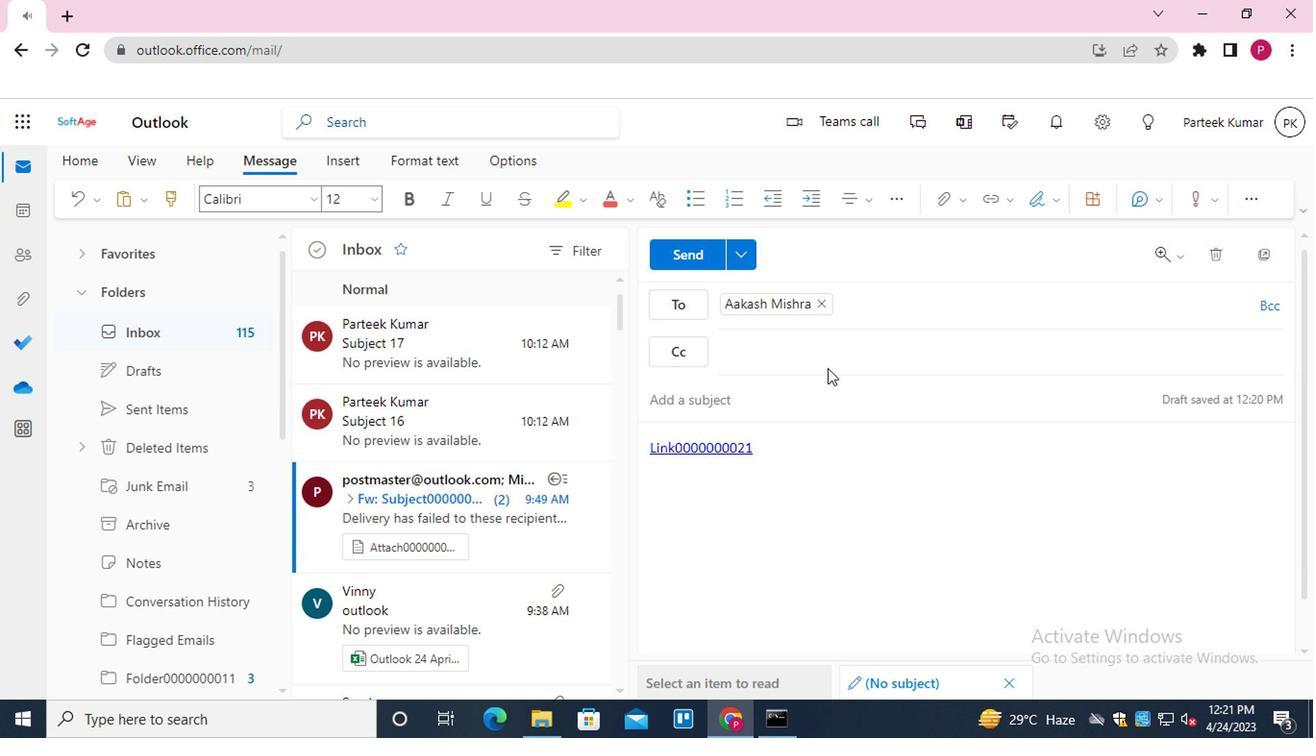 
Action: Mouse moved to (815, 359)
Screenshot: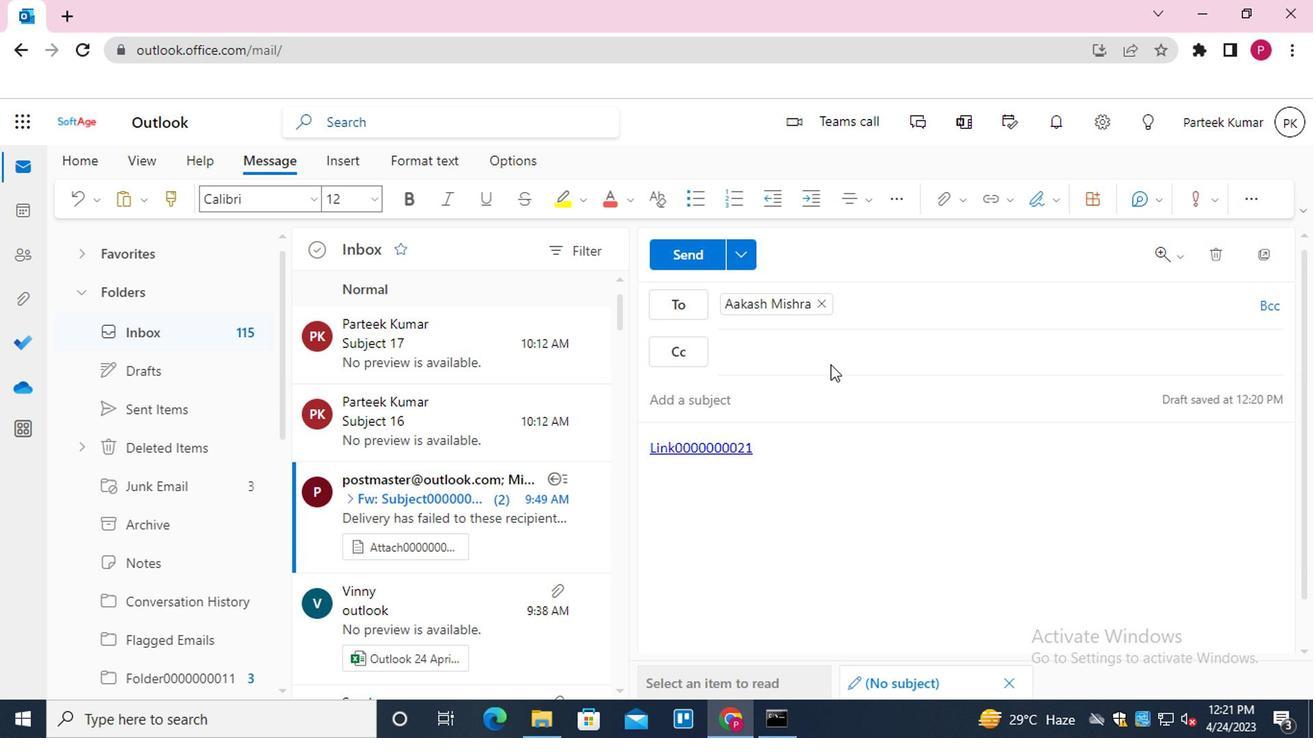 
Action: Mouse pressed left at (815, 359)
Screenshot: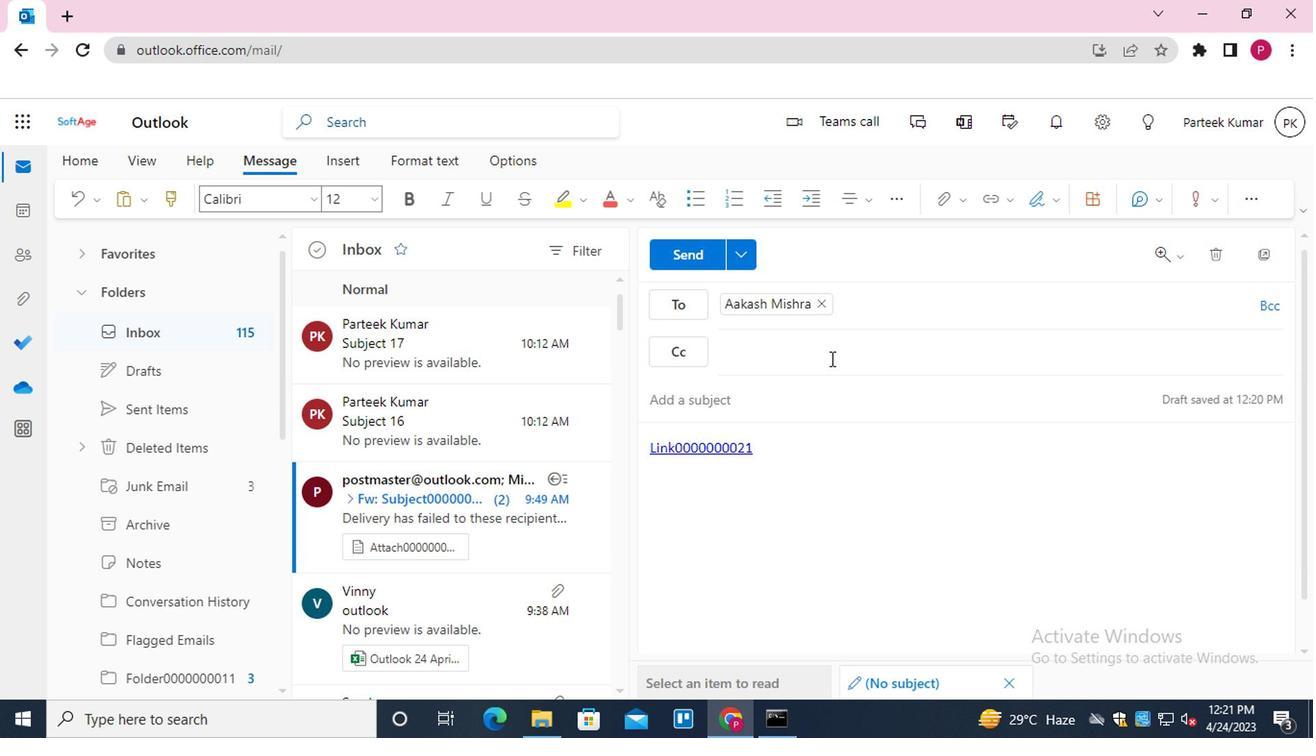 
Action: Key pressed <Key.shift>EMAIL0000000002<Key.enter>
Screenshot: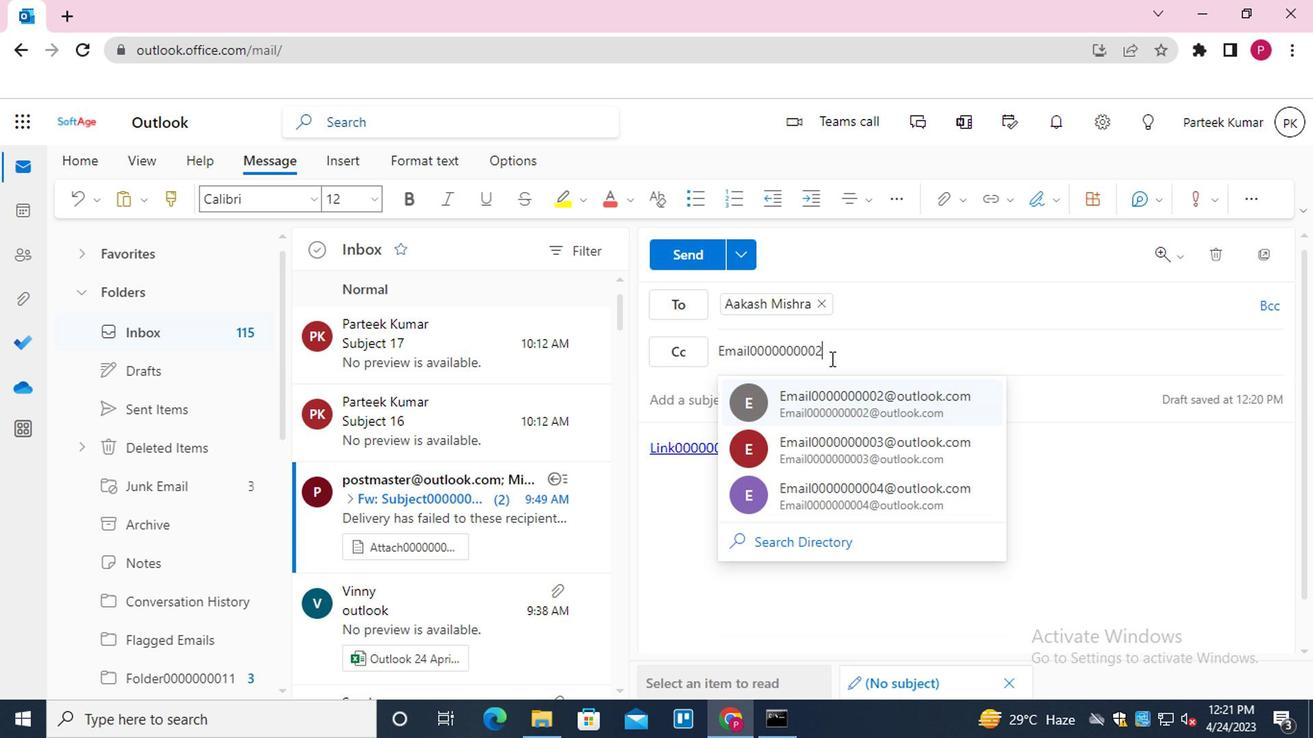 
Action: Mouse moved to (1230, 298)
Screenshot: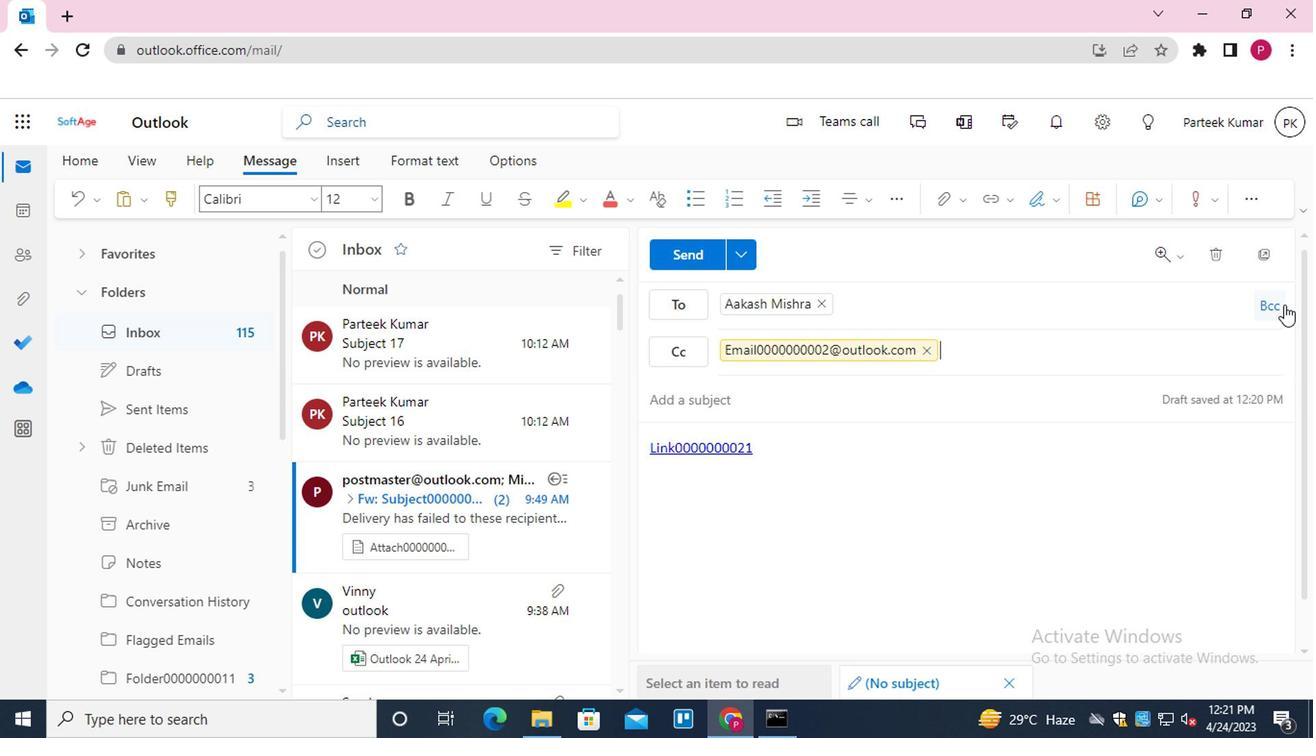 
Action: Mouse pressed left at (1230, 298)
Screenshot: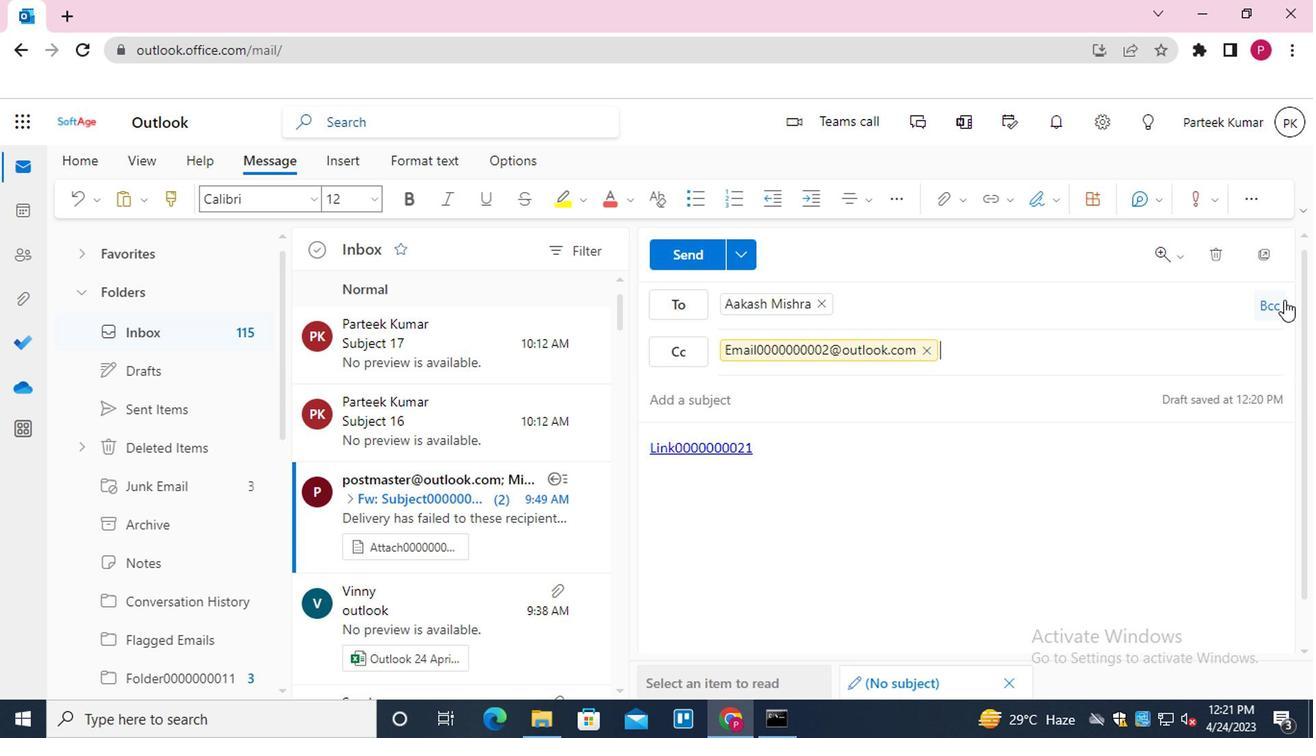 
Action: Mouse moved to (878, 409)
Screenshot: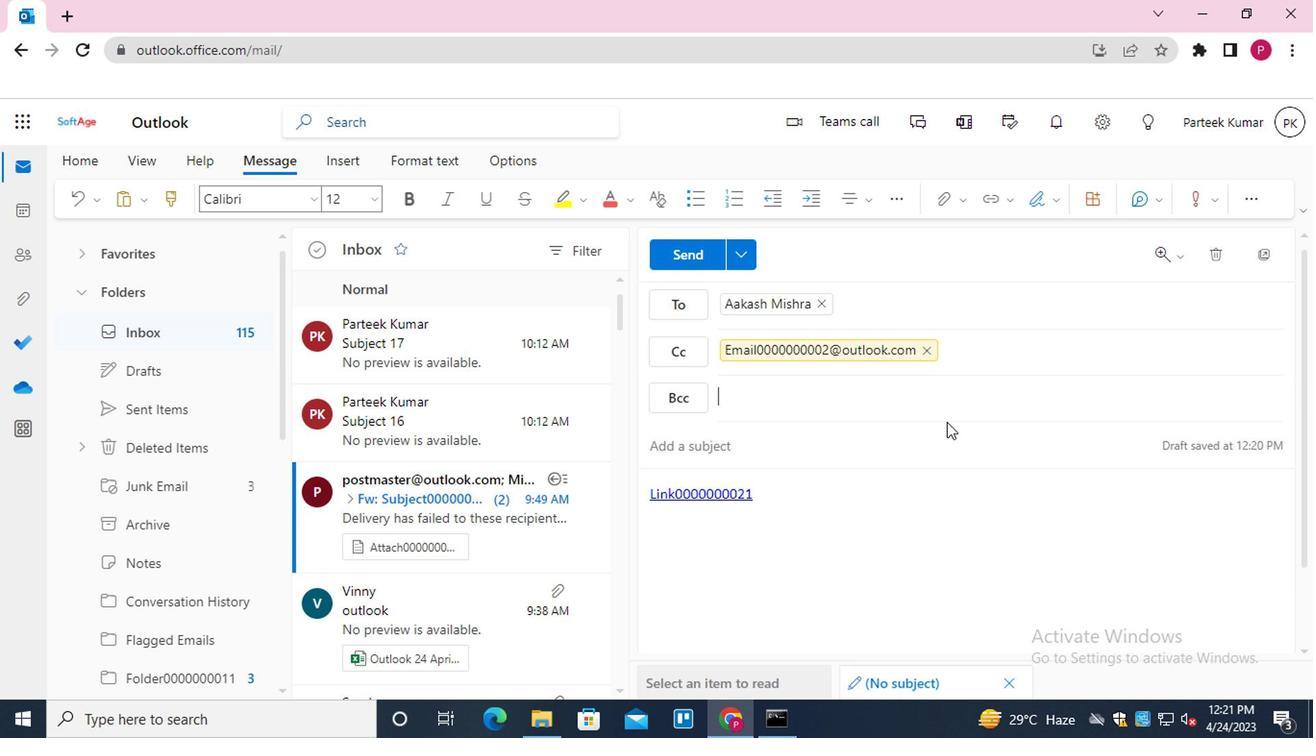
Action: Mouse pressed left at (878, 409)
Screenshot: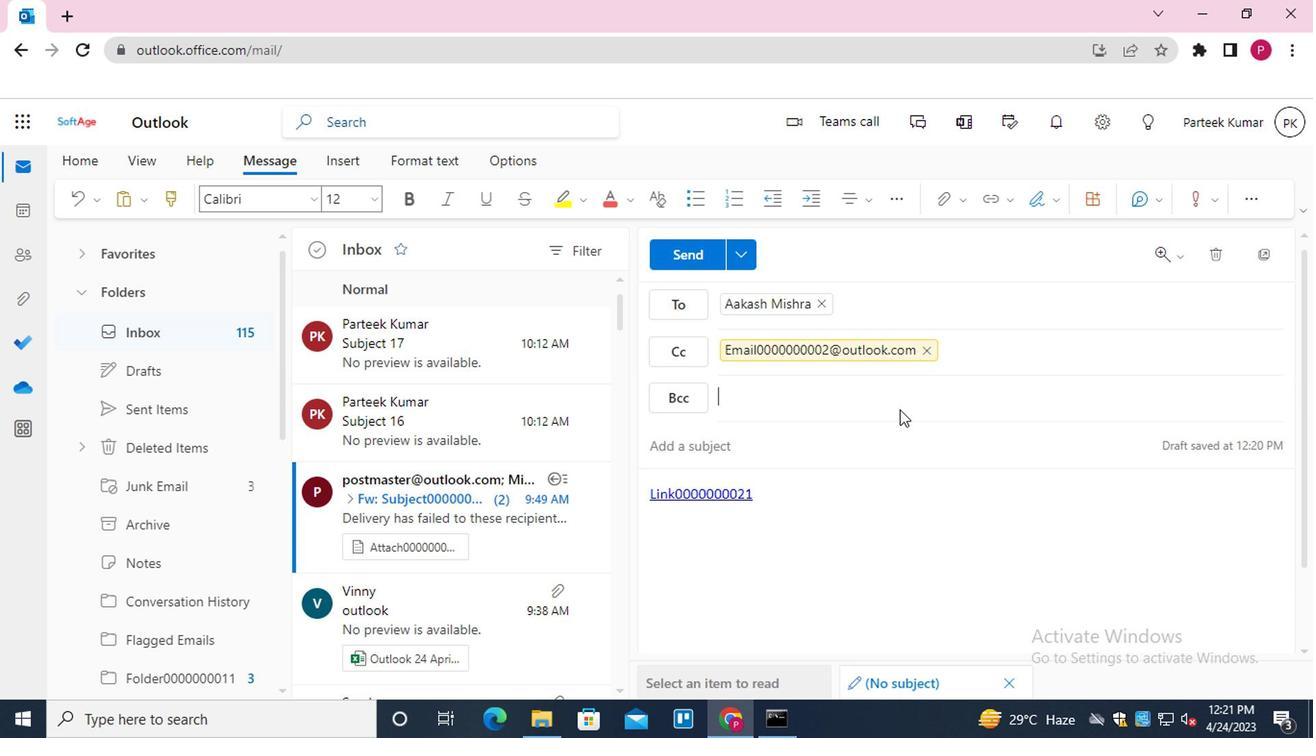 
Action: Mouse moved to (878, 408)
Screenshot: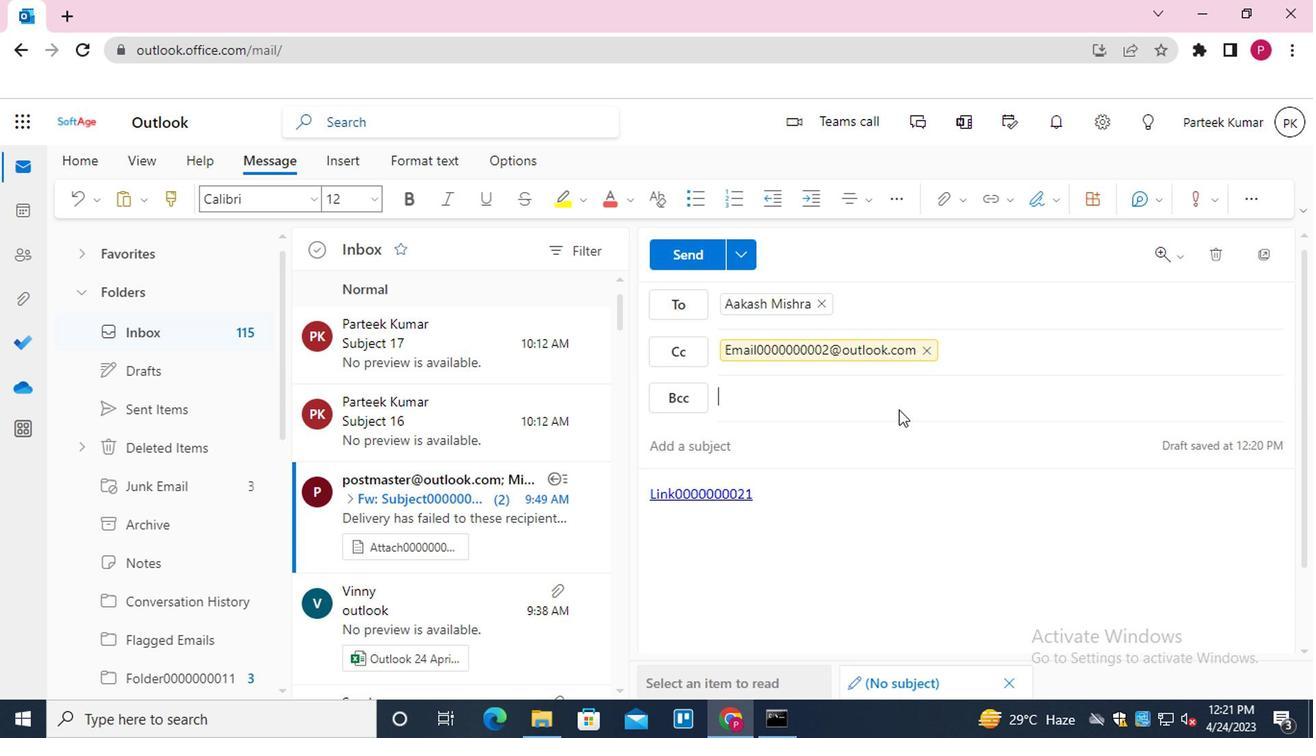 
Action: Key pressed <Key.shift>EMA
Screenshot: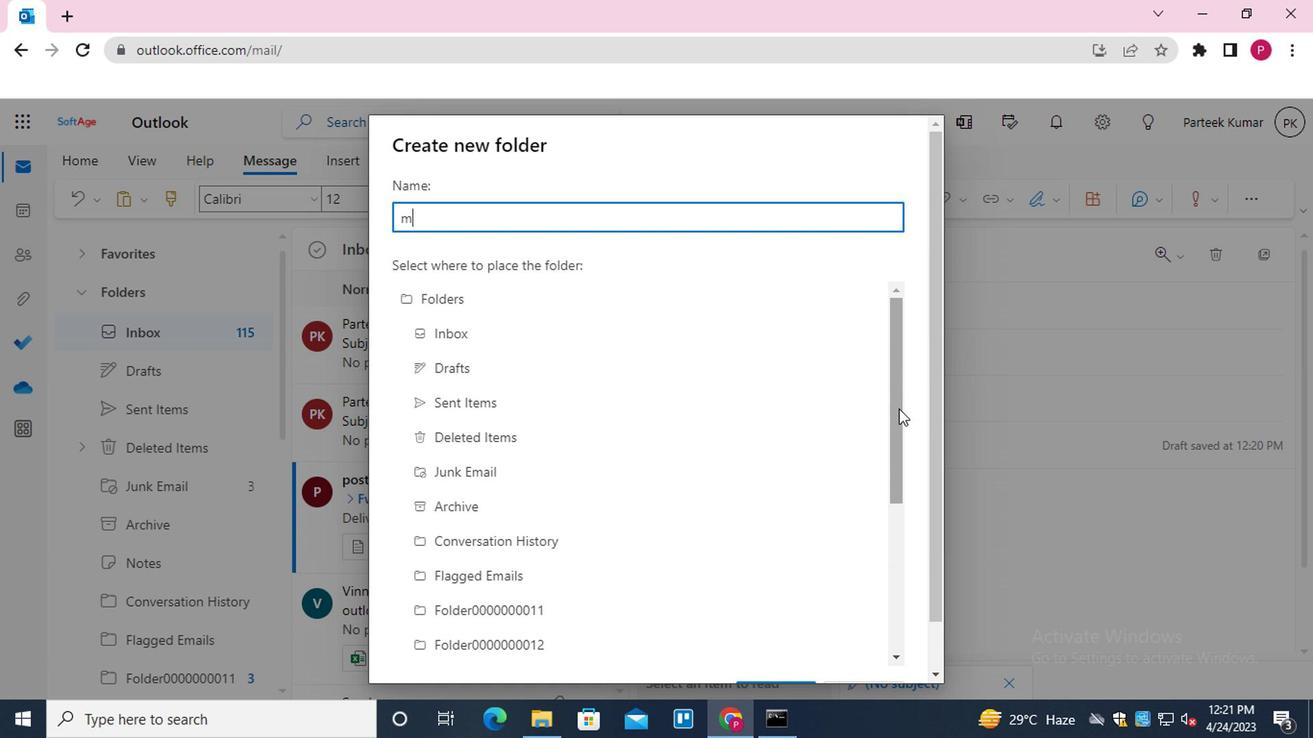 
Action: Mouse moved to (1072, 543)
Screenshot: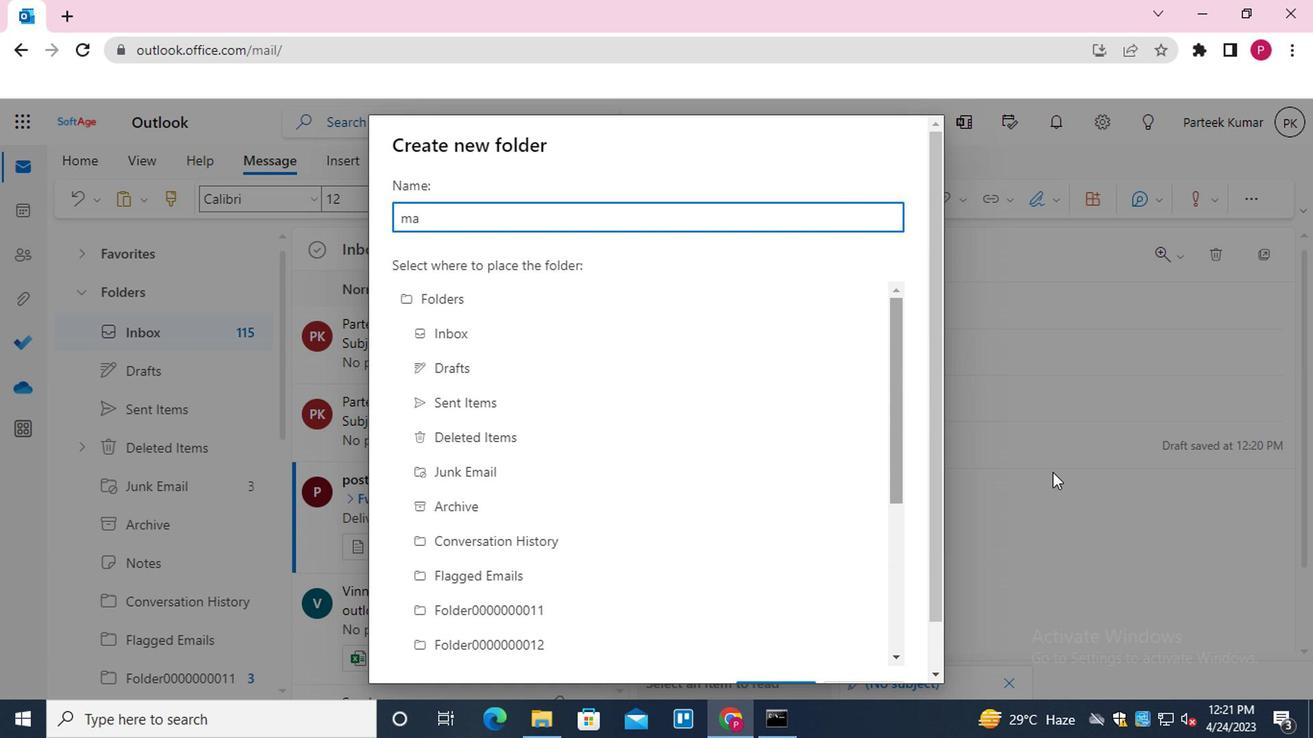 
Action: Mouse pressed left at (1072, 543)
Screenshot: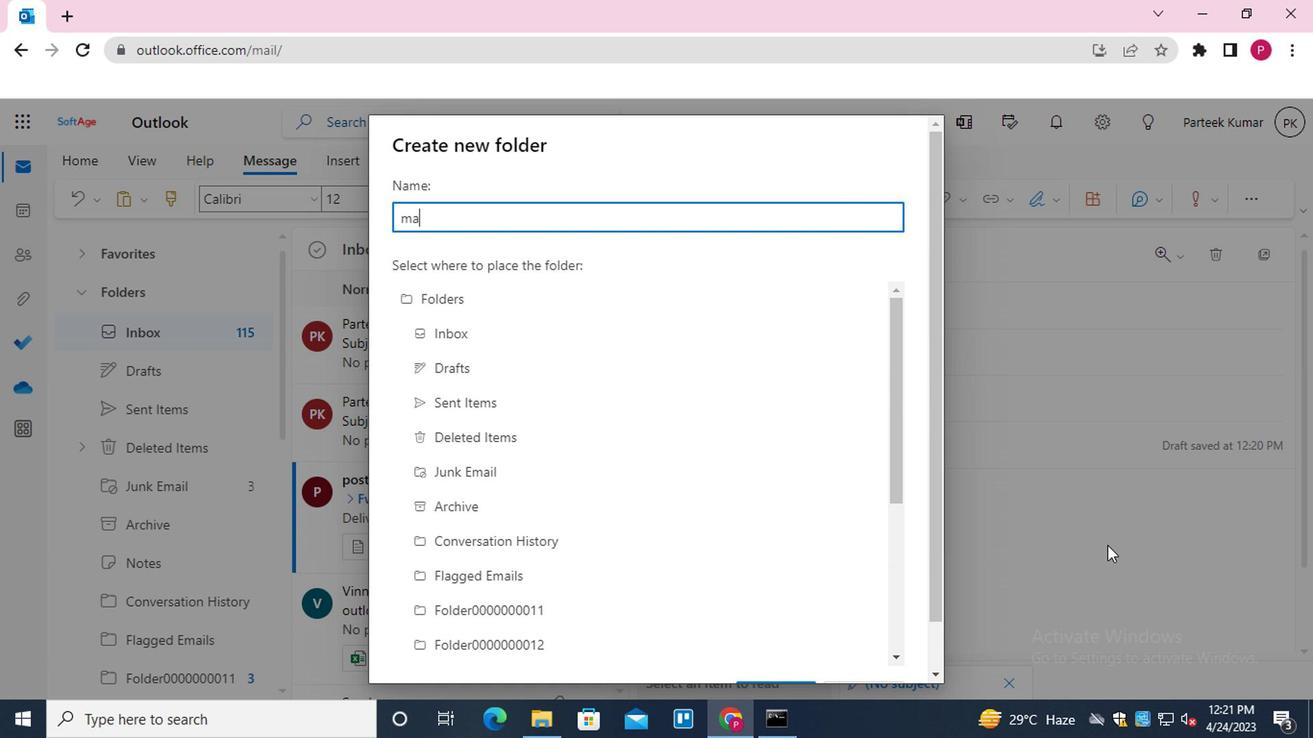 
Action: Mouse moved to (747, 400)
Screenshot: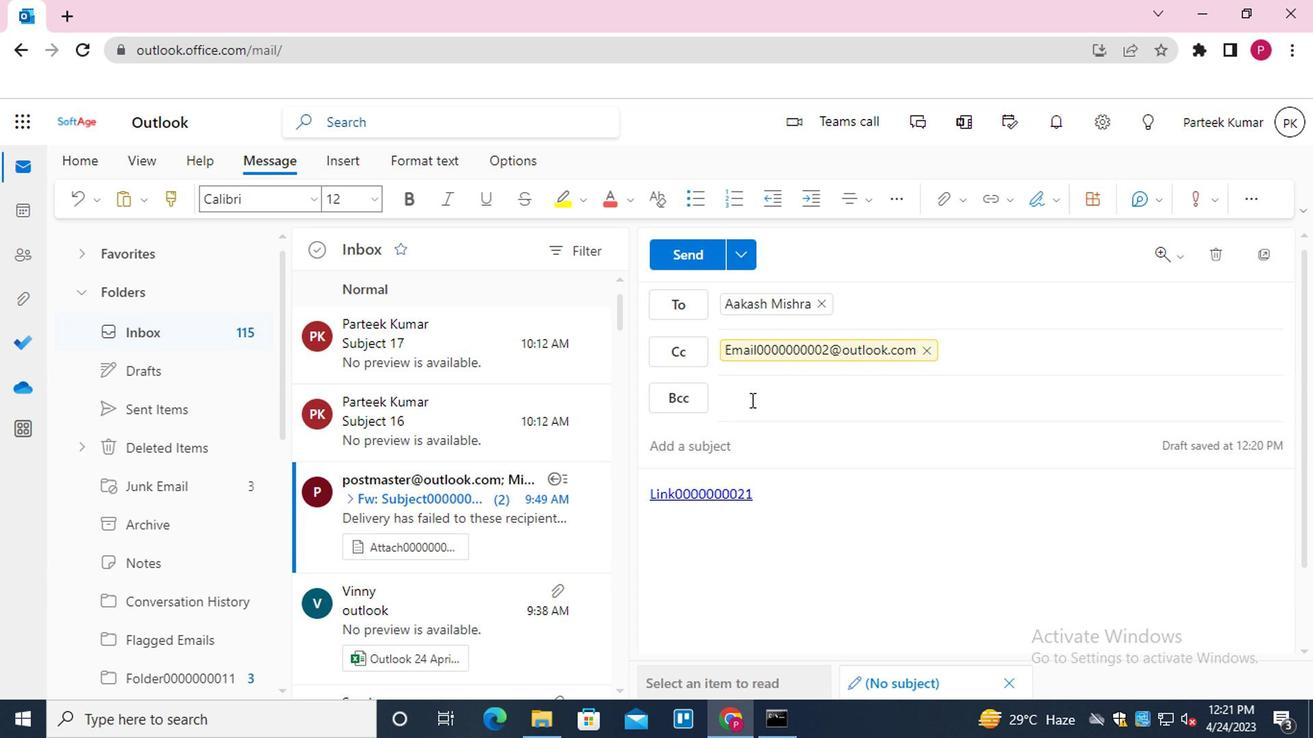 
Action: Mouse pressed left at (747, 400)
Screenshot: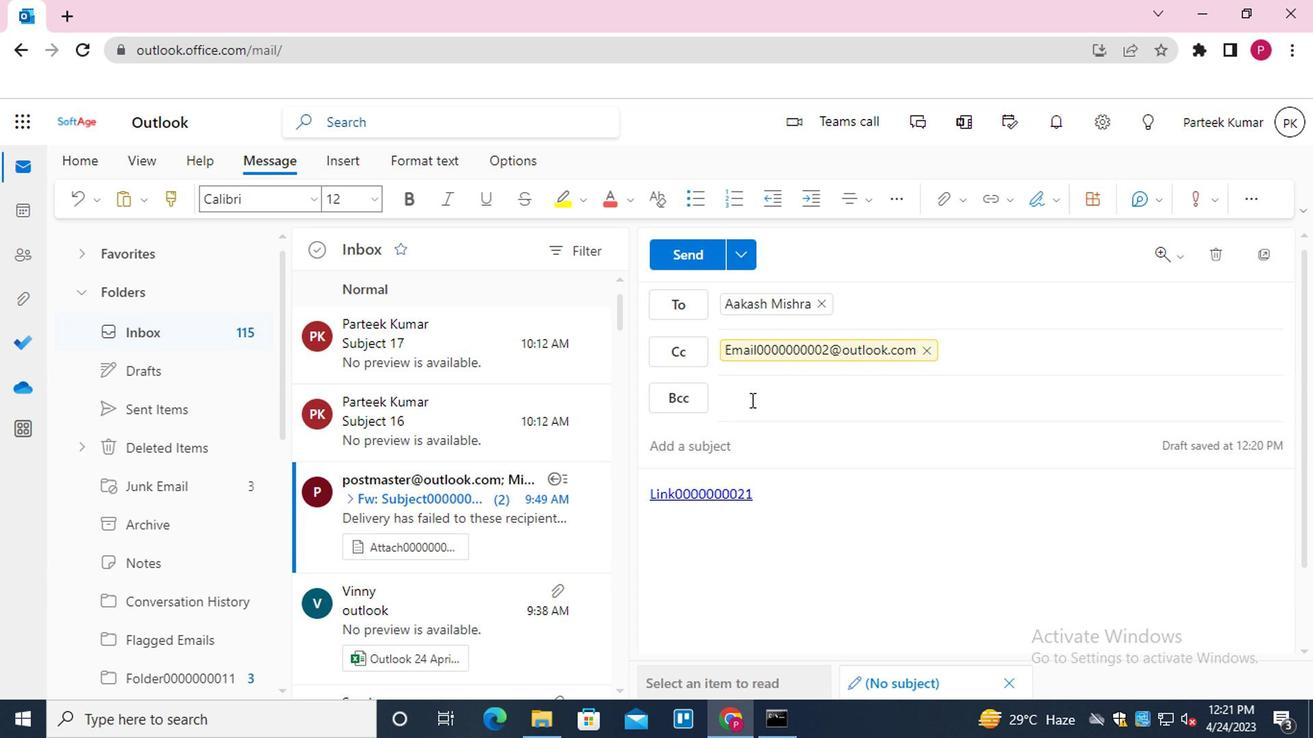 
Action: Key pressed <Key.shift>EMAIL0000000003<Key.enter>
Screenshot: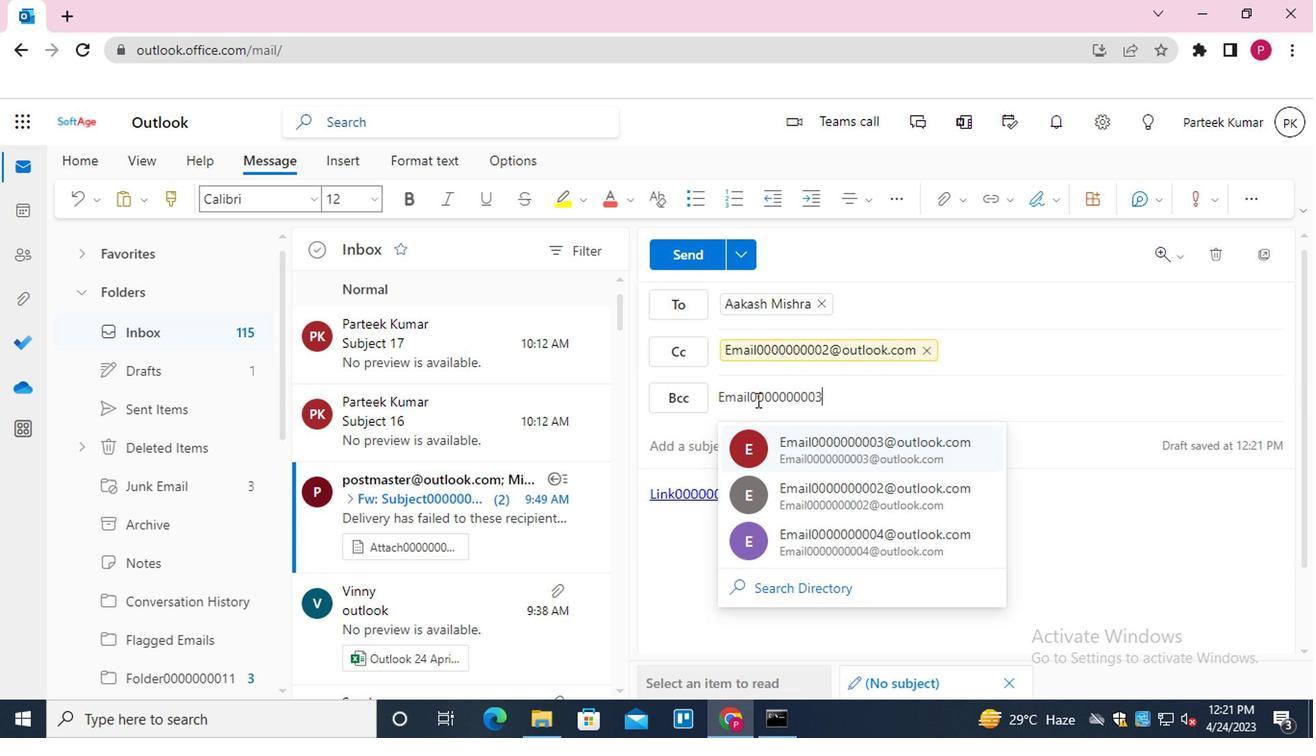 
Action: Mouse moved to (771, 458)
Screenshot: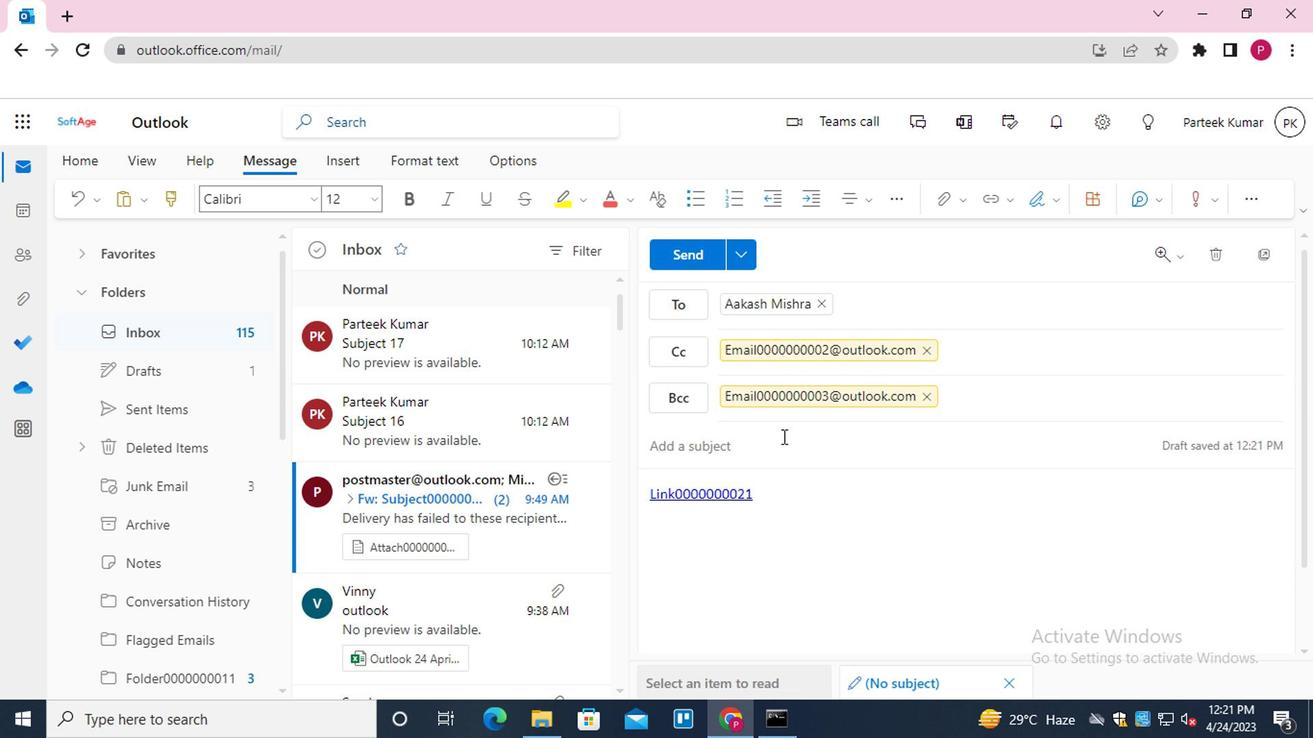 
Action: Mouse pressed left at (771, 458)
Screenshot: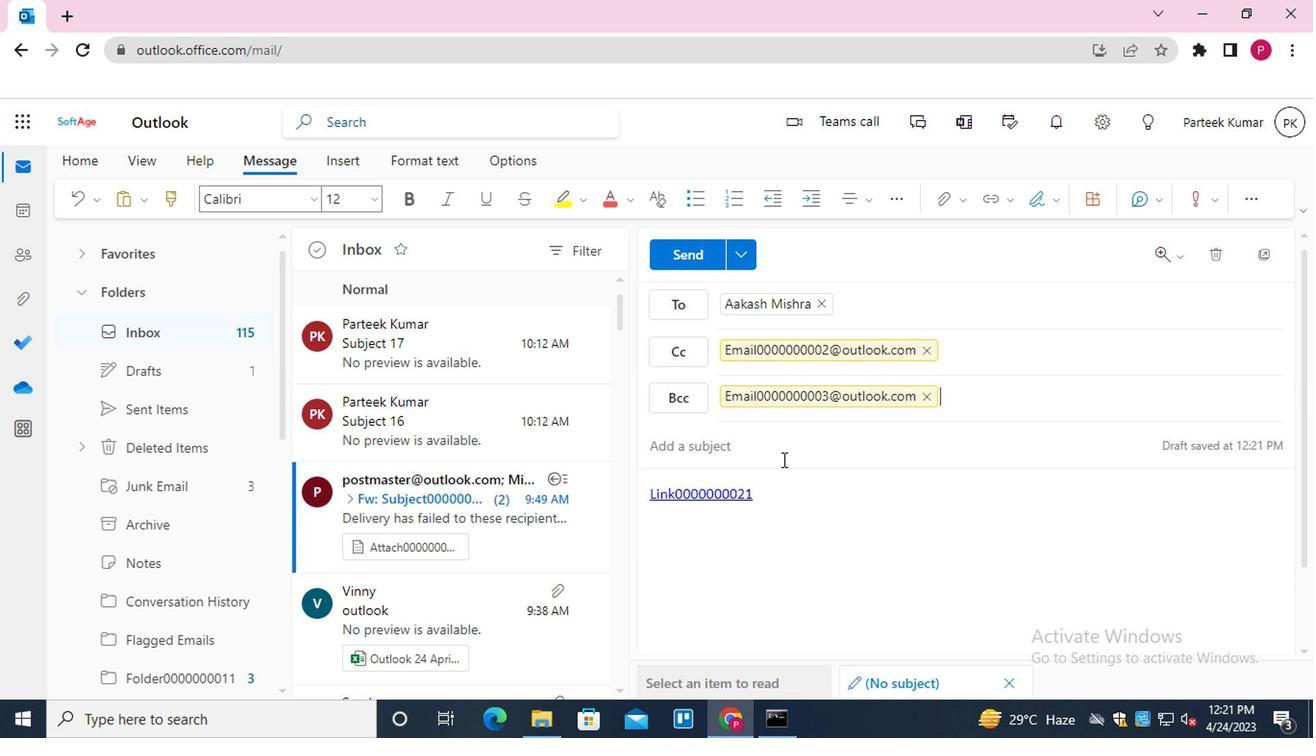 
Action: Key pressed <Key.shift>SUBJC<Key.backspace>ECT-<Key.backspace>0000000021
Screenshot: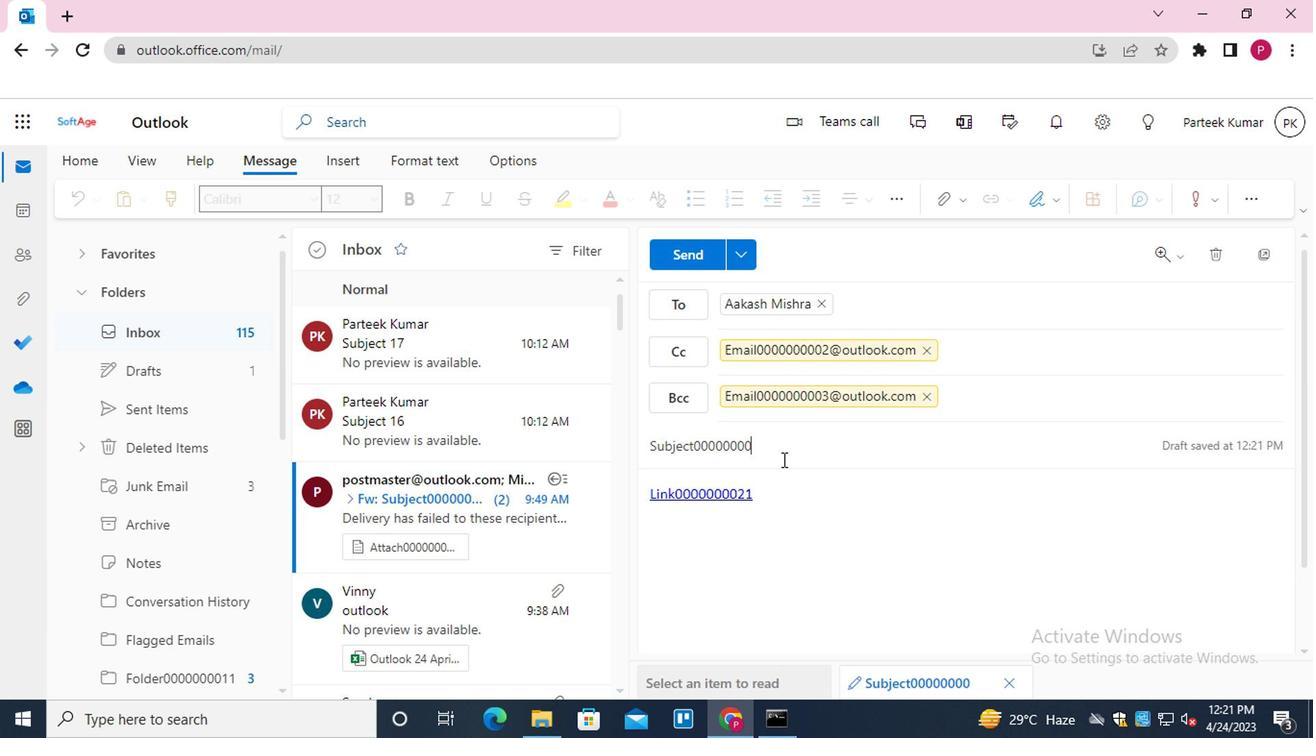 
Action: Mouse moved to (766, 504)
Screenshot: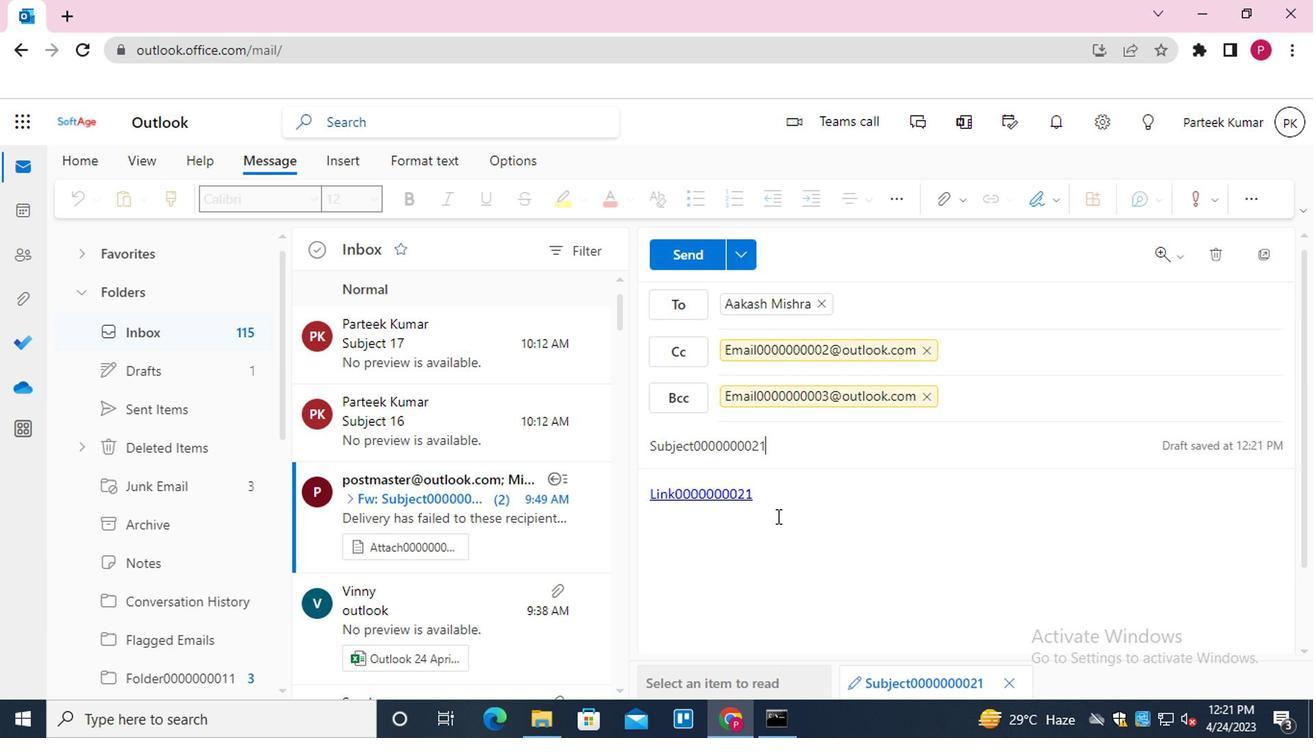 
Action: Mouse pressed left at (766, 504)
Screenshot: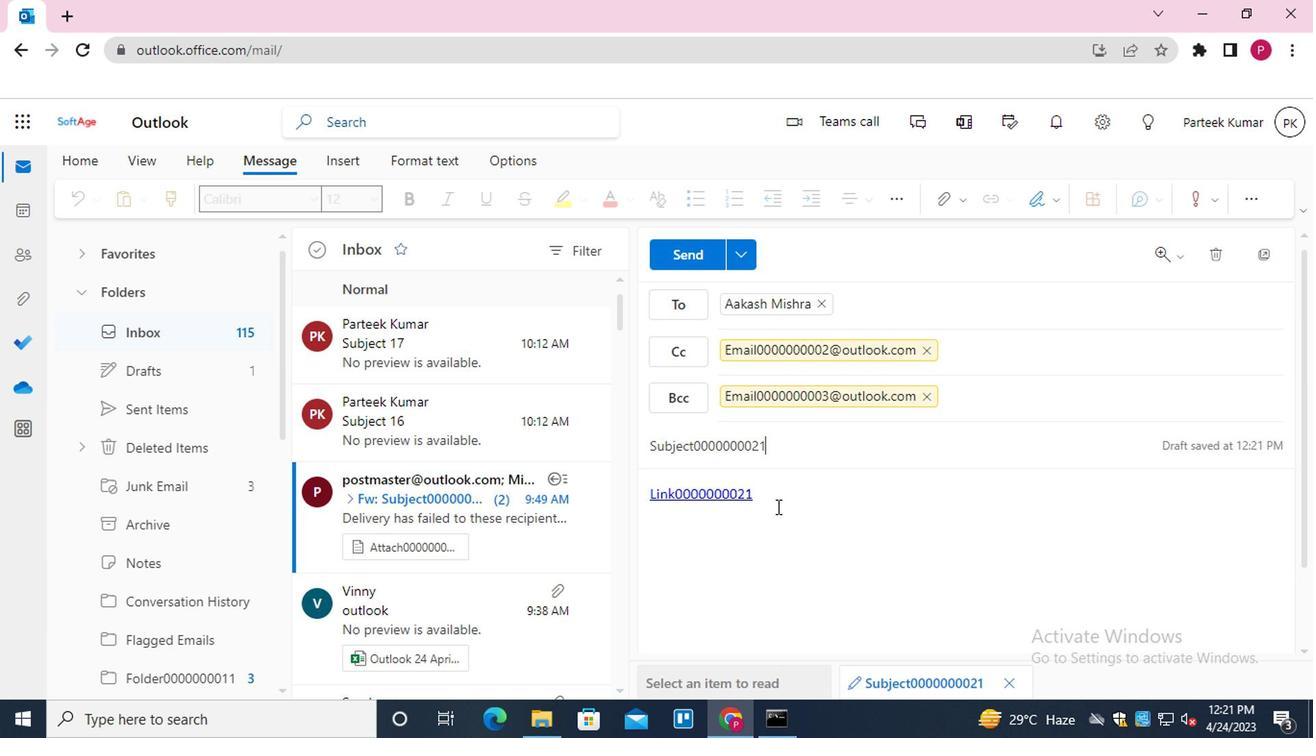 
Action: Key pressed <Key.enter><Key.shift_r><<Key.backspace><Key.shift_r>MESSAGE0000000023
Screenshot: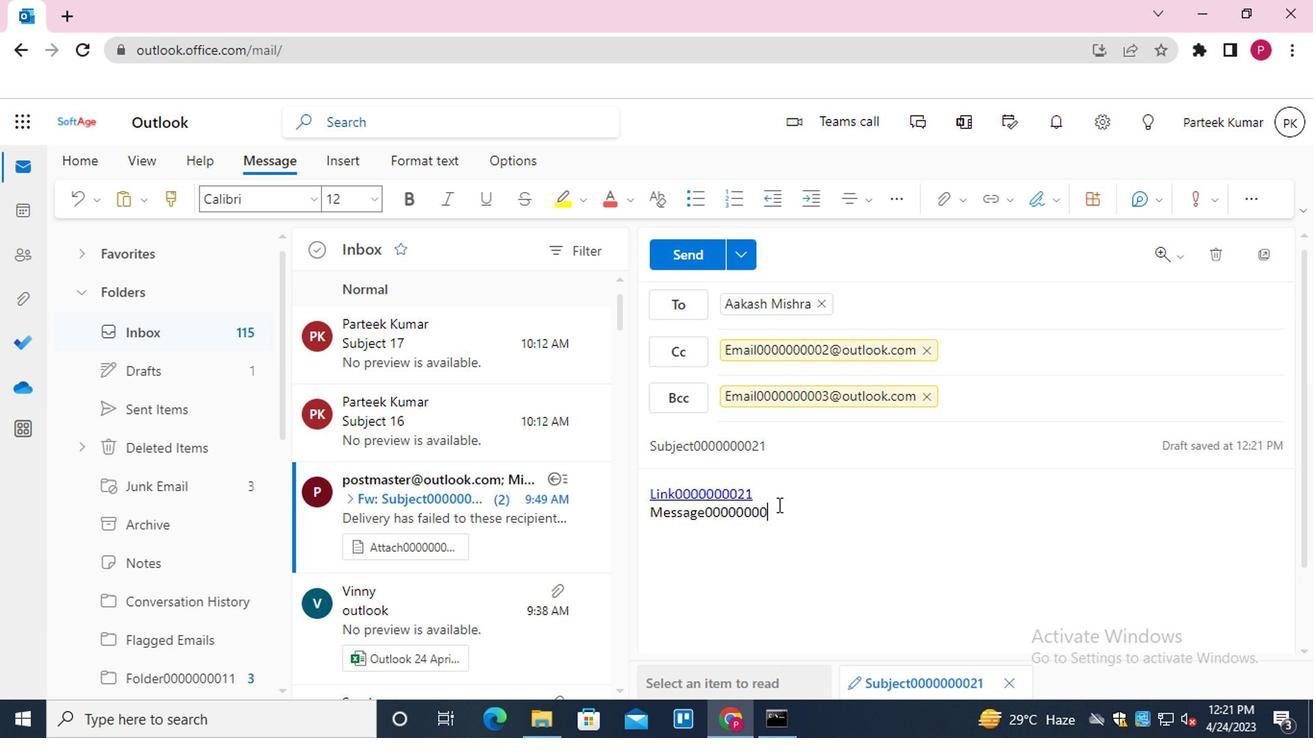 
Action: Mouse moved to (713, 258)
Screenshot: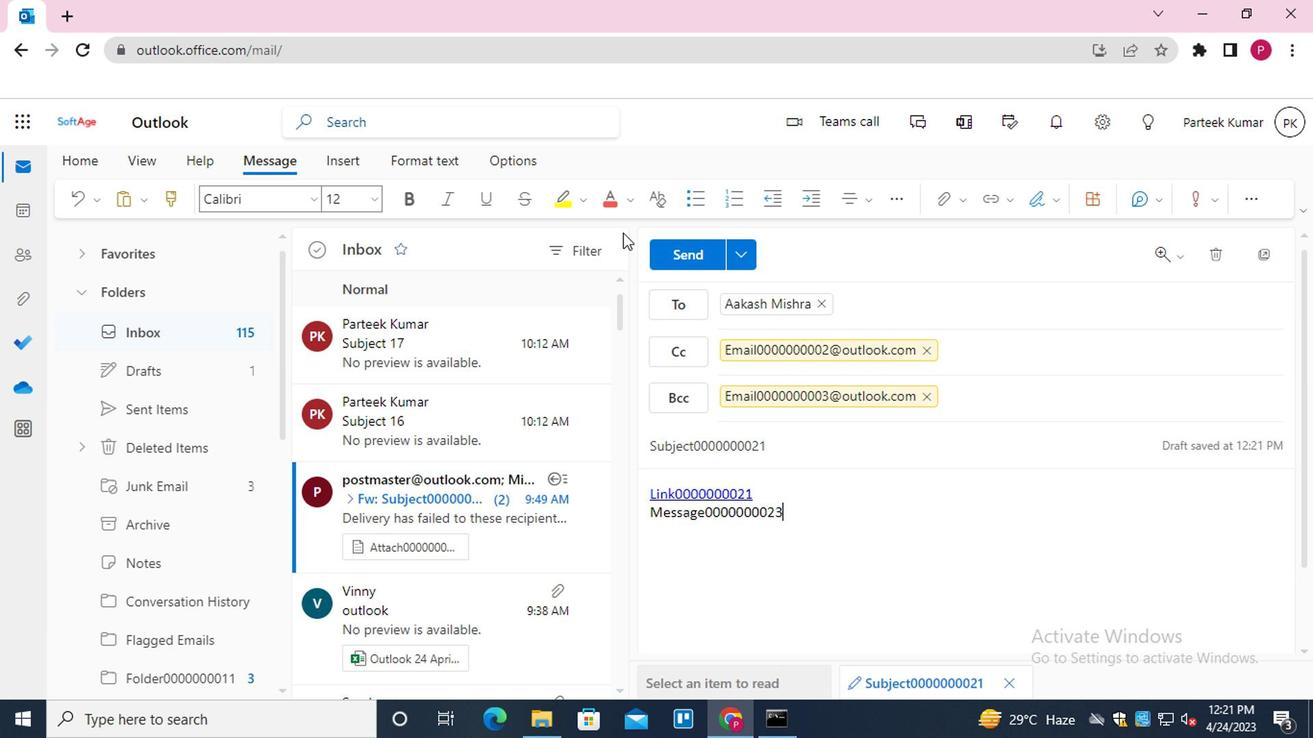 
Action: Mouse pressed left at (713, 258)
Screenshot: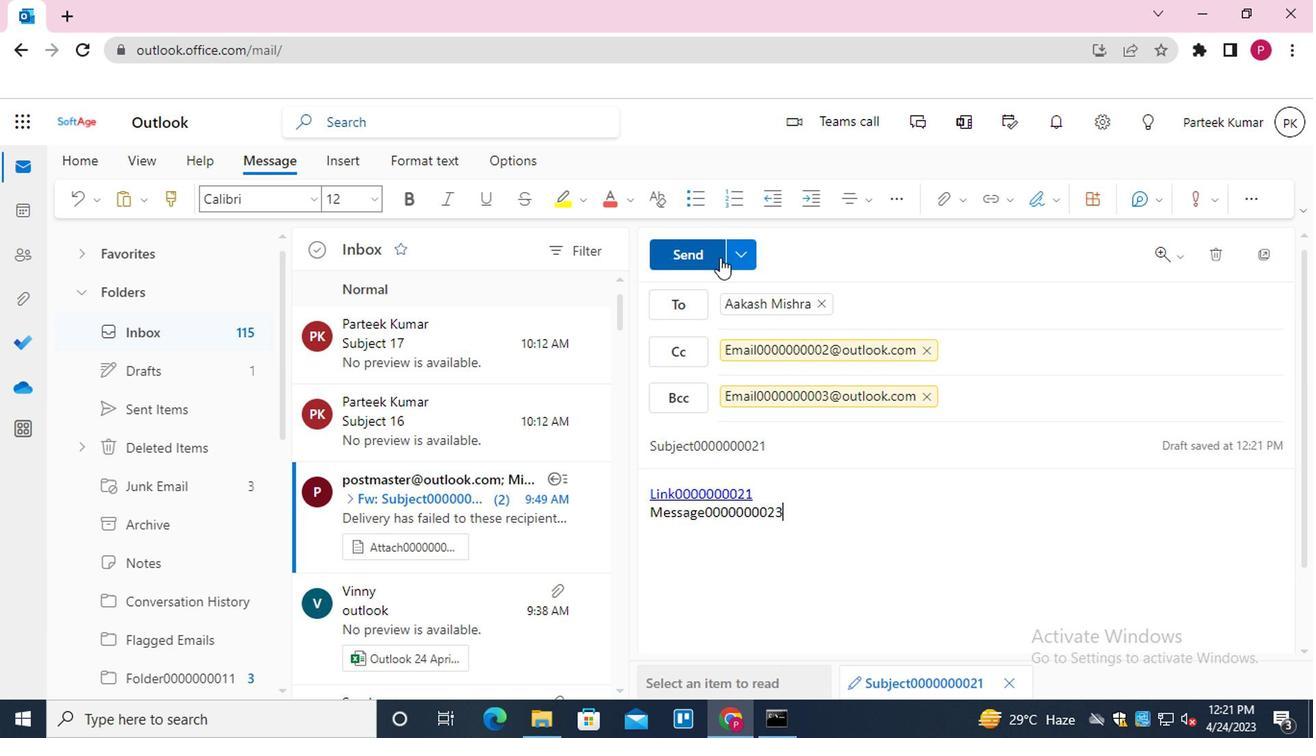 
Action: Mouse moved to (174, 202)
Screenshot: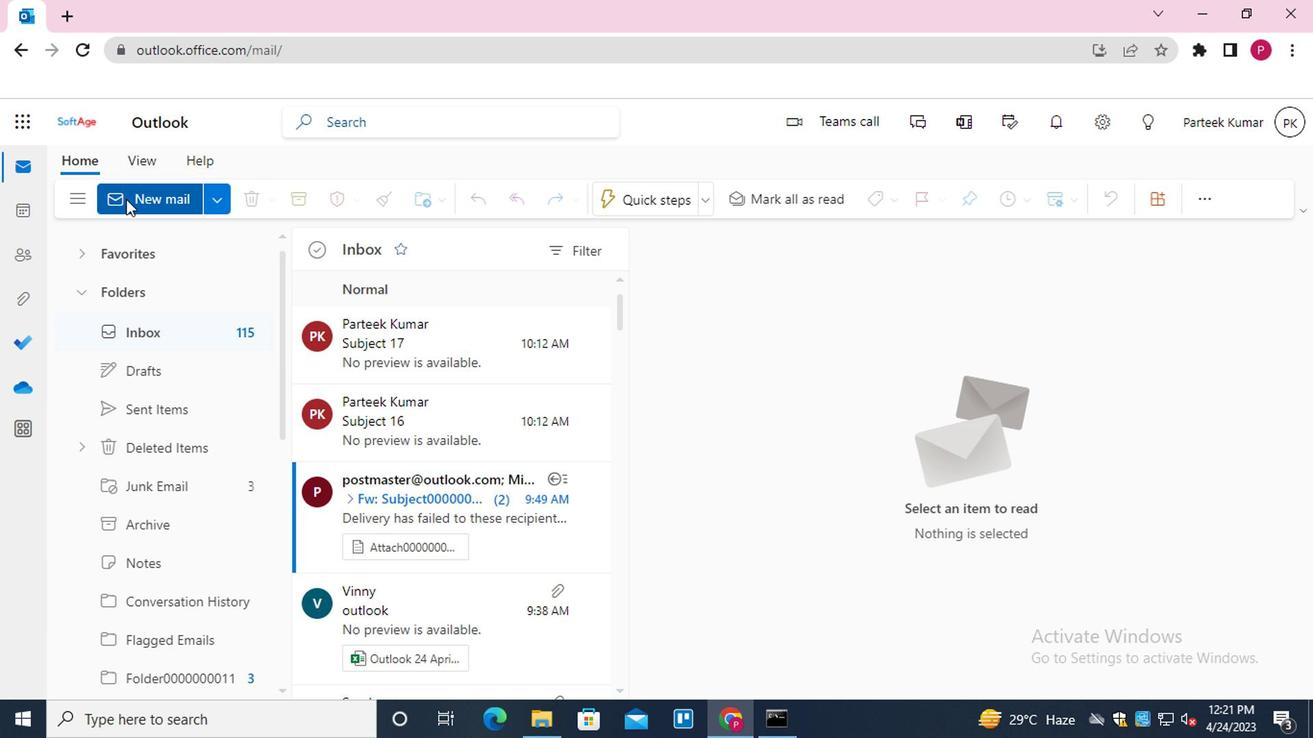
Action: Mouse pressed left at (174, 202)
Screenshot: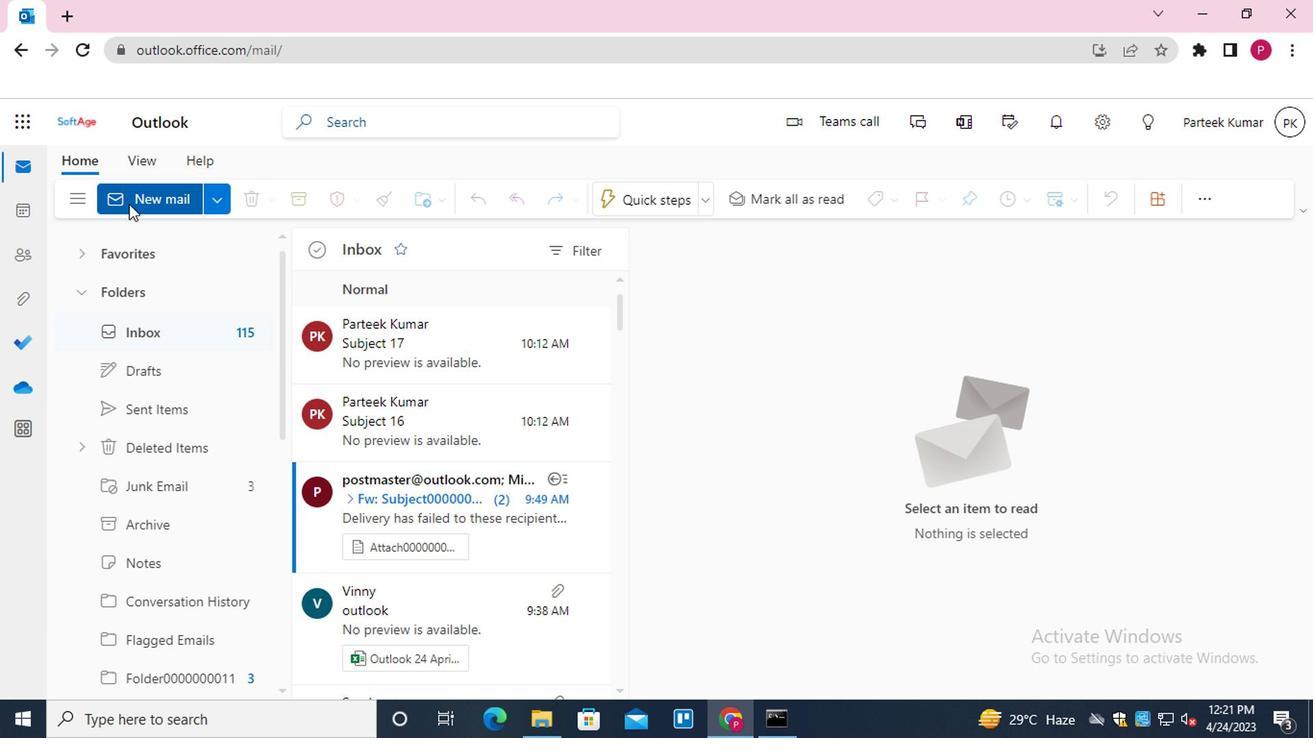 
Action: Mouse moved to (744, 478)
Screenshot: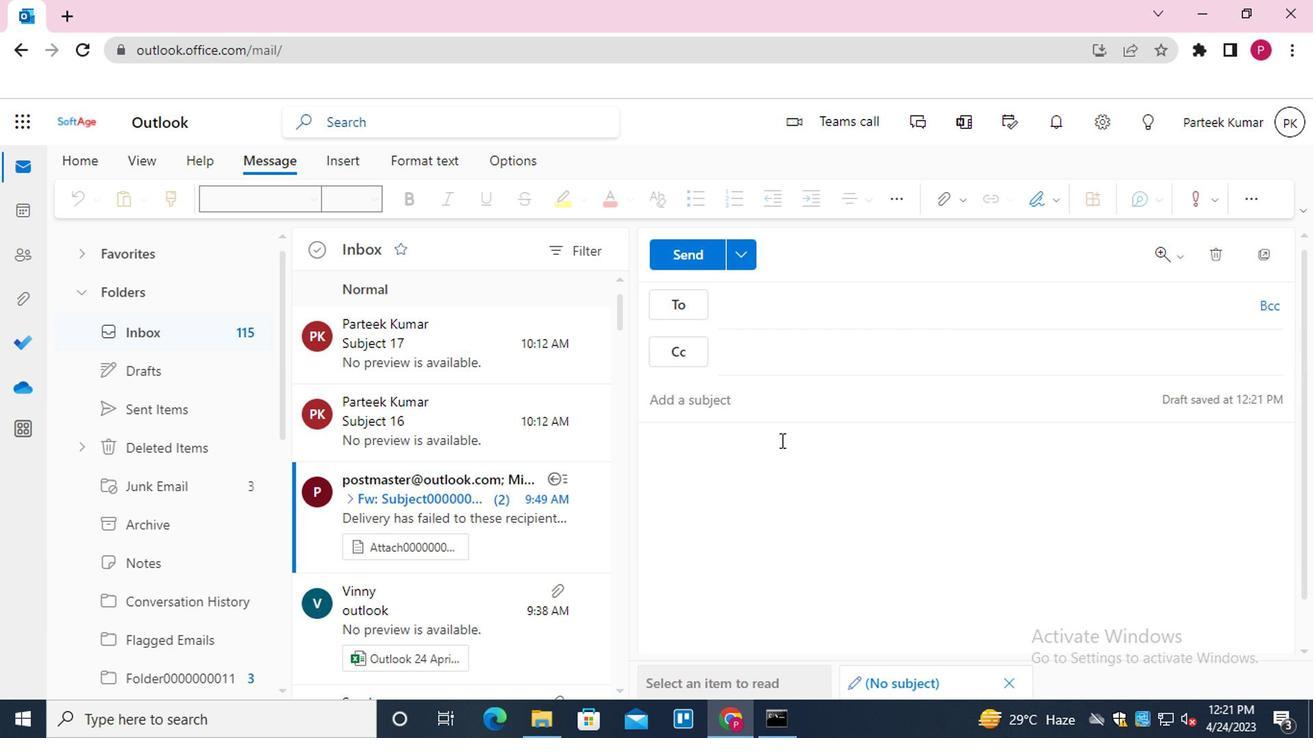 
Action: Mouse pressed left at (744, 478)
Screenshot: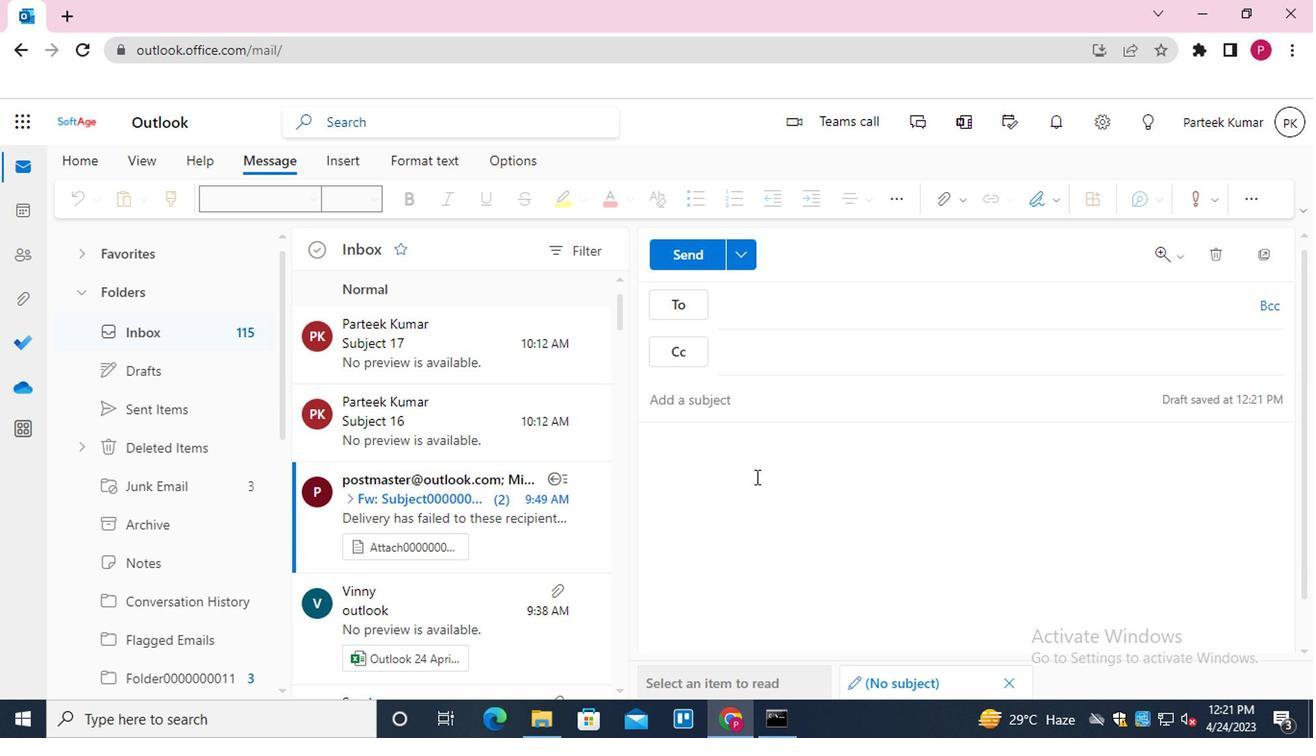 
Action: Mouse moved to (965, 205)
Screenshot: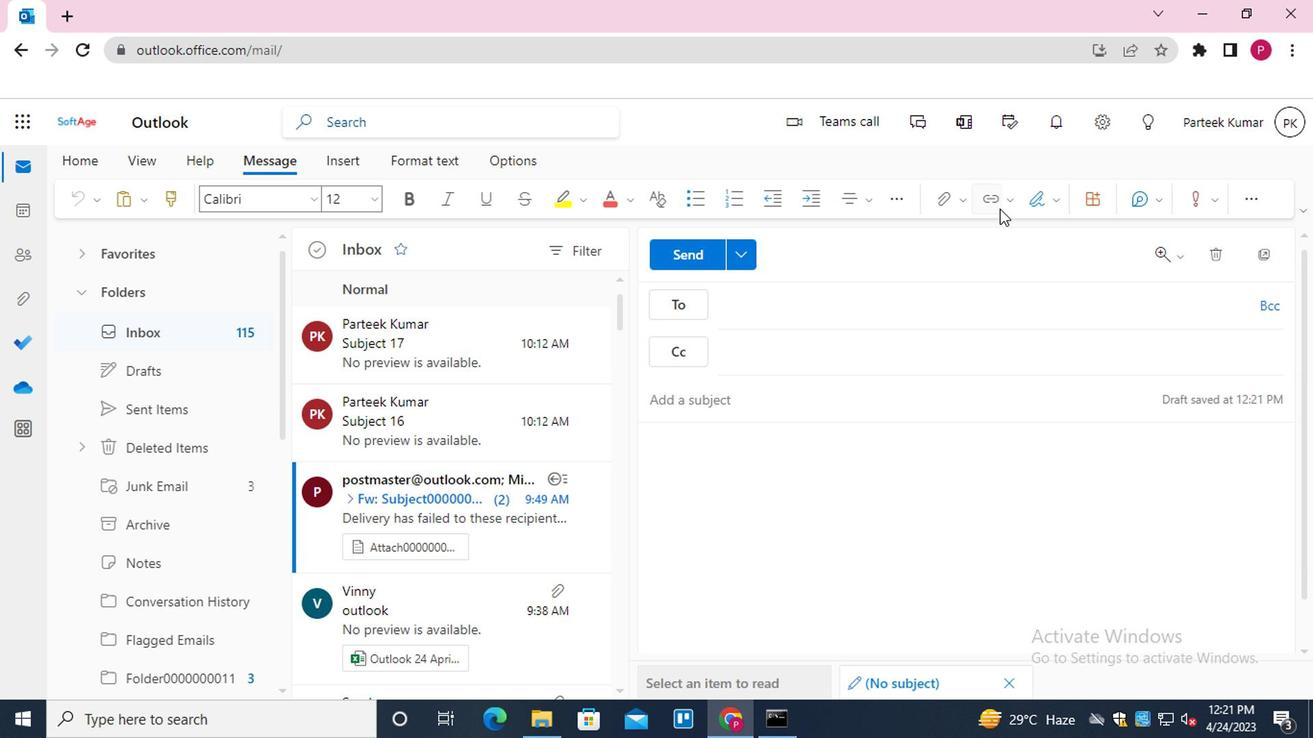 
Action: Mouse pressed left at (965, 205)
Screenshot: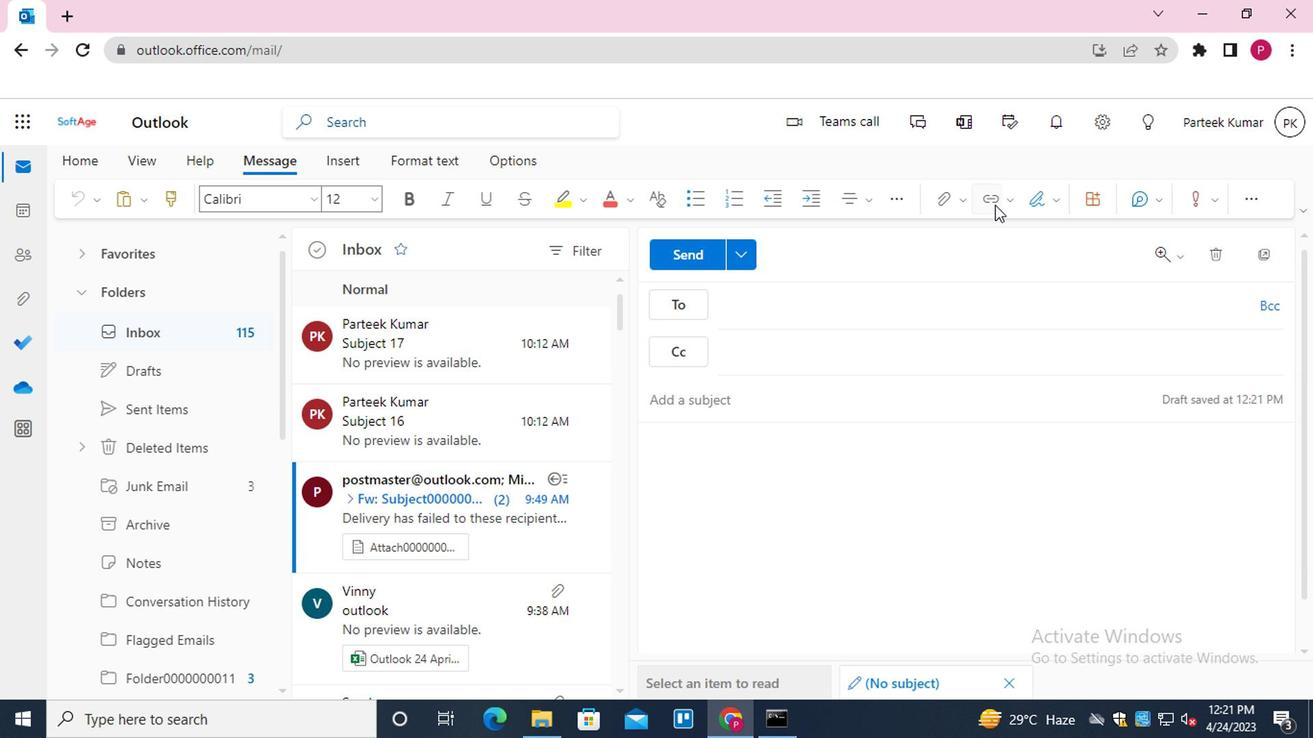 
Action: Mouse moved to (738, 359)
Screenshot: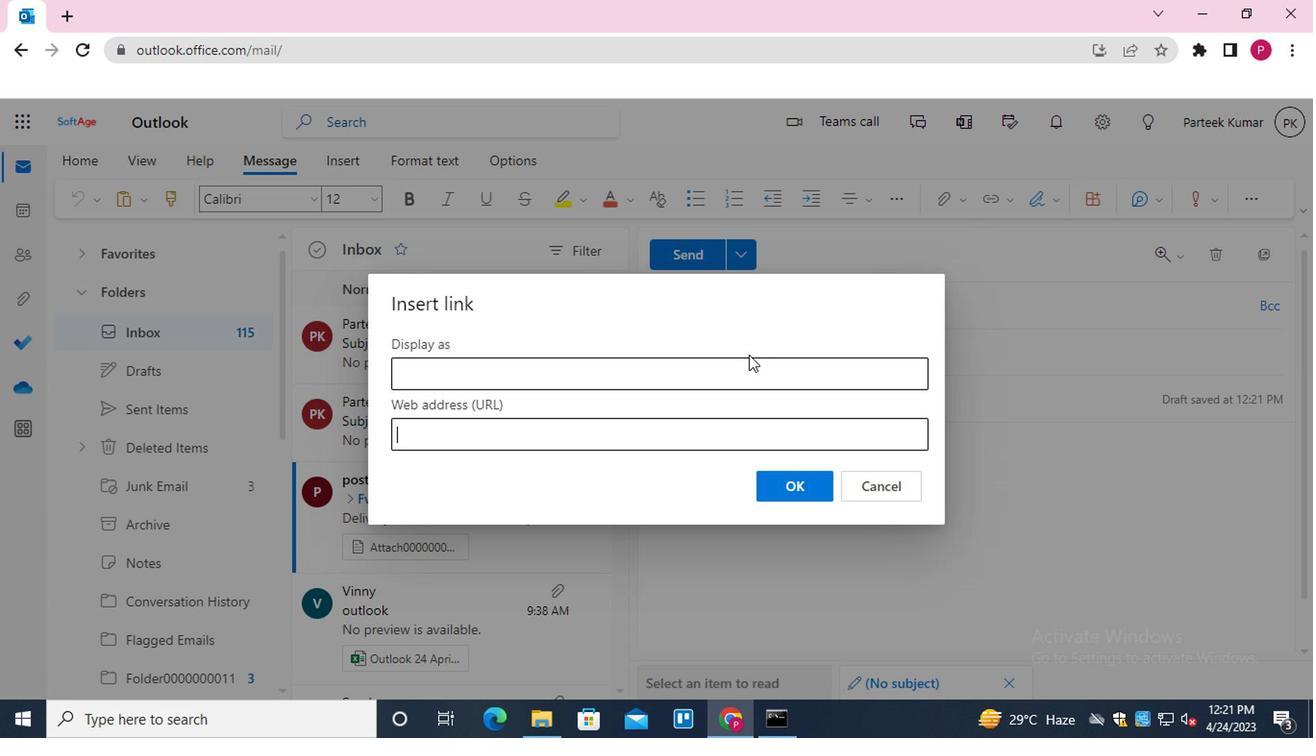 
Action: Mouse pressed left at (738, 359)
Screenshot: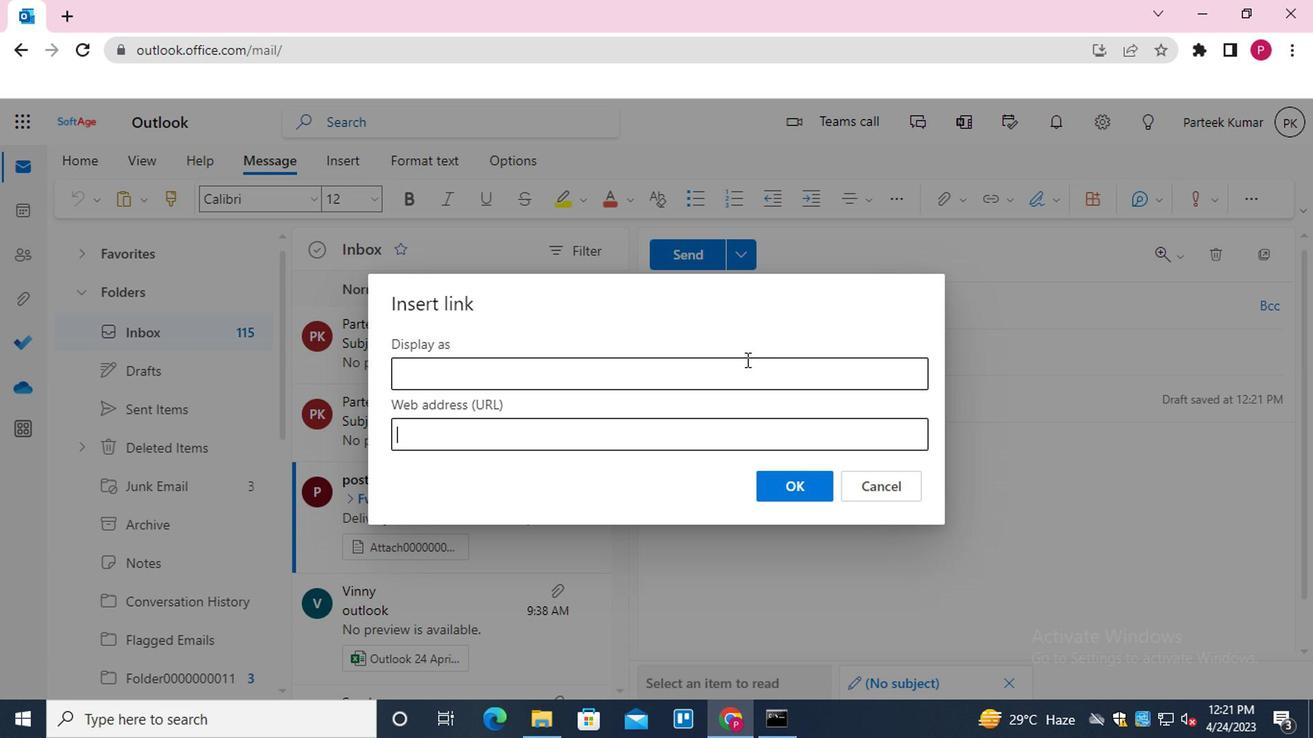 
Action: Mouse moved to (575, 549)
Screenshot: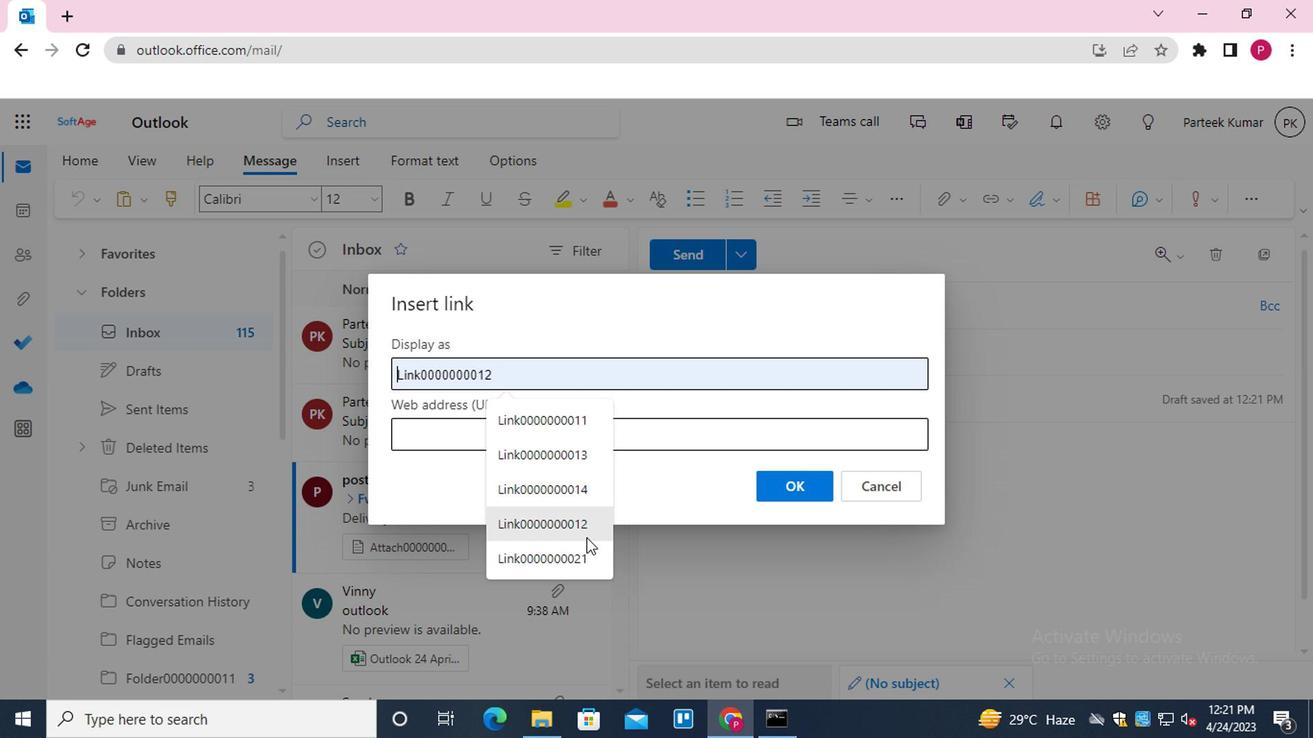 
Action: Mouse pressed left at (575, 549)
Screenshot: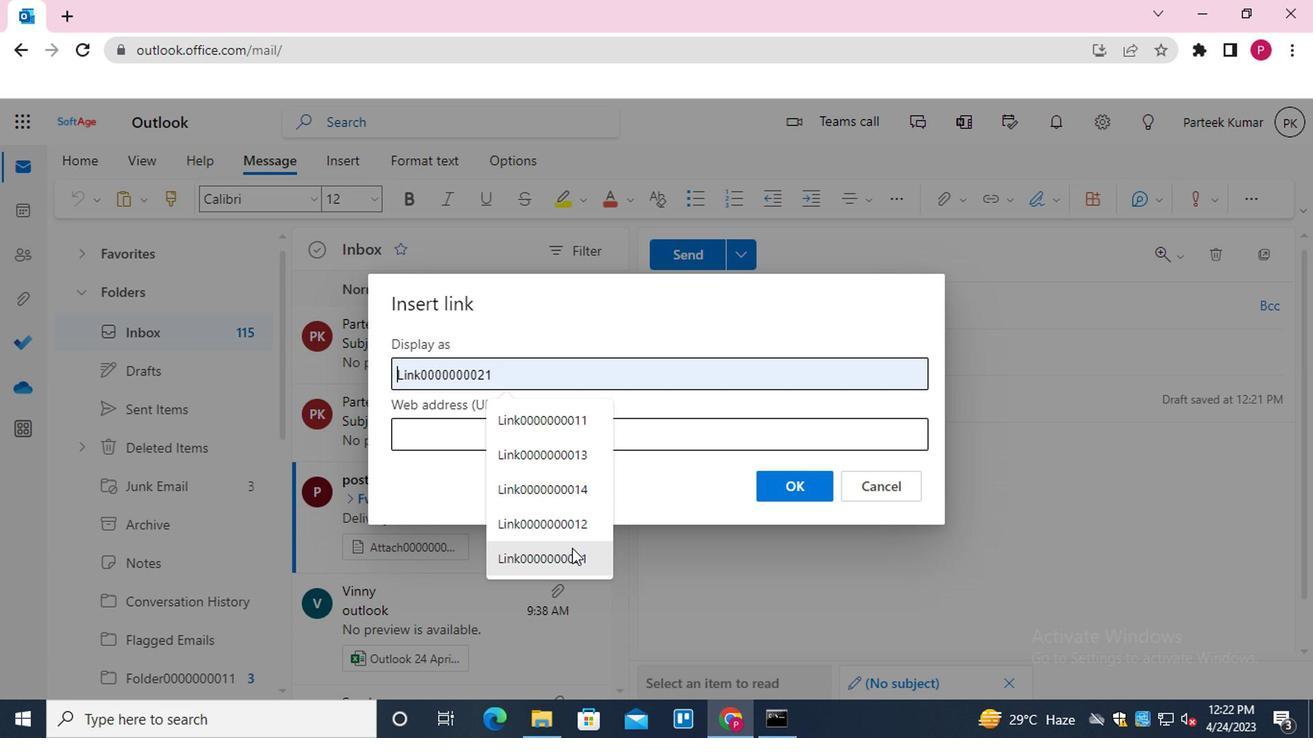 
Action: Mouse moved to (586, 443)
Screenshot: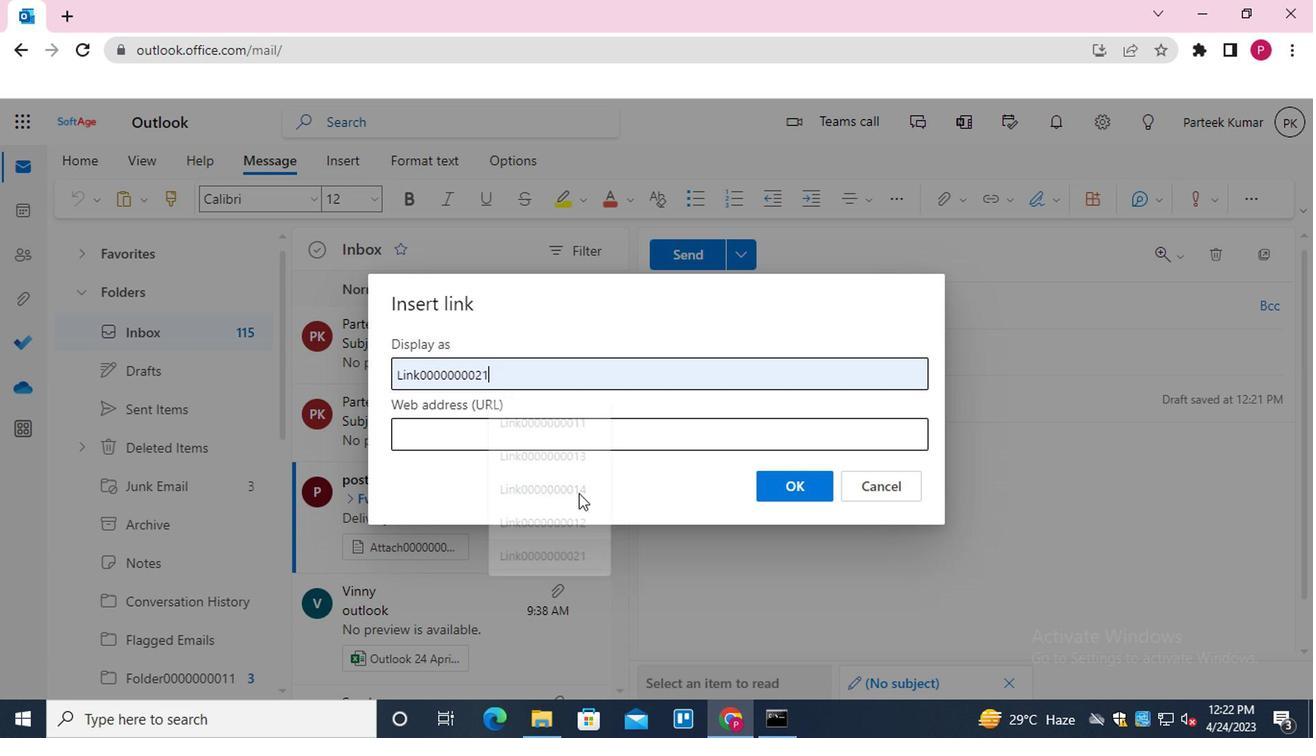 
Action: Mouse pressed left at (586, 443)
Screenshot: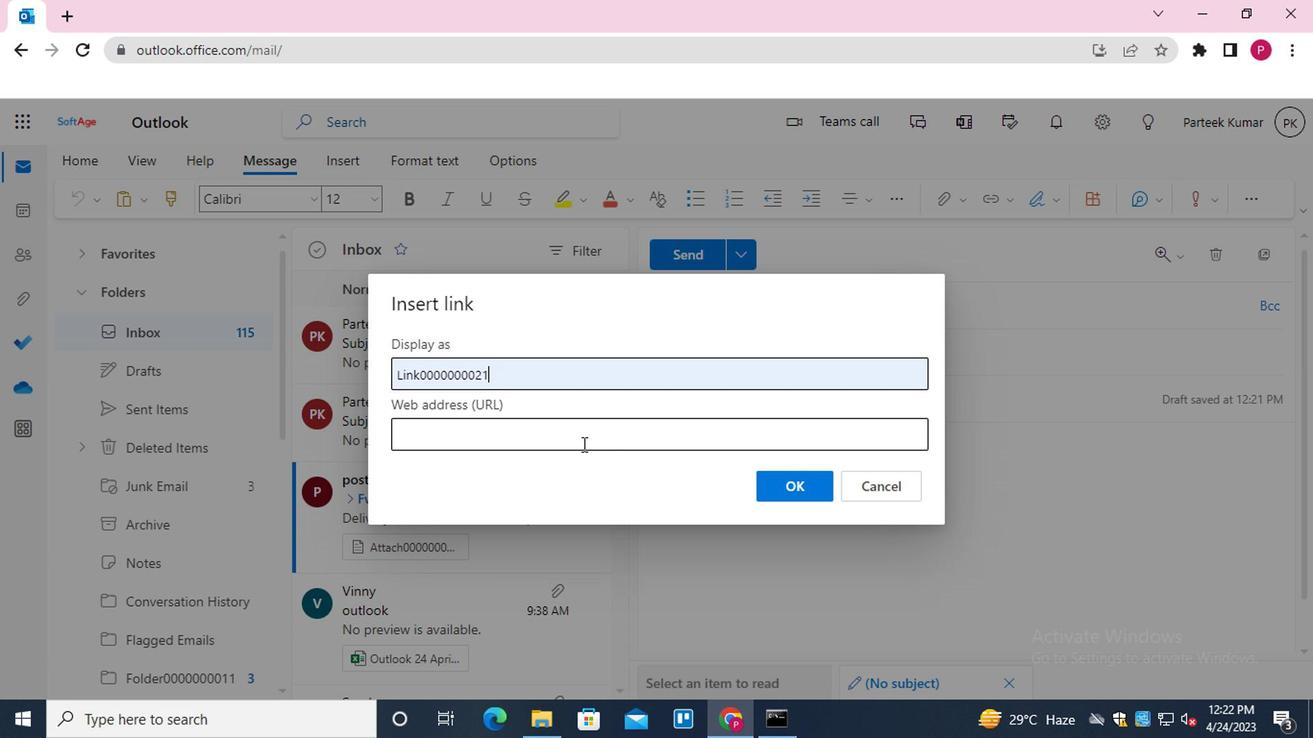 
Action: Mouse moved to (577, 621)
Screenshot: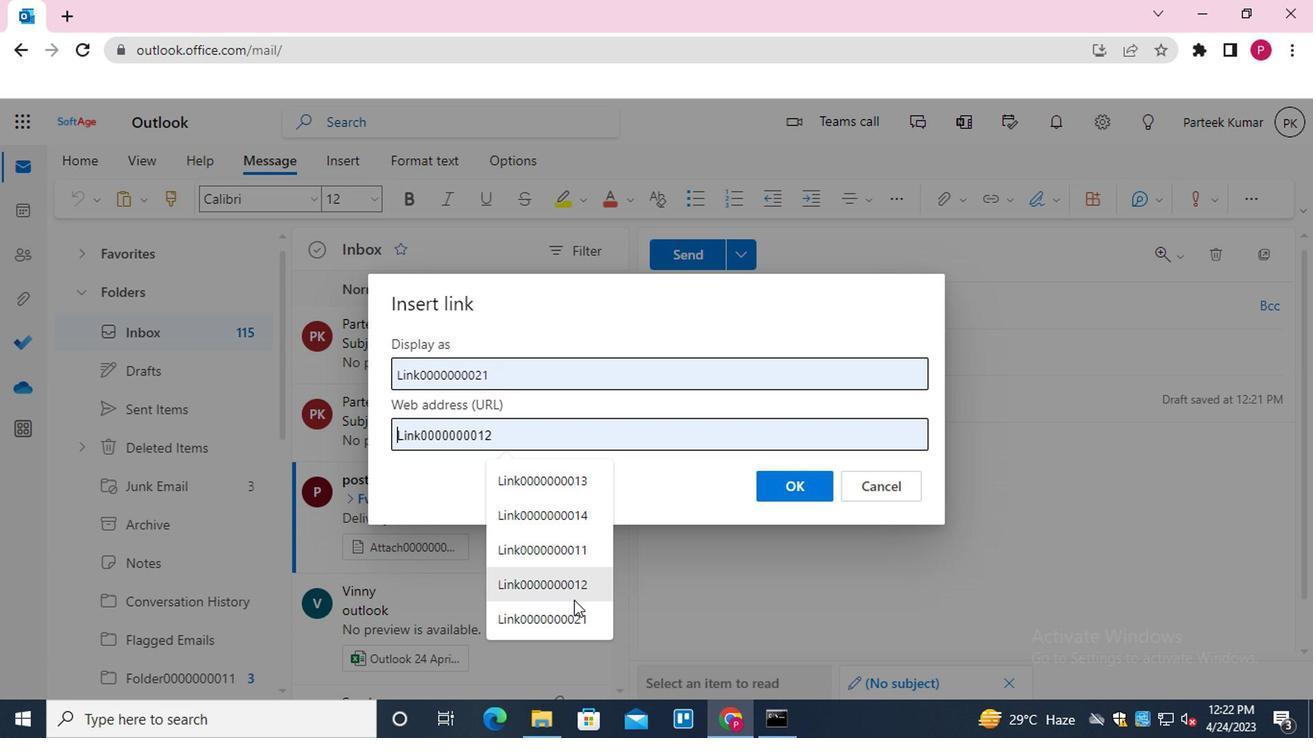 
Action: Mouse pressed left at (577, 621)
Screenshot: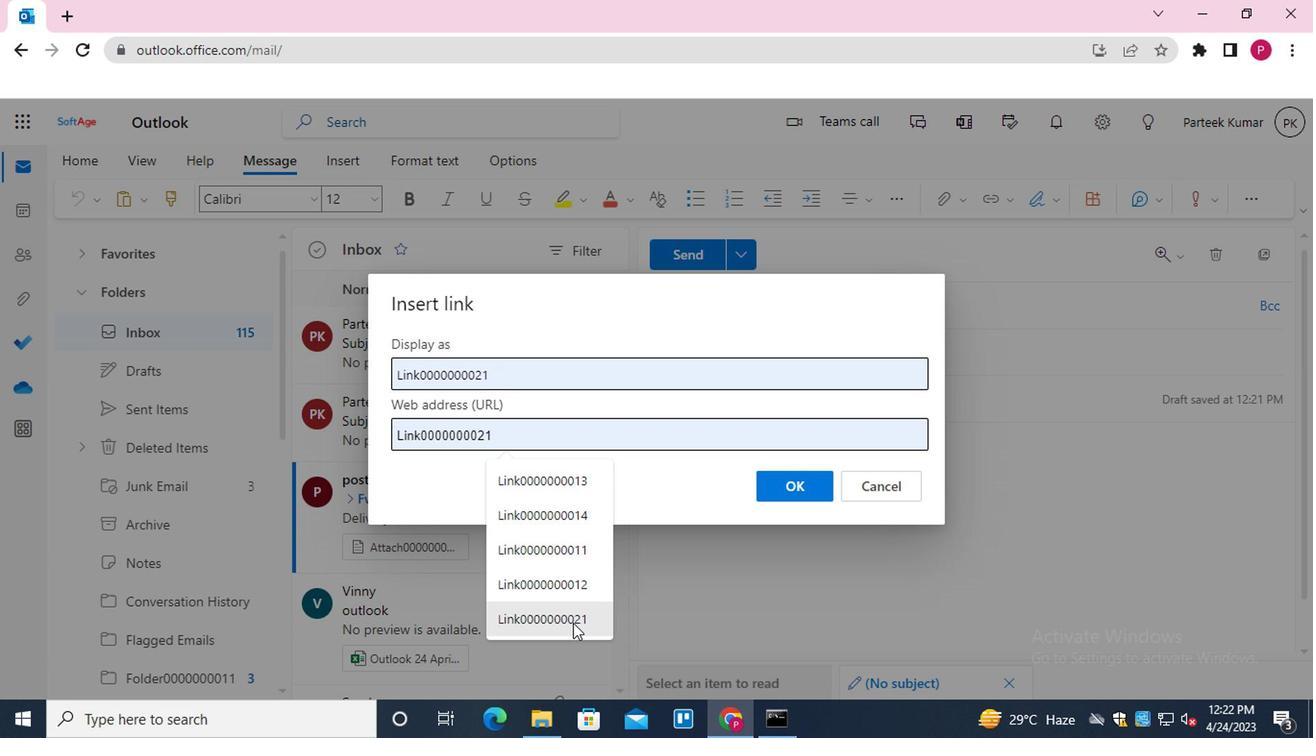 
Action: Mouse moved to (768, 492)
Screenshot: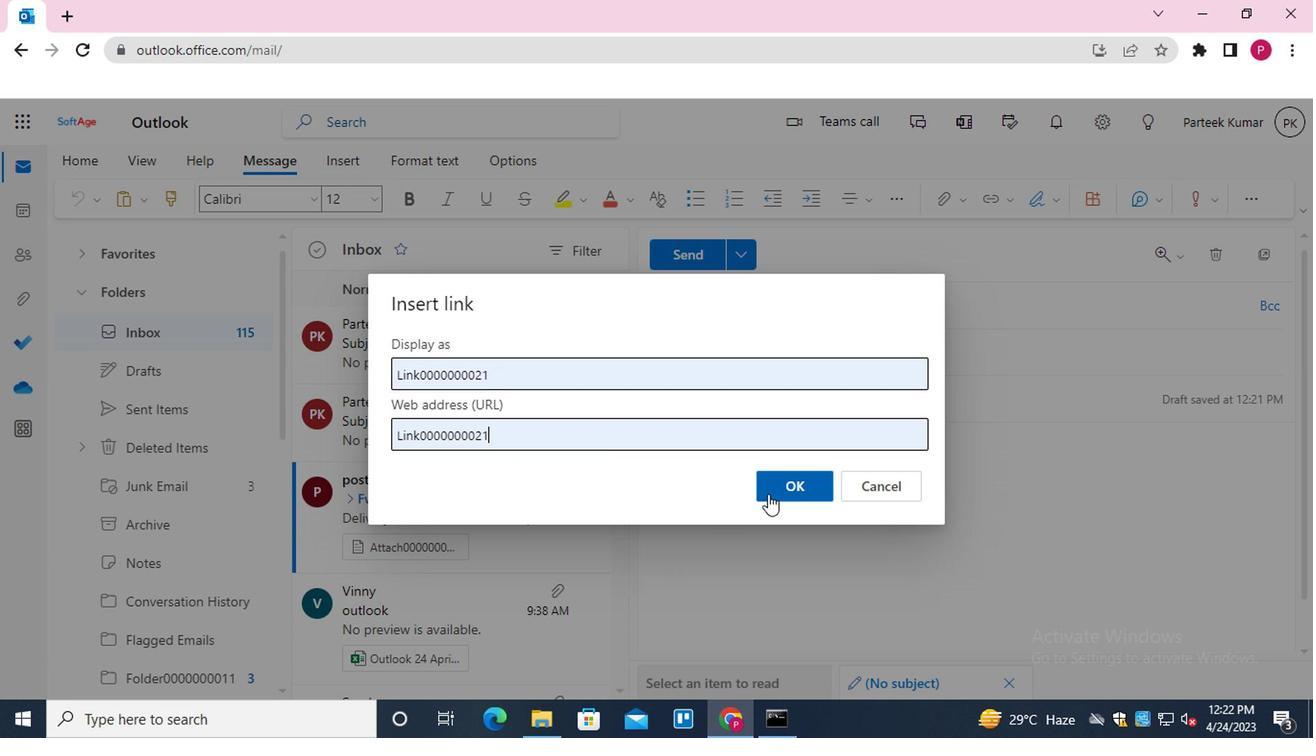 
Action: Mouse pressed left at (768, 492)
Screenshot: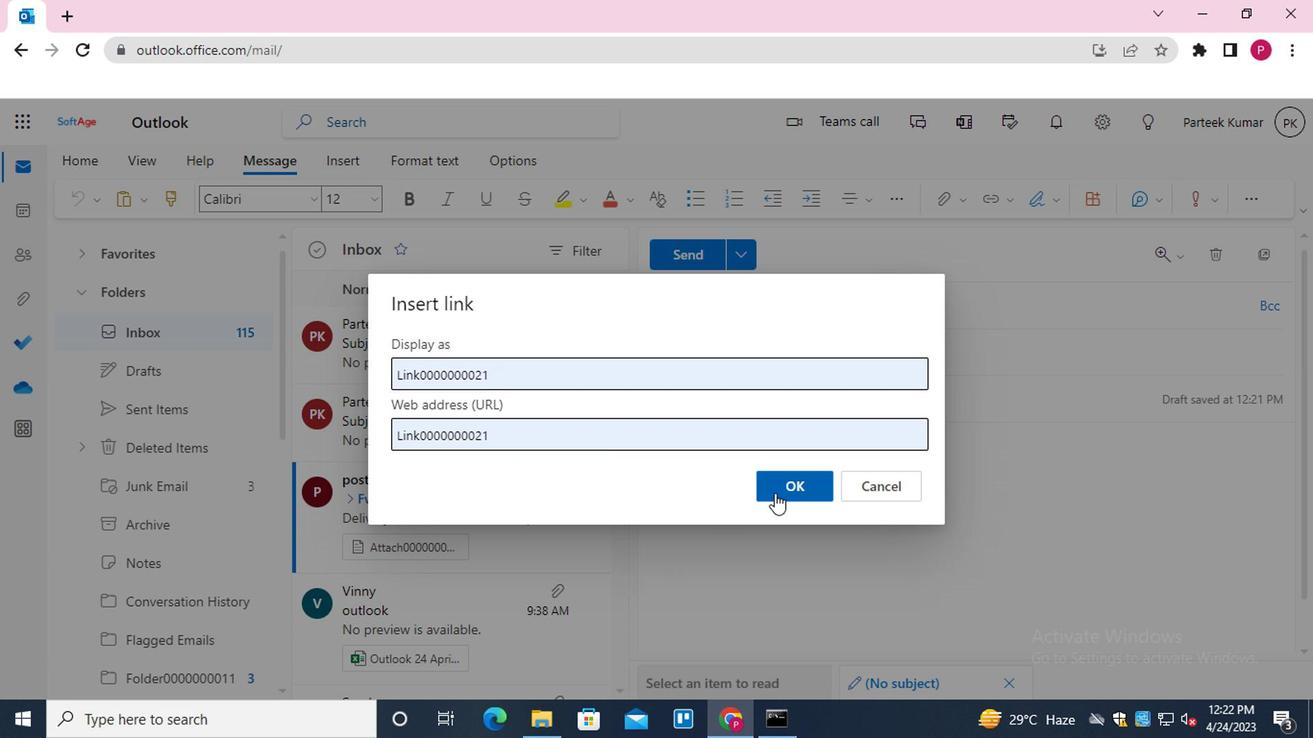 
Action: Mouse moved to (777, 304)
Screenshot: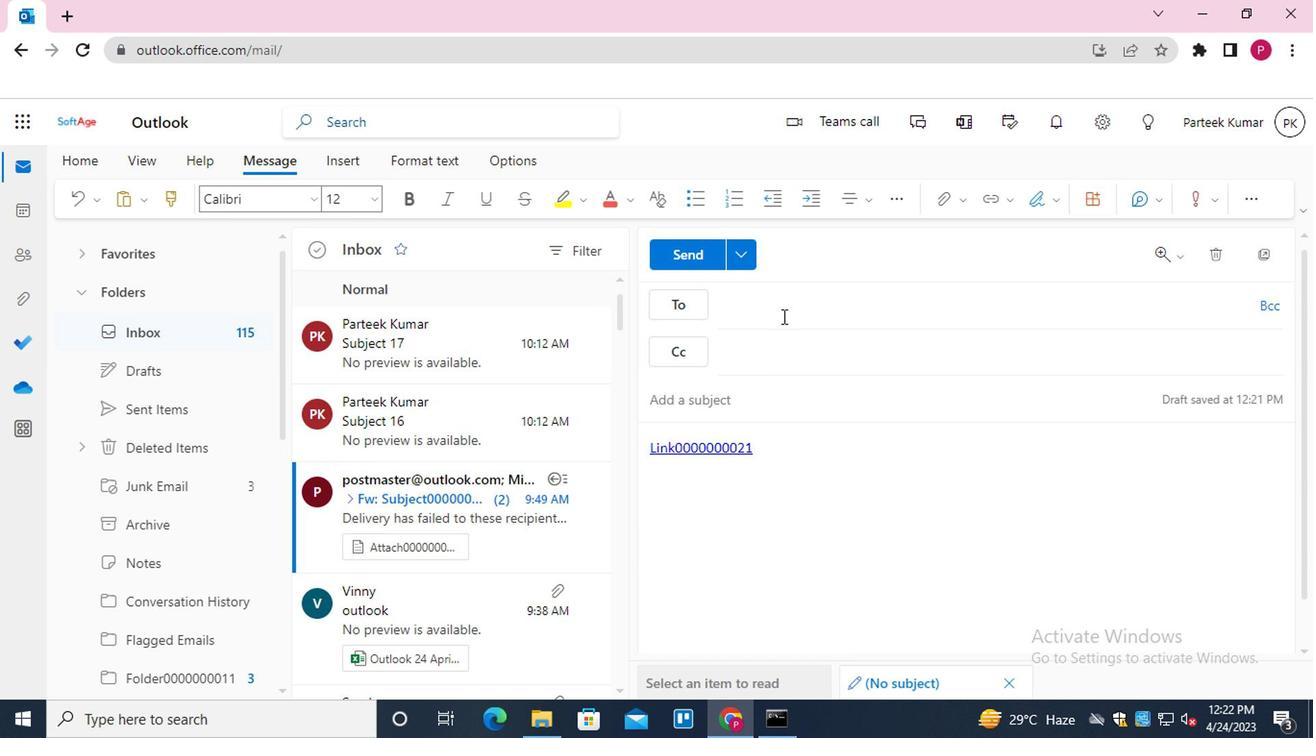 
Action: Mouse pressed left at (777, 304)
Screenshot: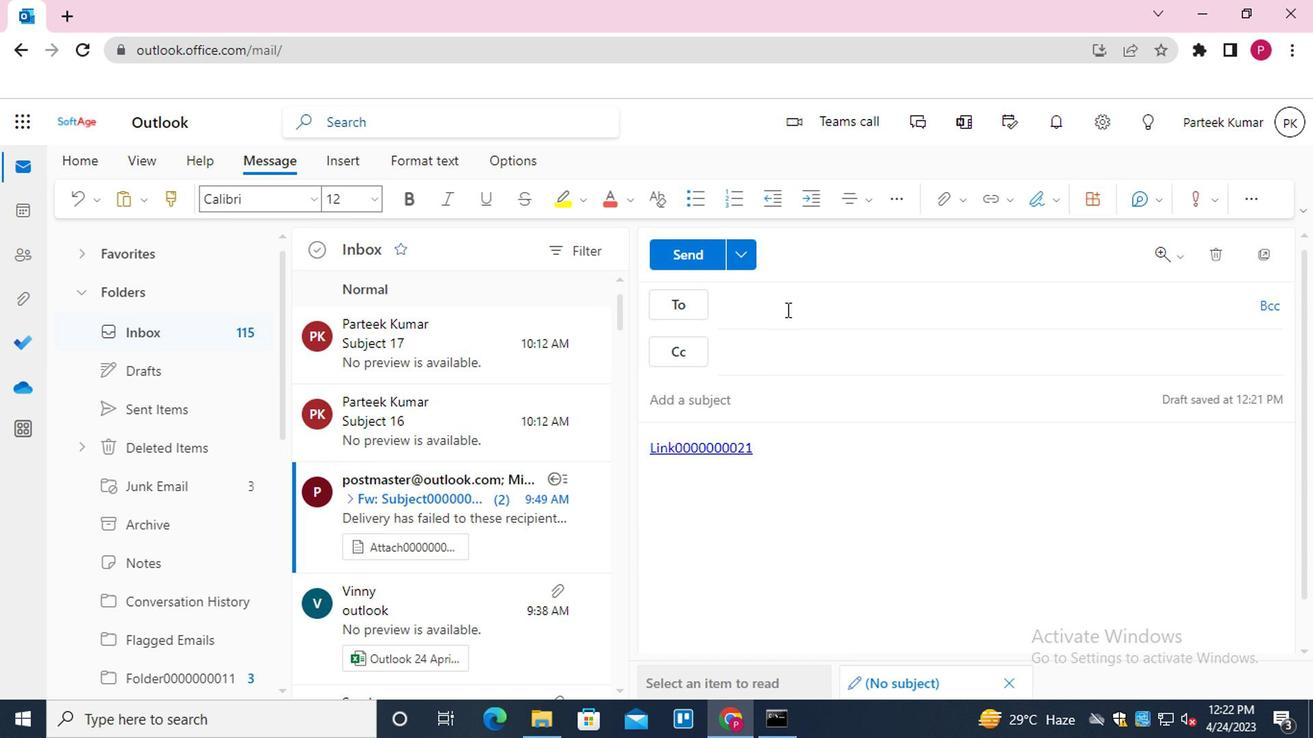 
Action: Mouse moved to (787, 383)
Screenshot: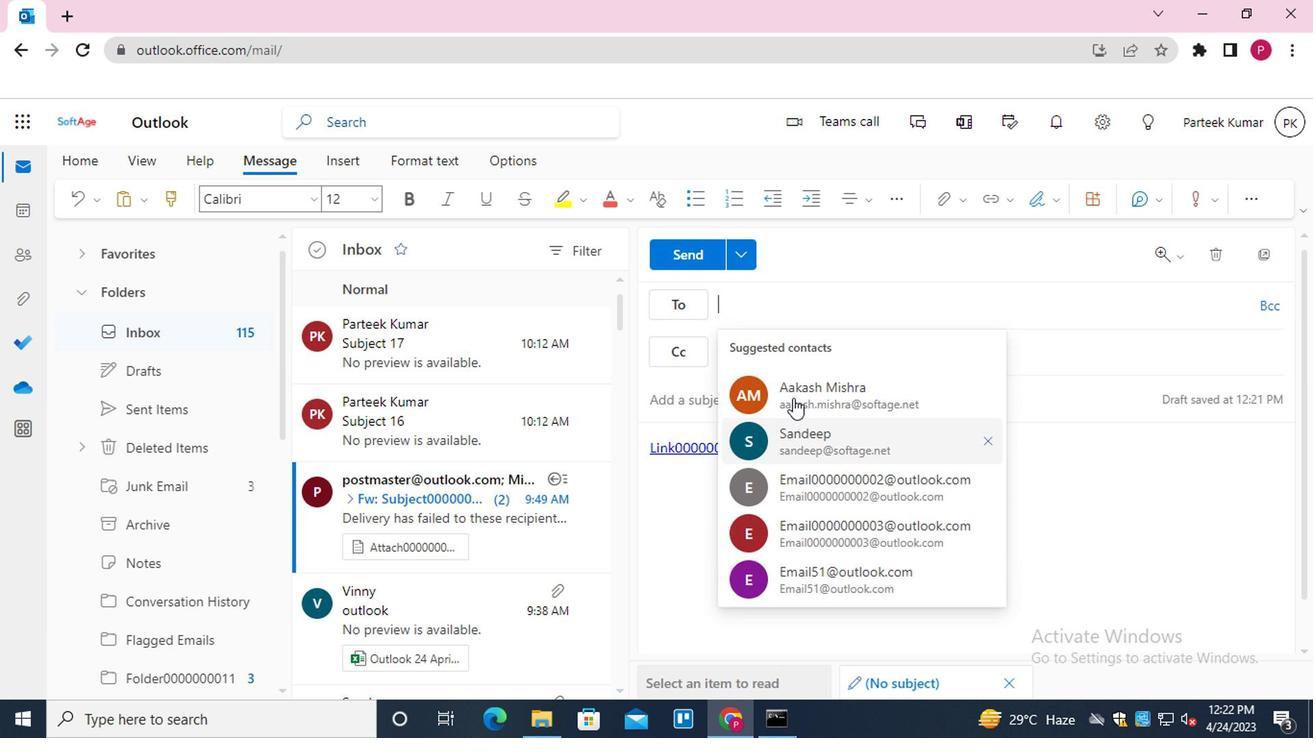 
Action: Mouse pressed left at (787, 383)
Screenshot: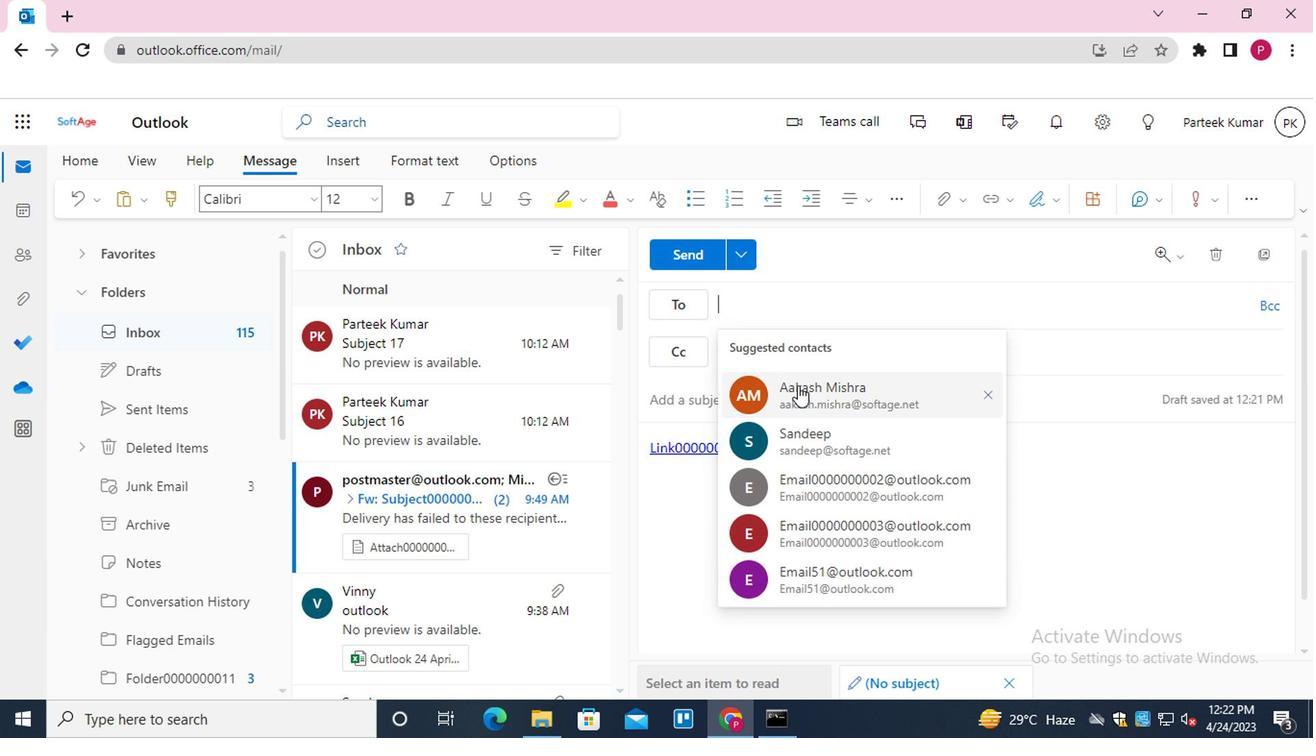 
Action: Key pressed <Key.shift>EMAIL0000000002<Key.enter>
Screenshot: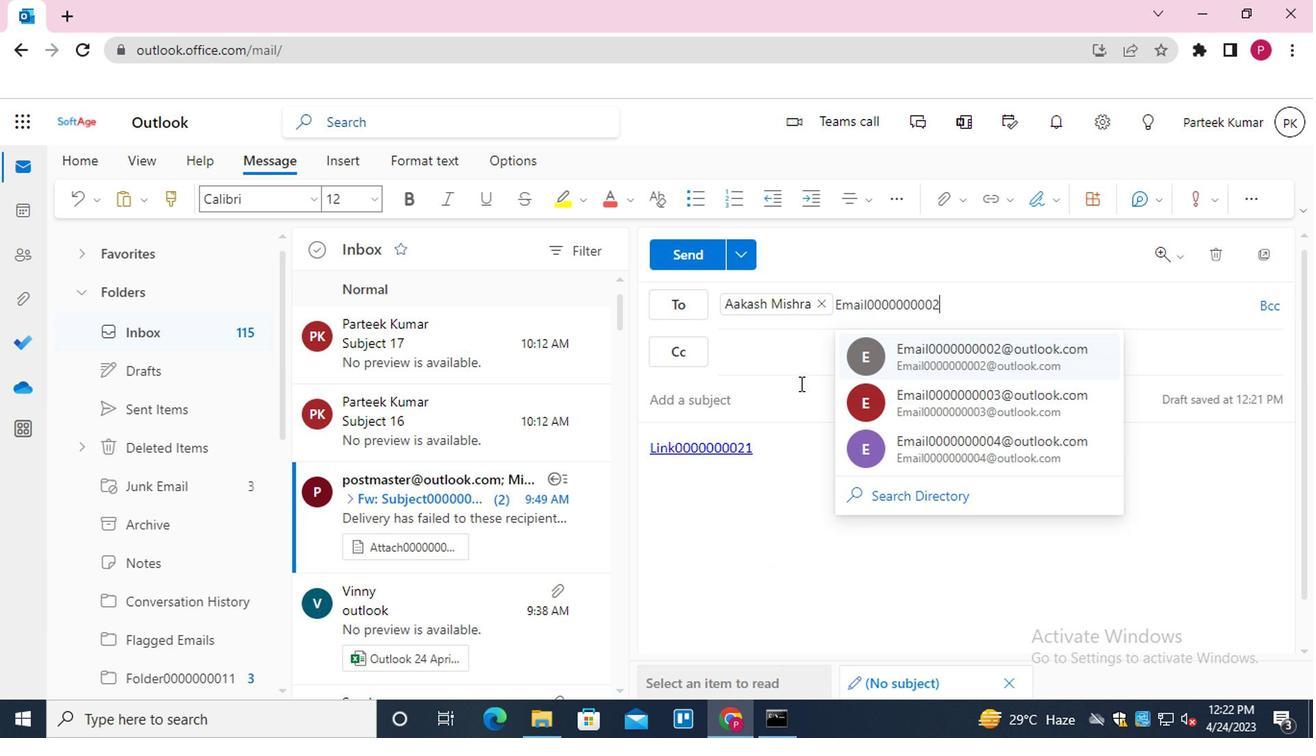 
Action: Mouse moved to (1226, 304)
Screenshot: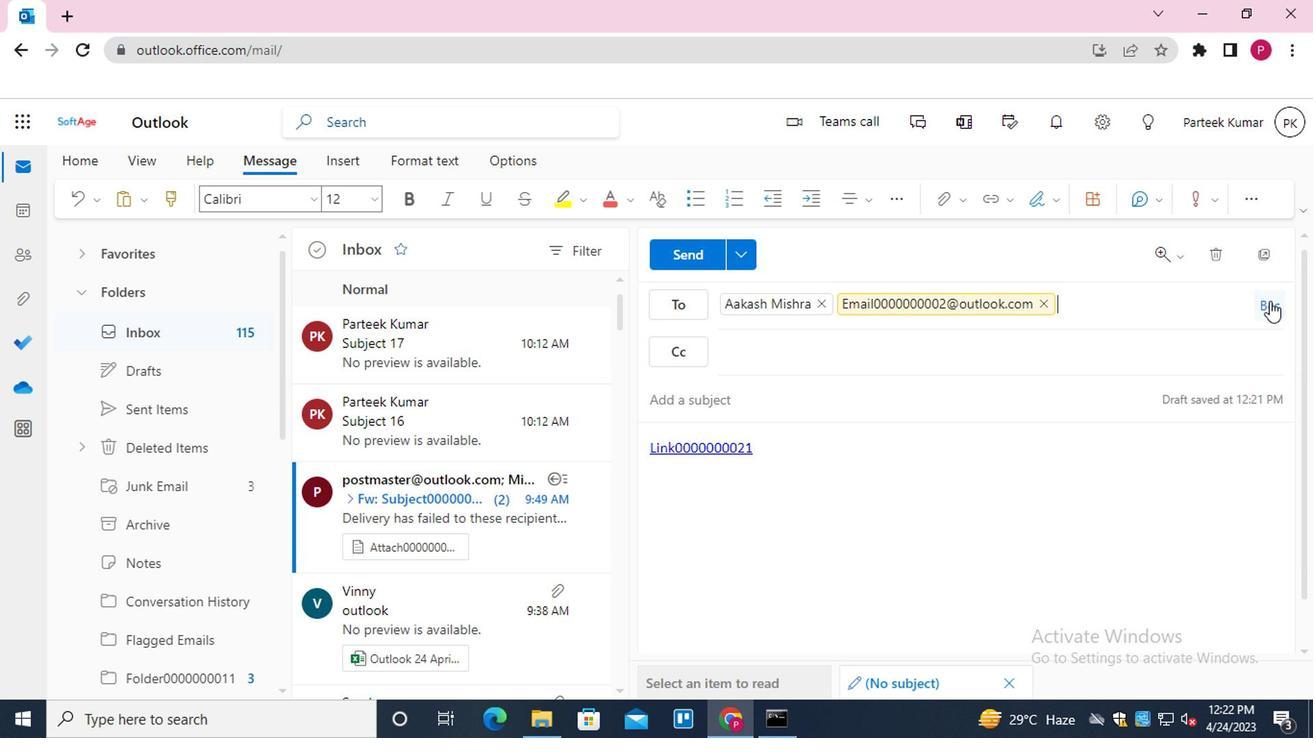 
Action: Mouse pressed left at (1226, 304)
Screenshot: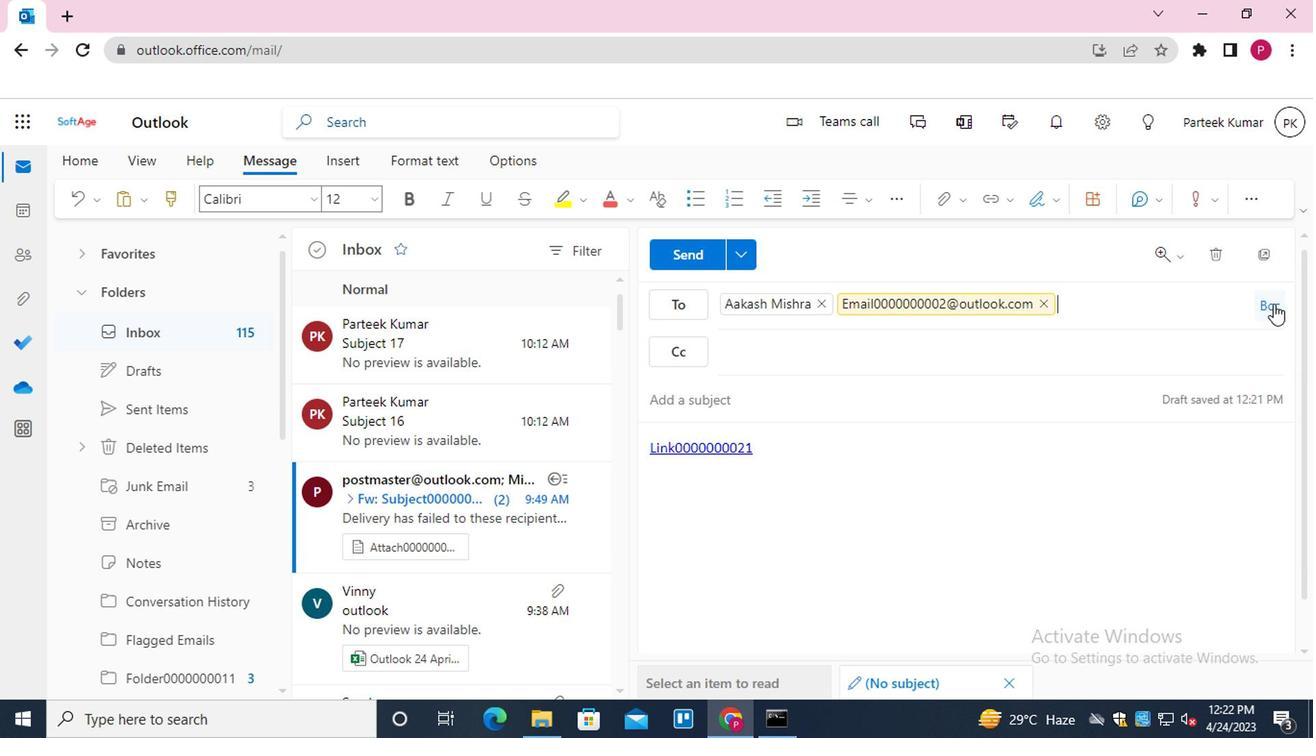 
Action: Mouse moved to (722, 357)
Screenshot: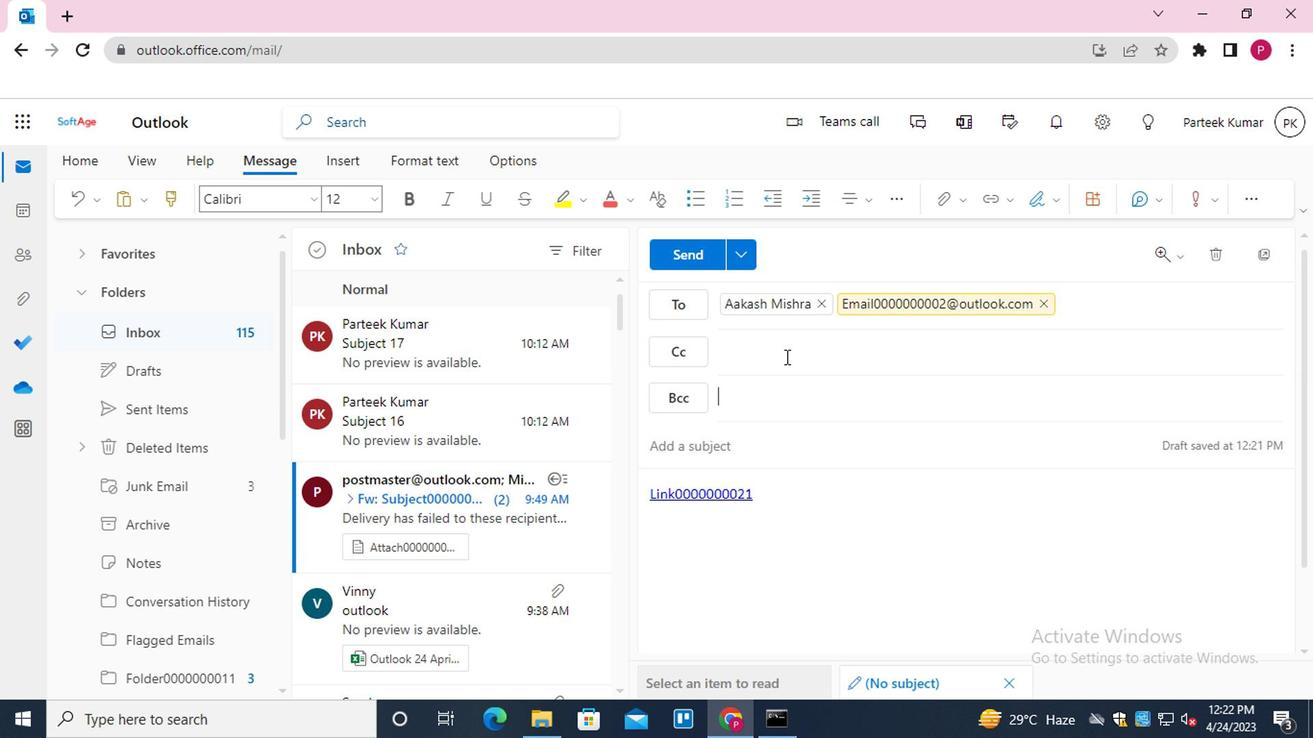 
Action: Mouse pressed left at (722, 357)
Screenshot: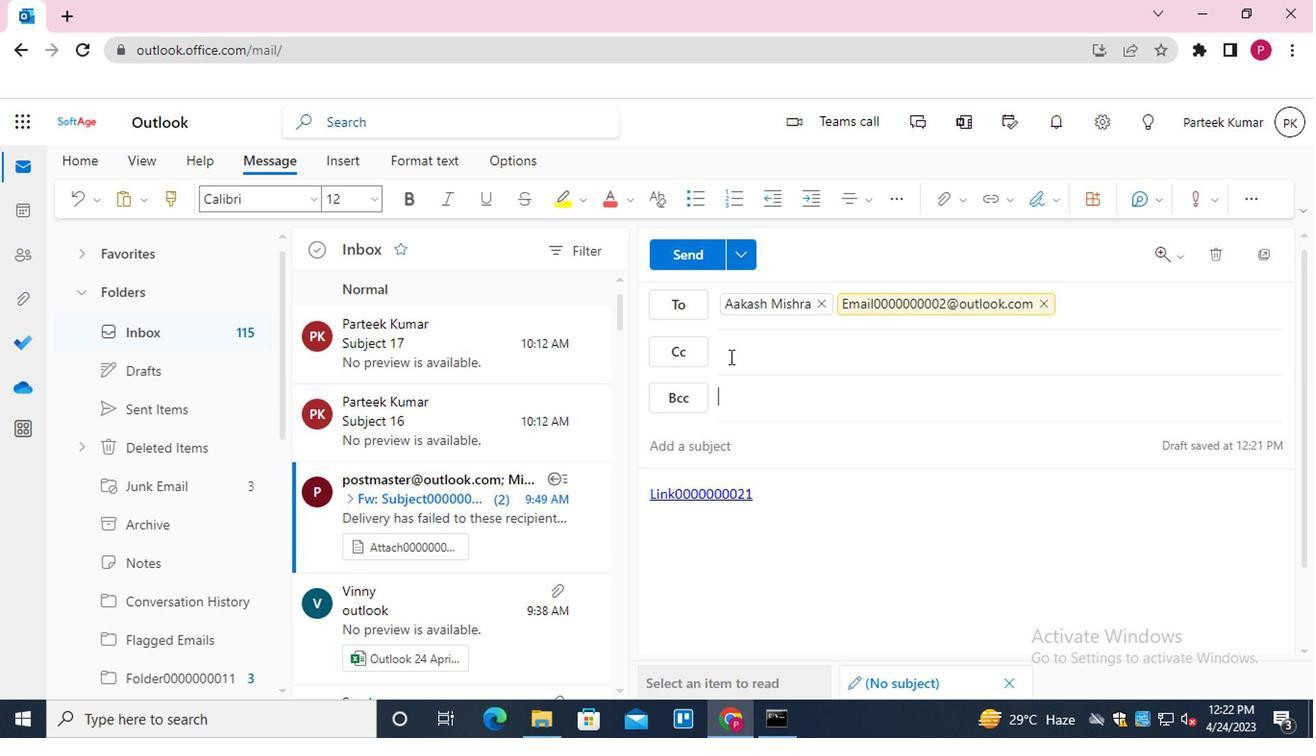 
Action: Key pressed <Key.shift>EMAIL0000000003<Key.enter><Key.shift>EMAIL0000000004<Key.enter>
Screenshot: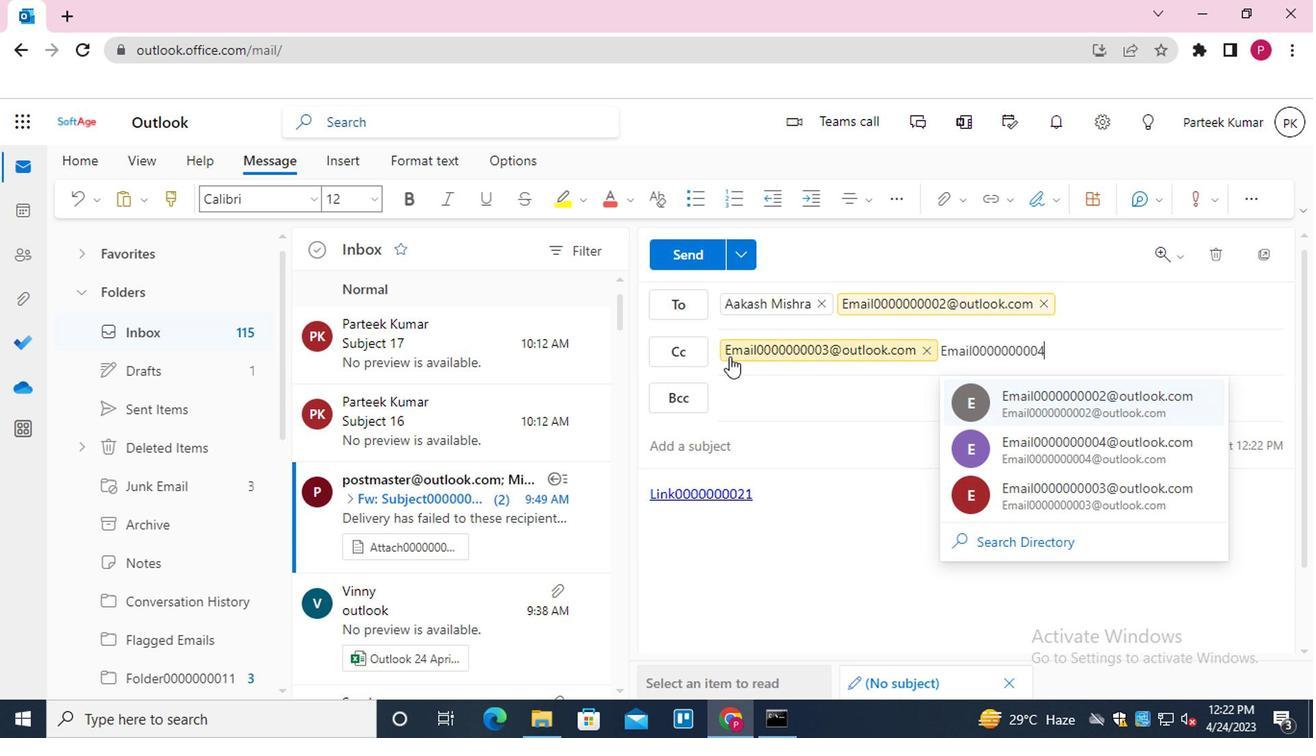 
Action: Mouse moved to (735, 408)
Screenshot: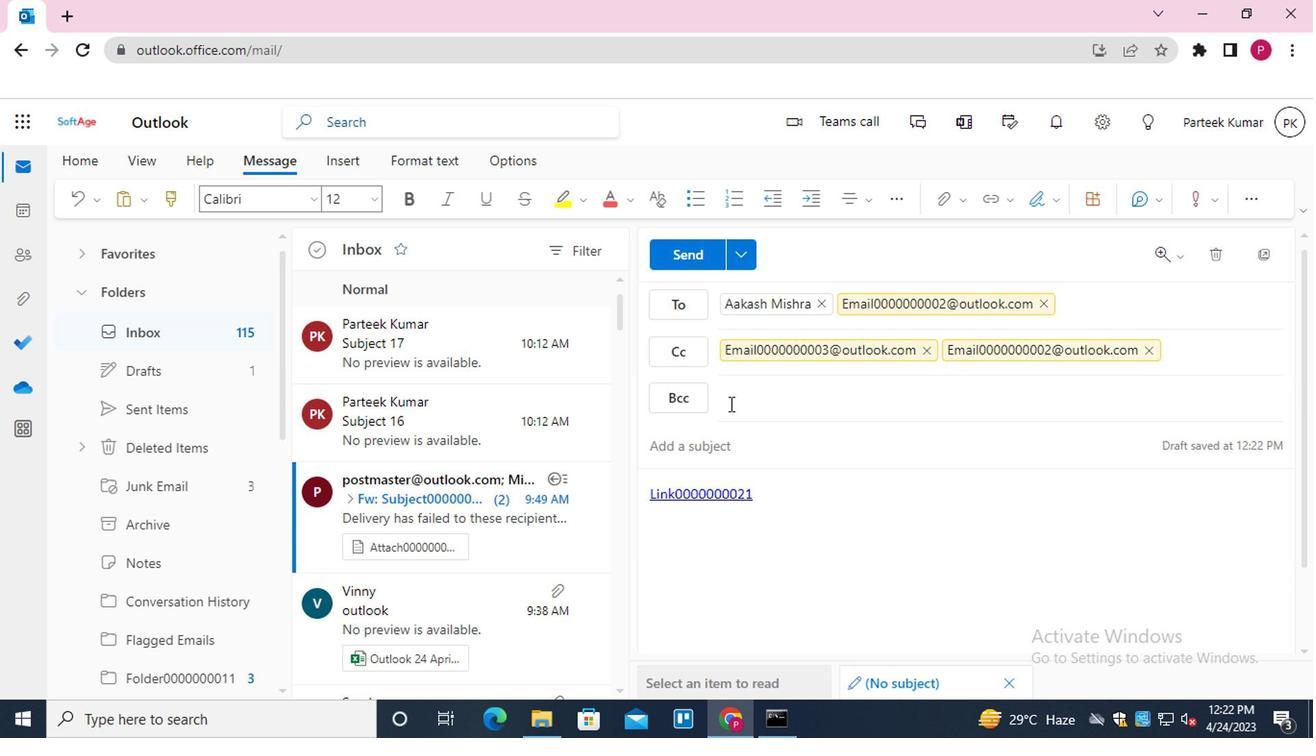 
Action: Mouse pressed left at (735, 408)
Screenshot: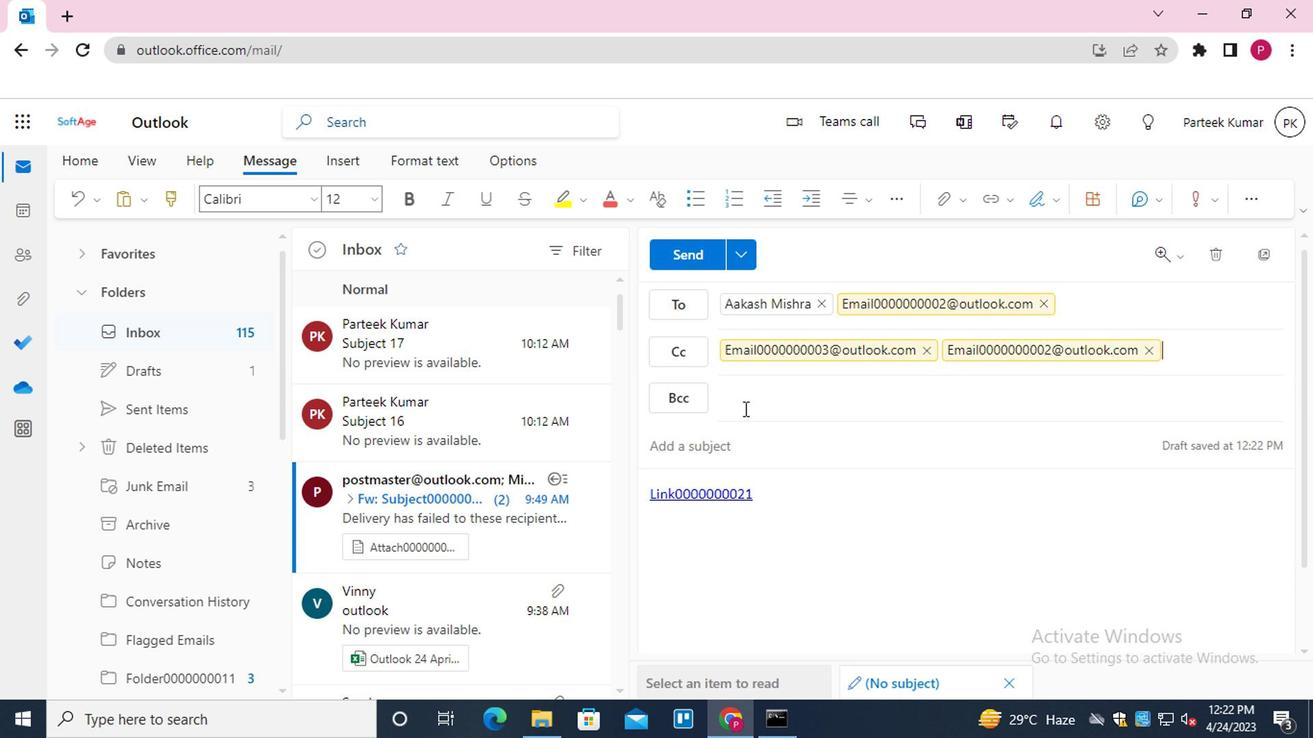 
Action: Key pressed <Key.shift>EMAIL0000000005<Key.shift>@OUTLOOK.COM<Key.enter>
Screenshot: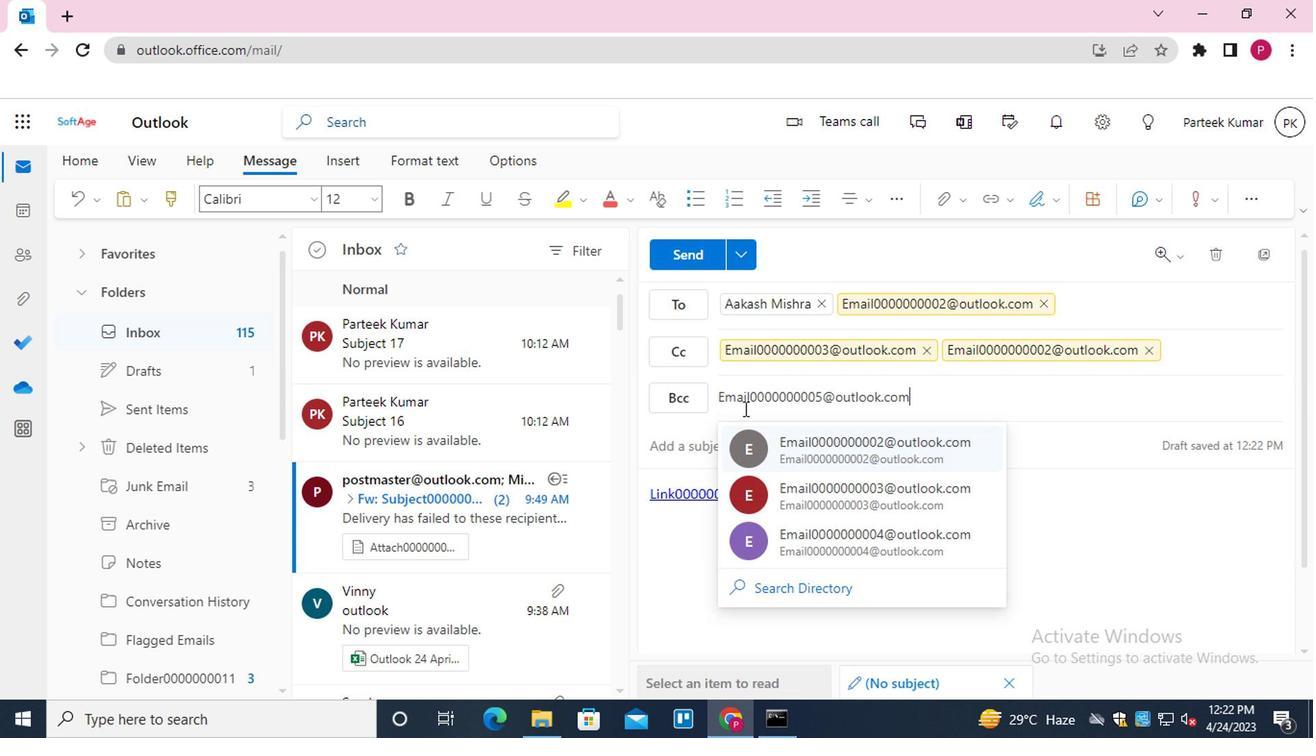 
Action: Mouse moved to (742, 451)
Screenshot: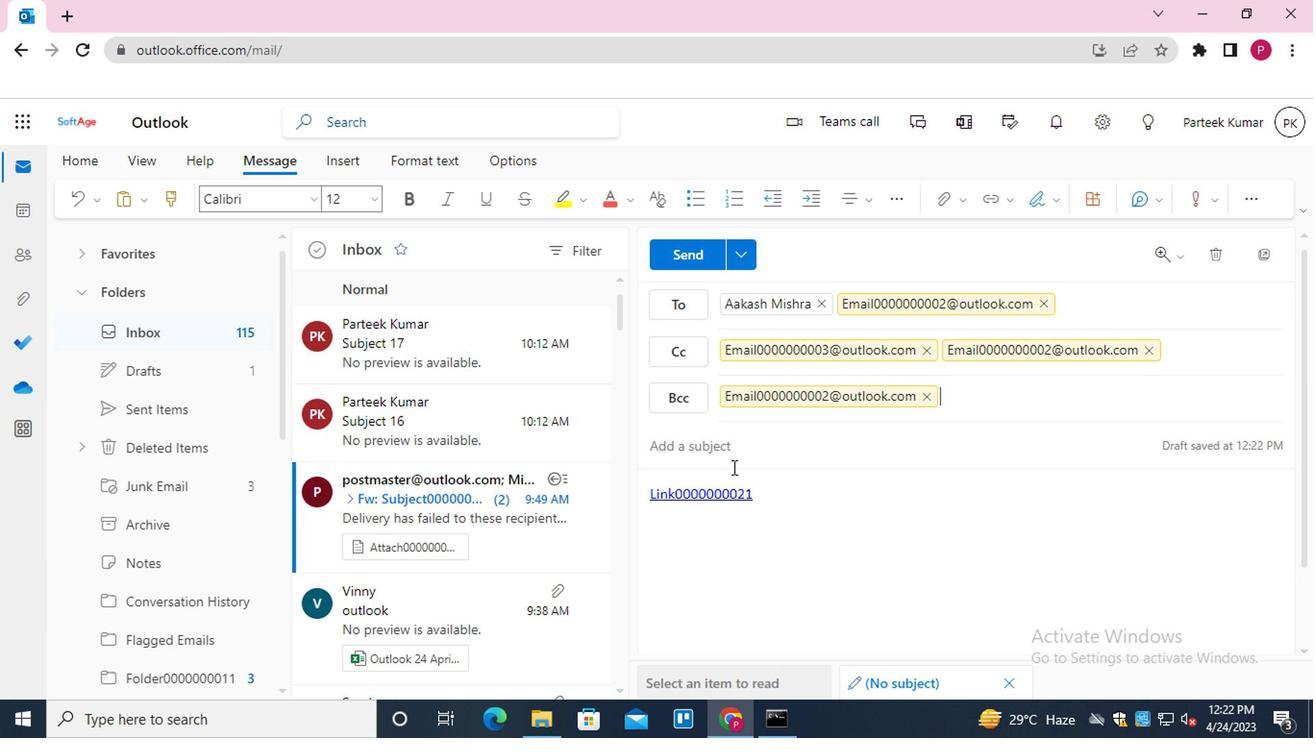 
Action: Mouse pressed left at (742, 451)
Screenshot: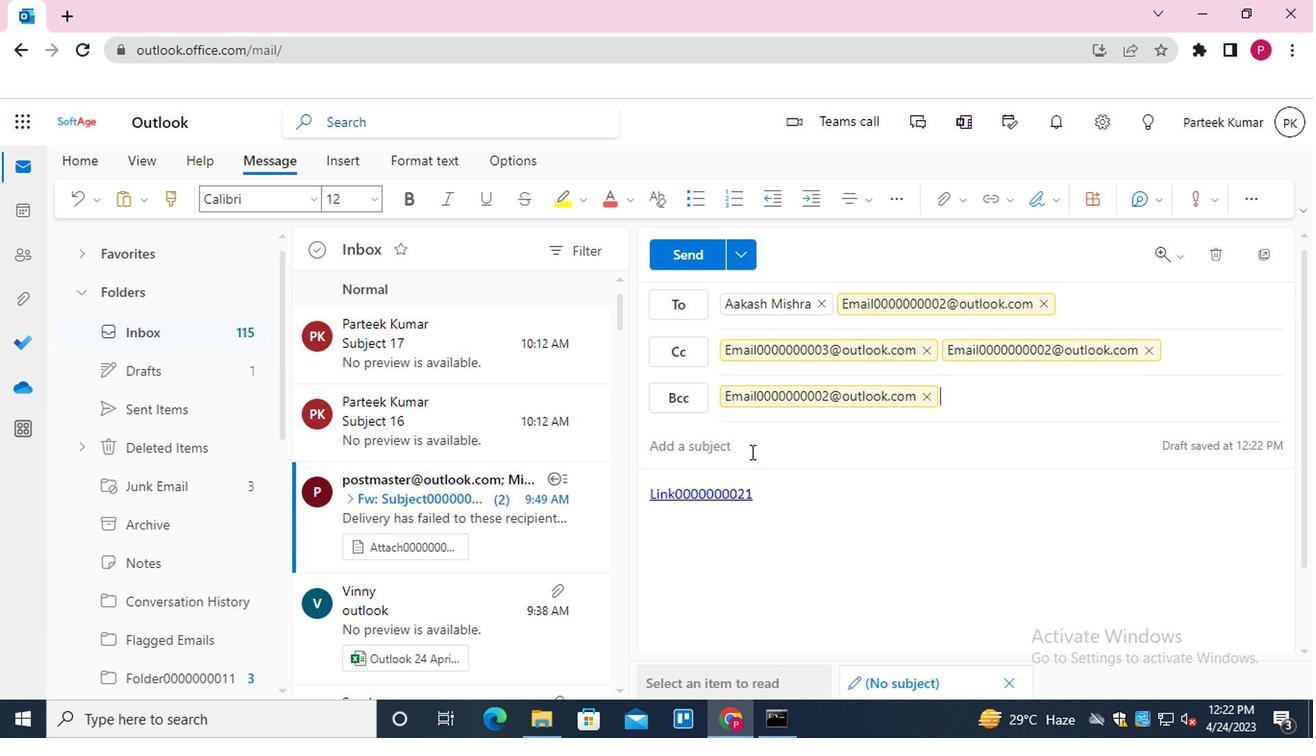 
Action: Key pressed <Key.shift>SUBJECT0000000021
Screenshot: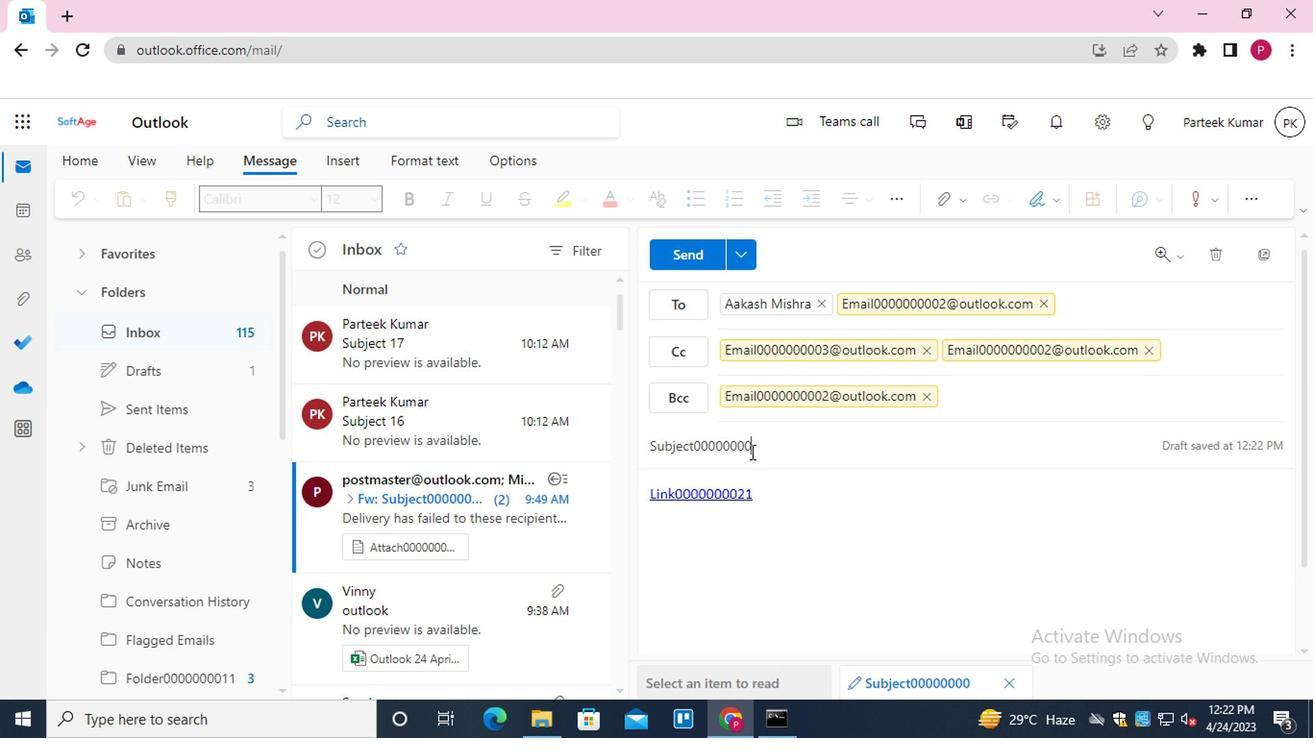 
Action: Mouse moved to (759, 488)
Screenshot: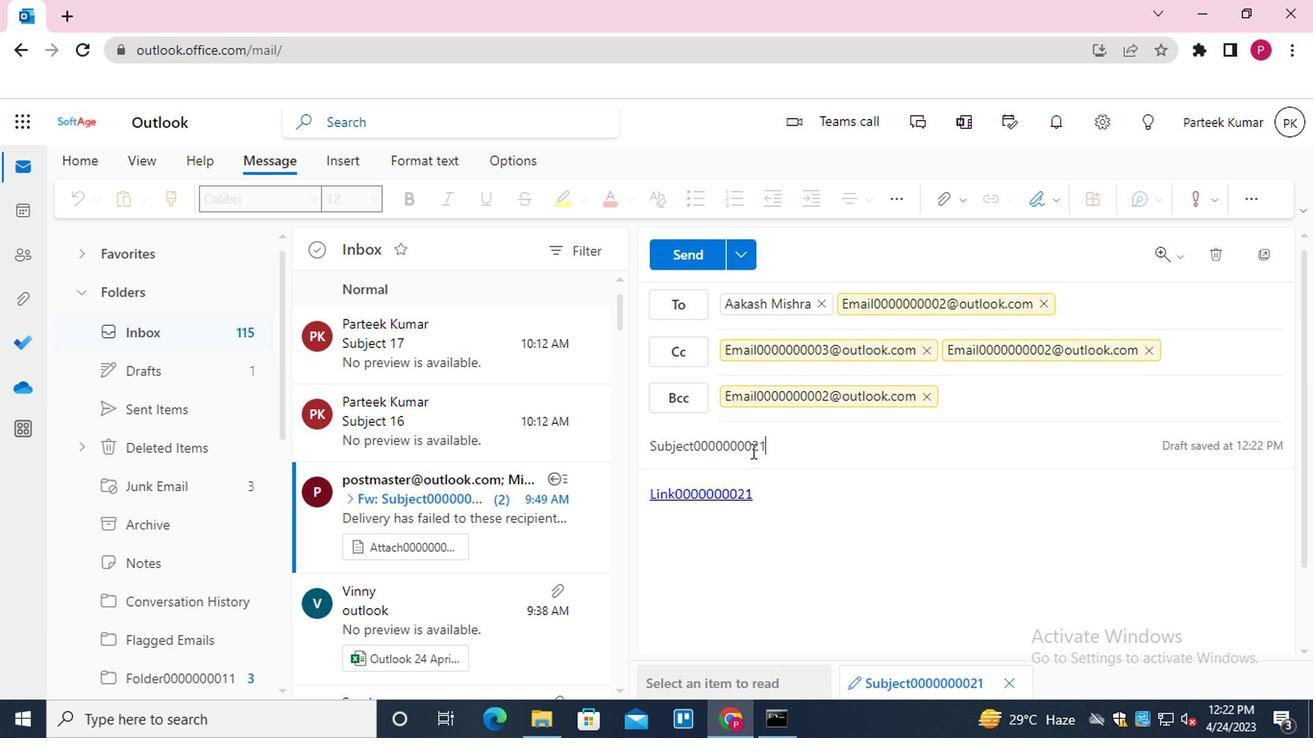 
Action: Mouse pressed left at (759, 488)
Screenshot: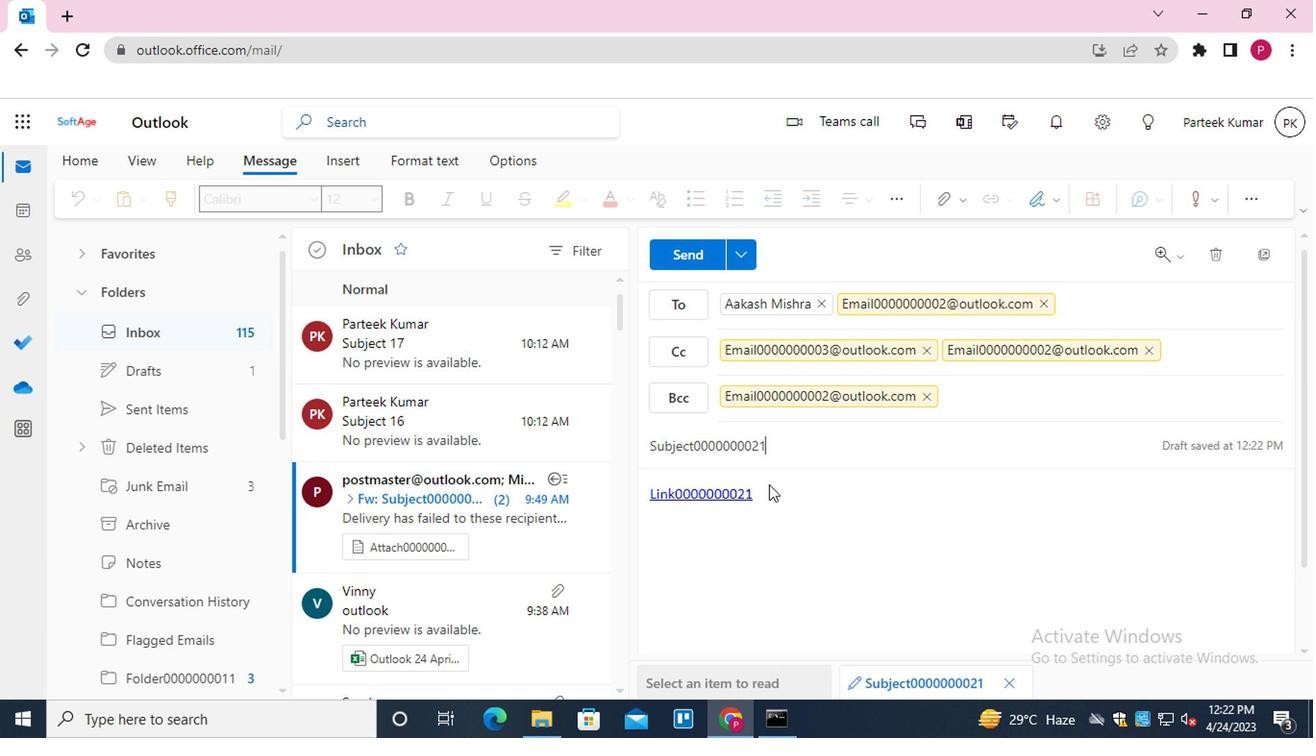 
Action: Key pressed <Key.enter><Key.shift_r>MESSAGE0000000023
Screenshot: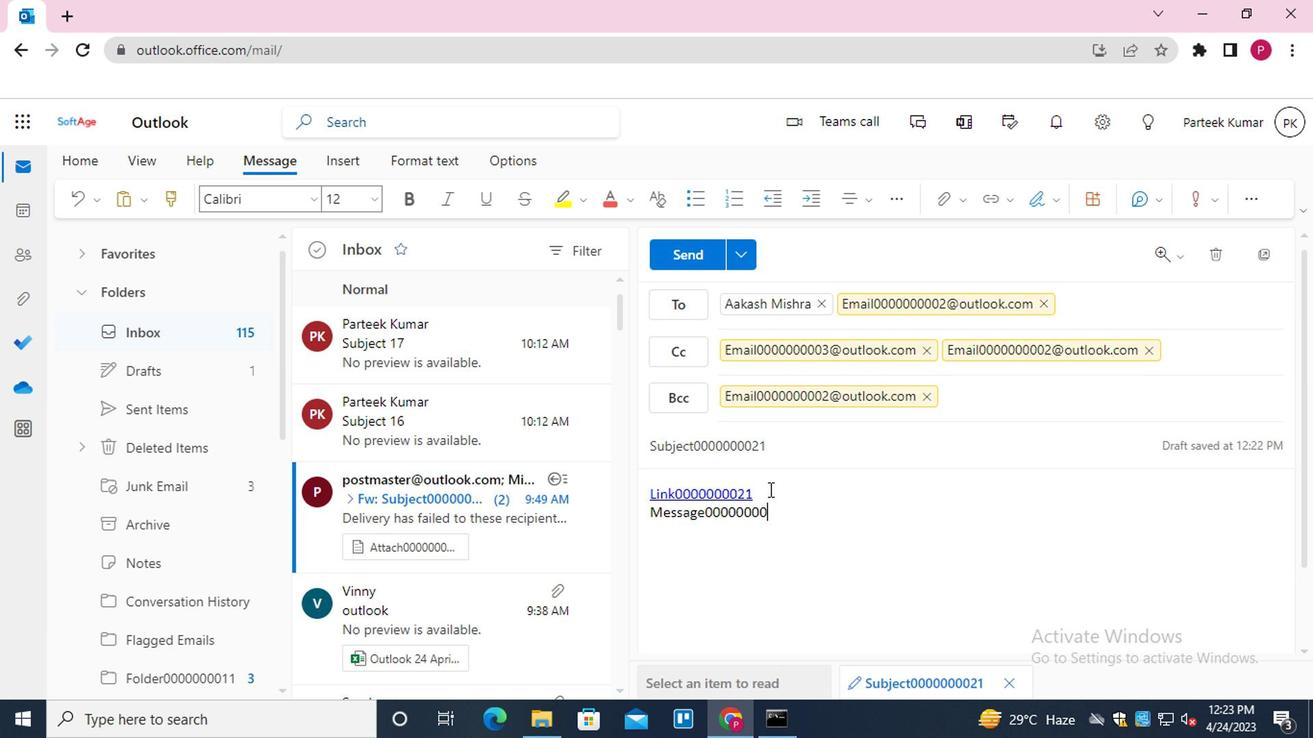 
Action: Mouse moved to (698, 266)
Screenshot: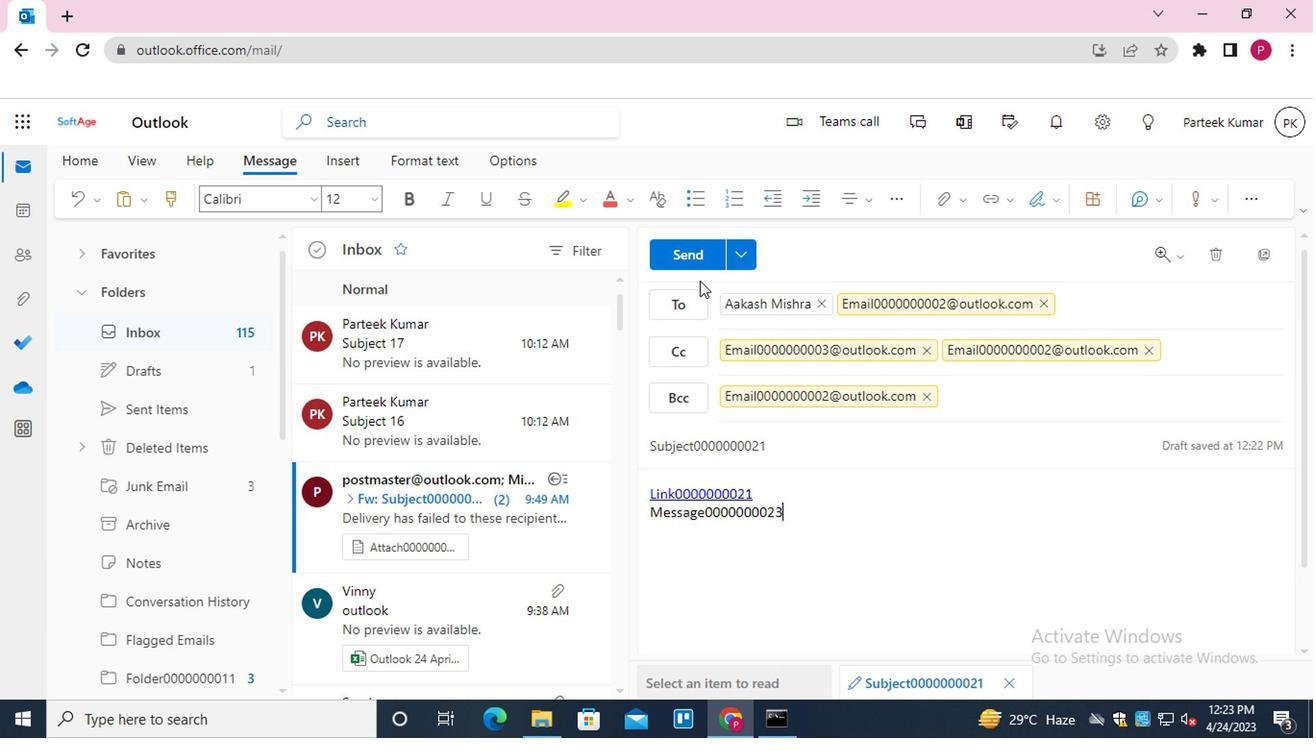 
Action: Mouse pressed left at (698, 266)
Screenshot: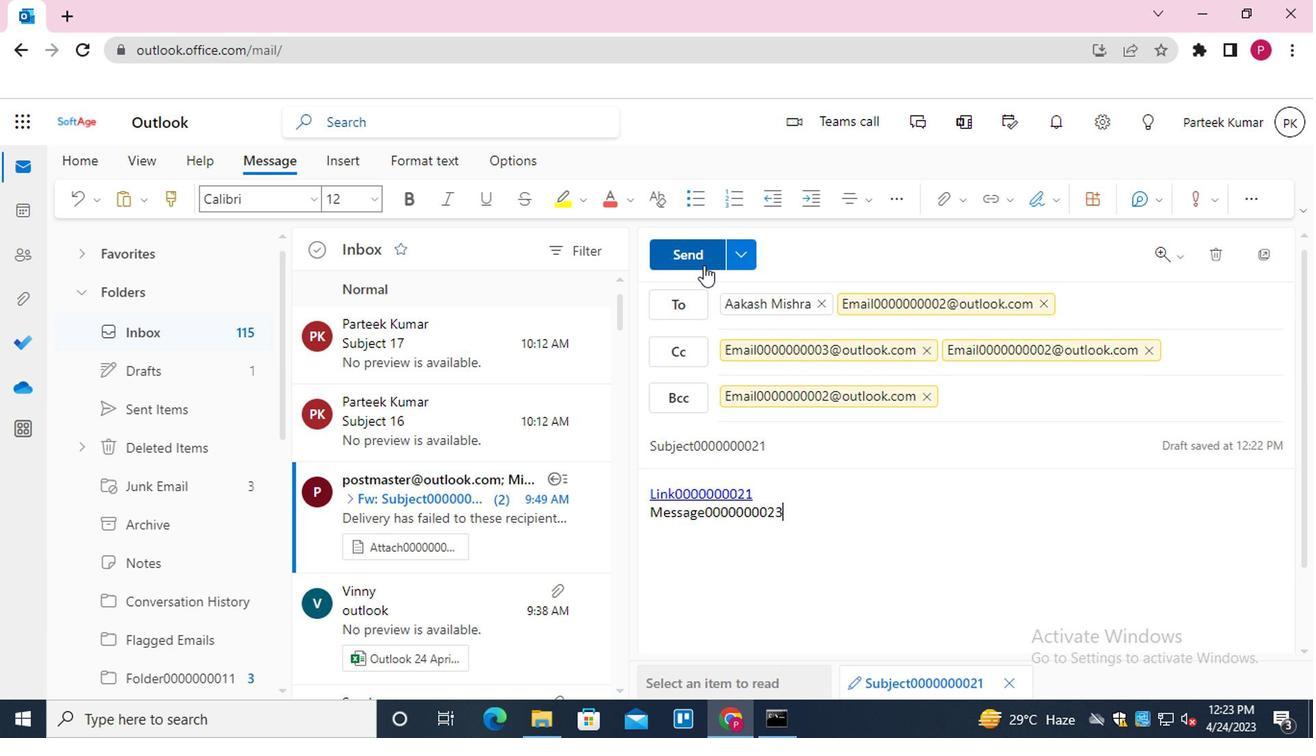 
Action: Mouse moved to (698, 265)
Screenshot: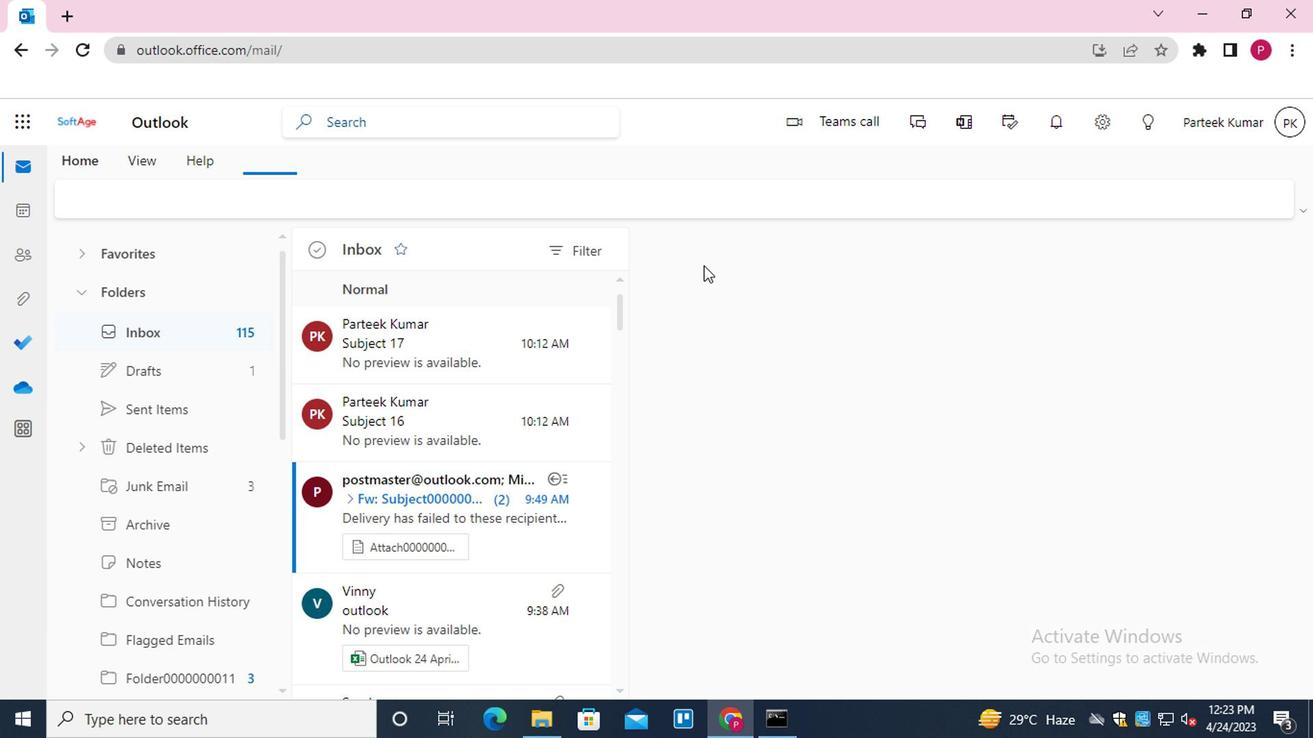 
